 Task: Change  the formatting of the data to Which is Greater than 5, in conditional formating, put the option 'Green Fill with Dark Green Text. . 'add another formatting option Format As Table, insert the option Orangee Table style Medium 3 , change the format of Column Width to AutoFit Column Width and sort the data in descending order In the sheet   Momentum Sales review   book
Action: Mouse moved to (41, 183)
Screenshot: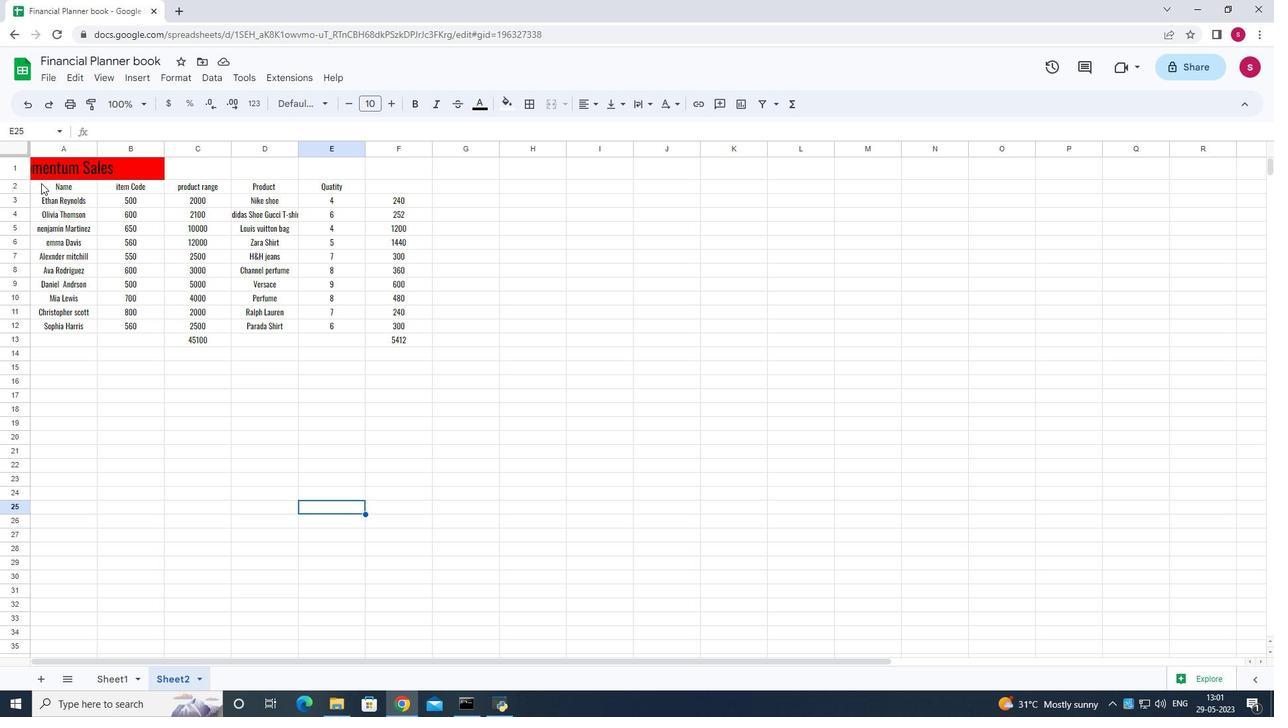 
Action: Mouse pressed left at (41, 183)
Screenshot: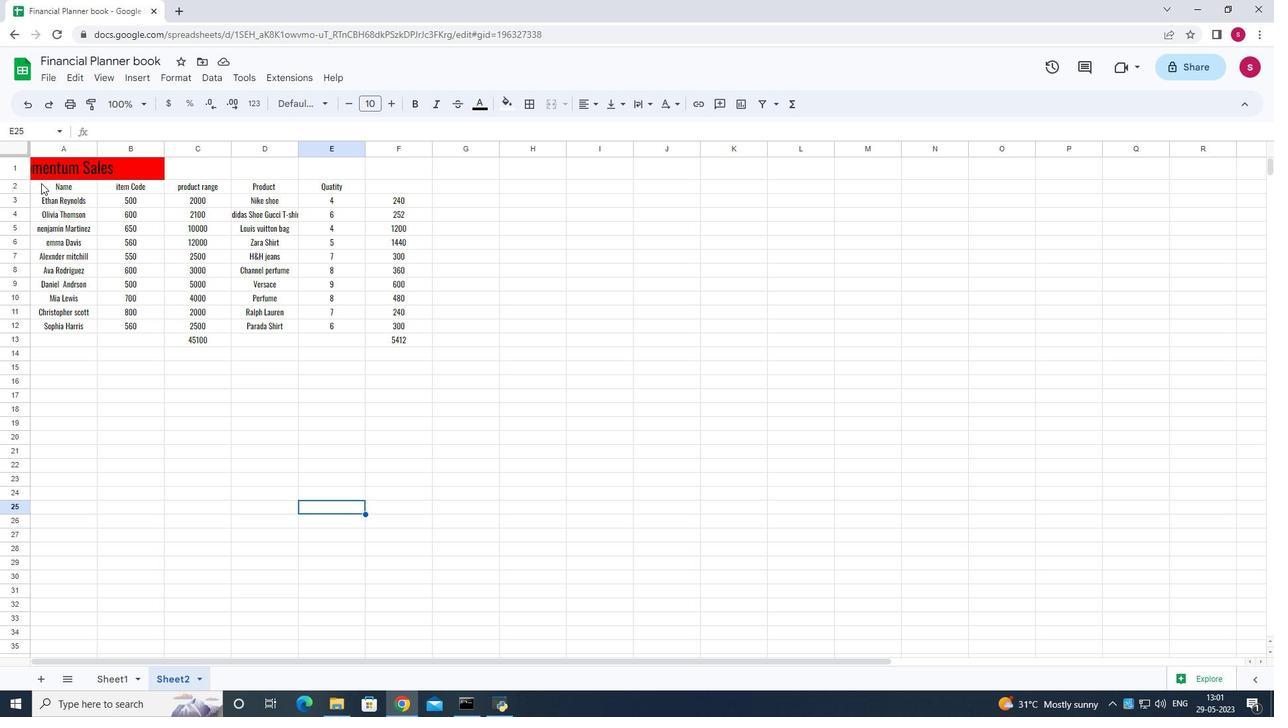 
Action: Mouse pressed left at (41, 183)
Screenshot: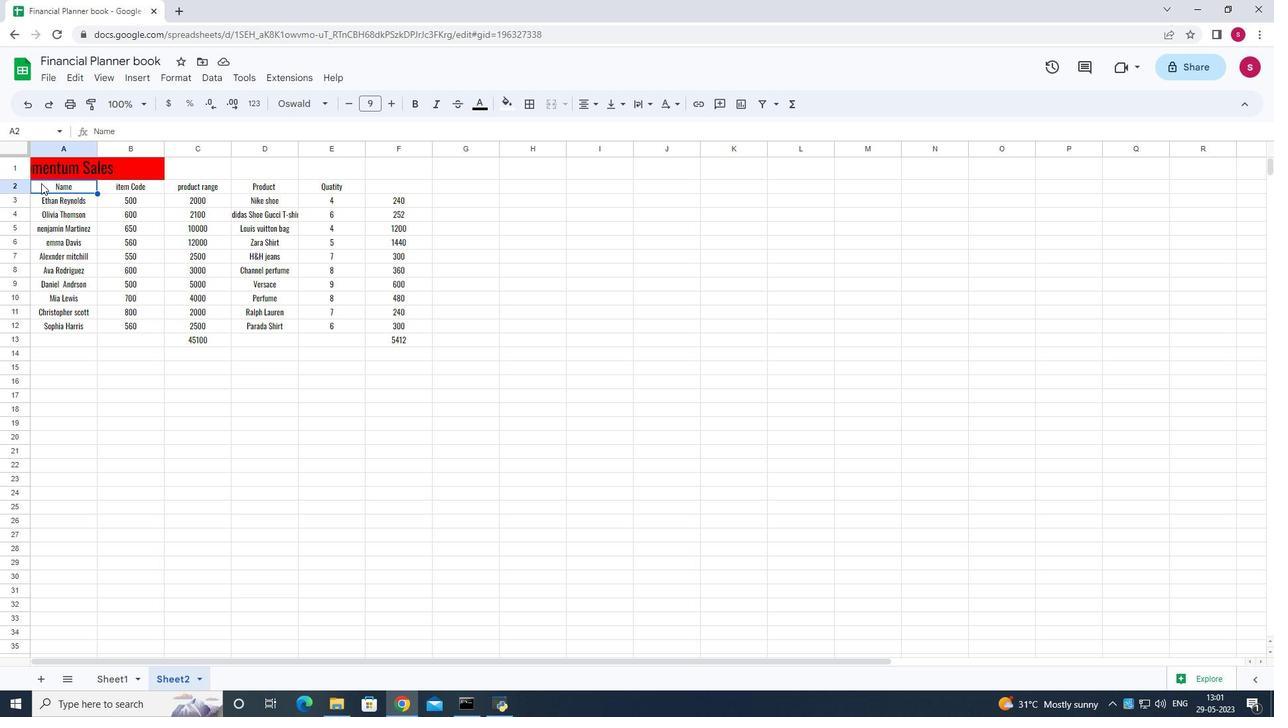 
Action: Mouse moved to (350, 102)
Screenshot: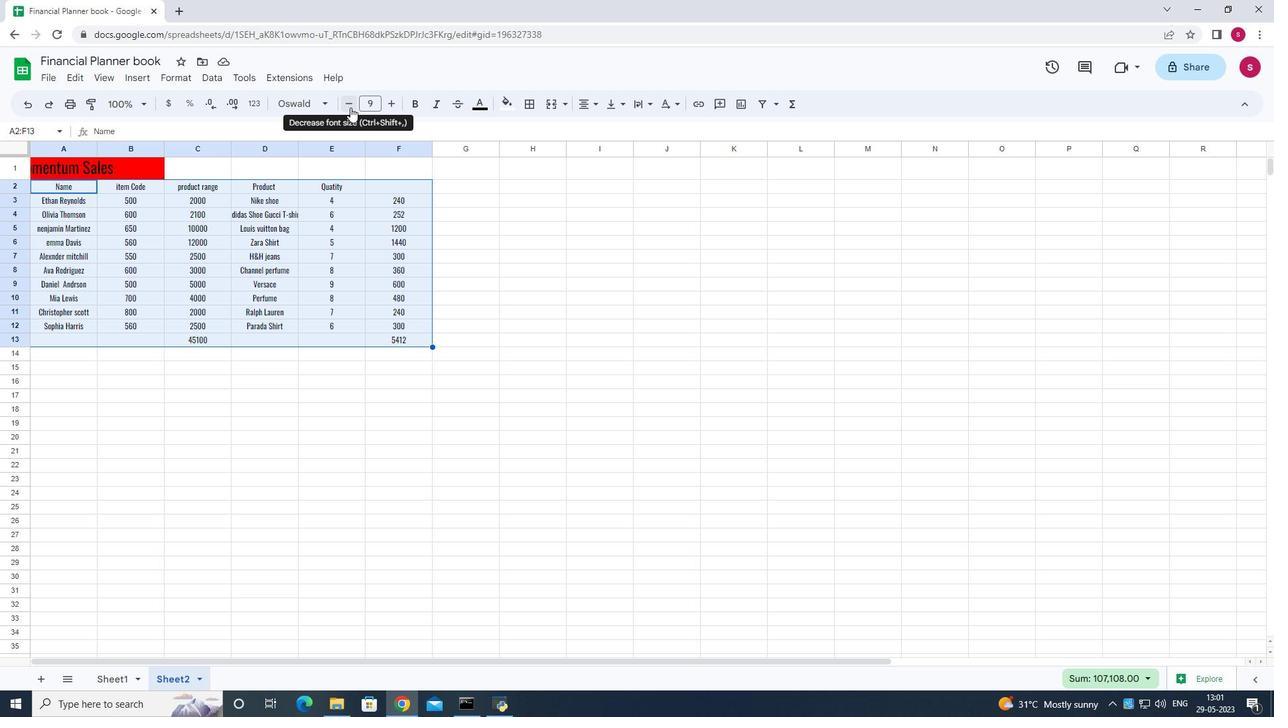 
Action: Mouse pressed left at (350, 102)
Screenshot: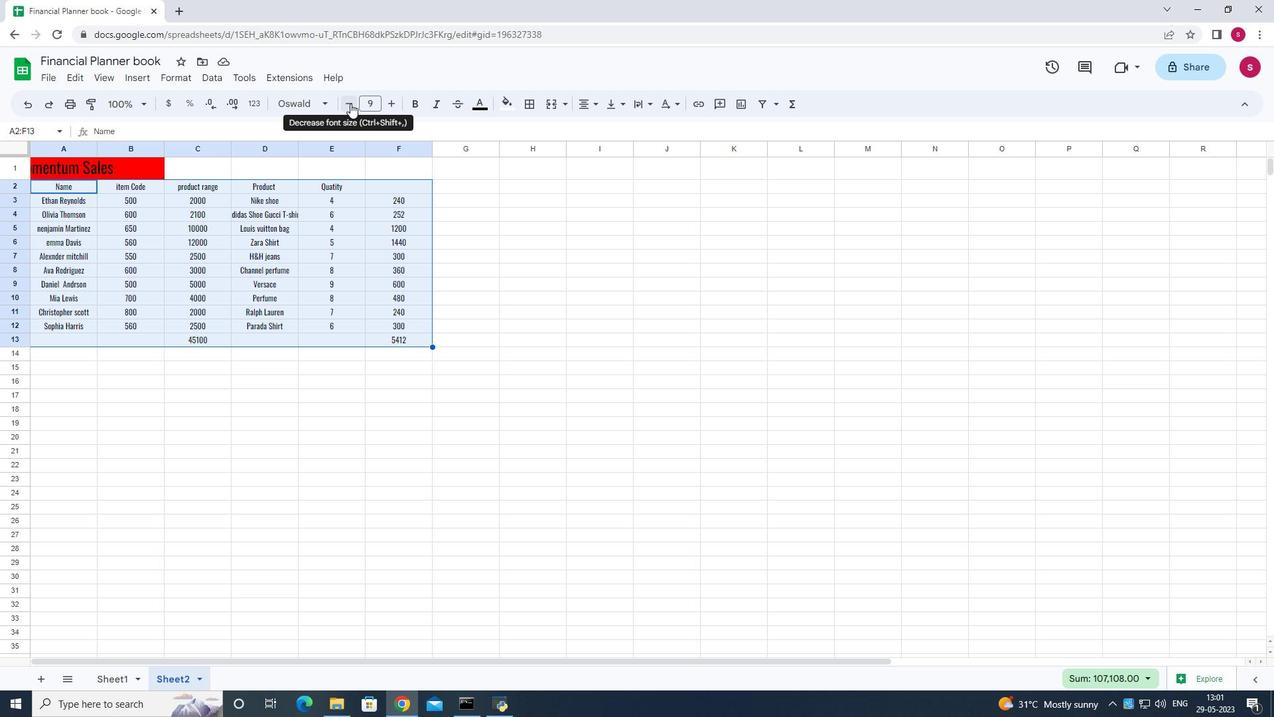 
Action: Mouse pressed left at (350, 102)
Screenshot: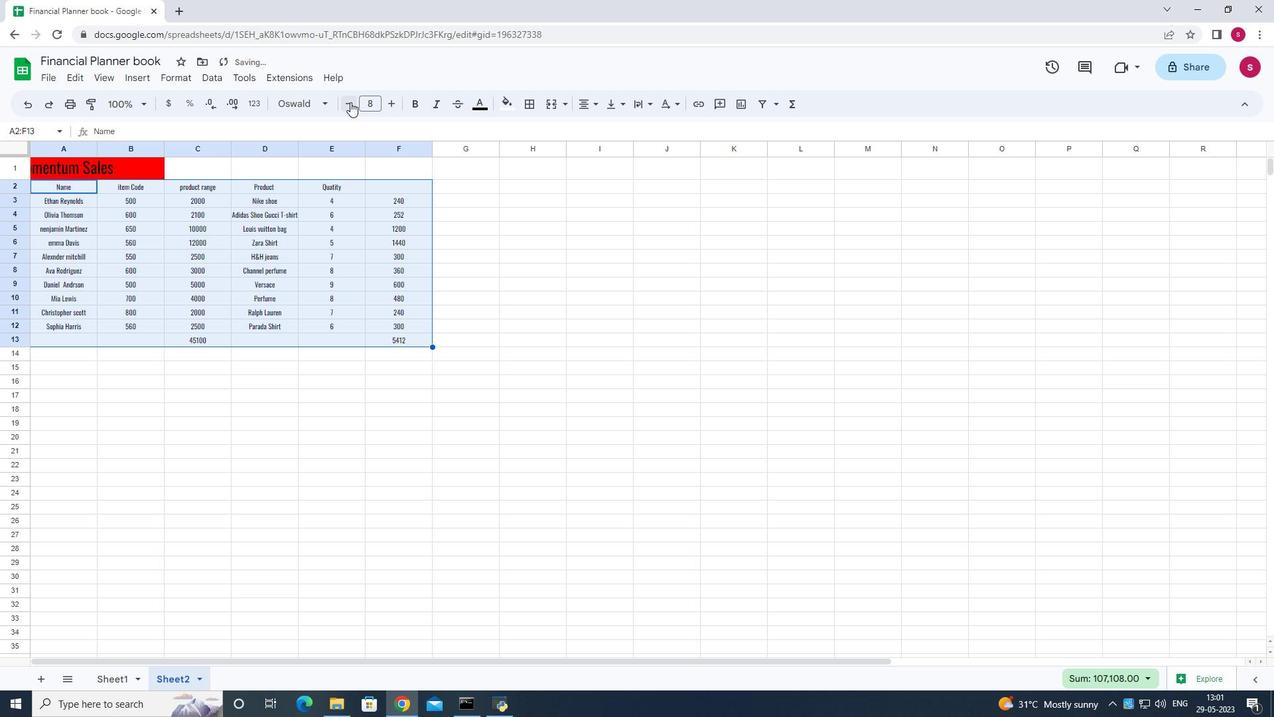 
Action: Mouse pressed left at (350, 102)
Screenshot: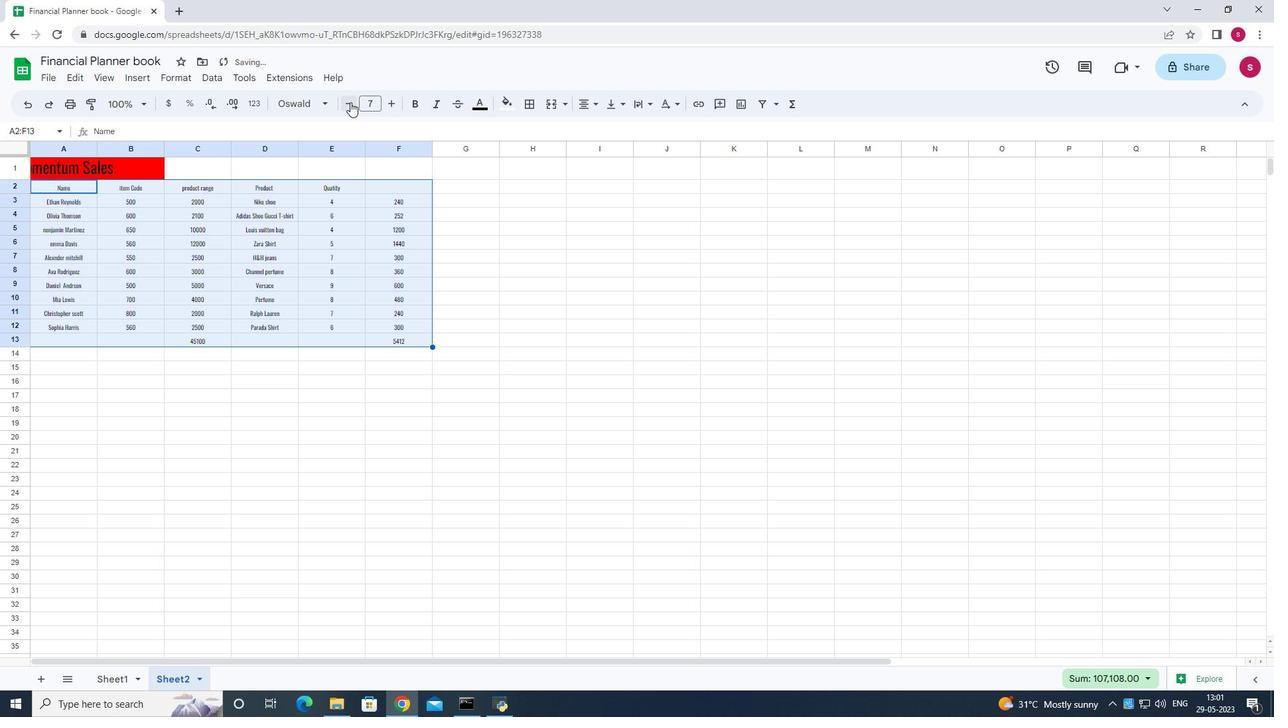 
Action: Mouse moved to (395, 102)
Screenshot: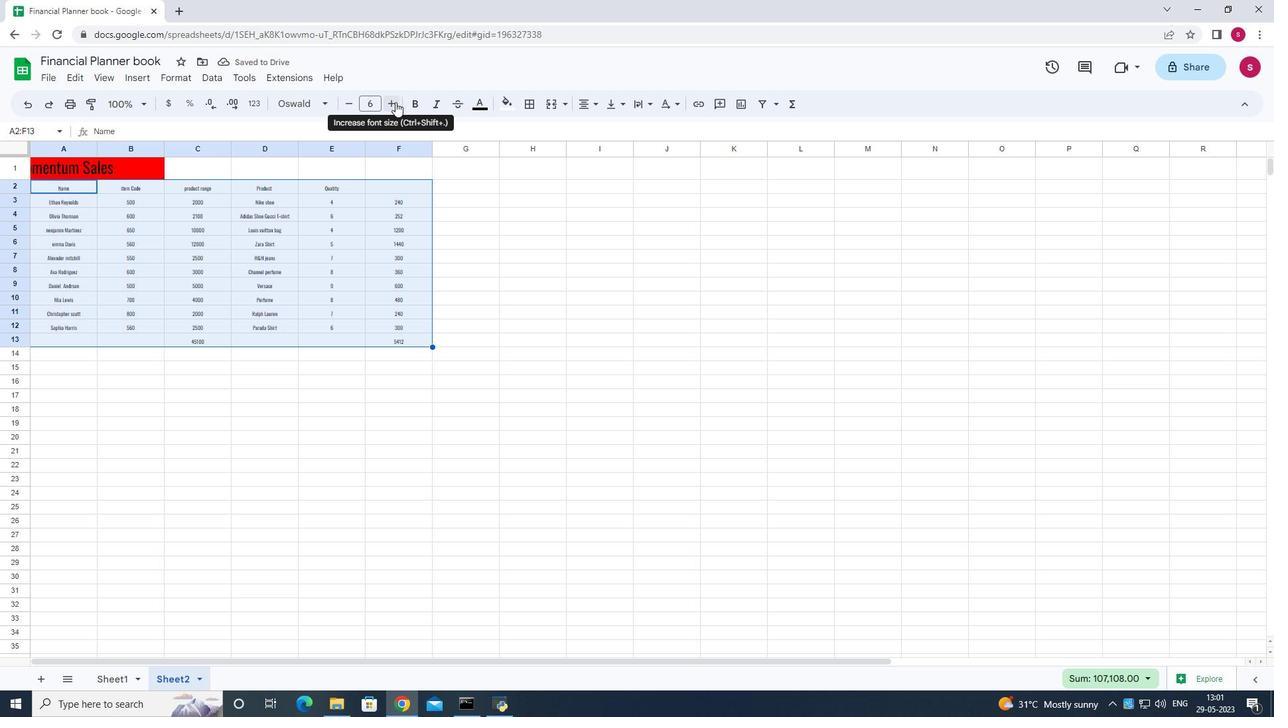 
Action: Mouse pressed left at (395, 102)
Screenshot: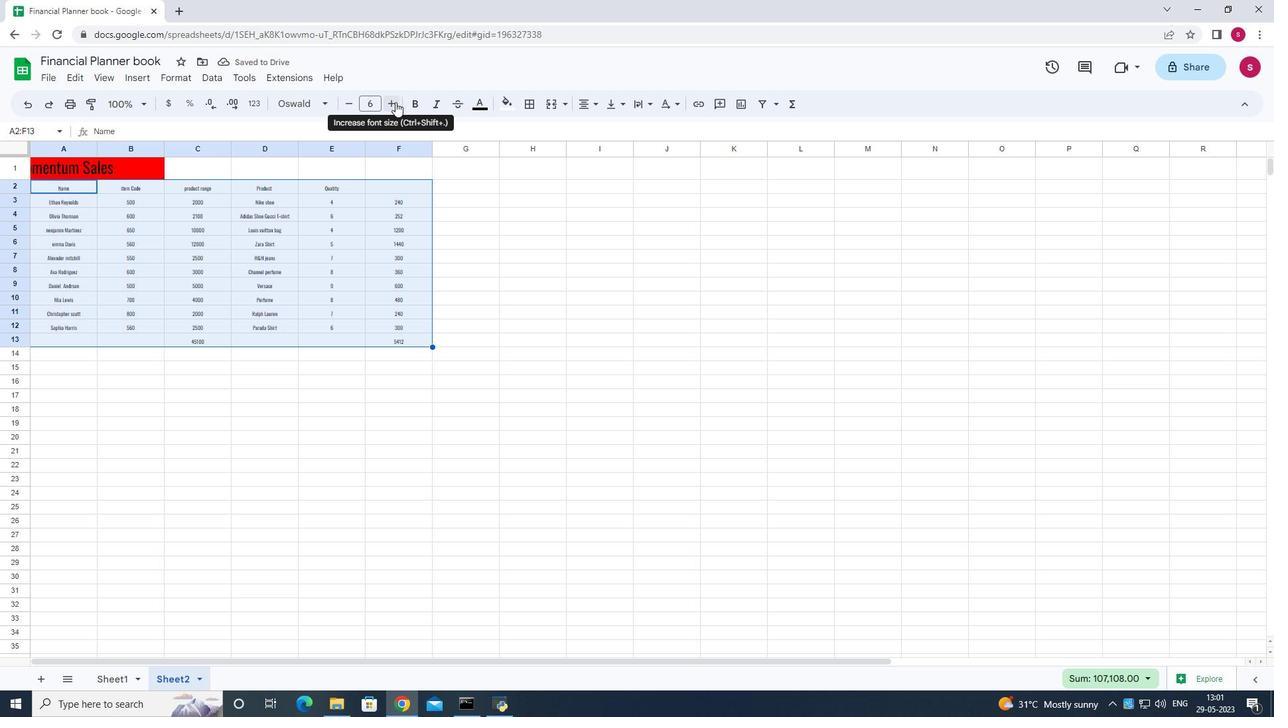 
Action: Mouse moved to (509, 98)
Screenshot: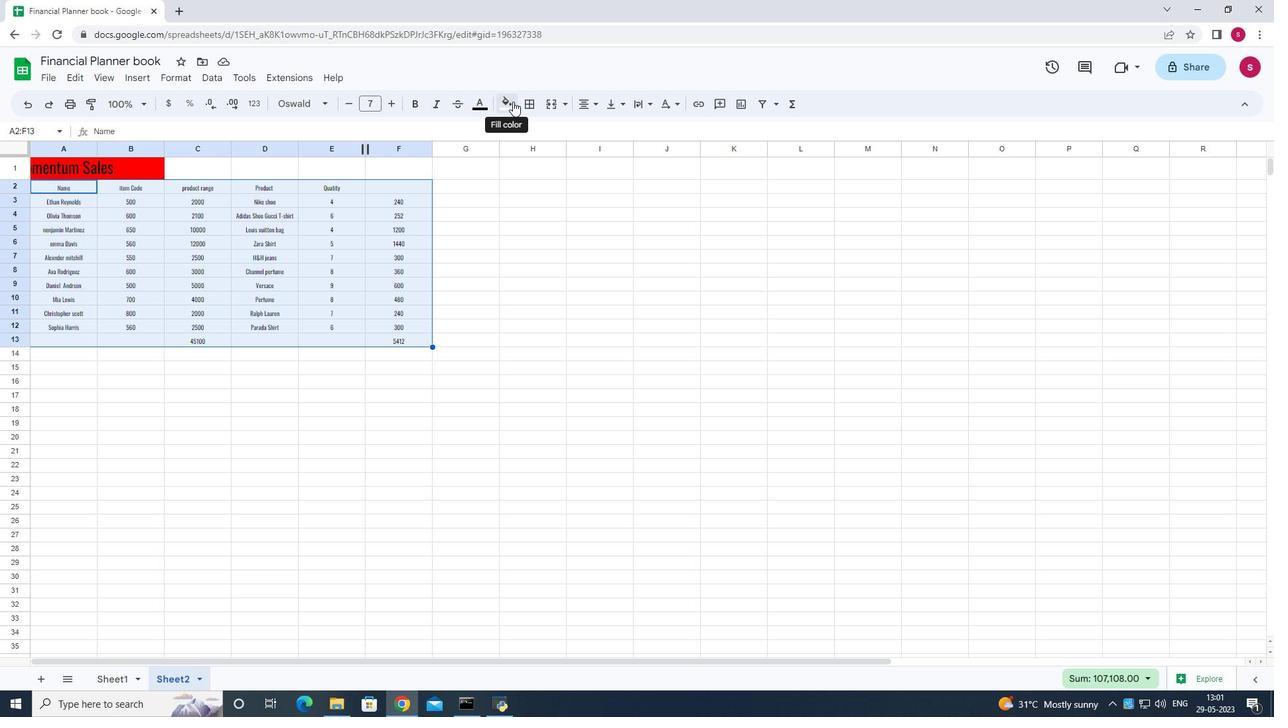 
Action: Mouse pressed left at (509, 98)
Screenshot: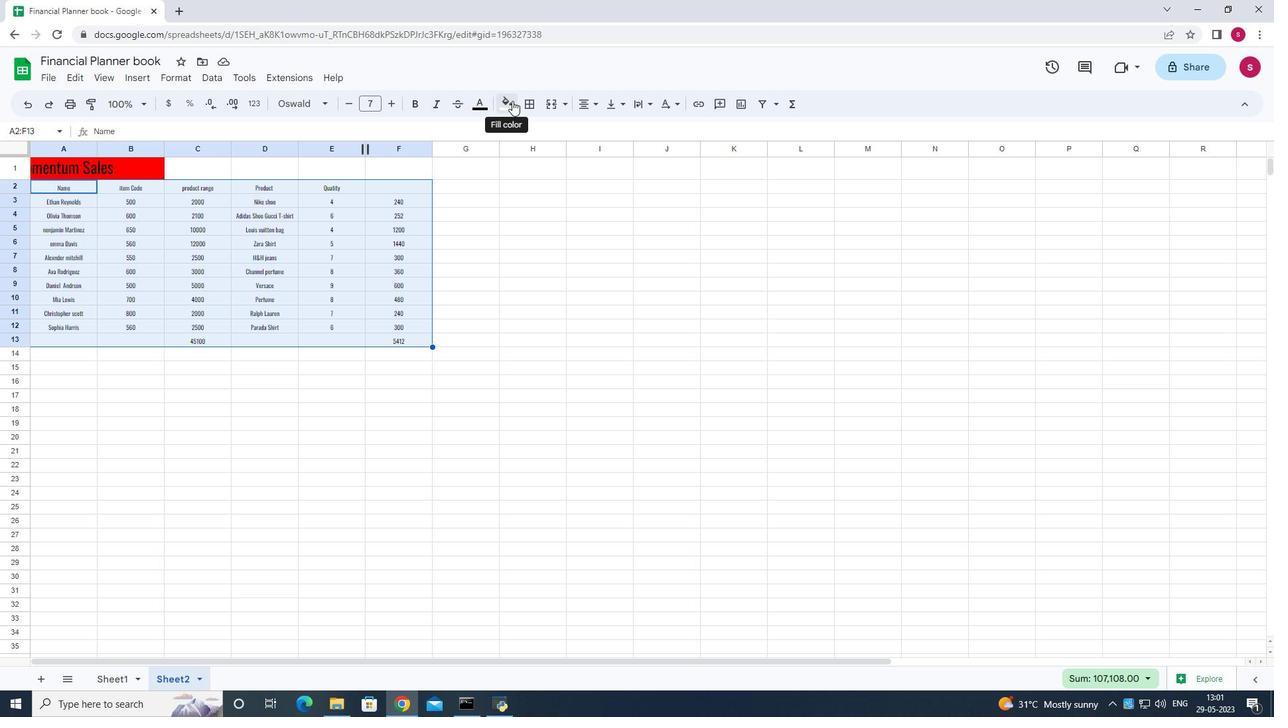 
Action: Mouse moved to (569, 233)
Screenshot: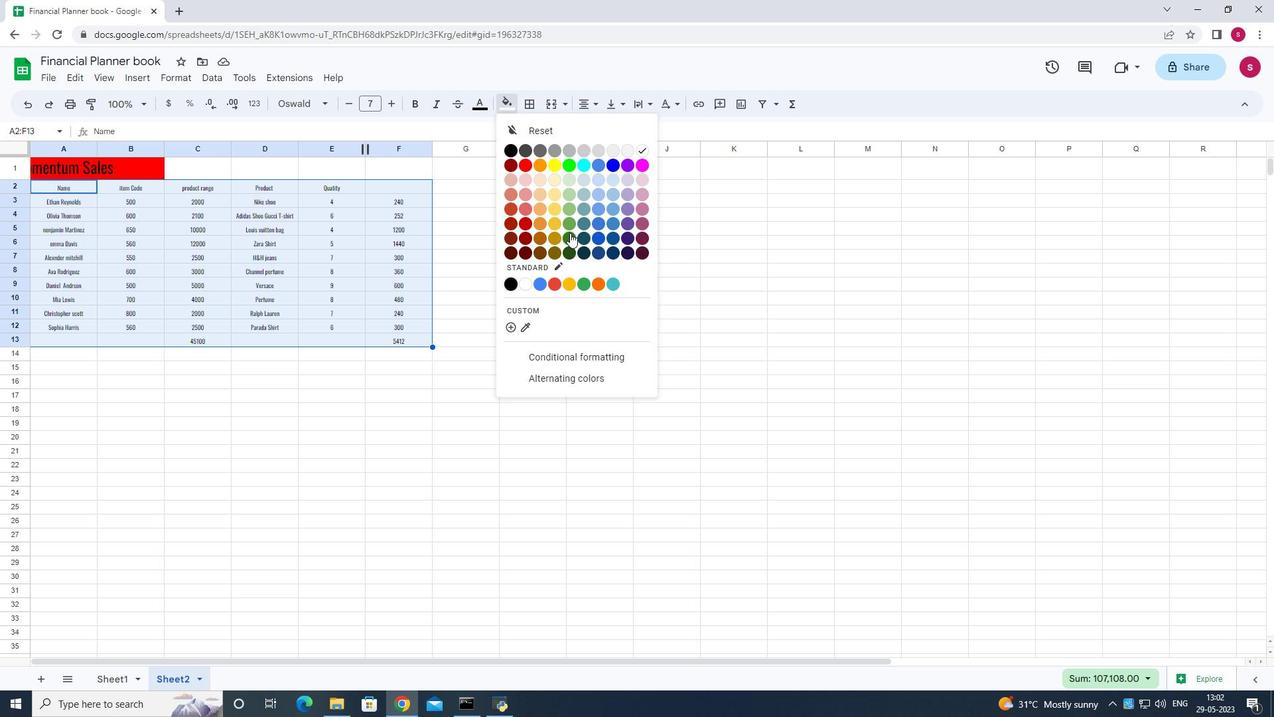
Action: Mouse pressed left at (569, 233)
Screenshot: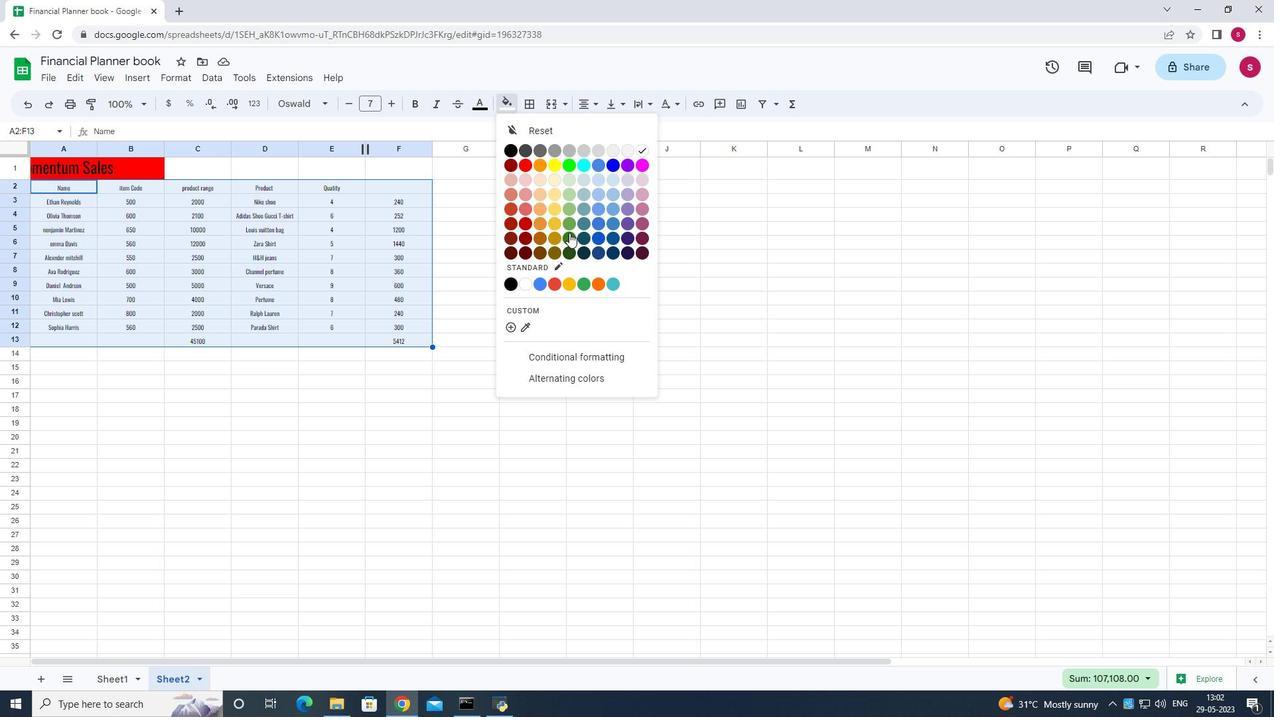 
Action: Mouse moved to (481, 98)
Screenshot: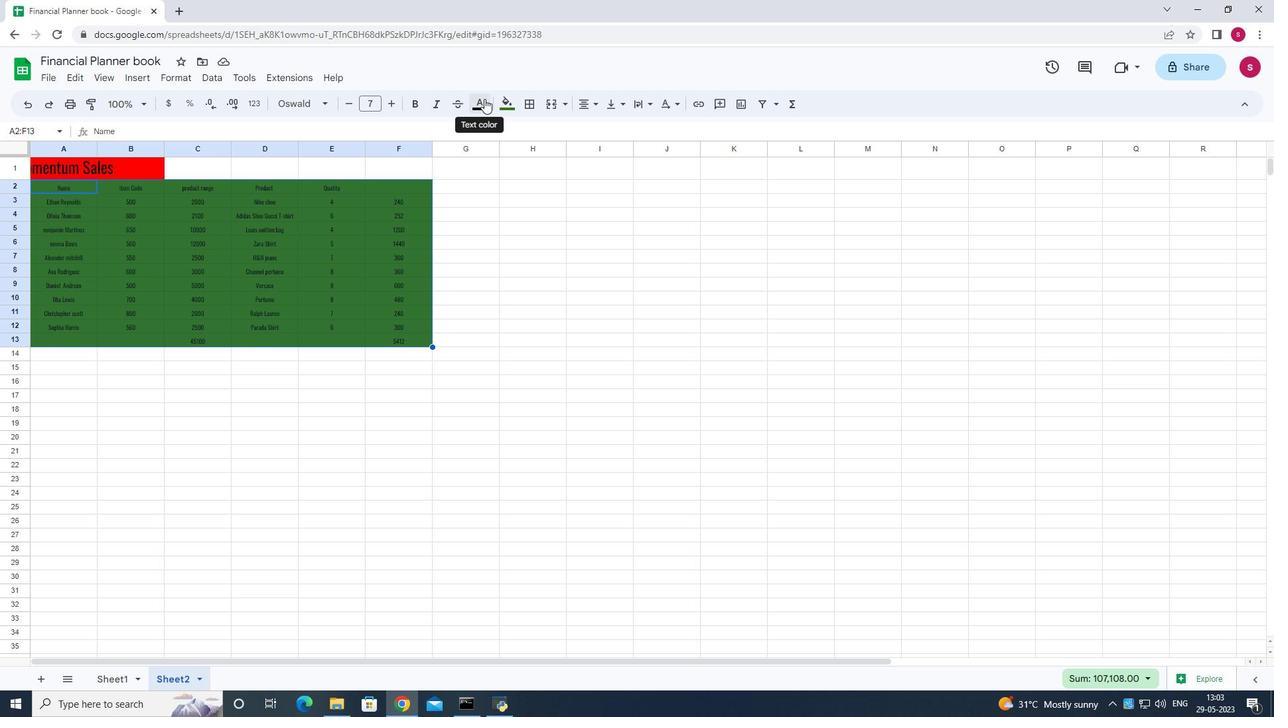 
Action: Mouse pressed left at (481, 98)
Screenshot: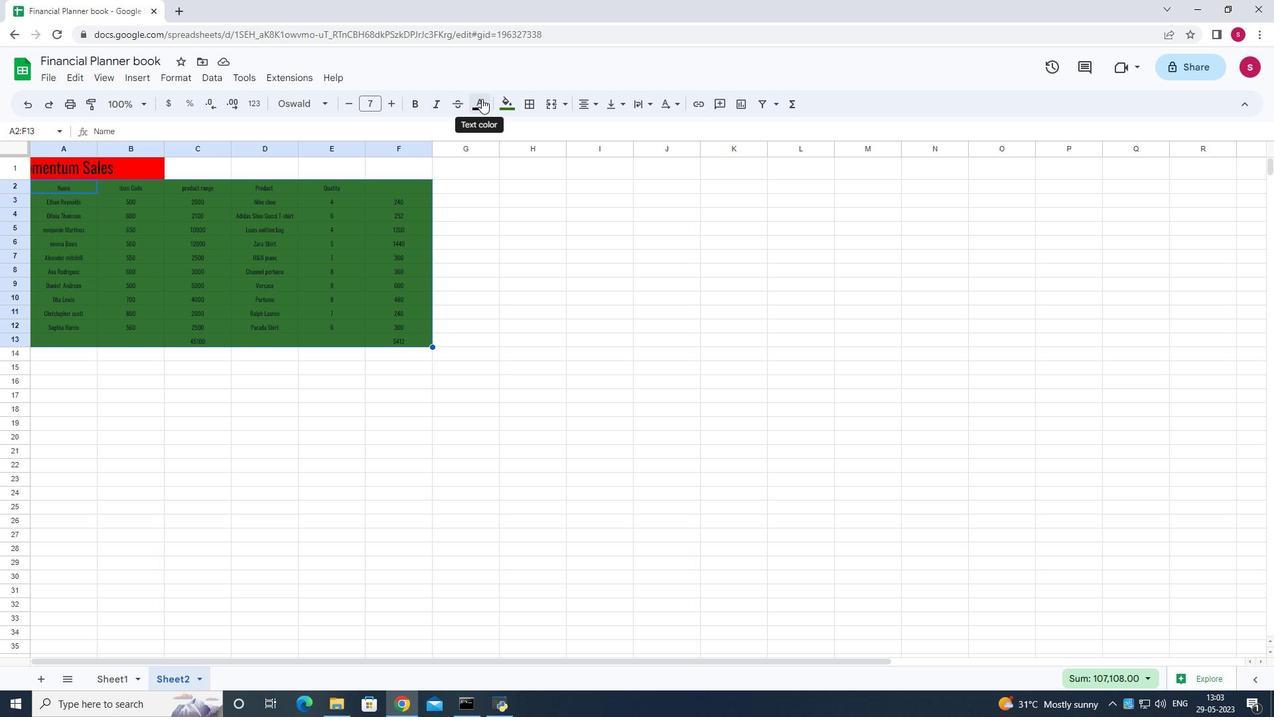 
Action: Mouse moved to (545, 233)
Screenshot: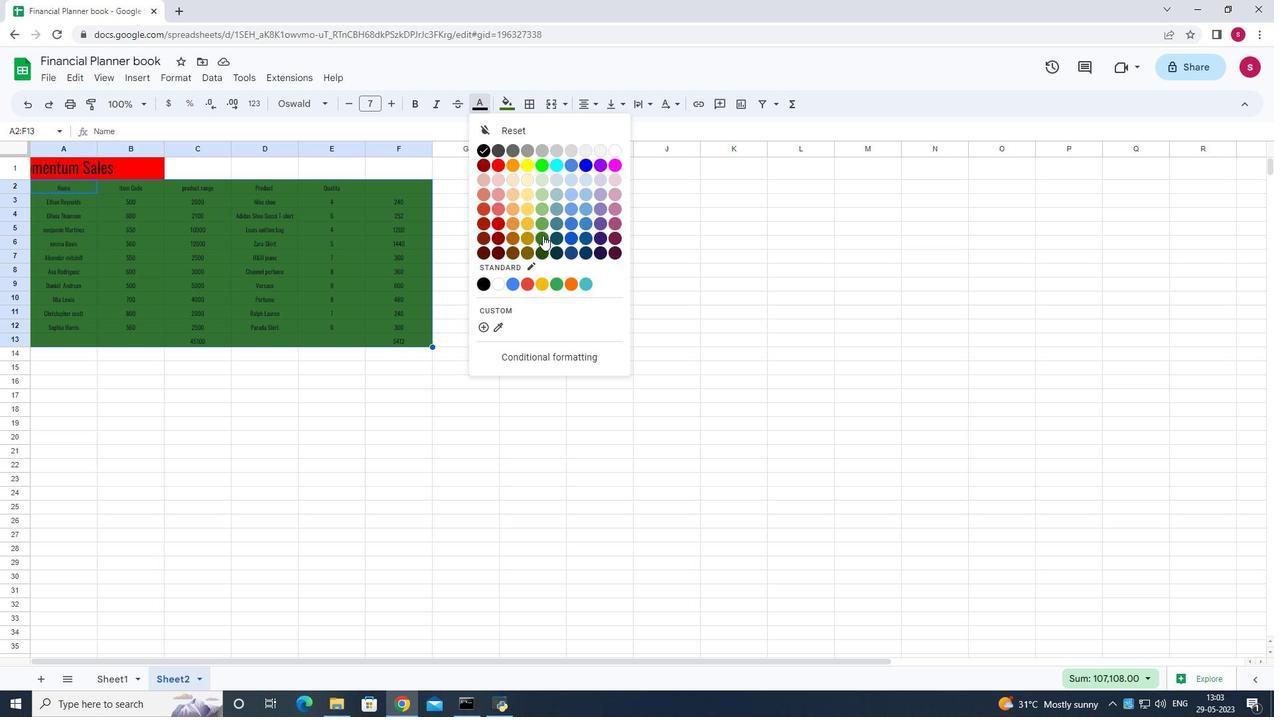 
Action: Mouse pressed left at (545, 233)
Screenshot: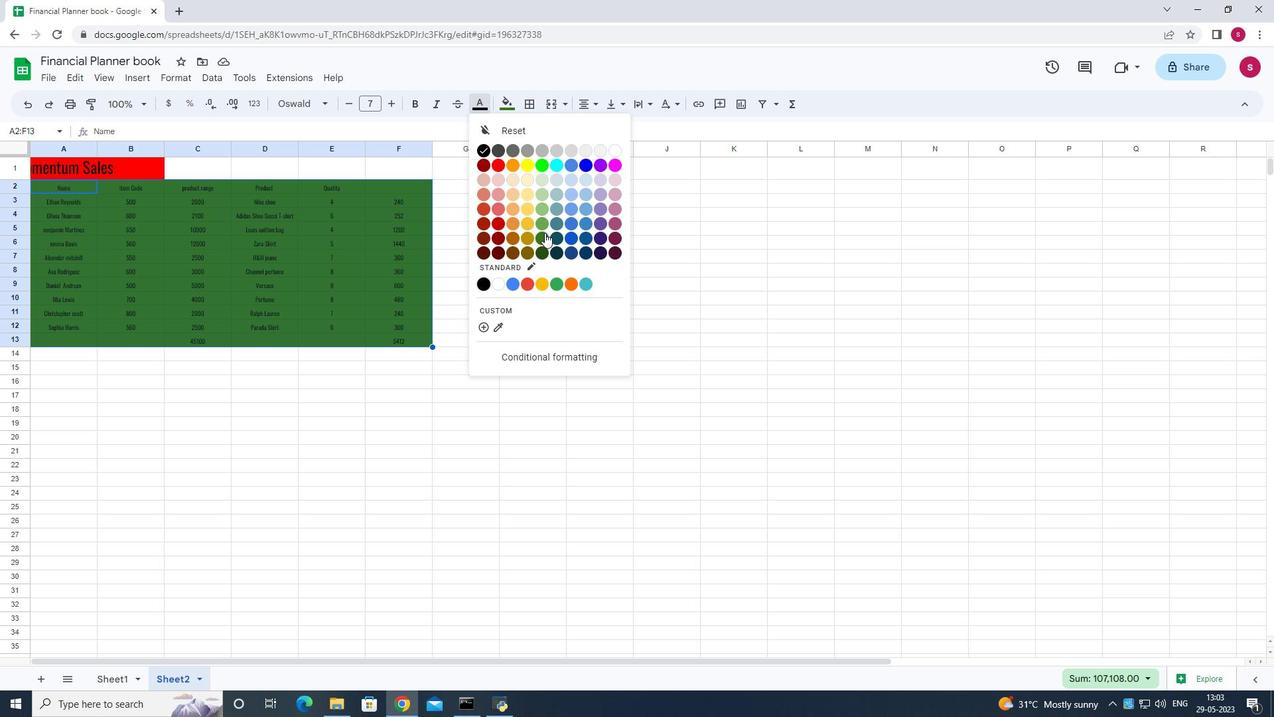 
Action: Mouse moved to (455, 271)
Screenshot: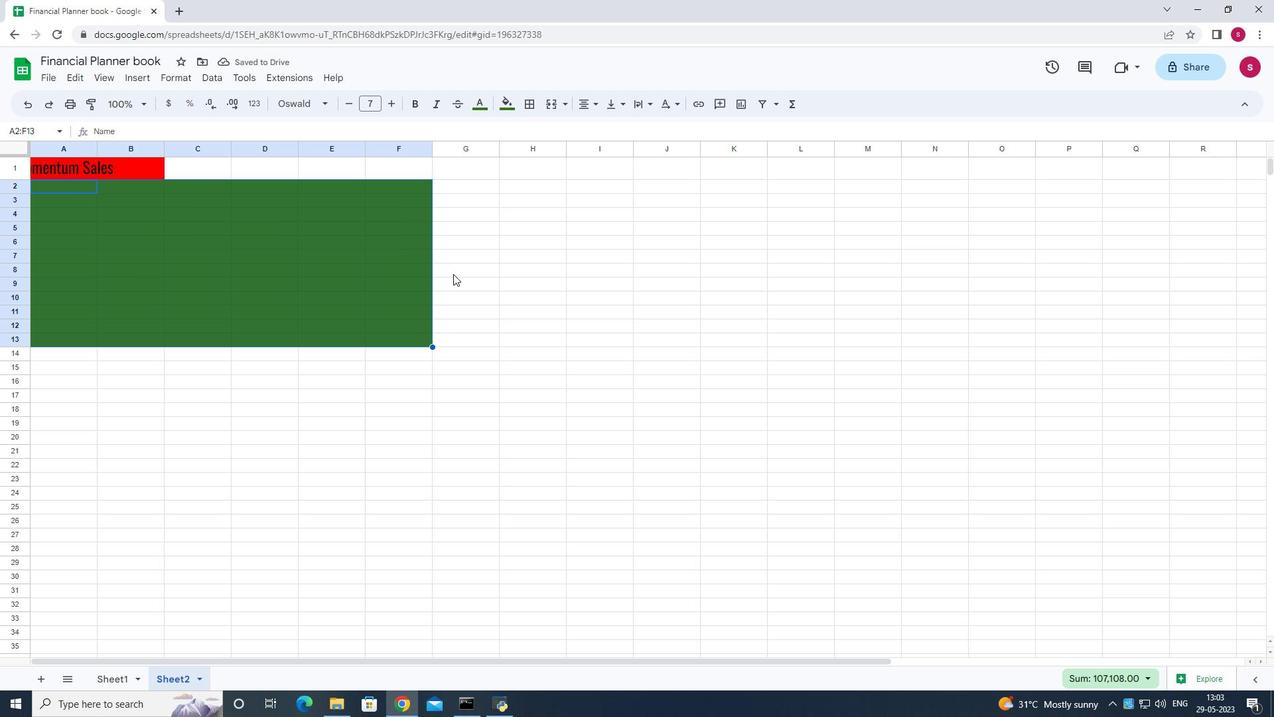 
Action: Key pressed ctrl+Z
Screenshot: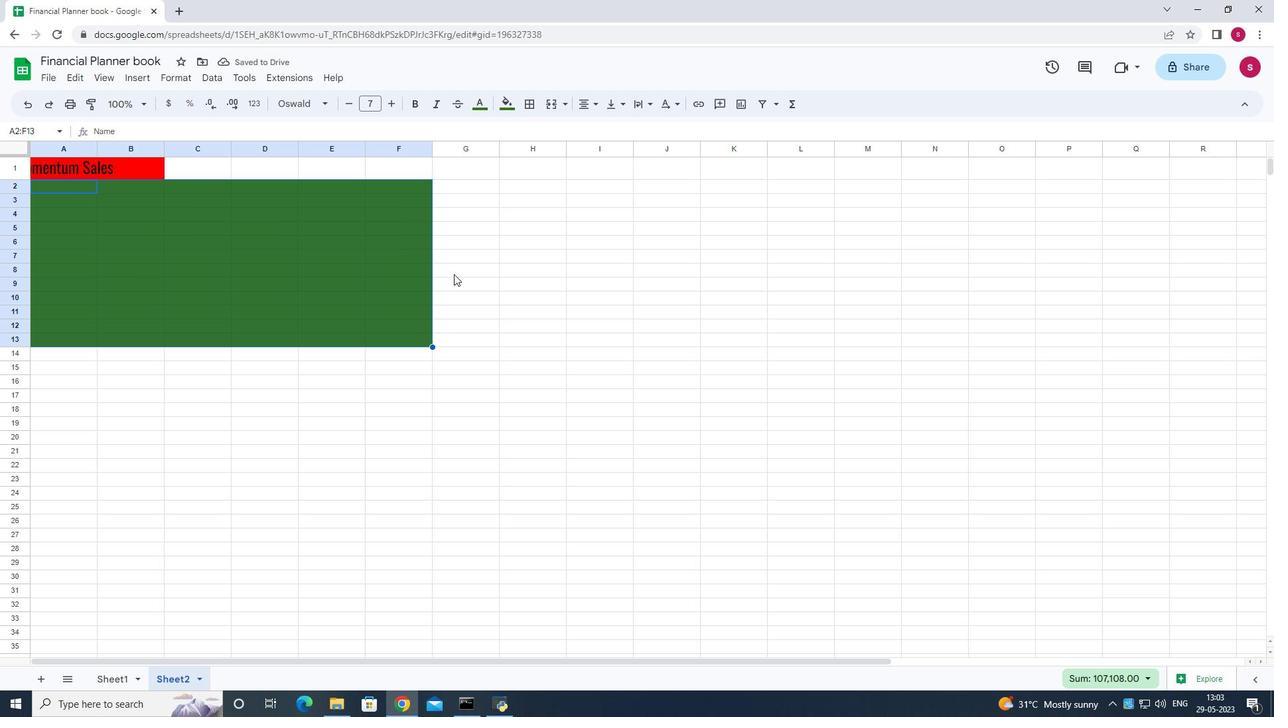 
Action: Mouse moved to (458, 209)
Screenshot: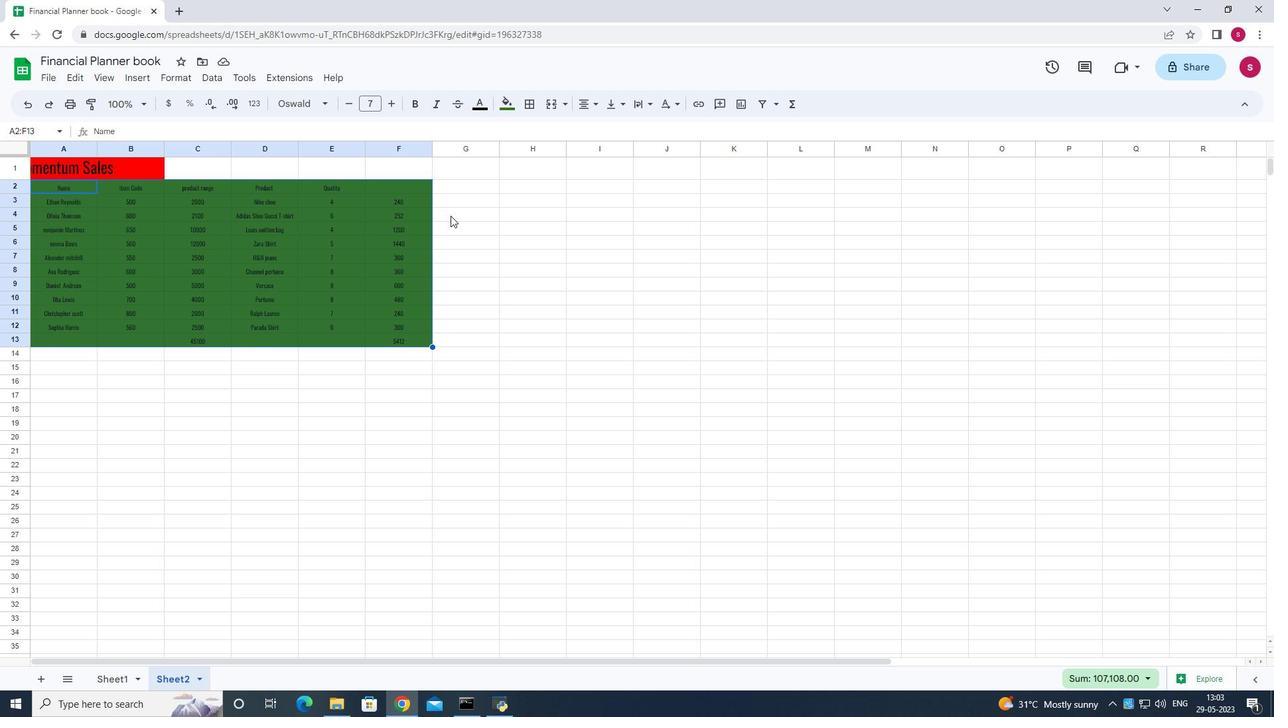 
Action: Key pressed ctrl+Z
Screenshot: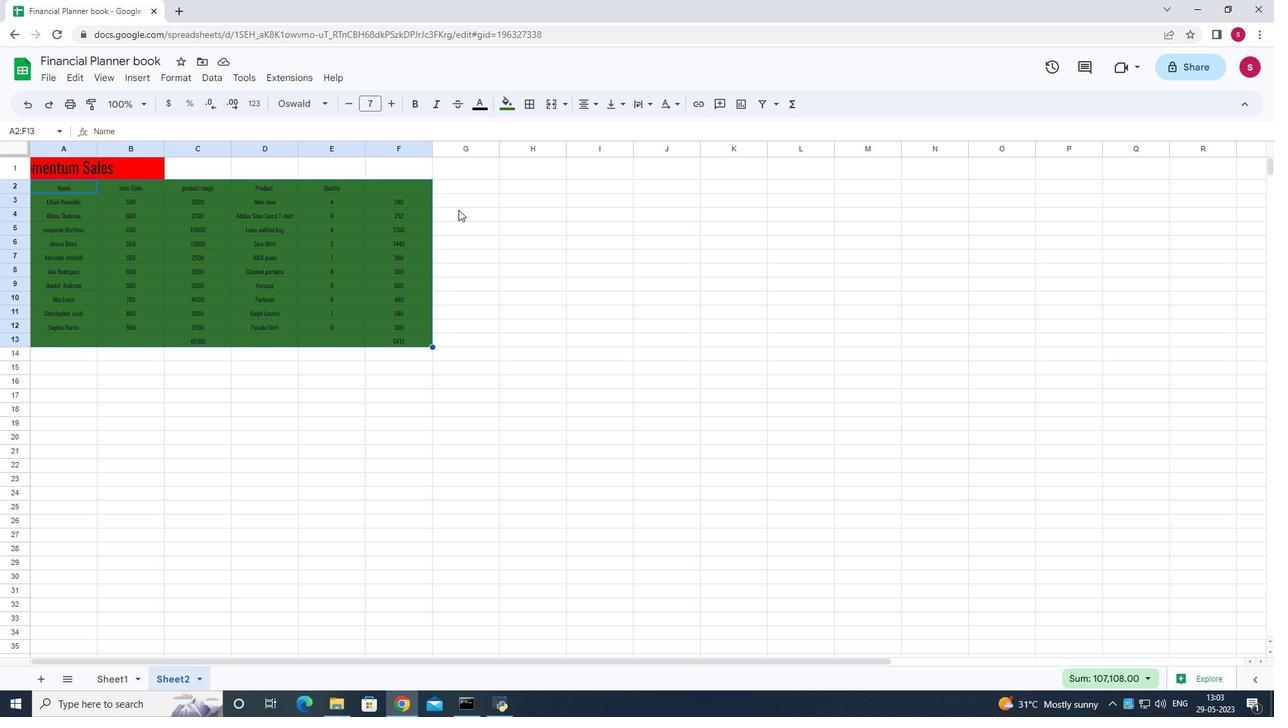 
Action: Mouse moved to (482, 98)
Screenshot: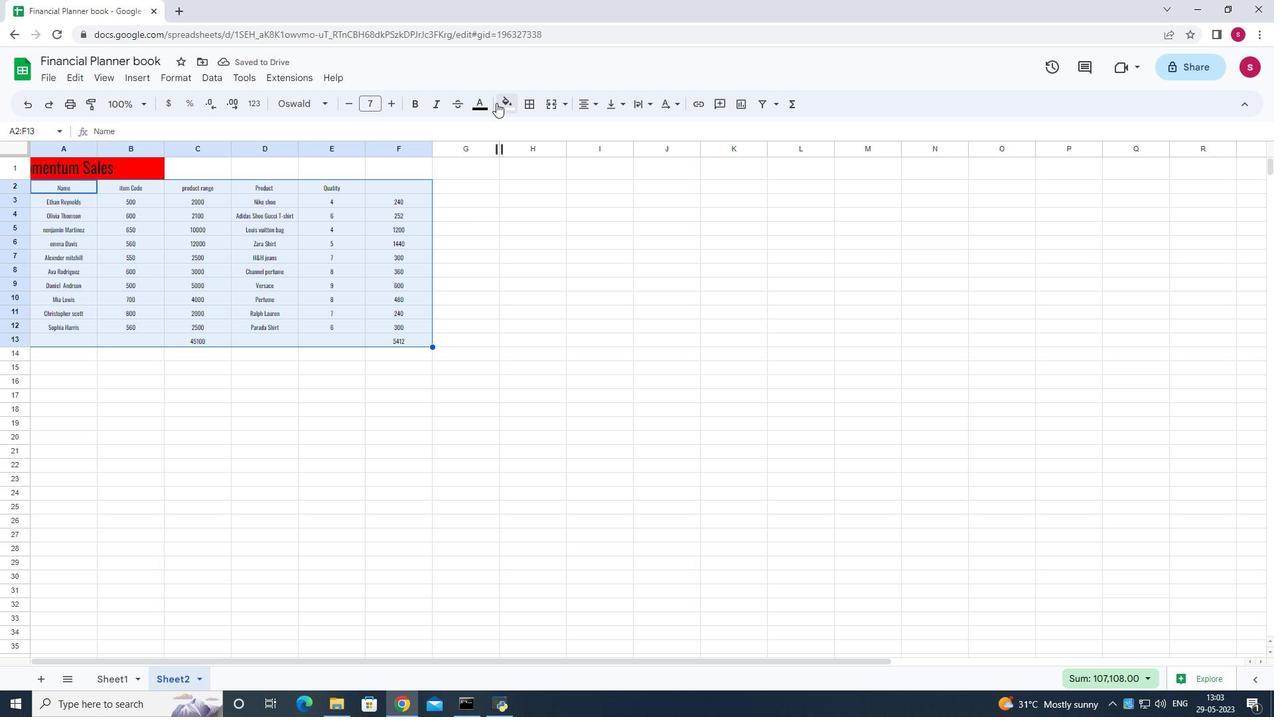 
Action: Mouse pressed left at (482, 98)
Screenshot: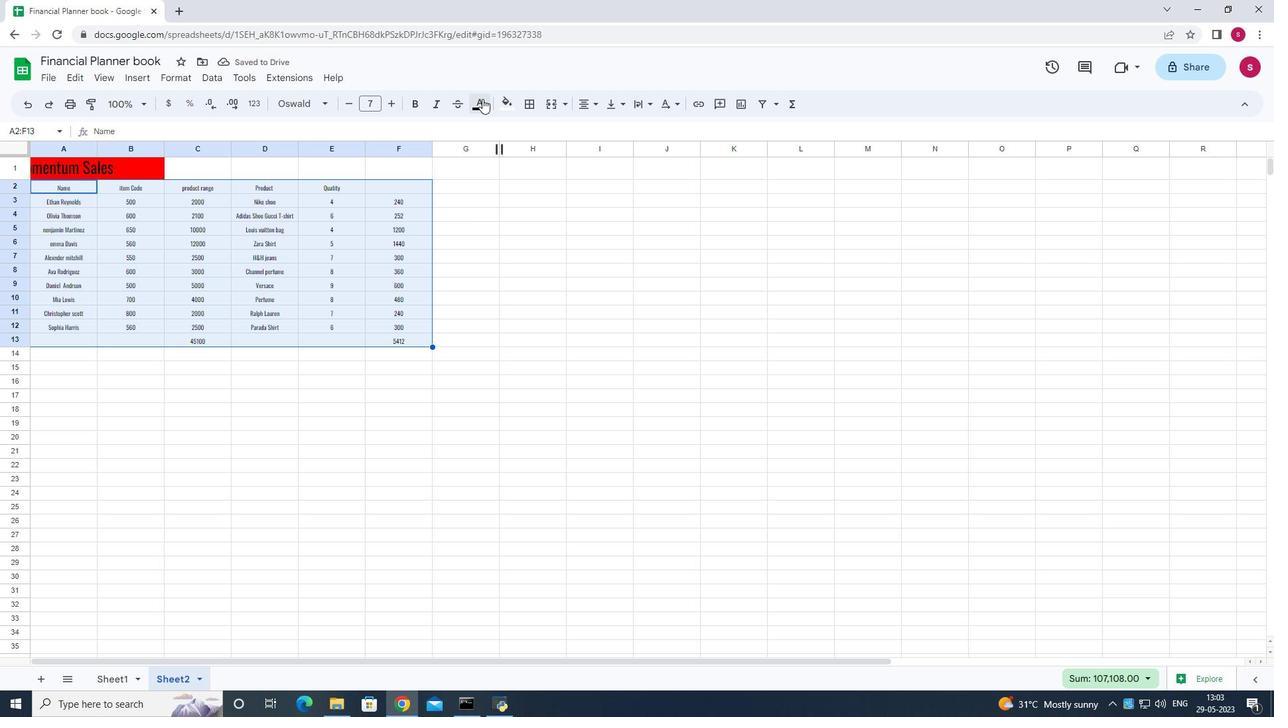 
Action: Mouse moved to (543, 232)
Screenshot: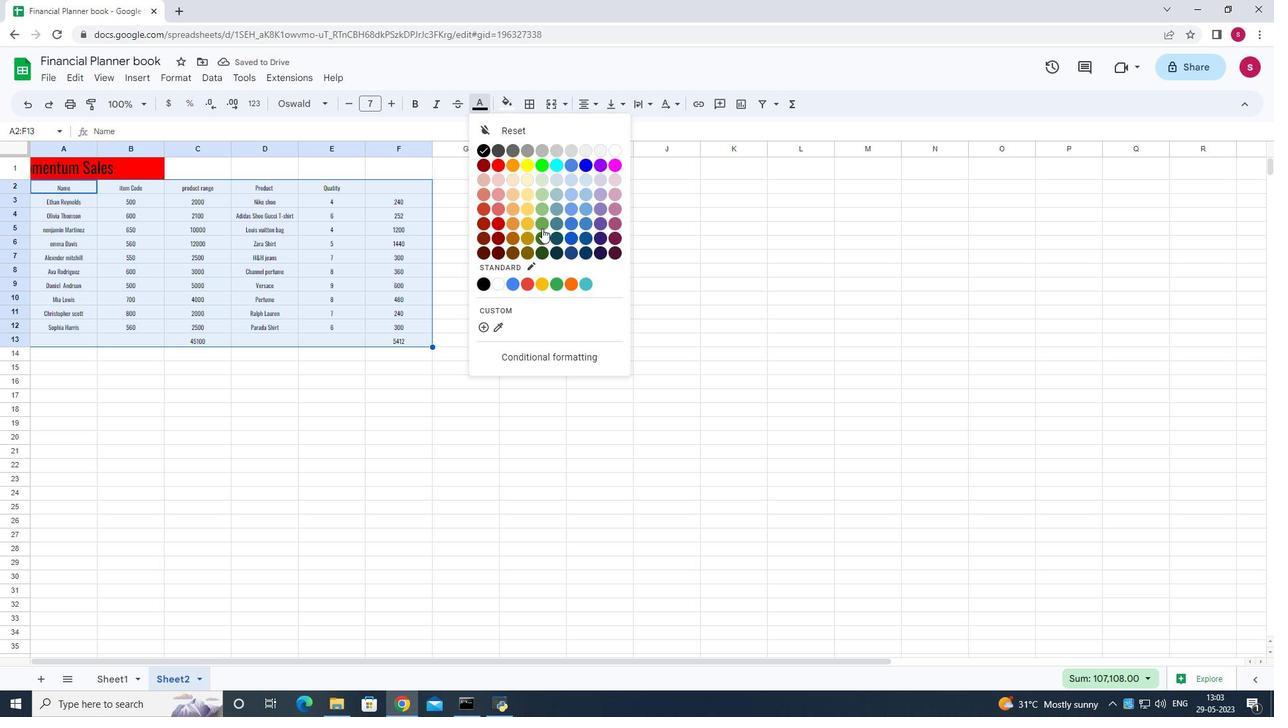 
Action: Mouse pressed left at (543, 232)
Screenshot: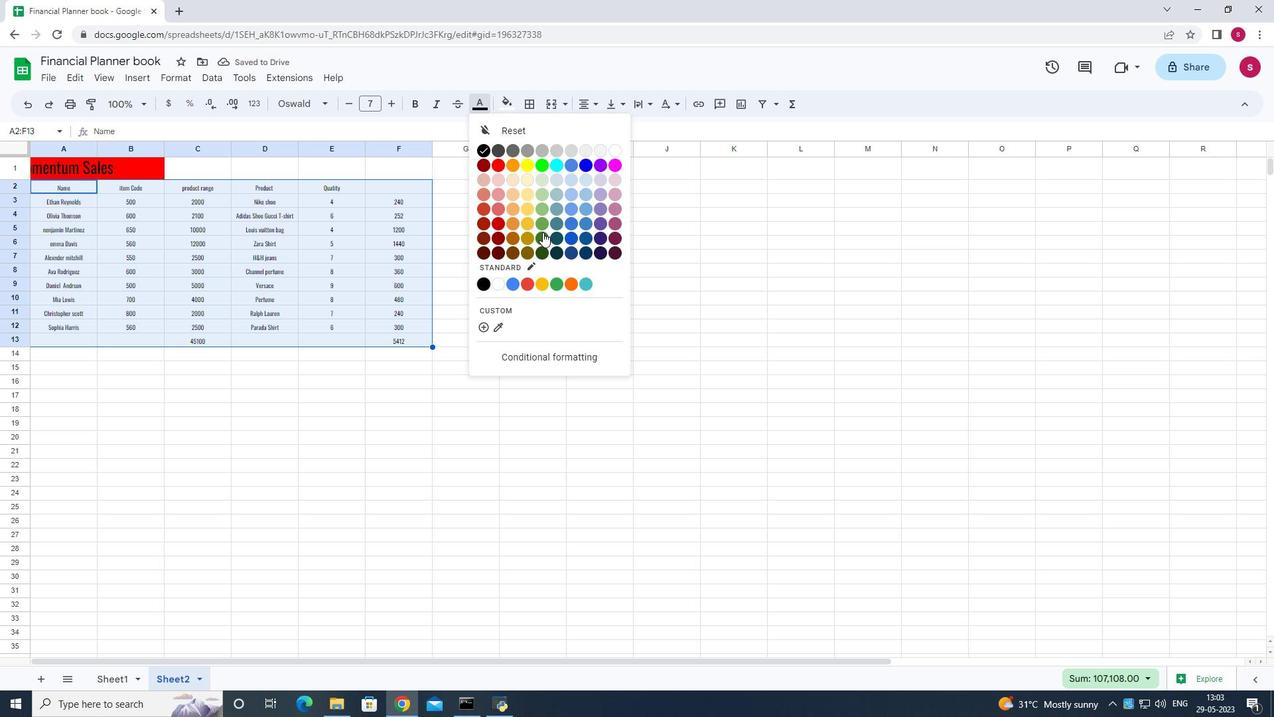 
Action: Mouse moved to (408, 227)
Screenshot: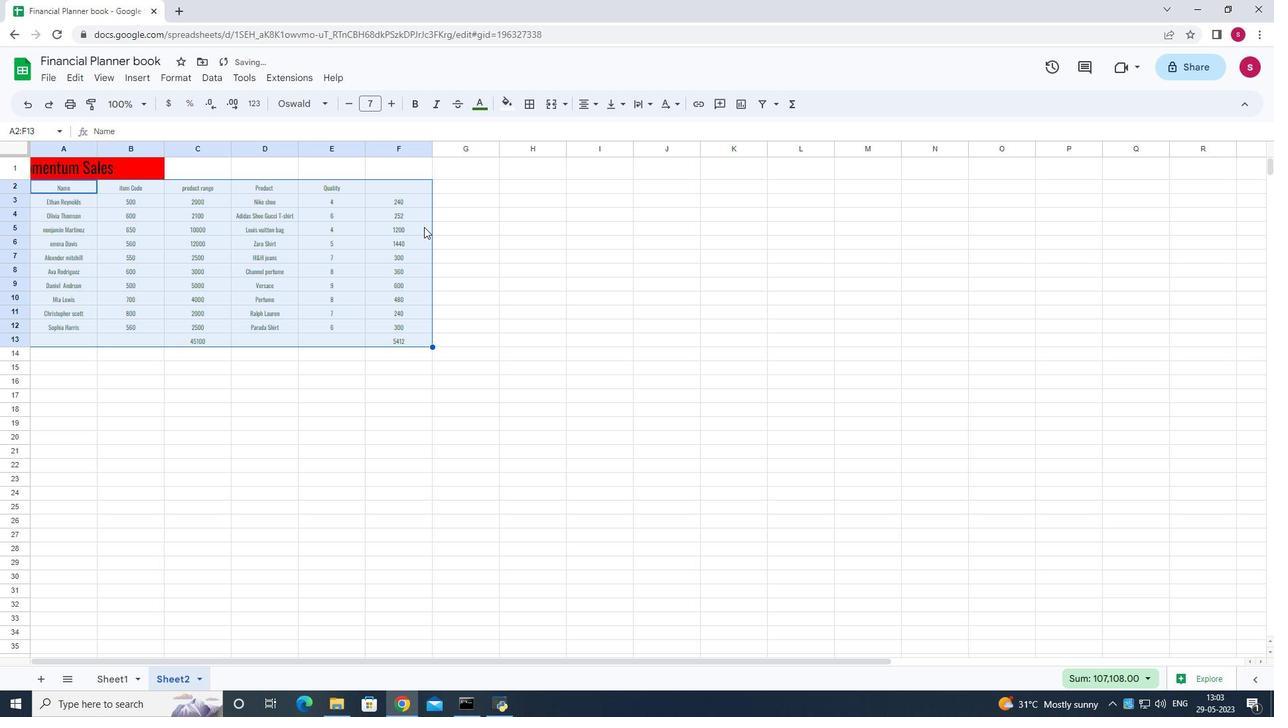 
Action: Mouse pressed left at (408, 227)
Screenshot: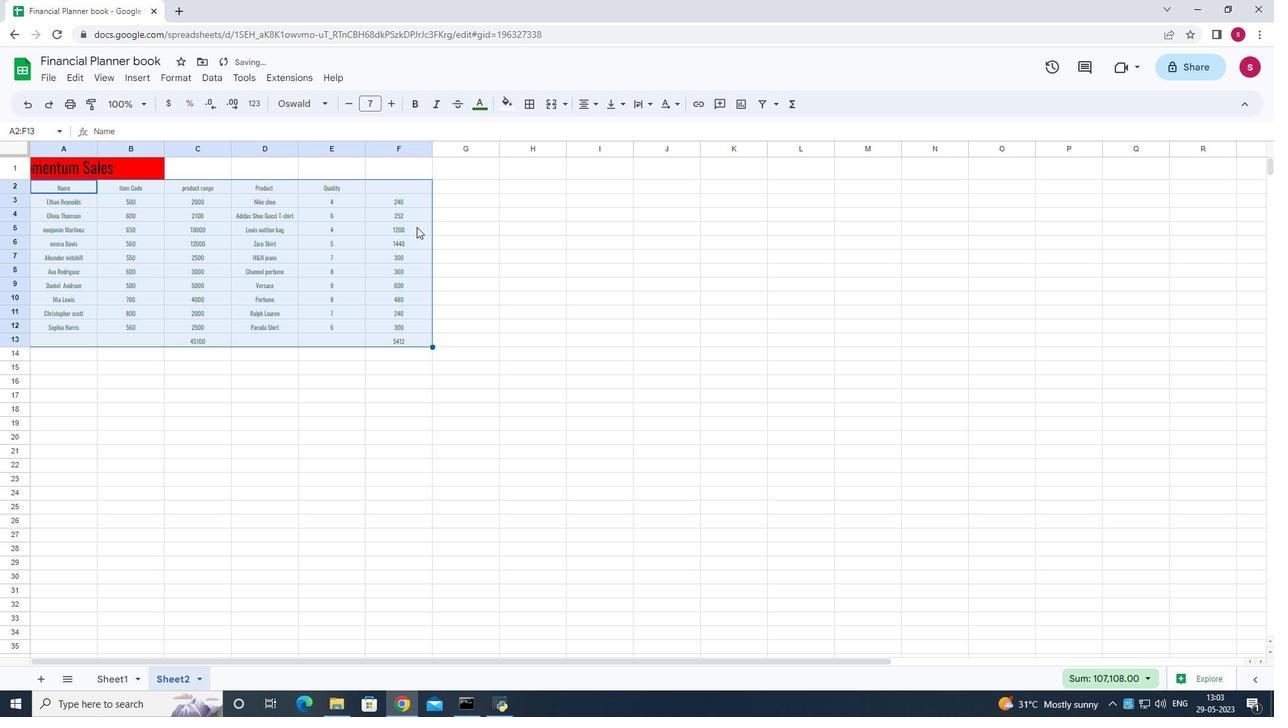 
Action: Mouse moved to (64, 187)
Screenshot: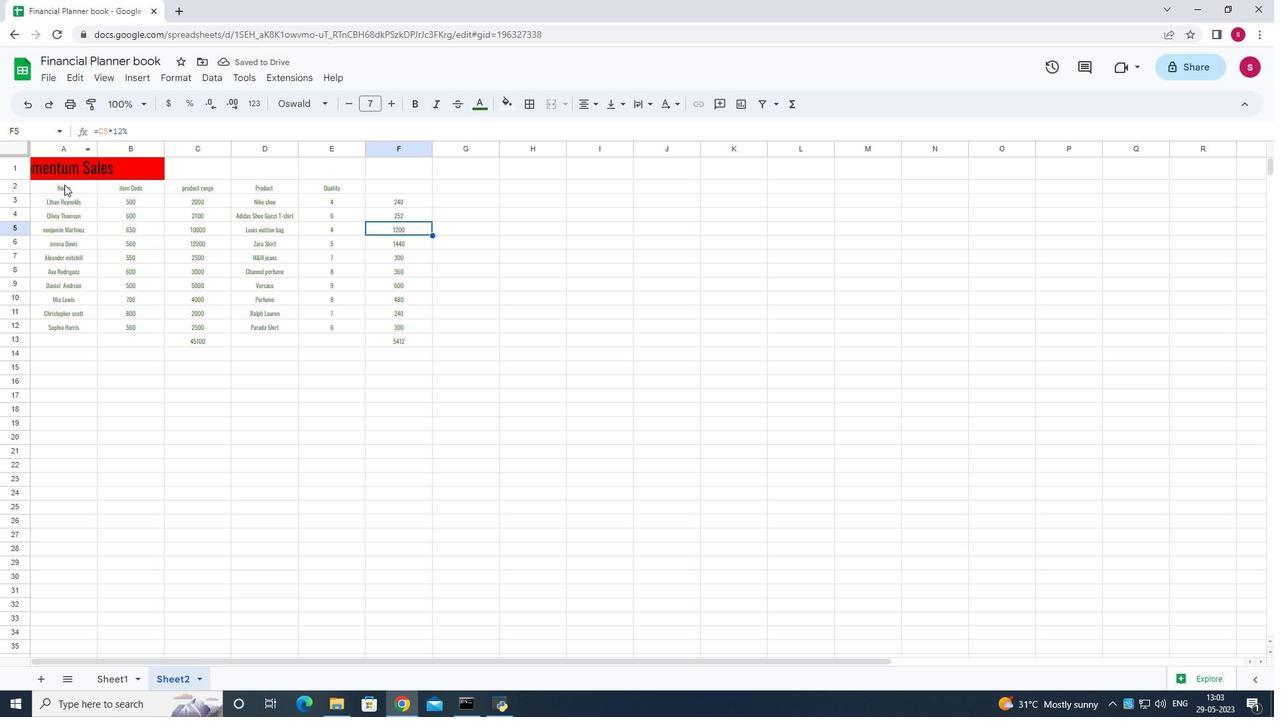 
Action: Mouse pressed left at (64, 187)
Screenshot: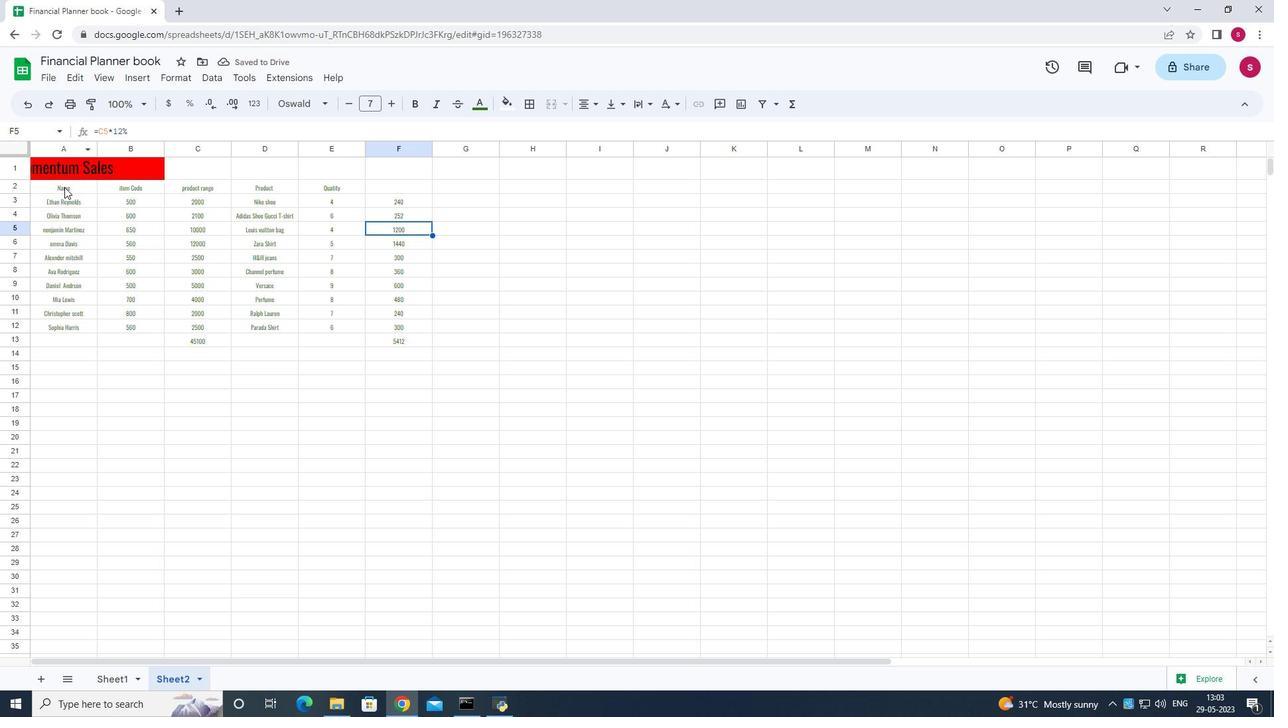 
Action: Mouse moved to (508, 100)
Screenshot: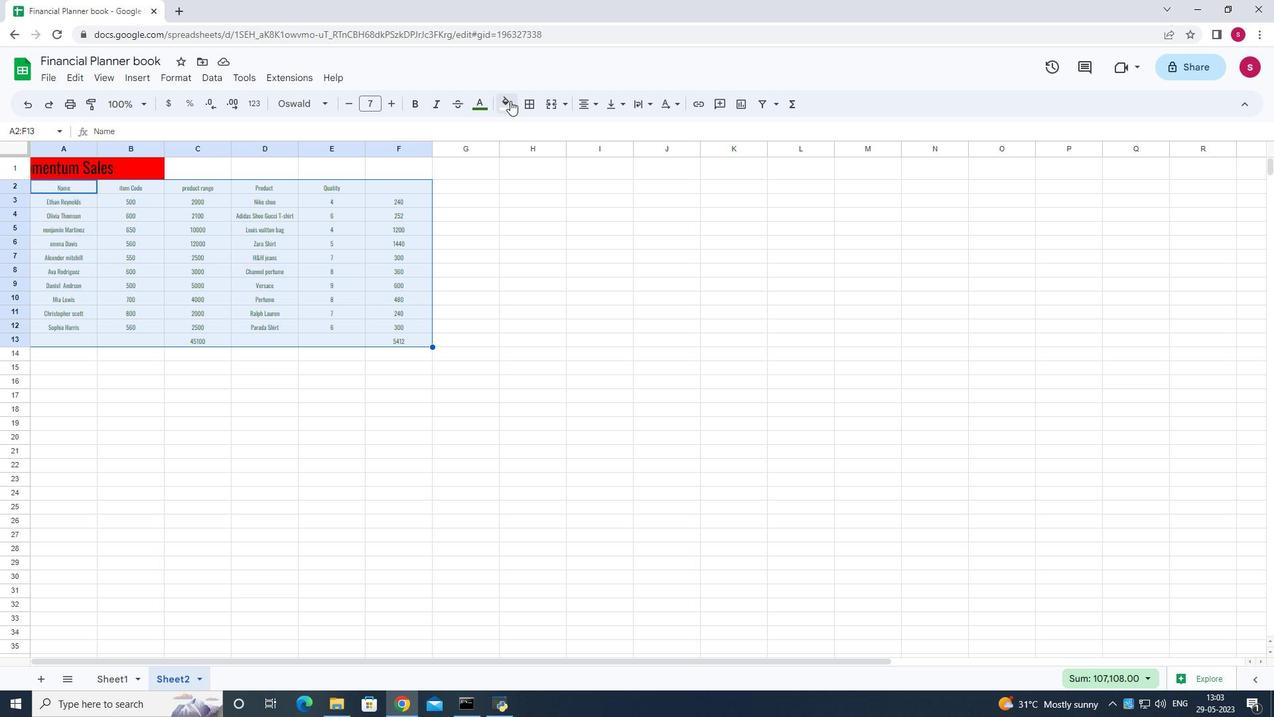
Action: Mouse pressed left at (508, 100)
Screenshot: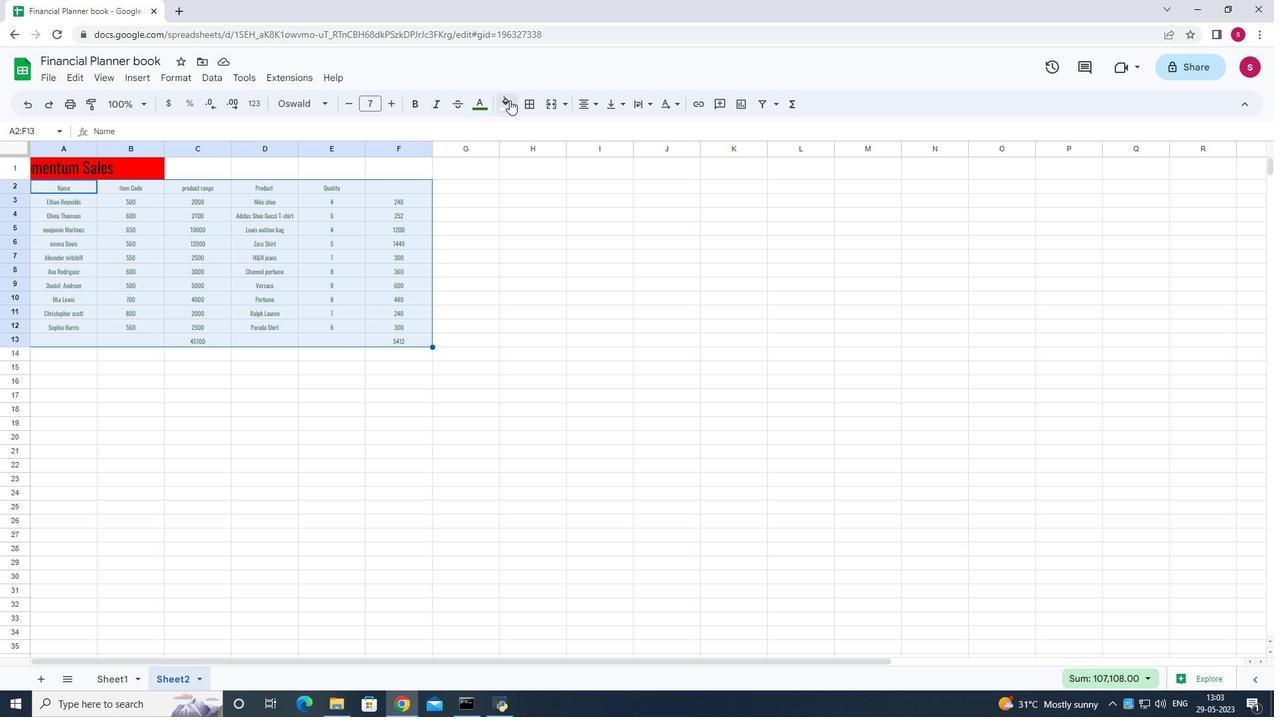
Action: Mouse moved to (486, 104)
Screenshot: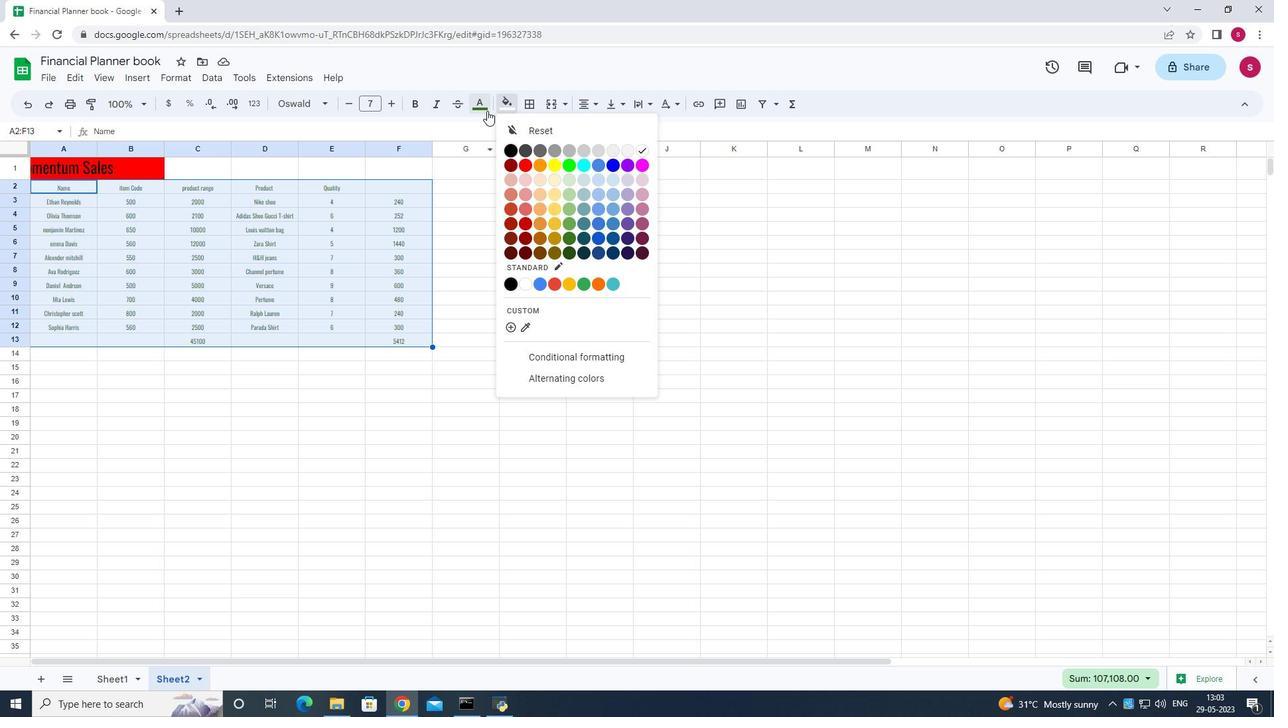 
Action: Mouse pressed left at (486, 104)
Screenshot: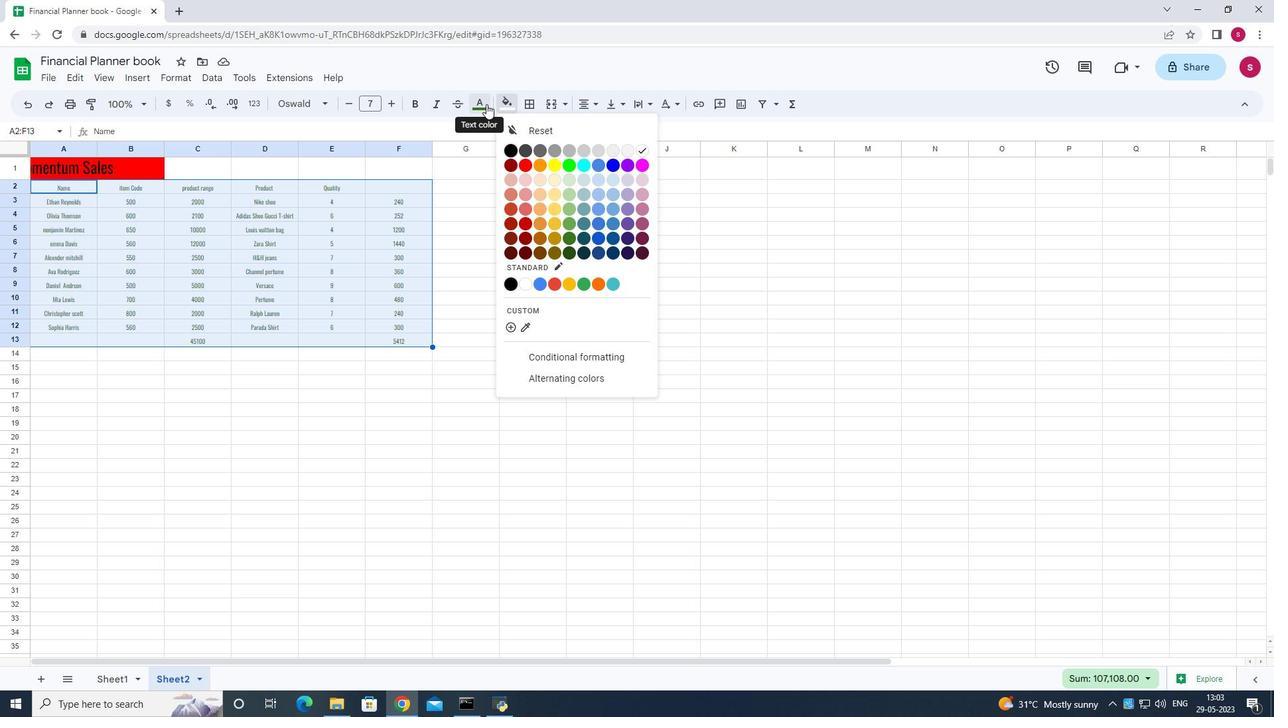 
Action: Mouse moved to (540, 232)
Screenshot: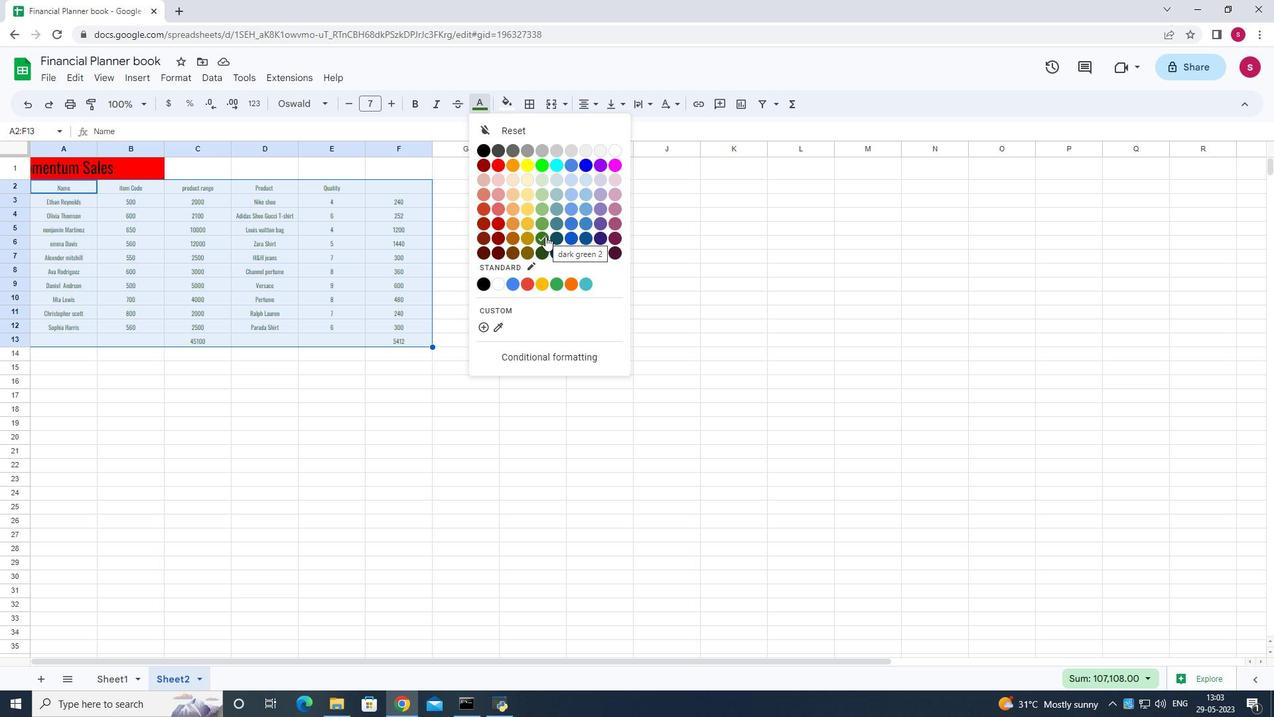
Action: Mouse pressed left at (540, 232)
Screenshot: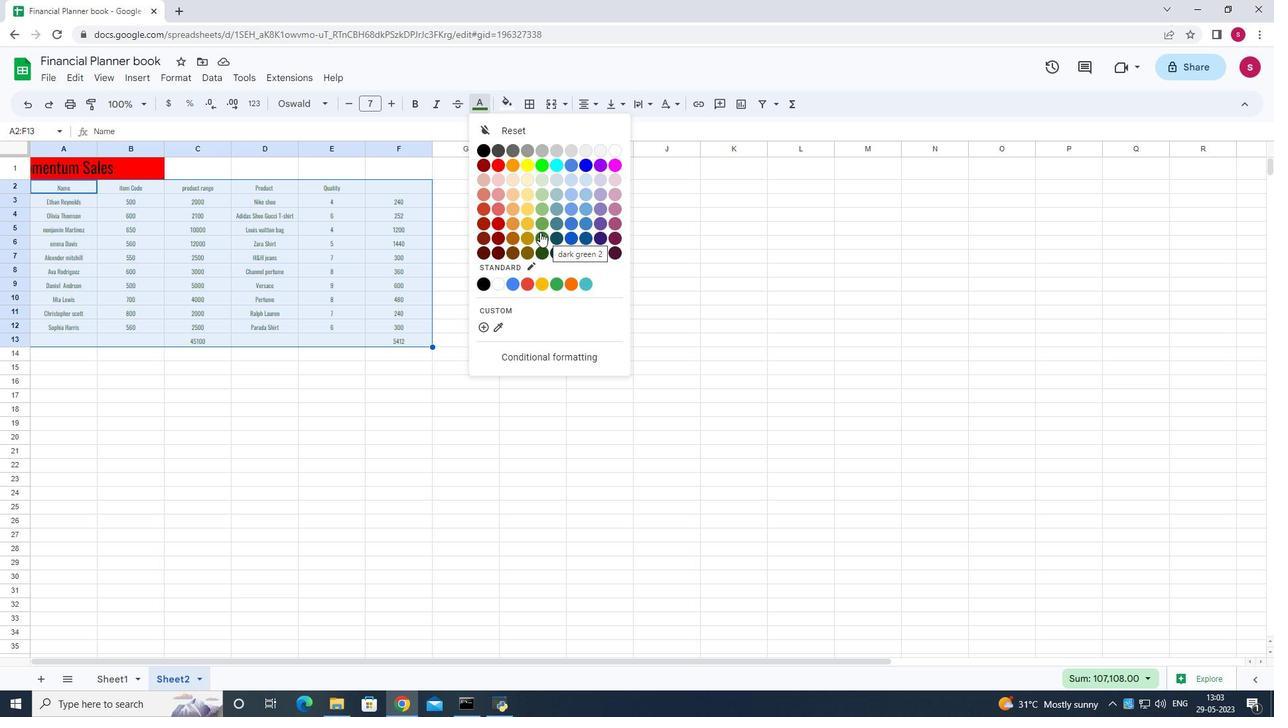 
Action: Mouse moved to (410, 371)
Screenshot: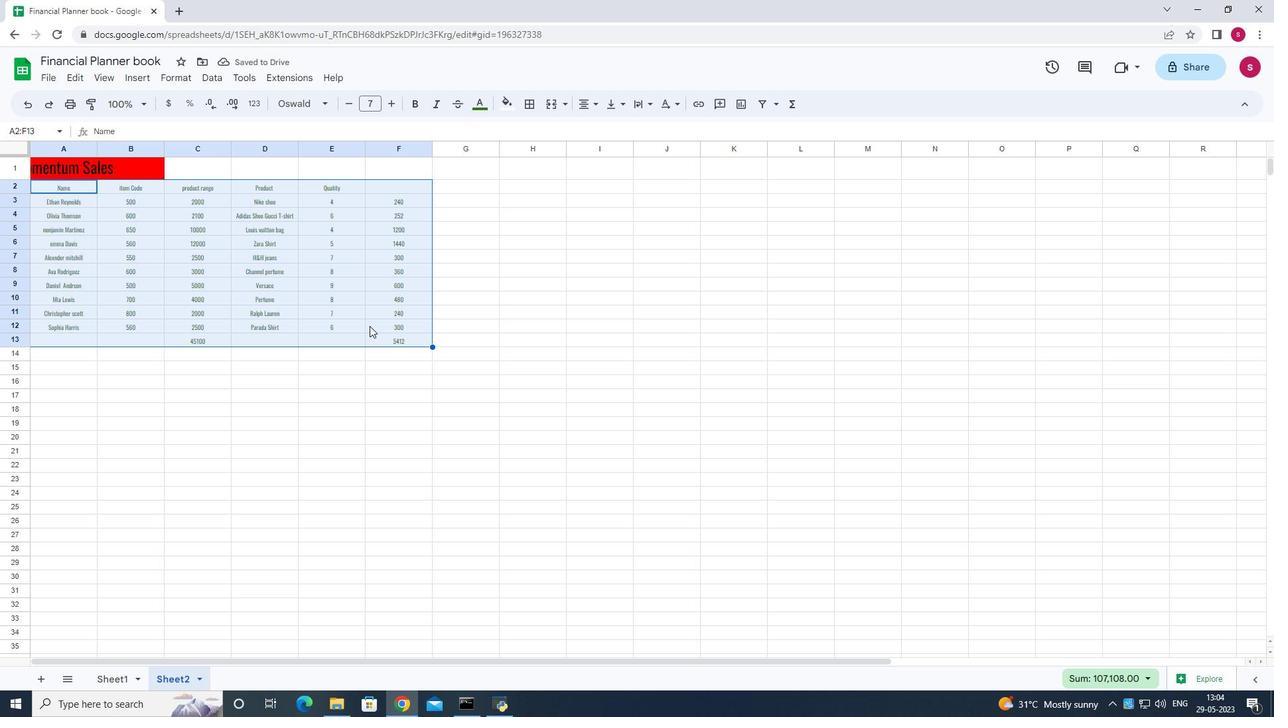 
Action: Mouse pressed left at (410, 371)
Screenshot: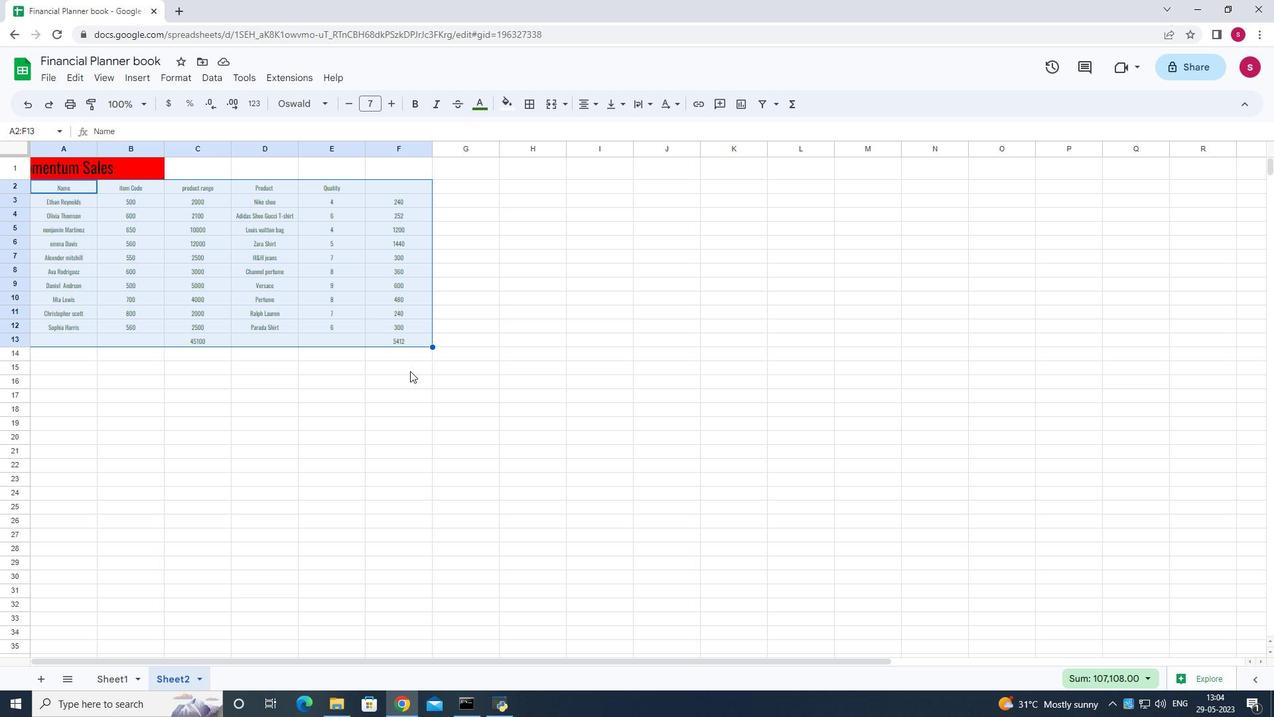 
Action: Mouse moved to (215, 242)
Screenshot: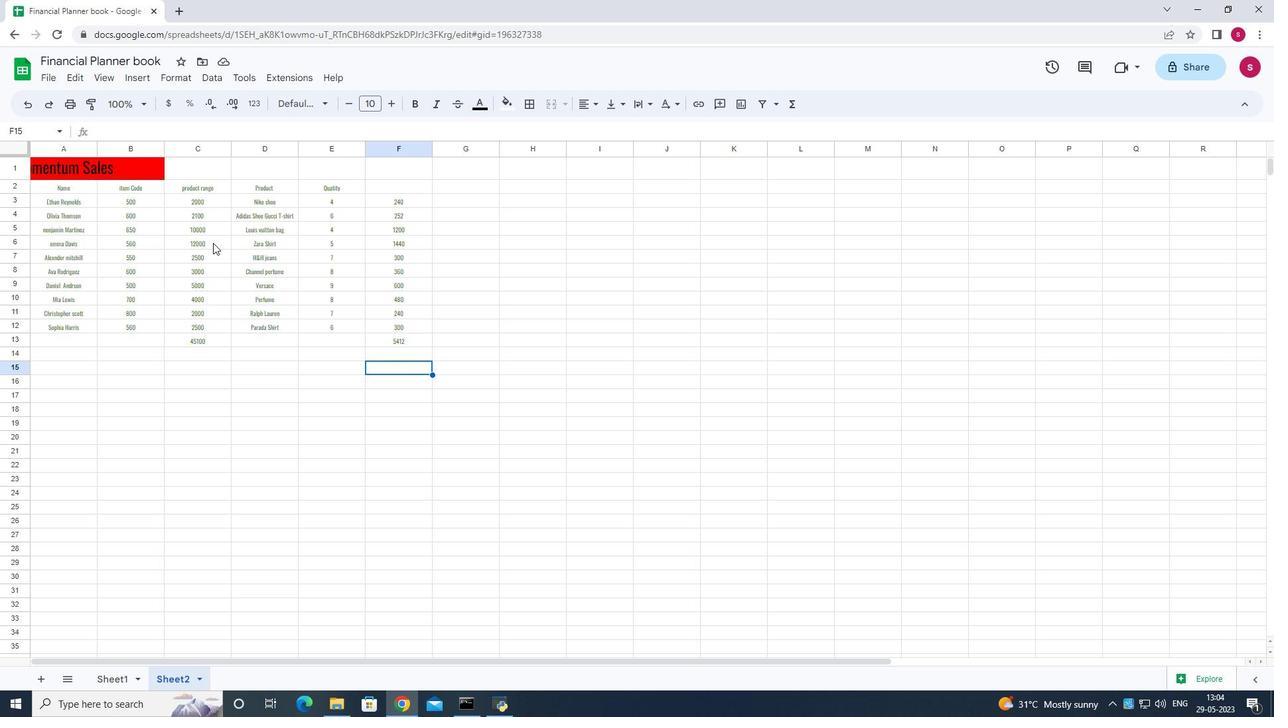 
Action: Mouse scrolled (215, 243) with delta (0, 0)
Screenshot: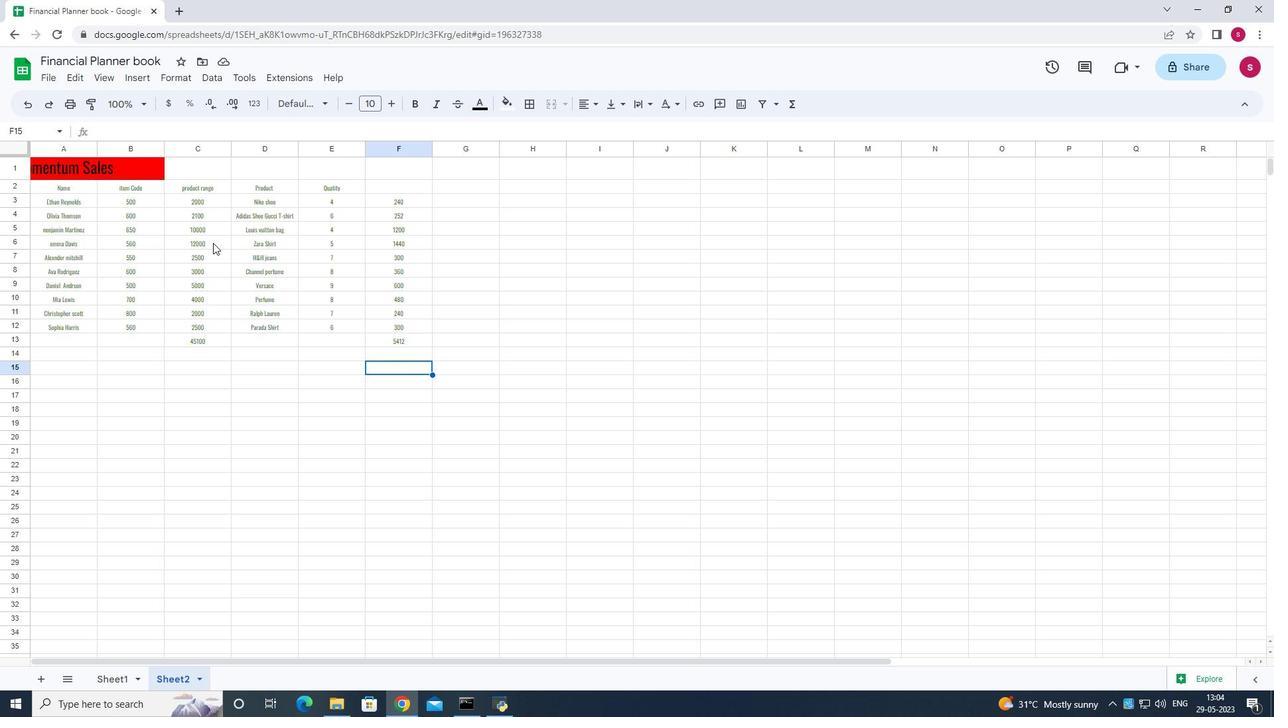 
Action: Mouse moved to (215, 242)
Screenshot: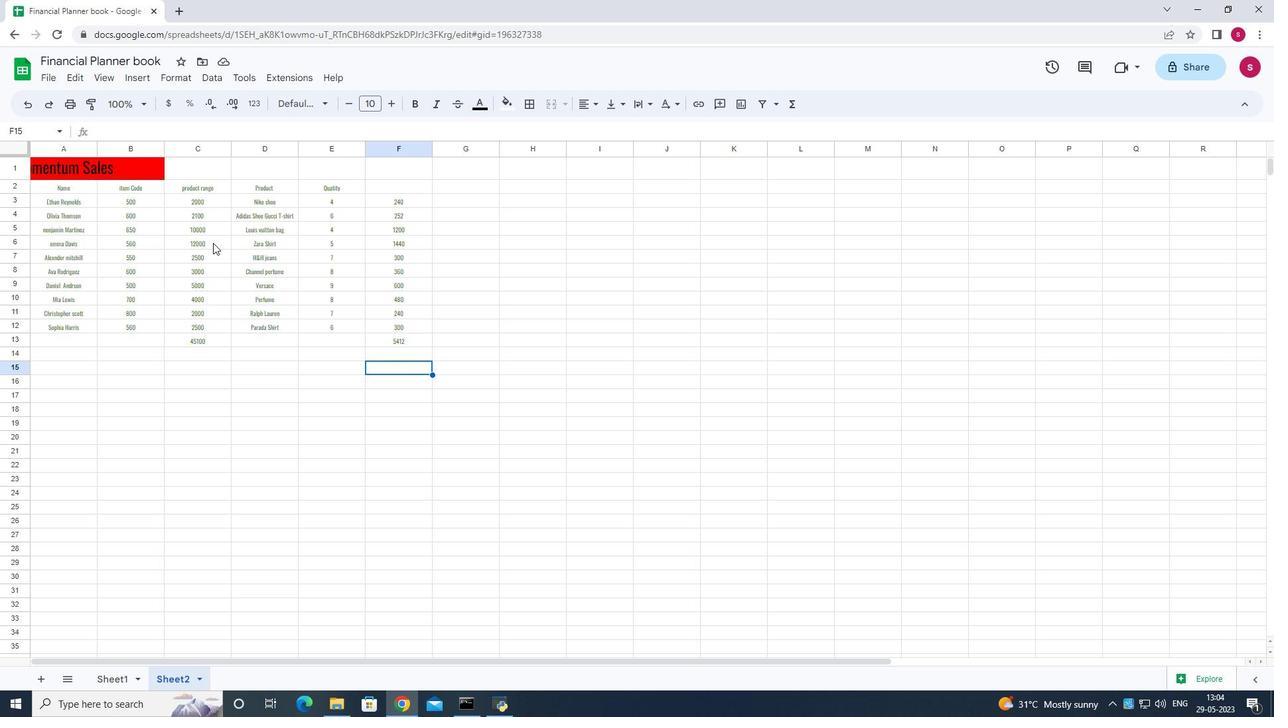 
Action: Mouse scrolled (215, 242) with delta (0, 0)
Screenshot: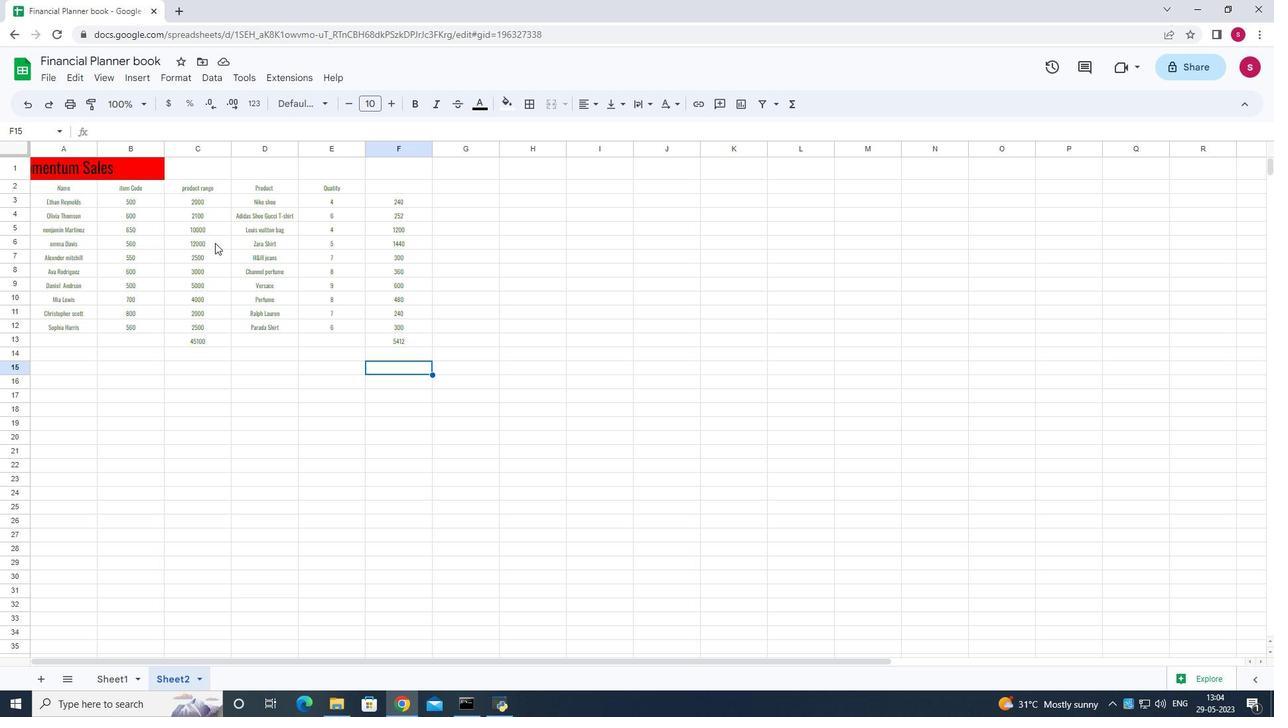 
Action: Mouse moved to (215, 242)
Screenshot: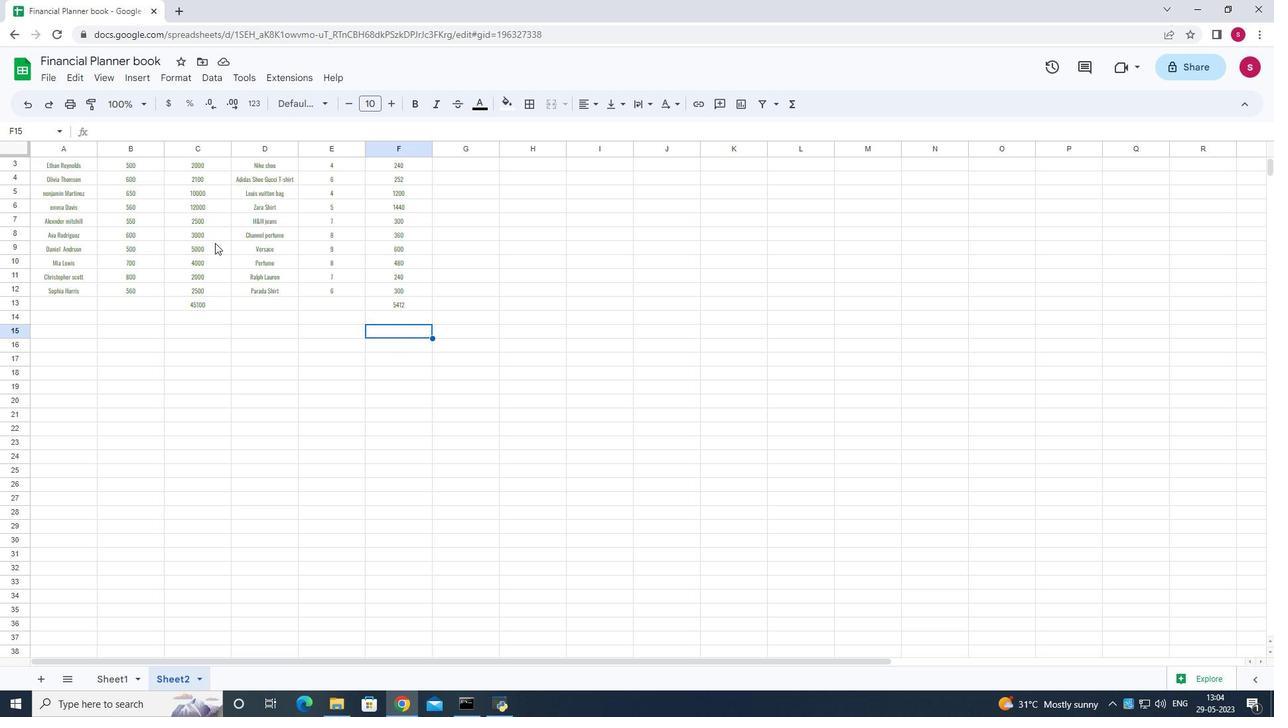
Action: Mouse scrolled (215, 243) with delta (0, 0)
Screenshot: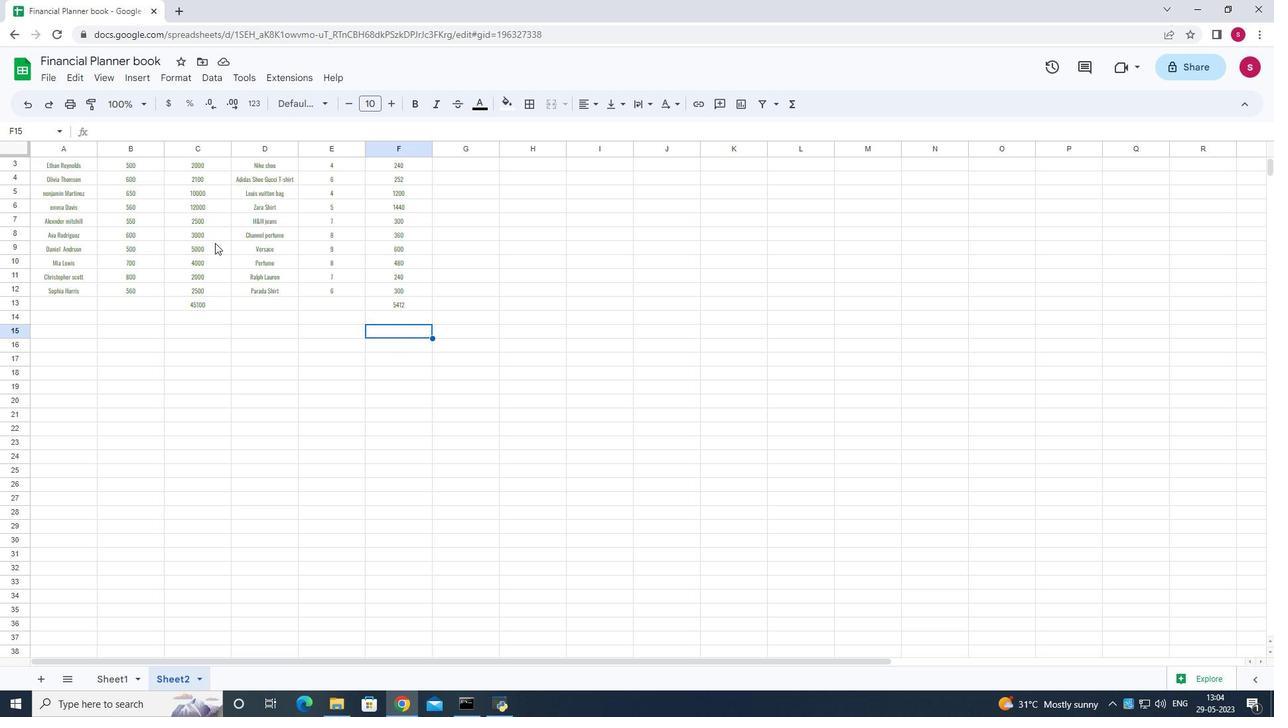 
Action: Mouse moved to (217, 242)
Screenshot: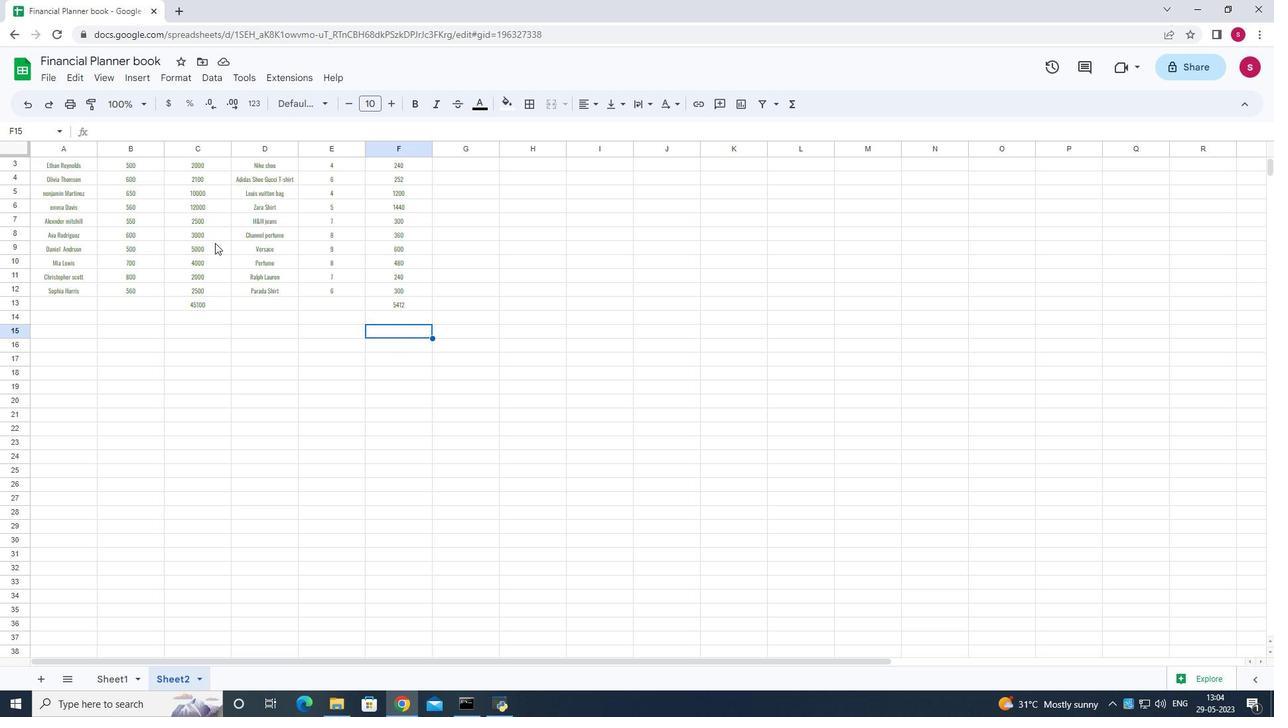 
Action: Mouse scrolled (217, 243) with delta (0, 0)
Screenshot: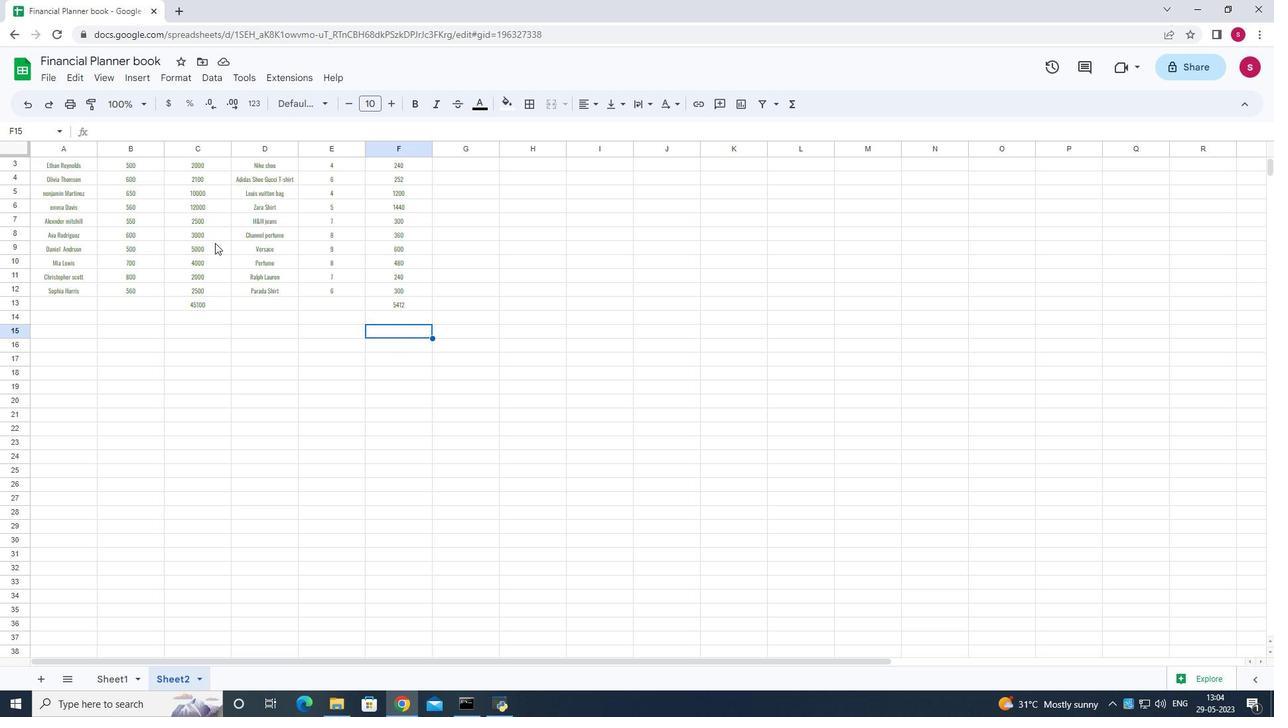 
Action: Mouse moved to (67, 181)
Screenshot: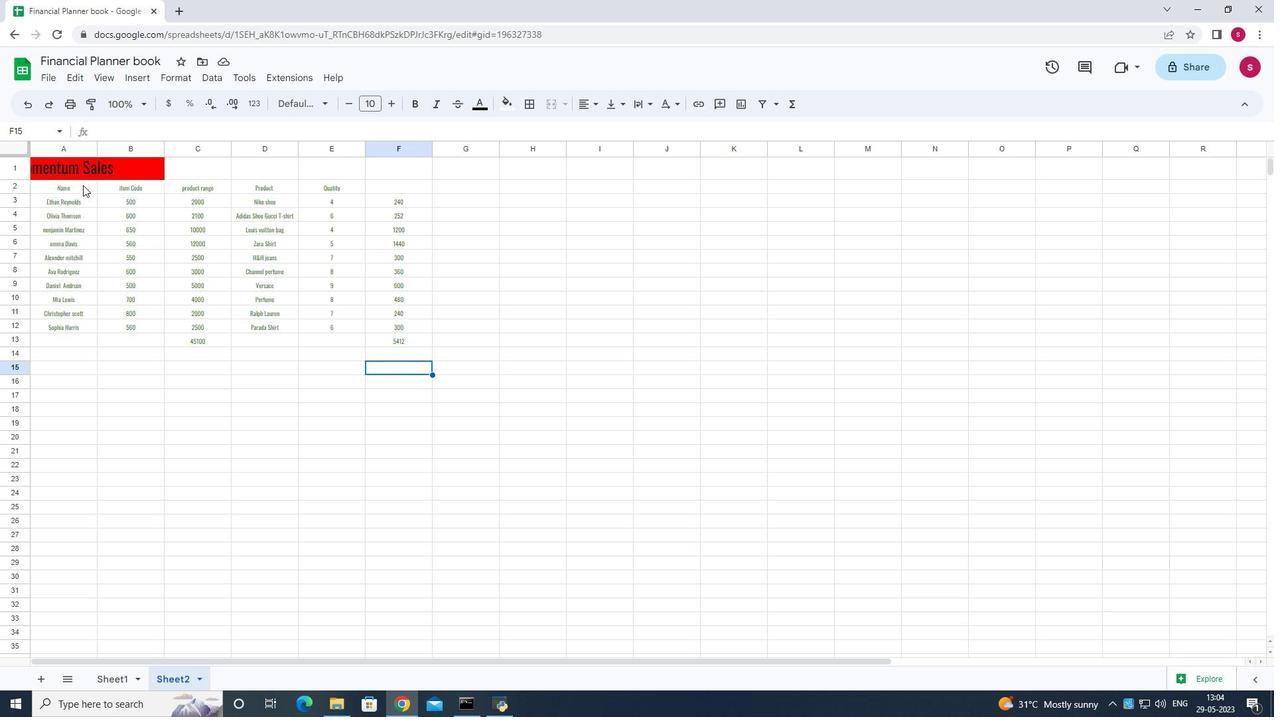 
Action: Mouse pressed left at (67, 181)
Screenshot: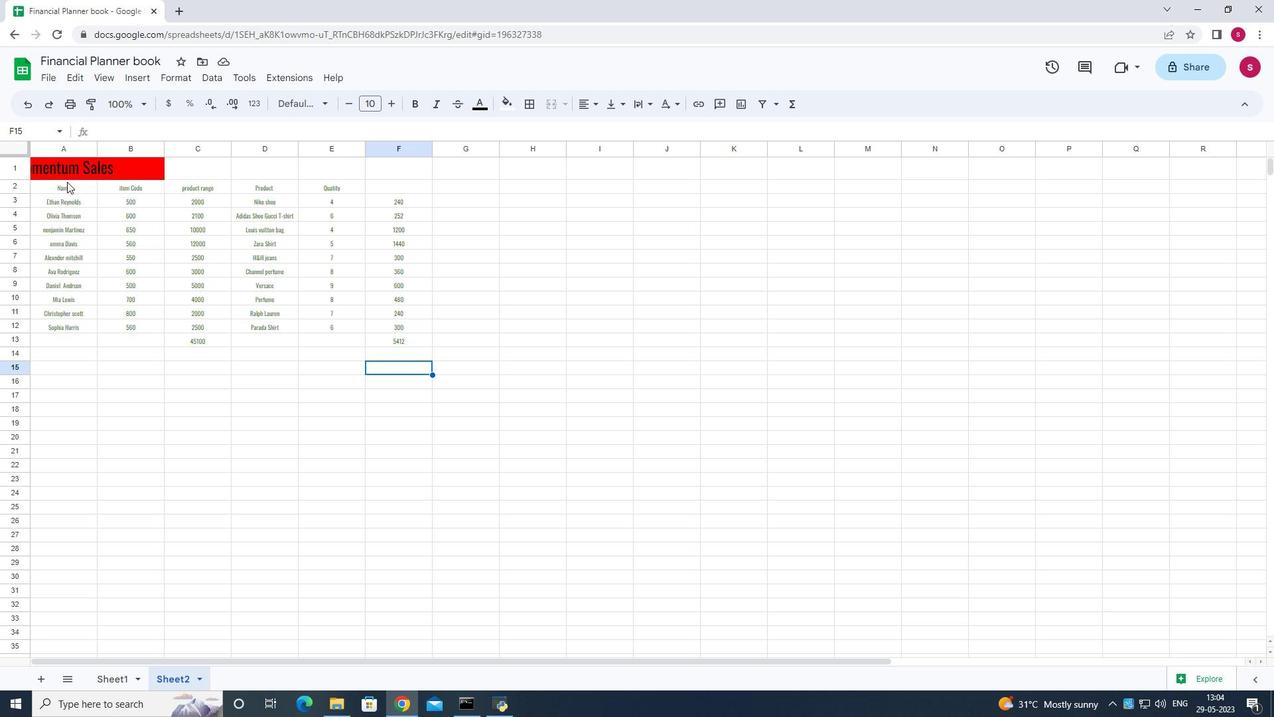 
Action: Mouse moved to (484, 101)
Screenshot: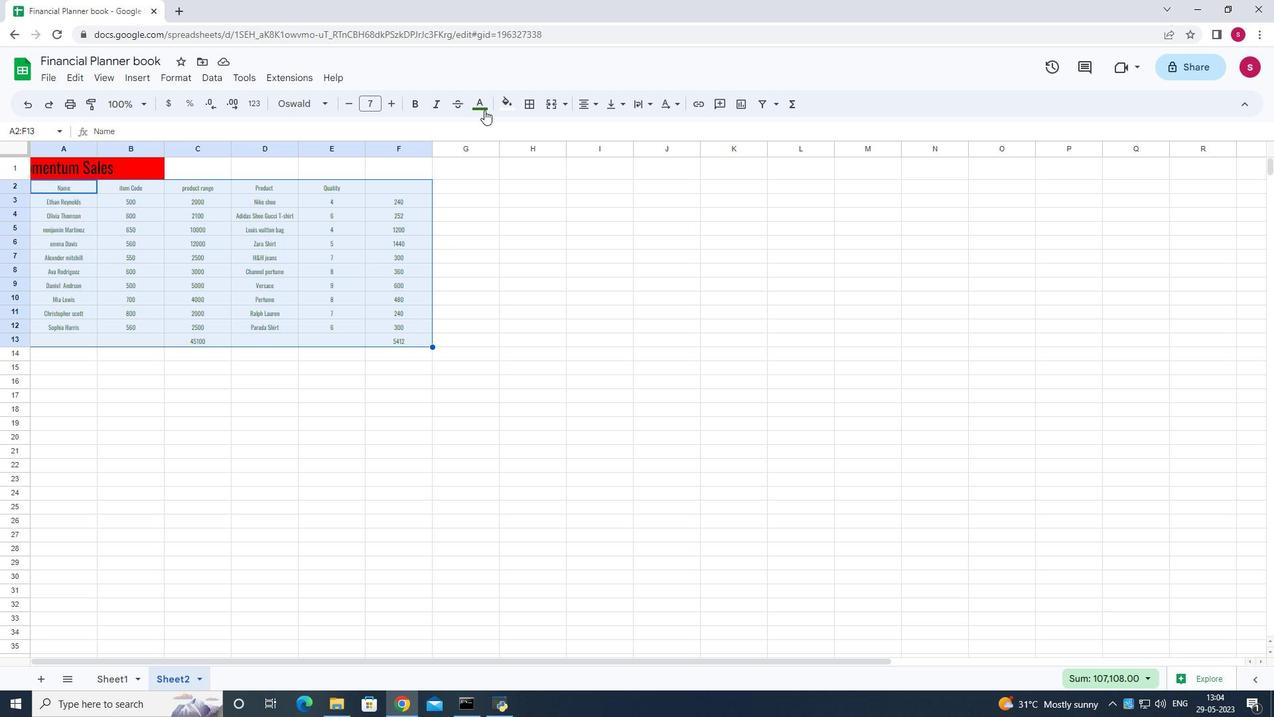 
Action: Mouse pressed left at (484, 101)
Screenshot: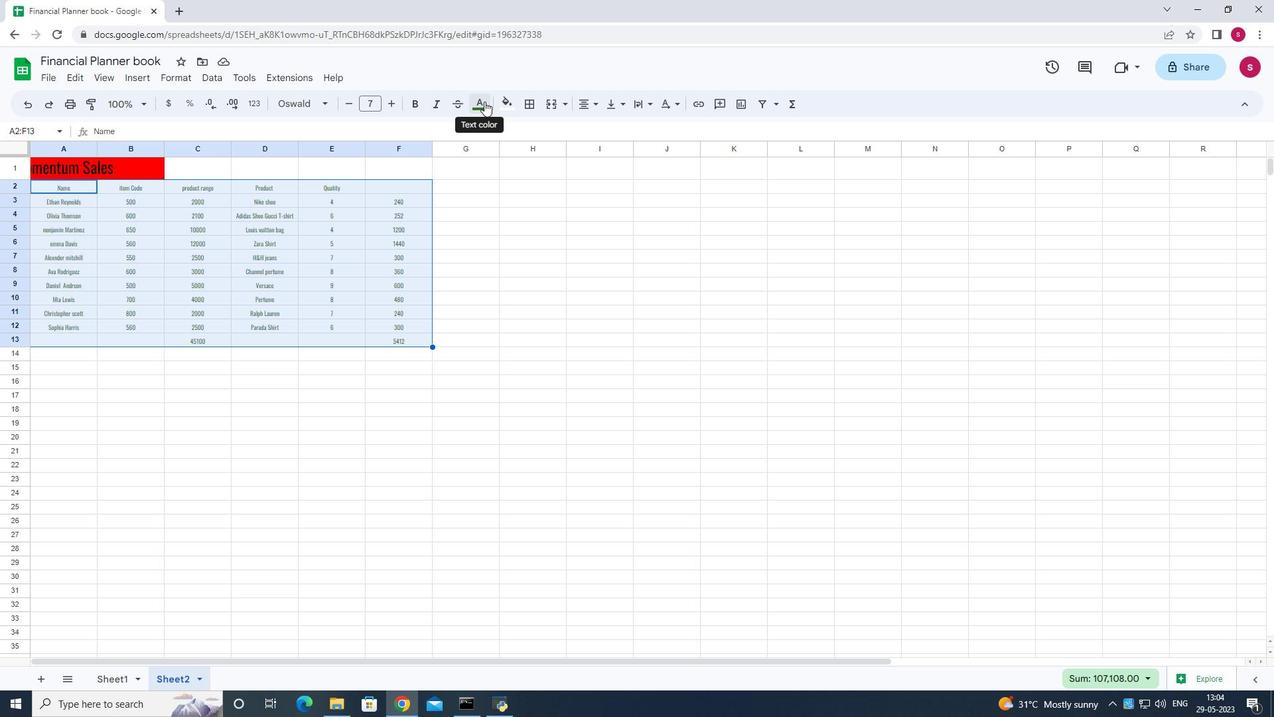 
Action: Mouse moved to (543, 234)
Screenshot: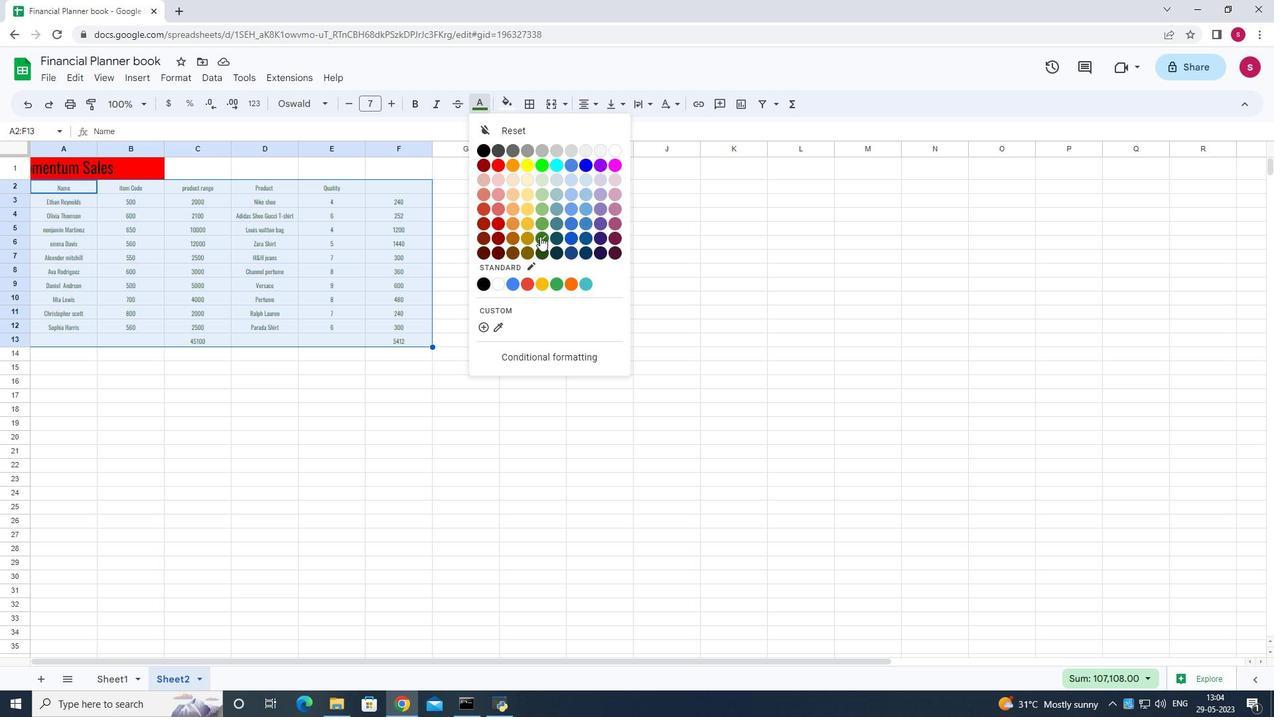 
Action: Mouse pressed left at (543, 234)
Screenshot: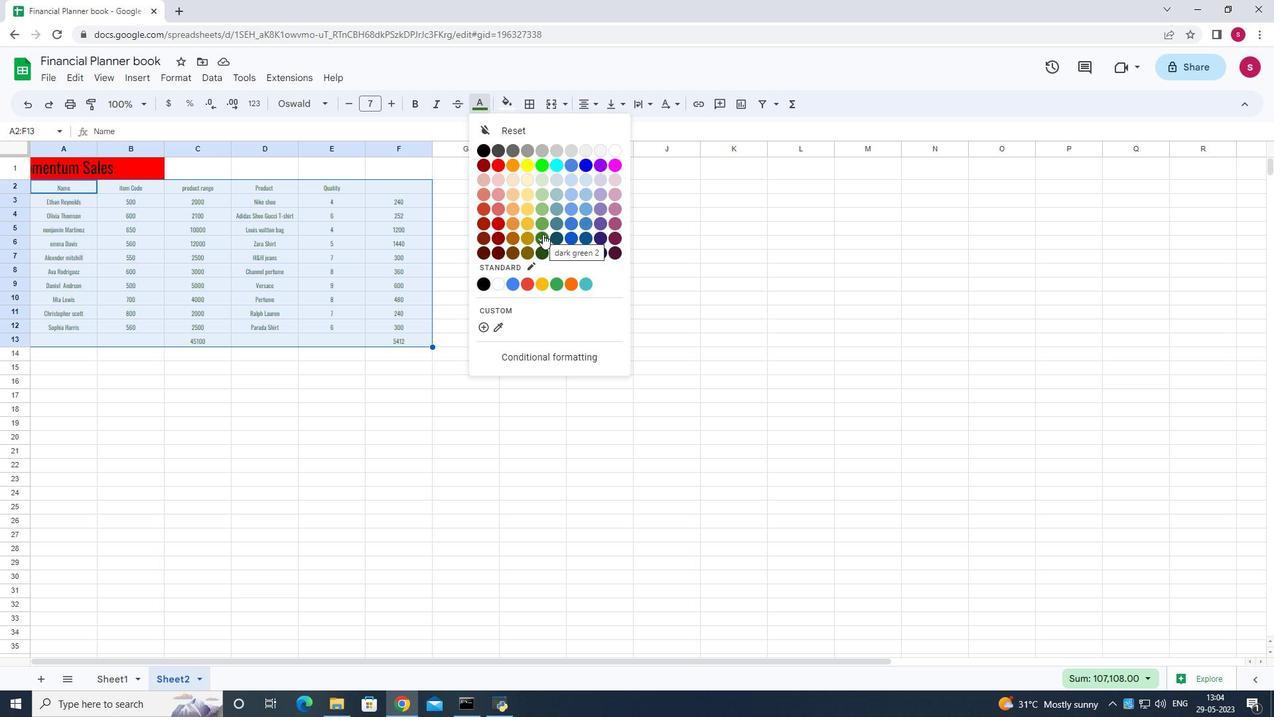 
Action: Mouse moved to (487, 100)
Screenshot: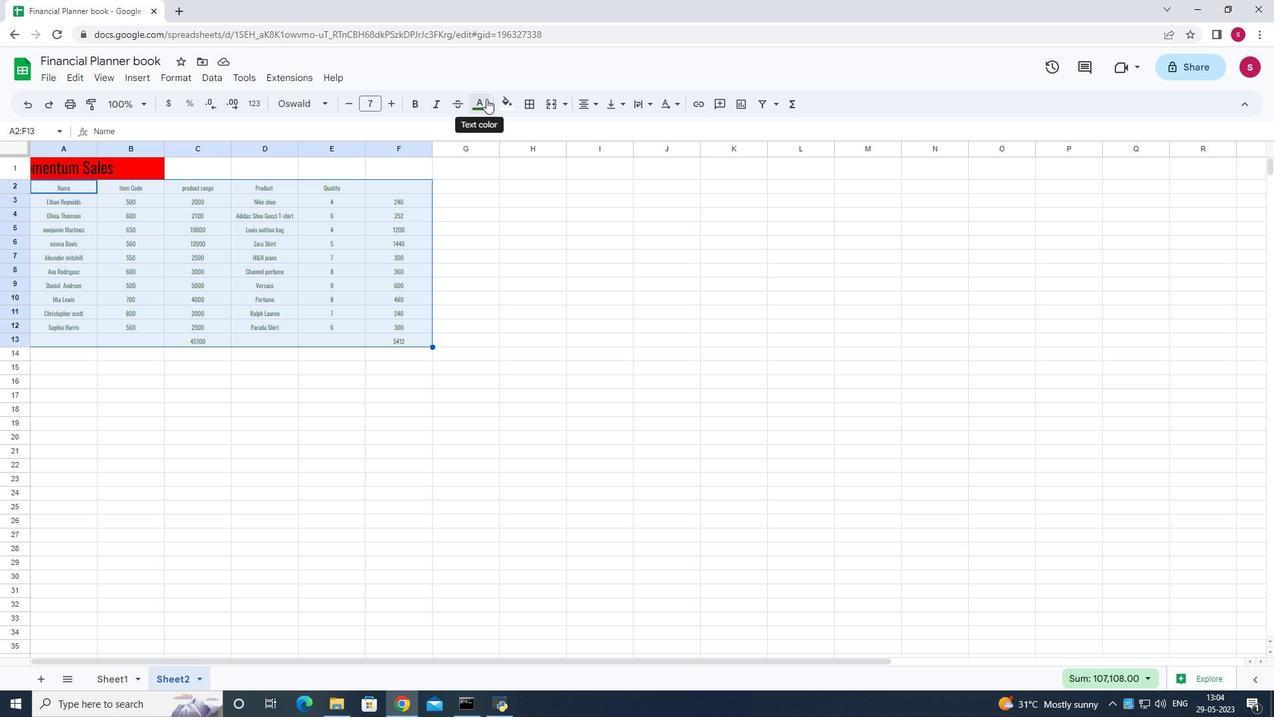 
Action: Mouse pressed left at (487, 100)
Screenshot: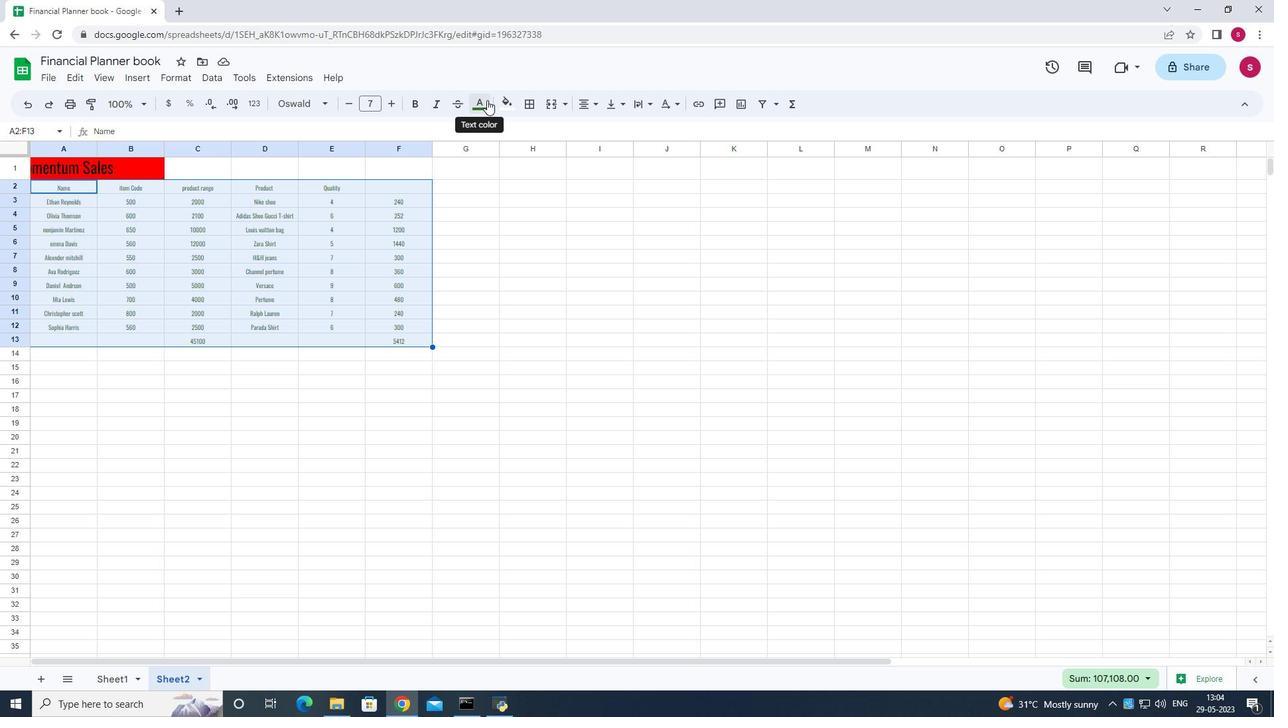 
Action: Mouse moved to (600, 248)
Screenshot: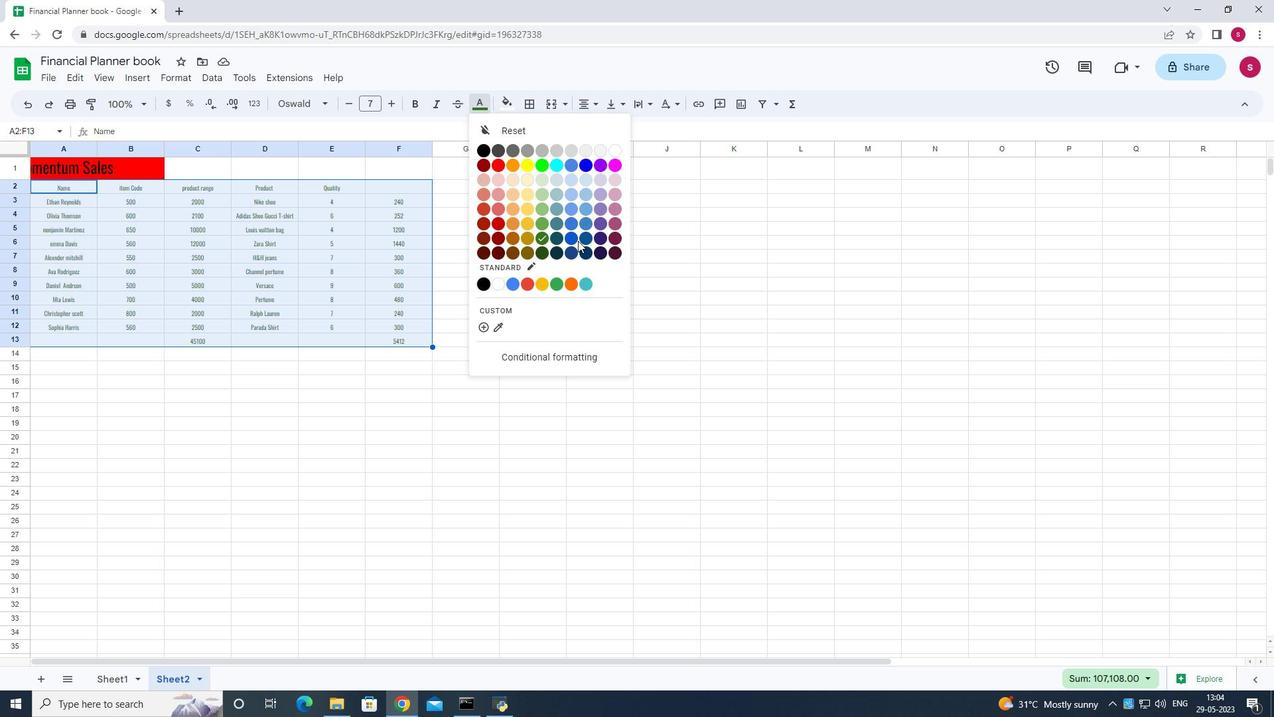 
Action: Mouse pressed left at (600, 248)
Screenshot: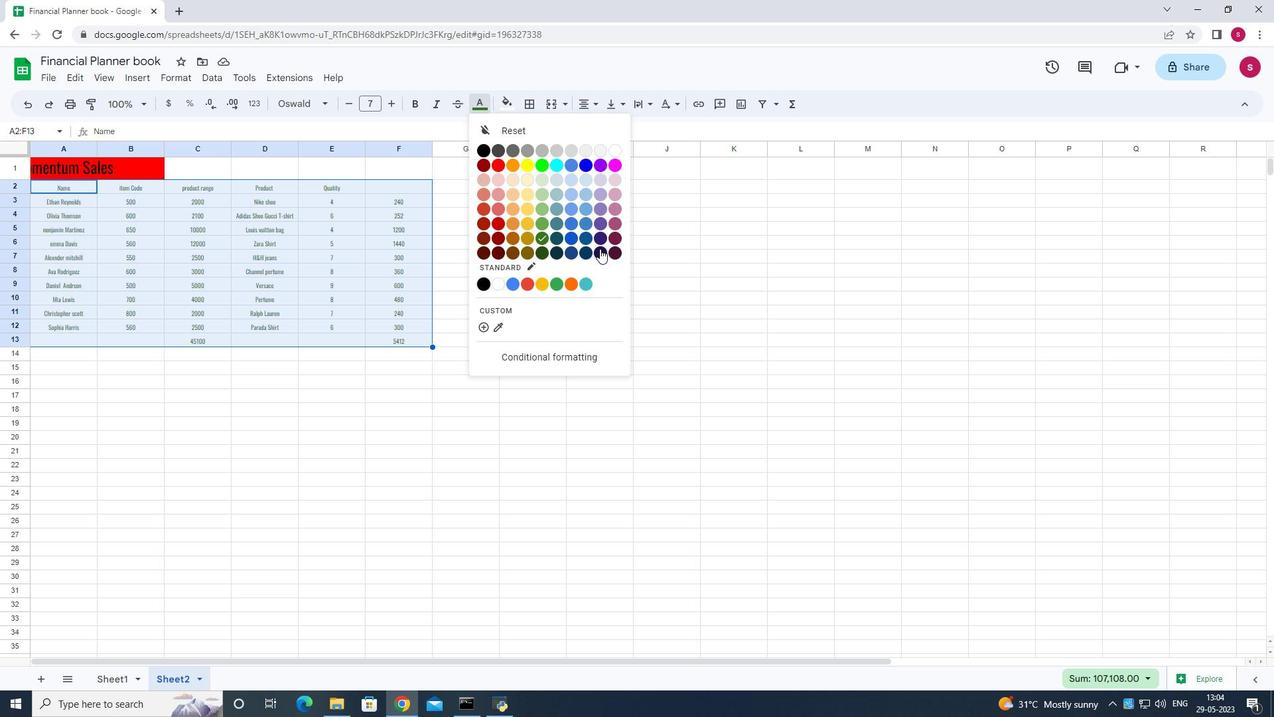 
Action: Mouse moved to (474, 100)
Screenshot: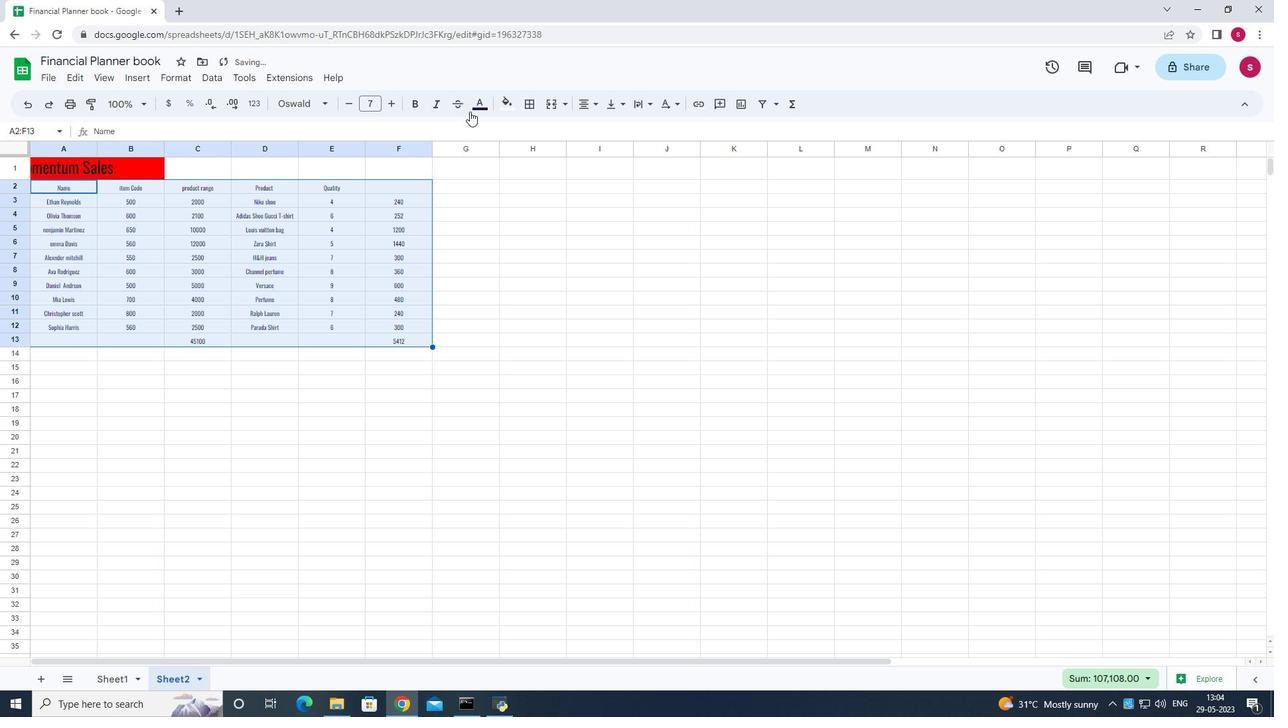 
Action: Mouse pressed left at (474, 100)
Screenshot: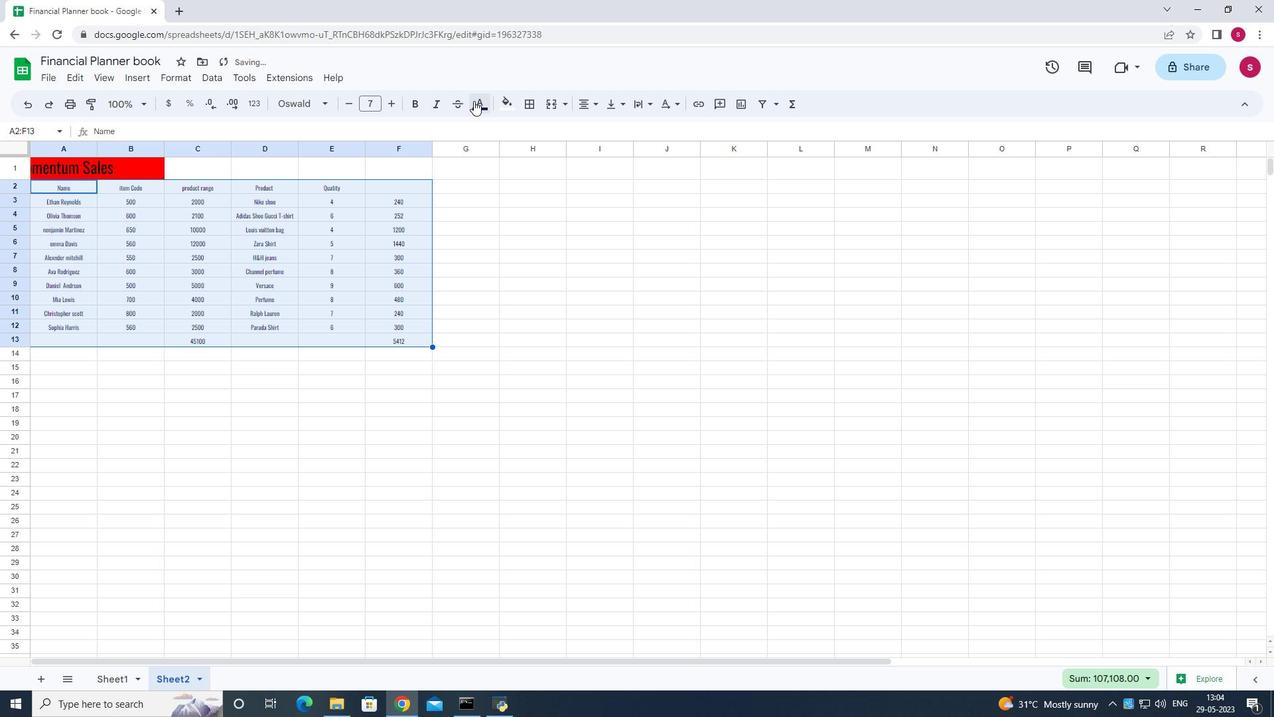 
Action: Mouse moved to (543, 246)
Screenshot: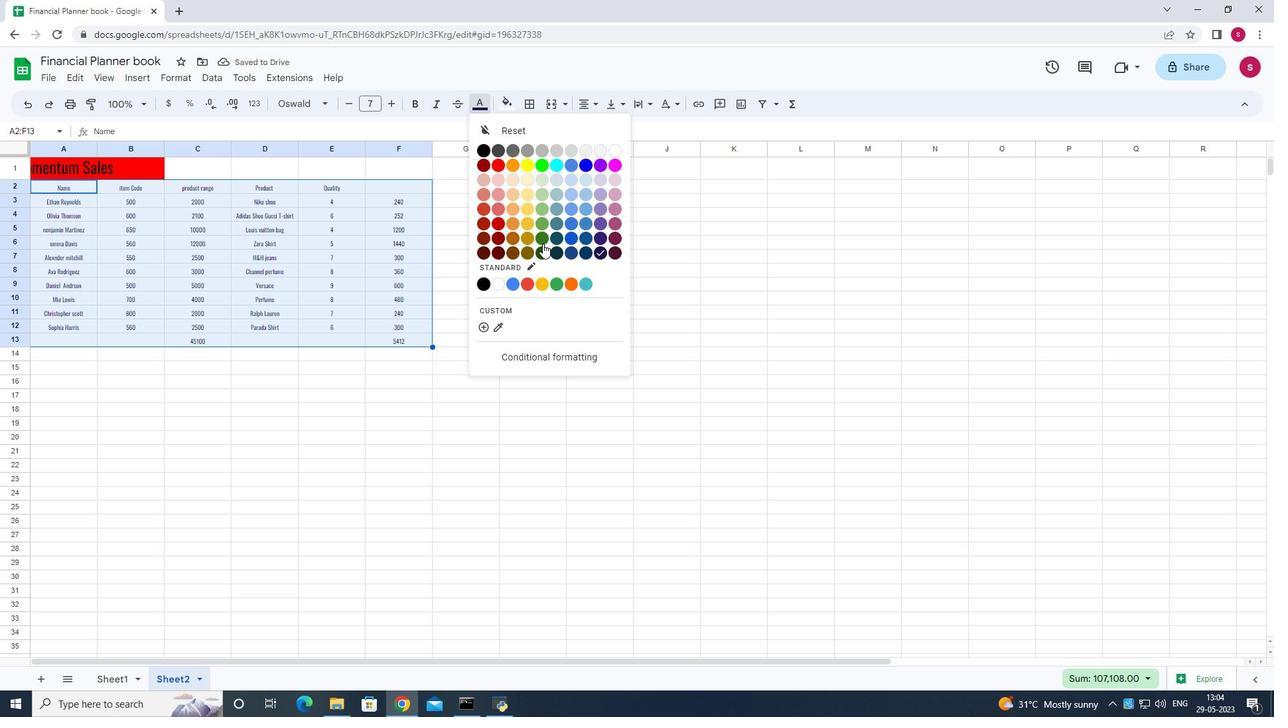 
Action: Mouse pressed left at (543, 246)
Screenshot: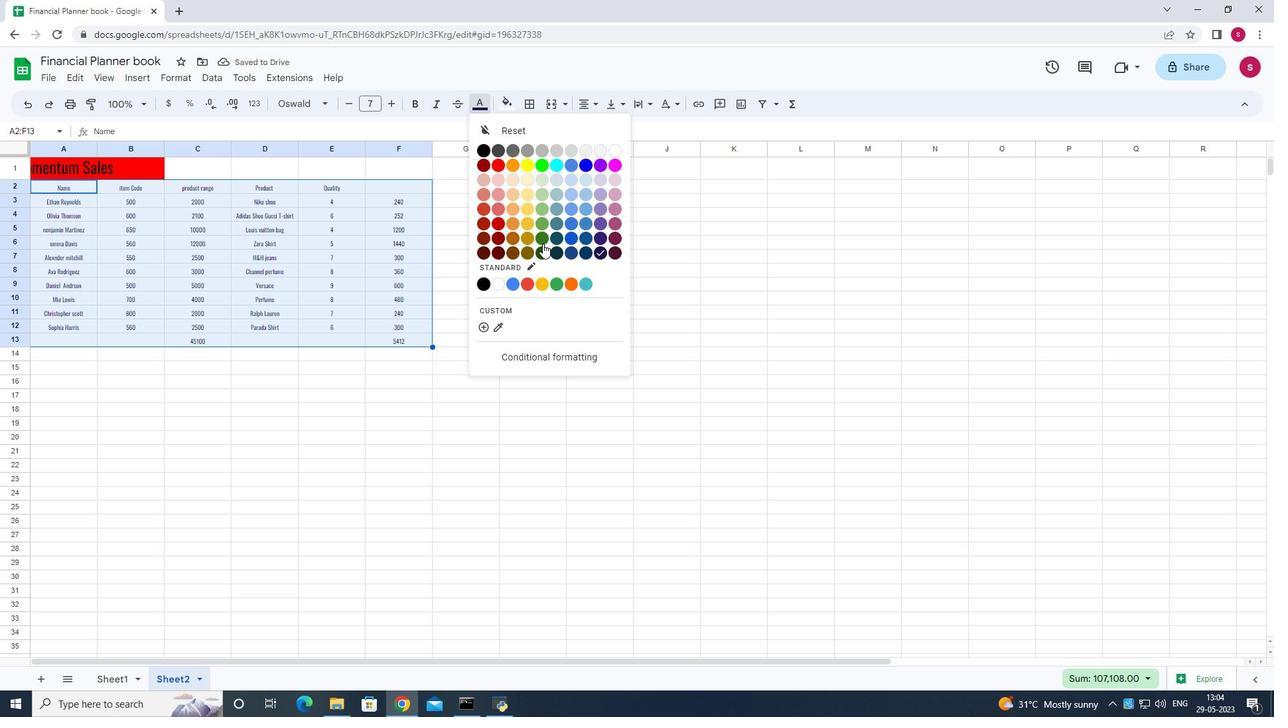 
Action: Mouse moved to (700, 108)
Screenshot: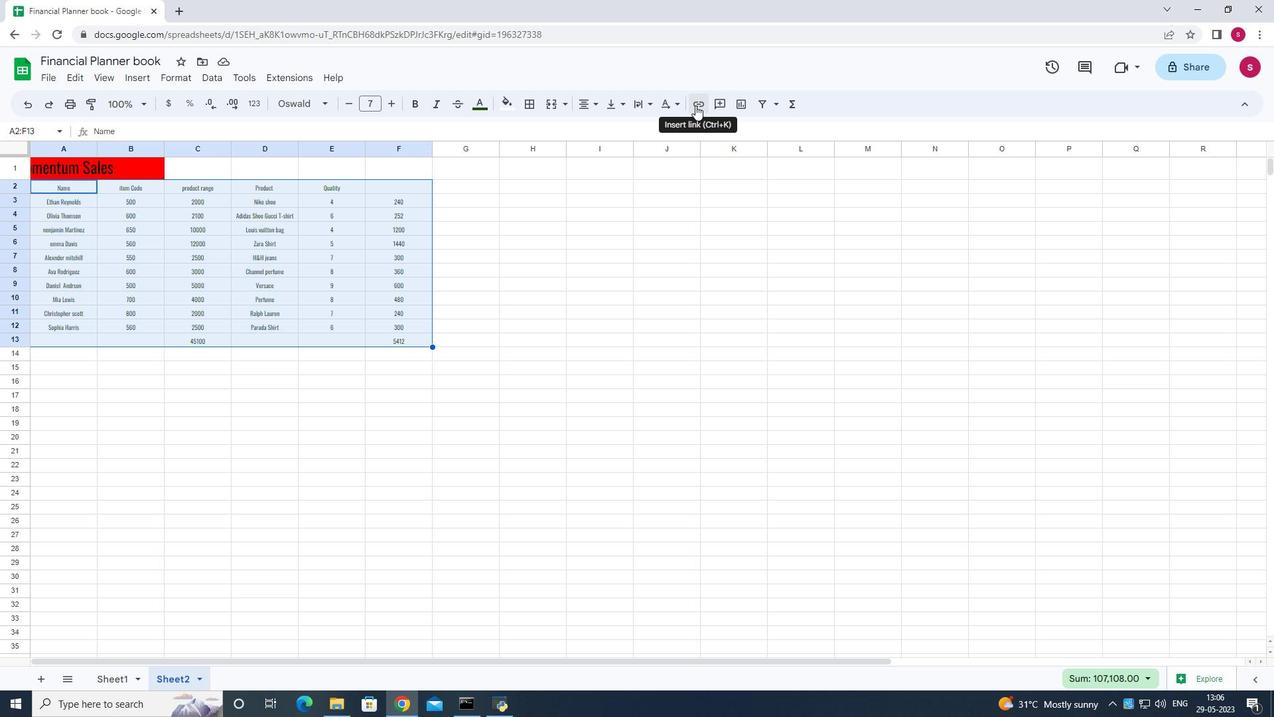 
Action: Mouse pressed left at (700, 108)
Screenshot: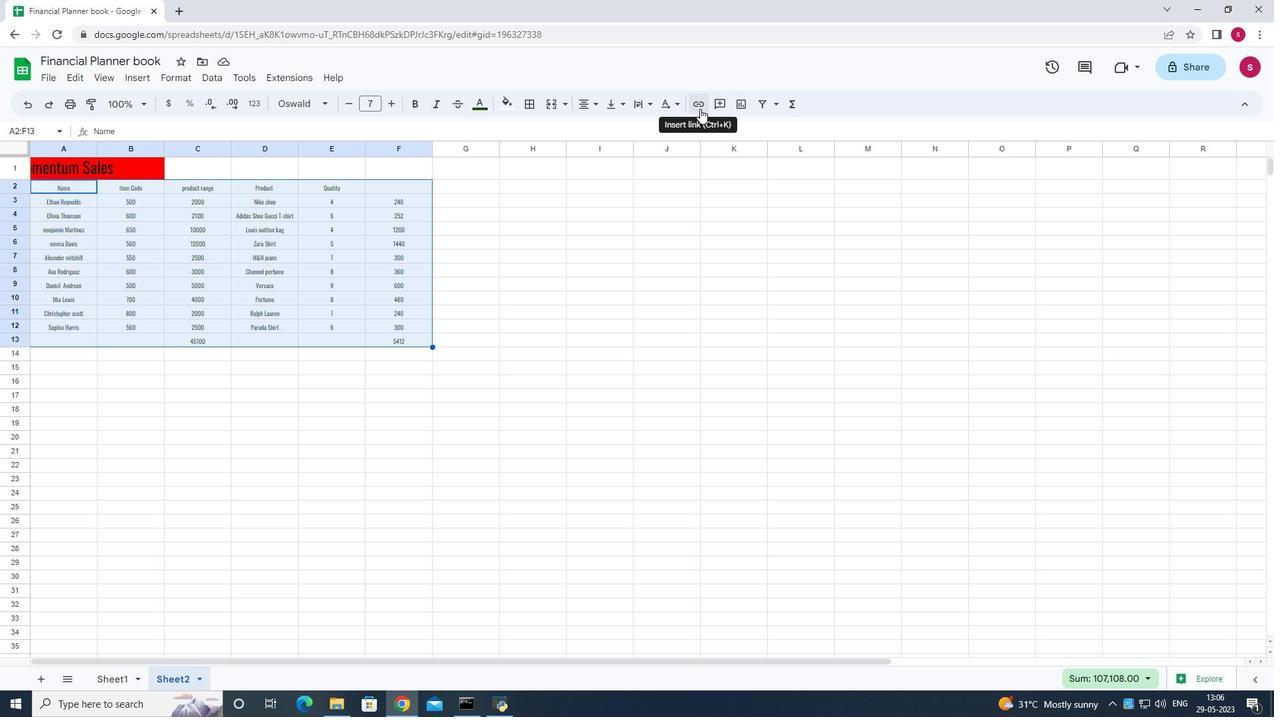 
Action: Mouse moved to (130, 279)
Screenshot: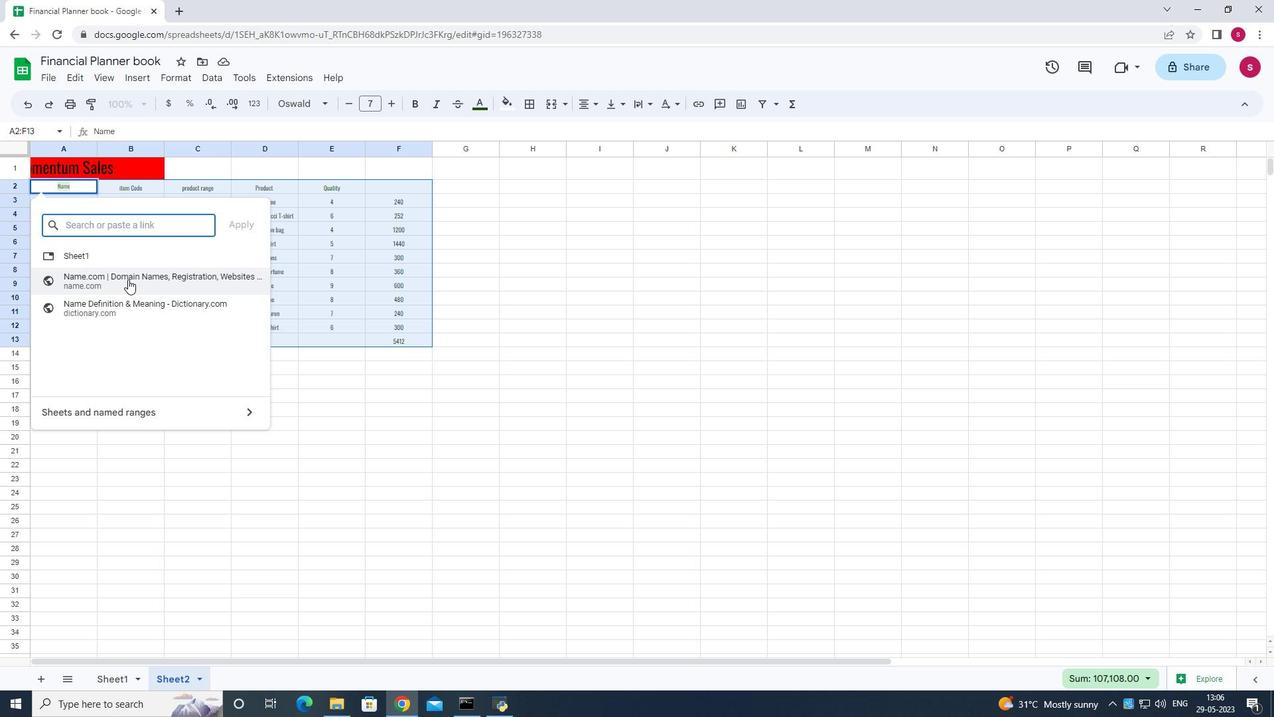 
Action: Mouse pressed left at (130, 279)
Screenshot: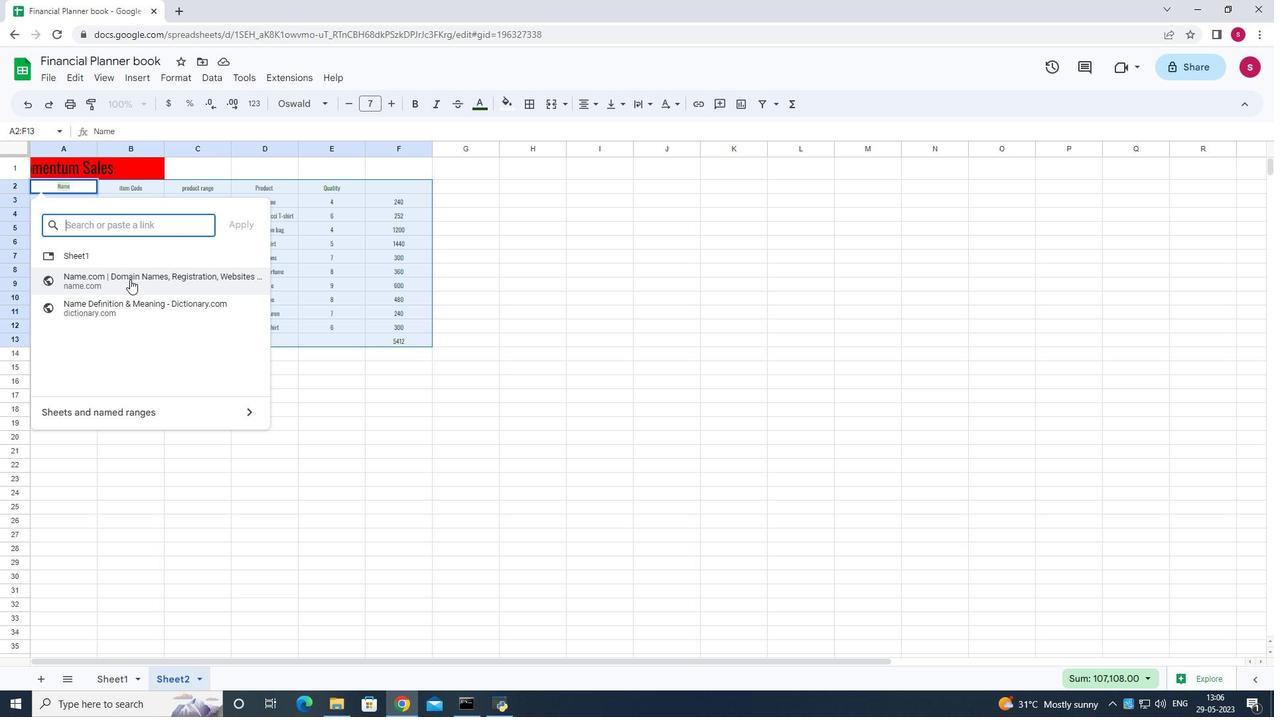 
Action: Mouse moved to (141, 317)
Screenshot: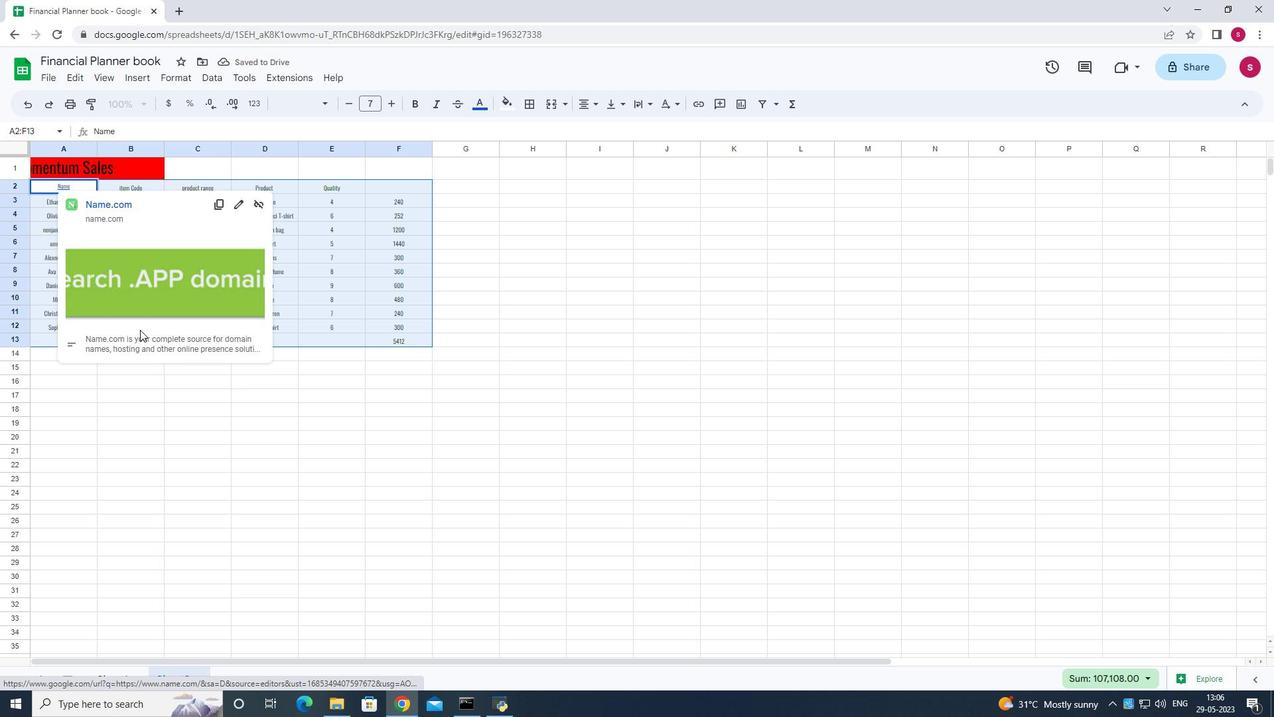 
Action: Mouse scrolled (141, 316) with delta (0, 0)
Screenshot: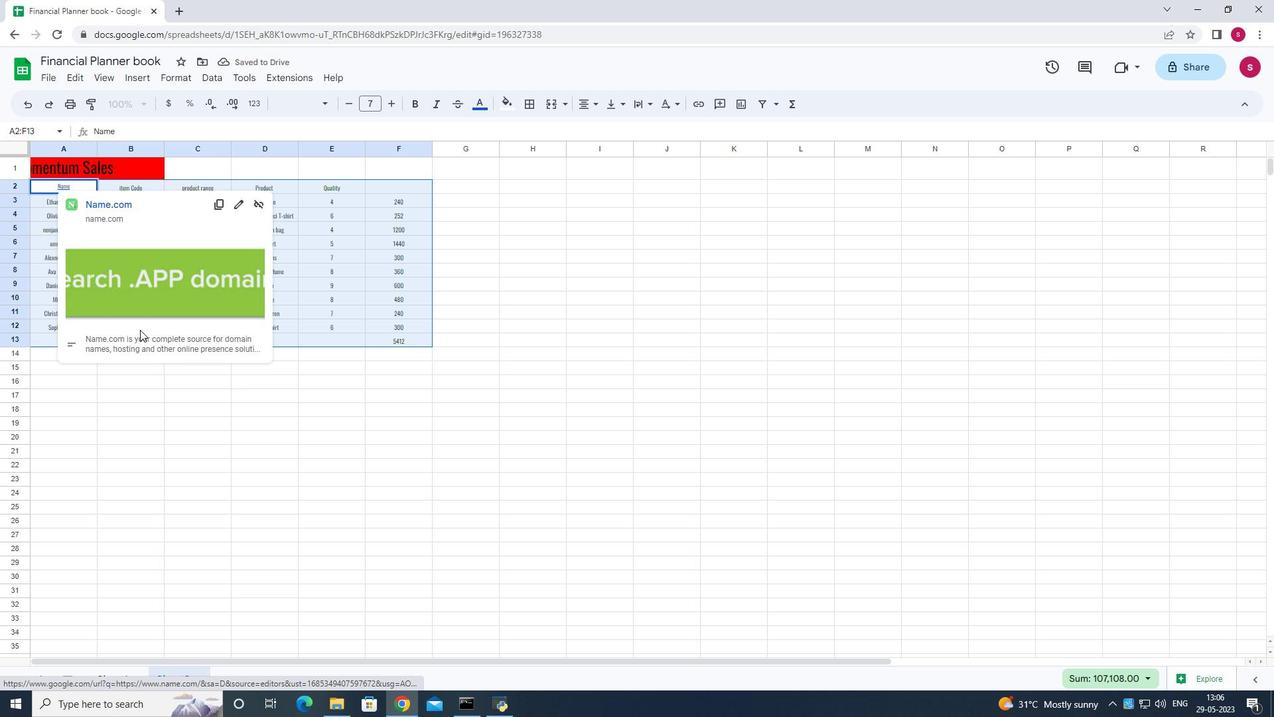 
Action: Mouse moved to (142, 317)
Screenshot: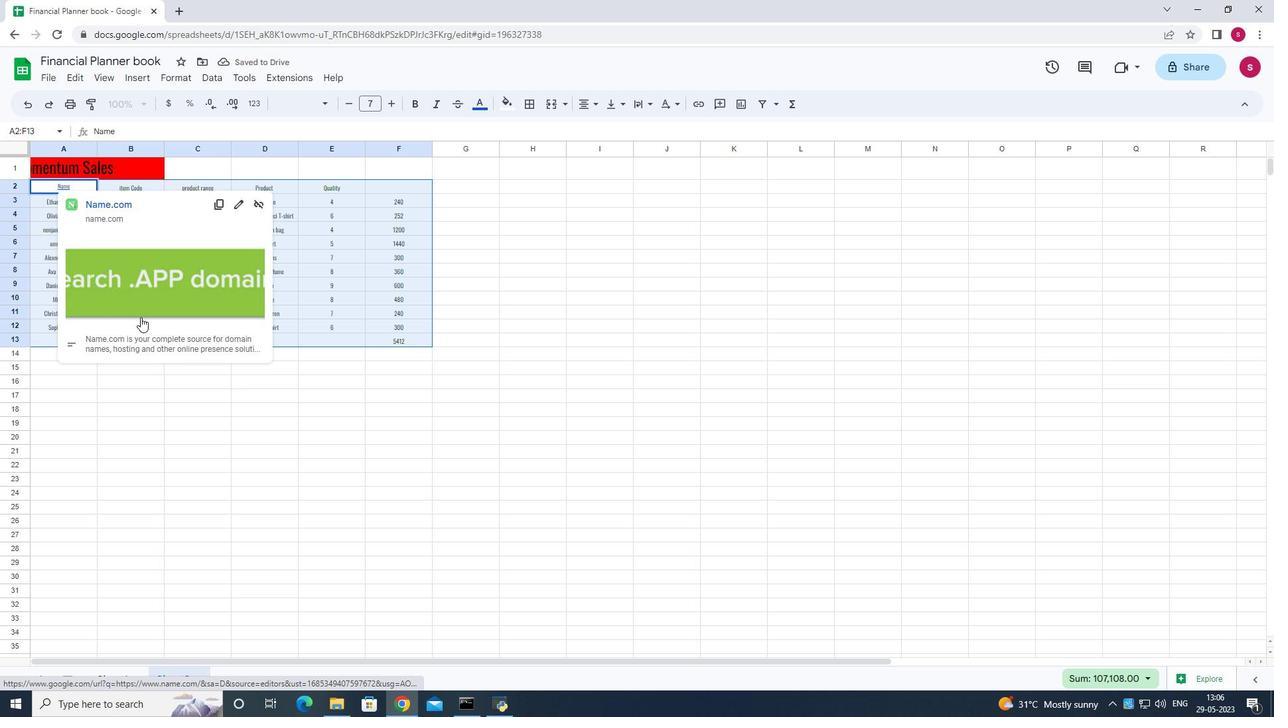 
Action: Mouse scrolled (142, 316) with delta (0, 0)
Screenshot: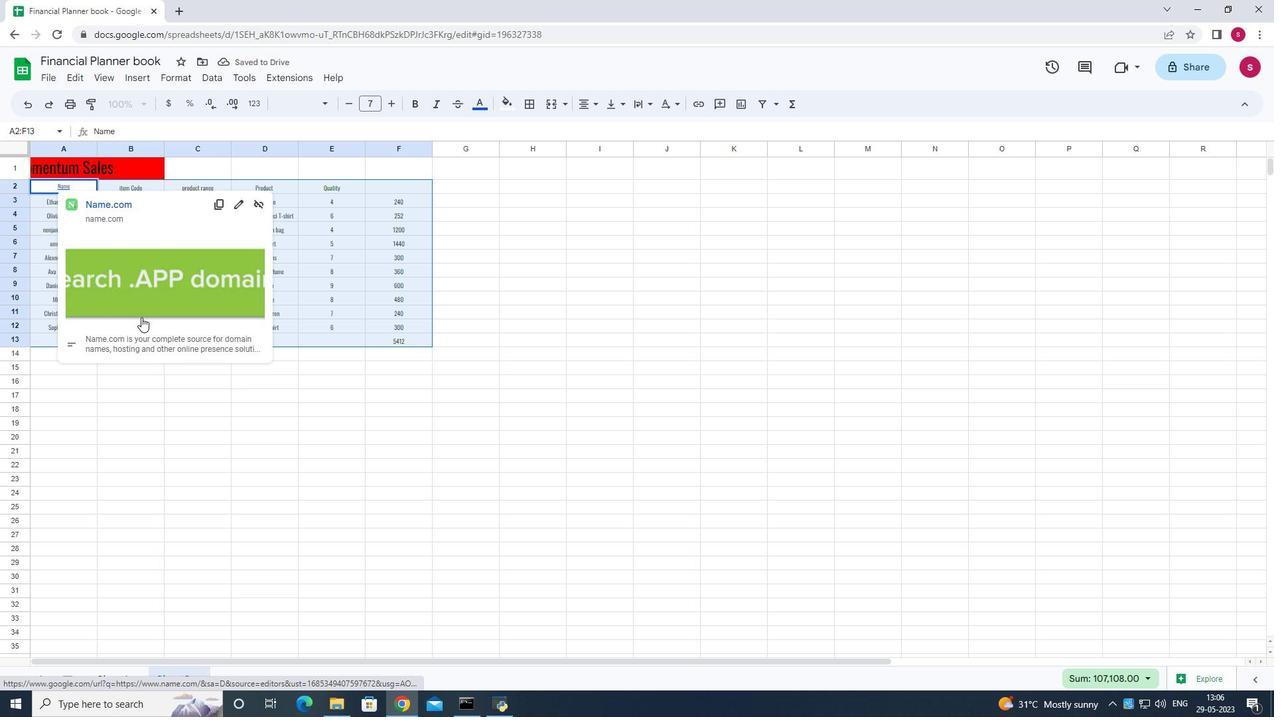 
Action: Mouse scrolled (142, 316) with delta (0, 0)
Screenshot: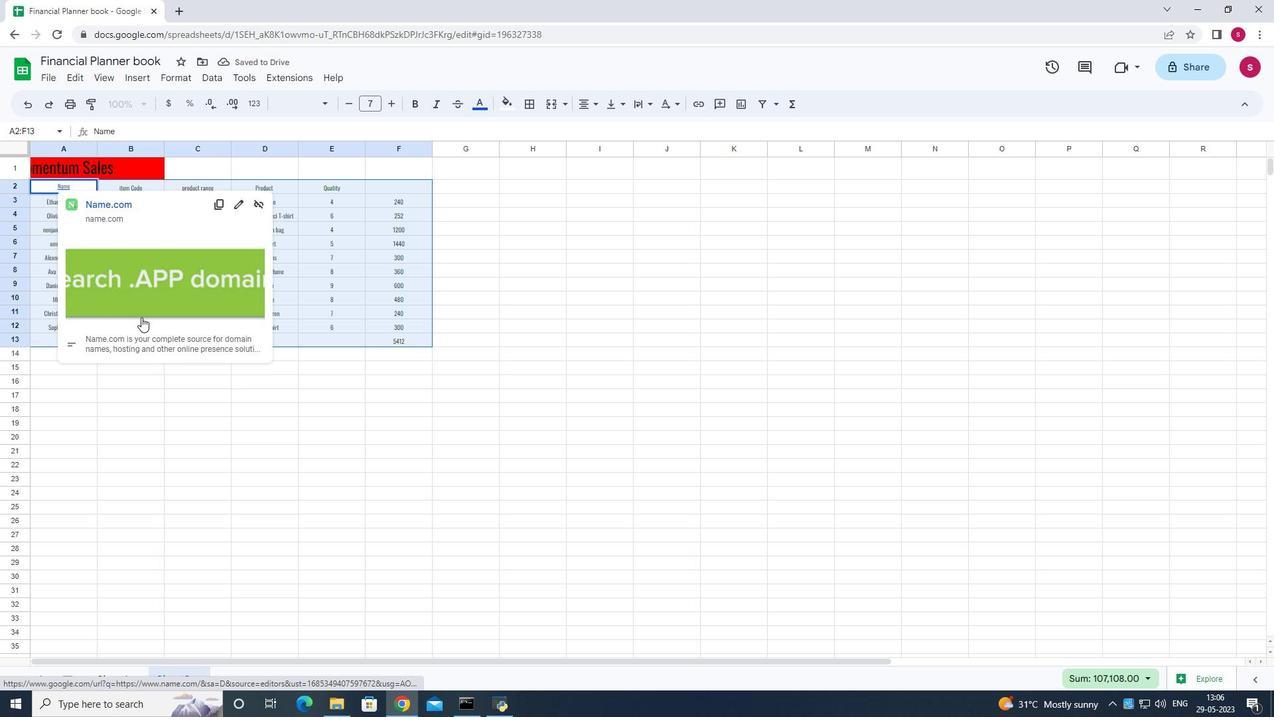 
Action: Mouse scrolled (142, 316) with delta (0, 0)
Screenshot: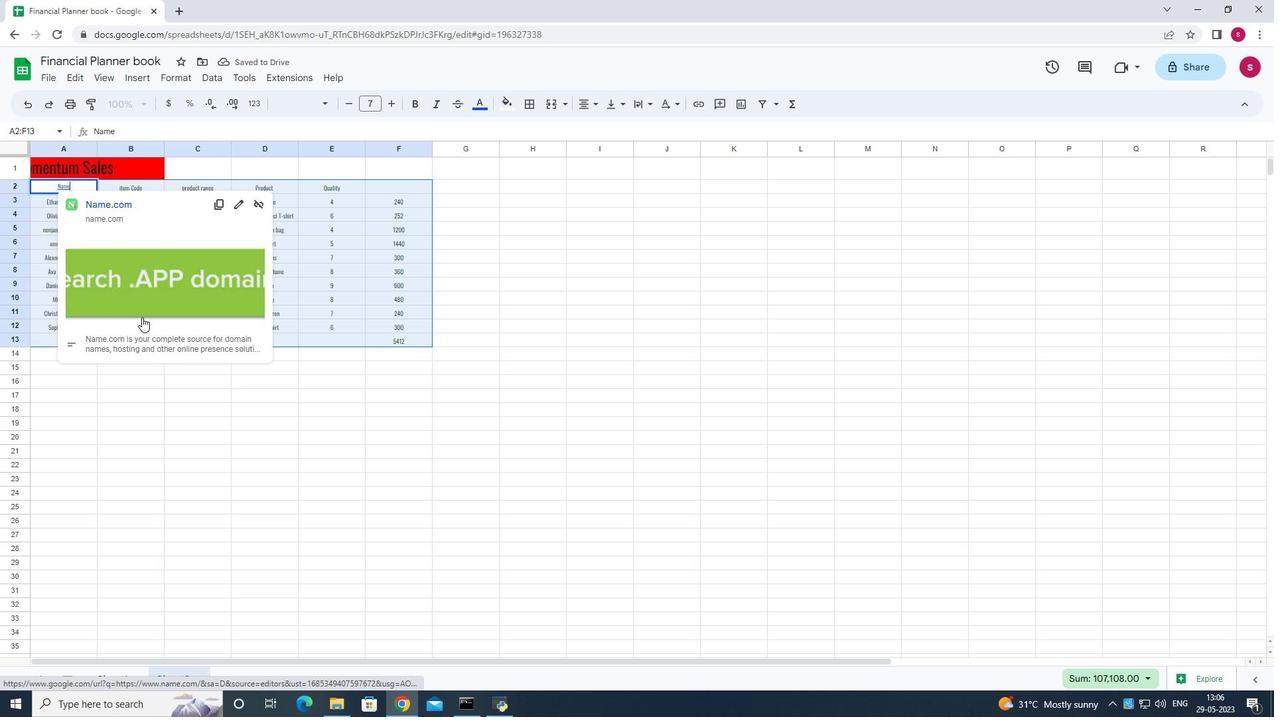 
Action: Key pressed ctrl+Z
Screenshot: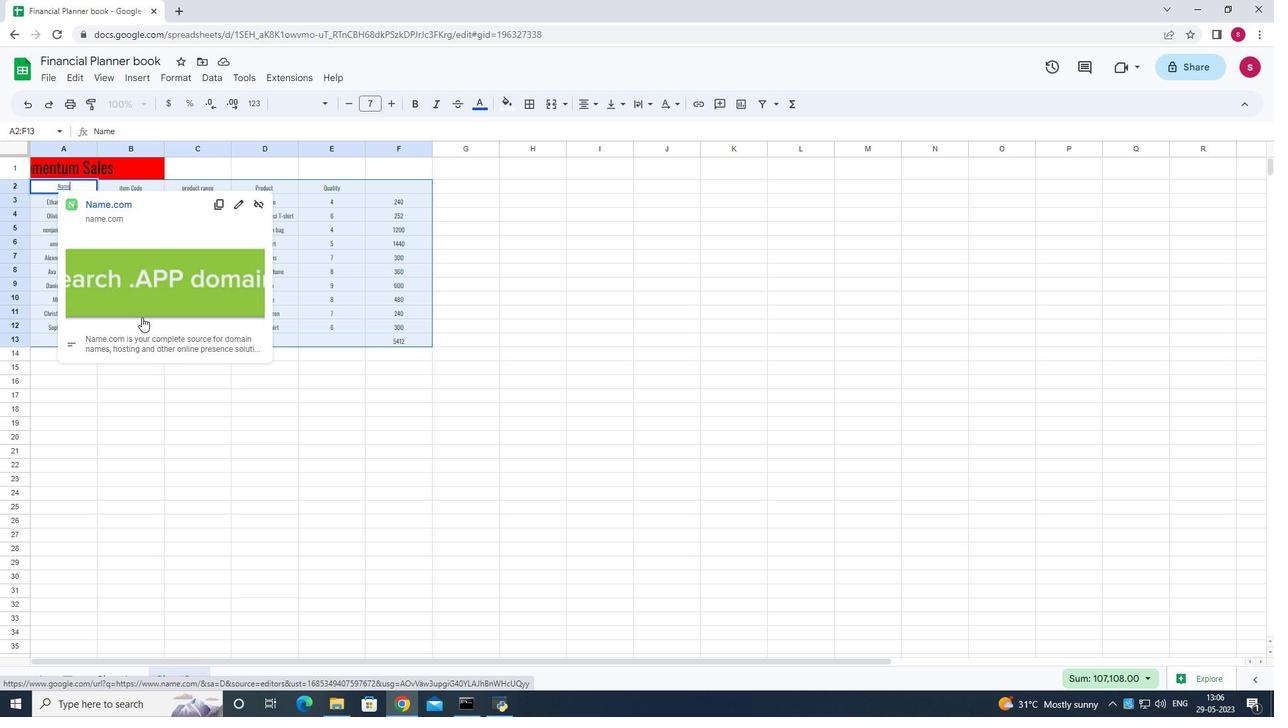 
Action: Mouse moved to (476, 293)
Screenshot: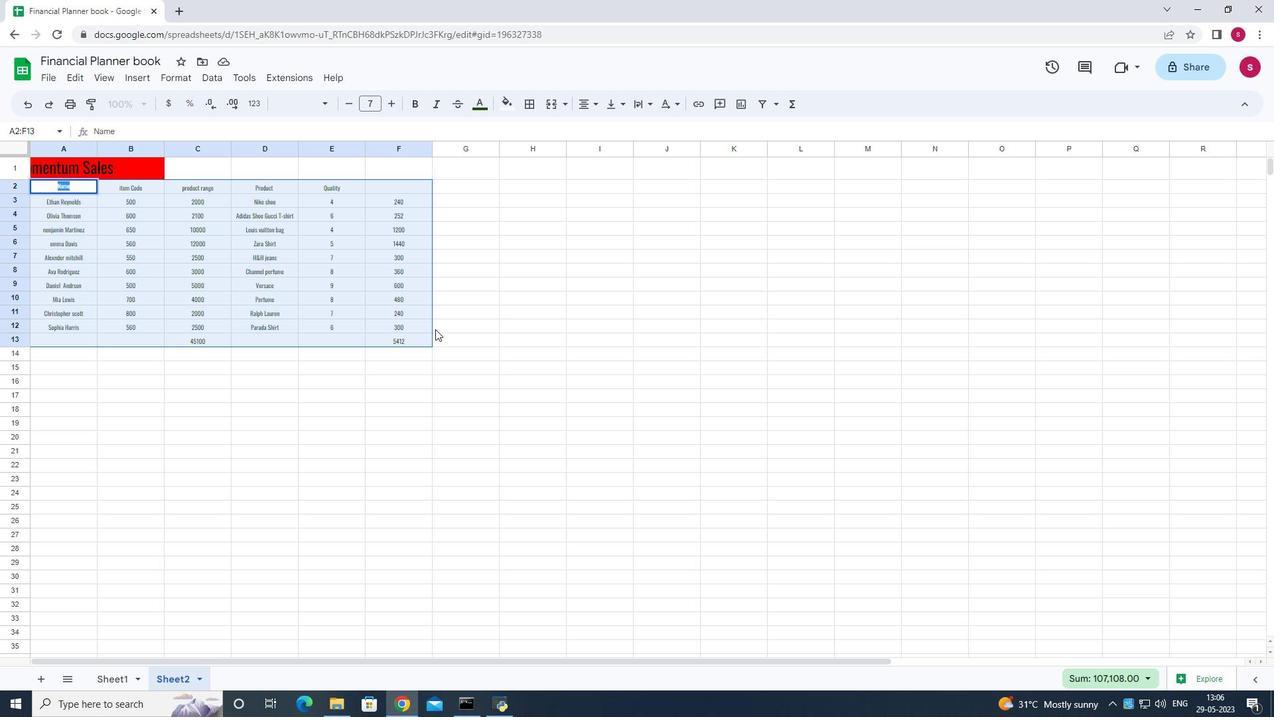 
Action: Mouse pressed left at (476, 293)
Screenshot: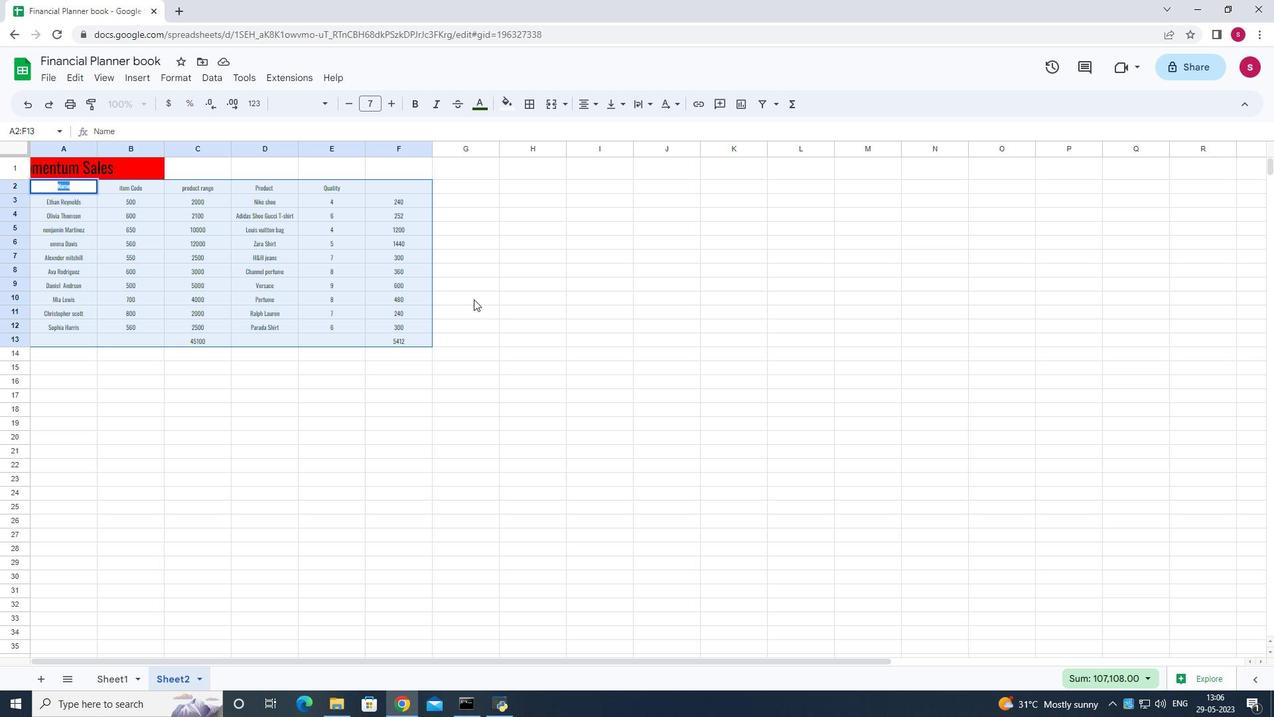 
Action: Mouse moved to (60, 186)
Screenshot: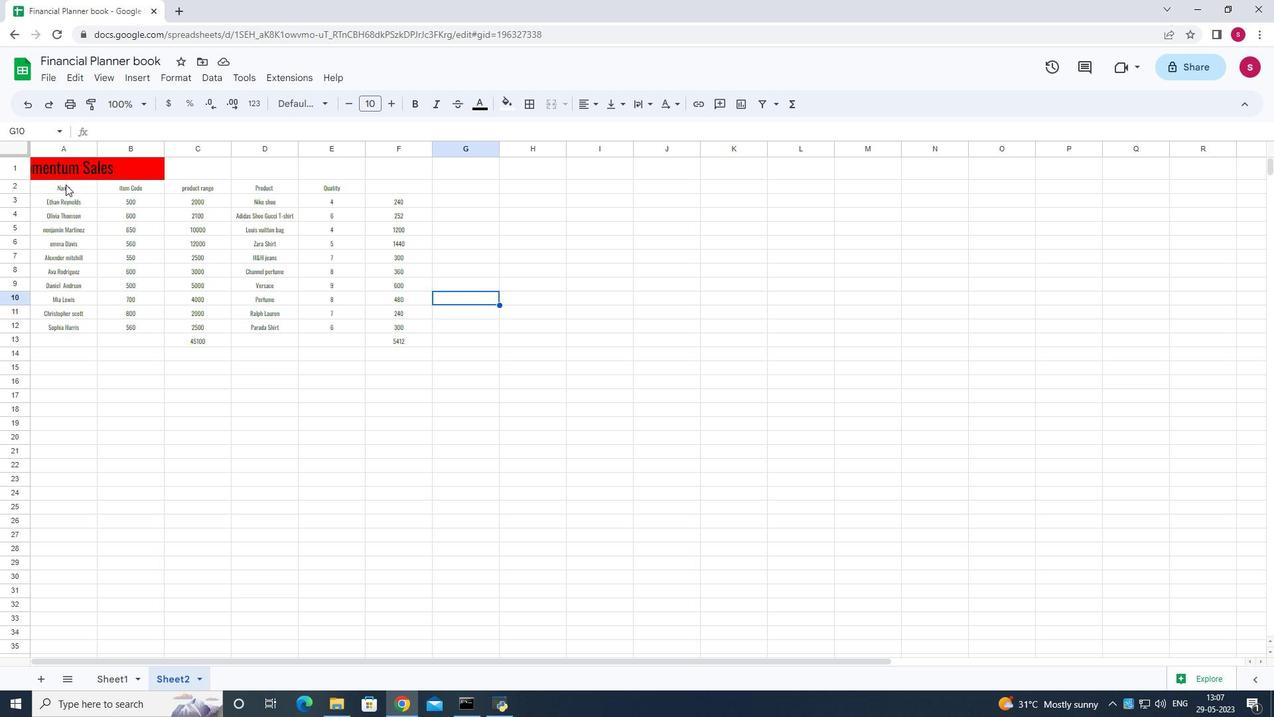
Action: Mouse pressed left at (60, 186)
Screenshot: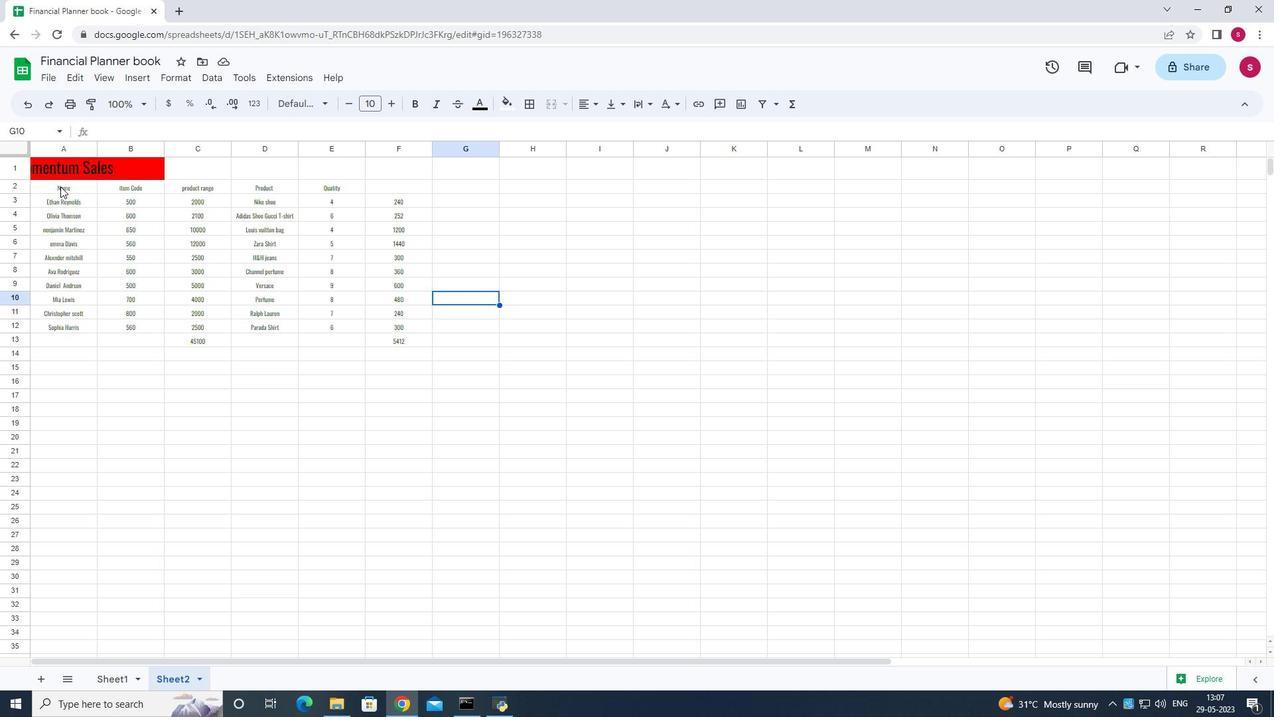 
Action: Mouse moved to (484, 103)
Screenshot: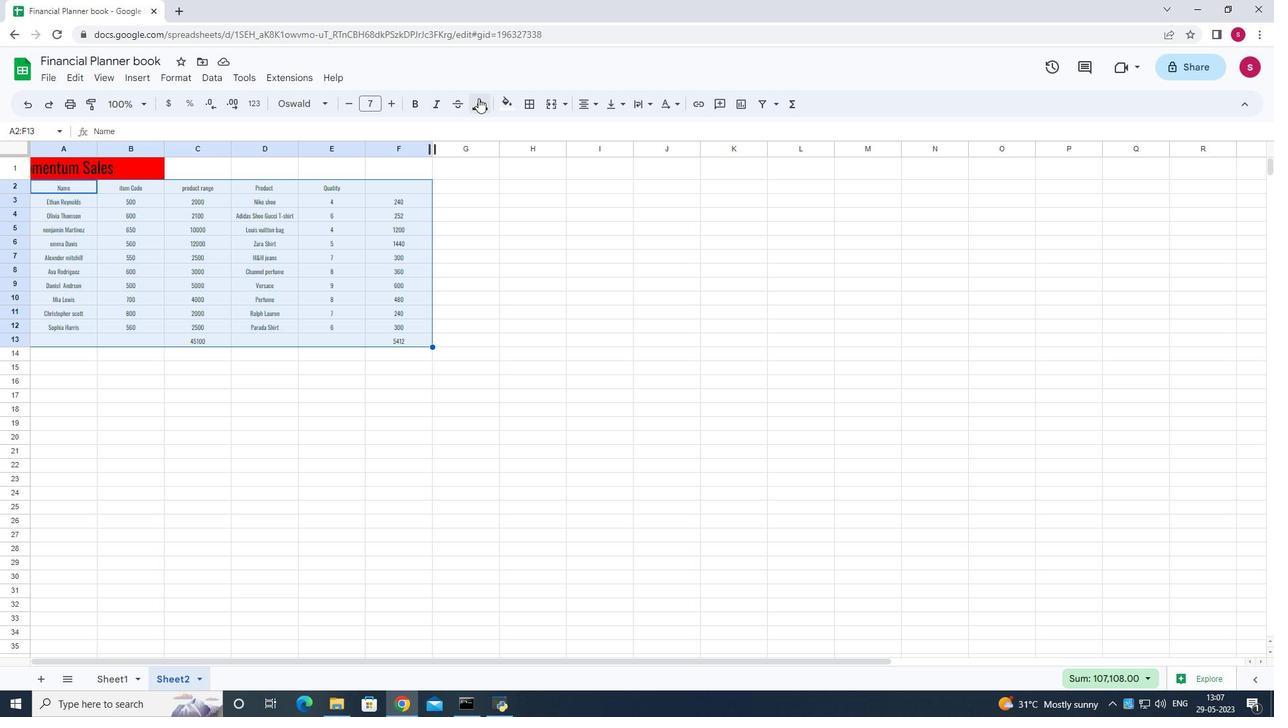 
Action: Mouse pressed left at (484, 103)
Screenshot: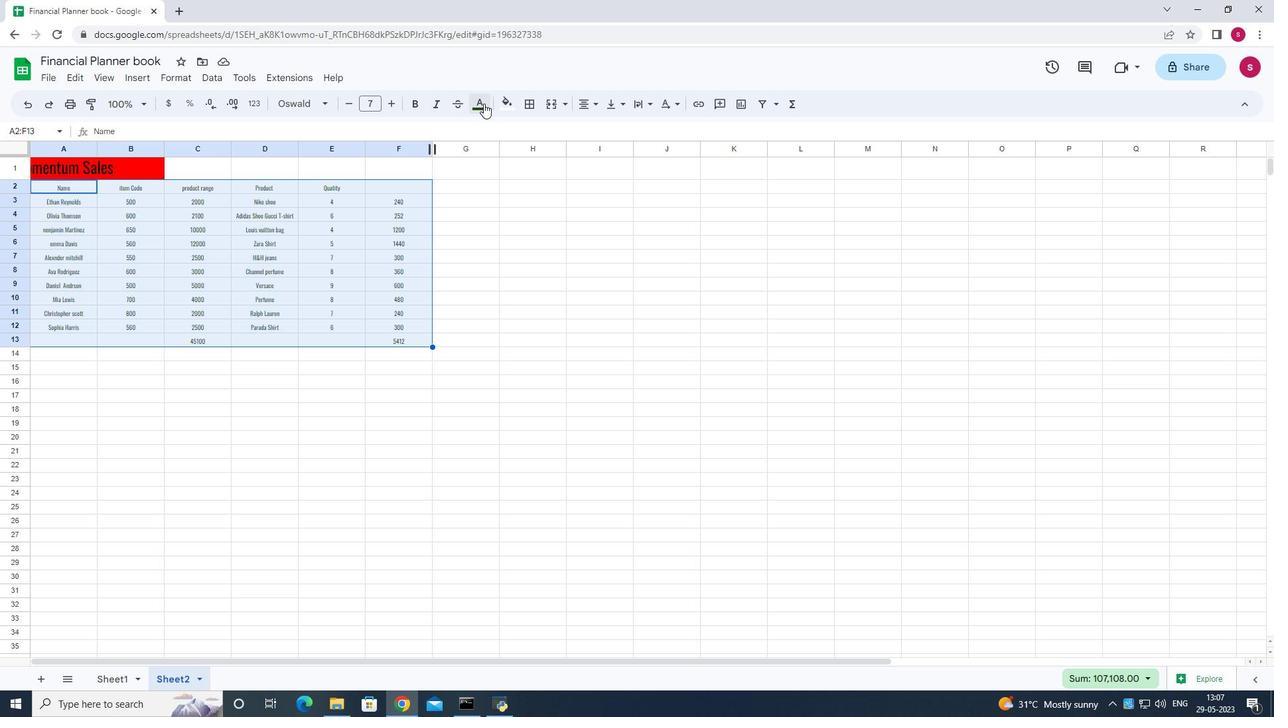 
Action: Mouse moved to (681, 280)
Screenshot: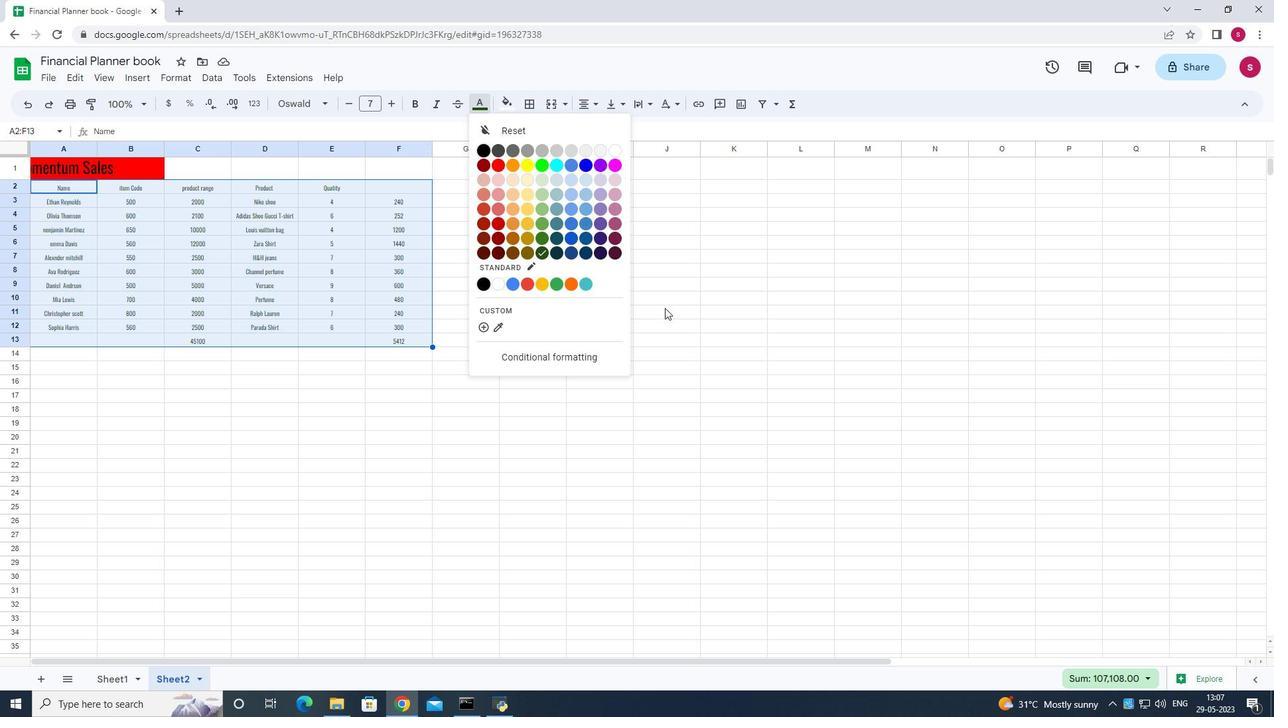 
Action: Mouse pressed left at (681, 280)
Screenshot: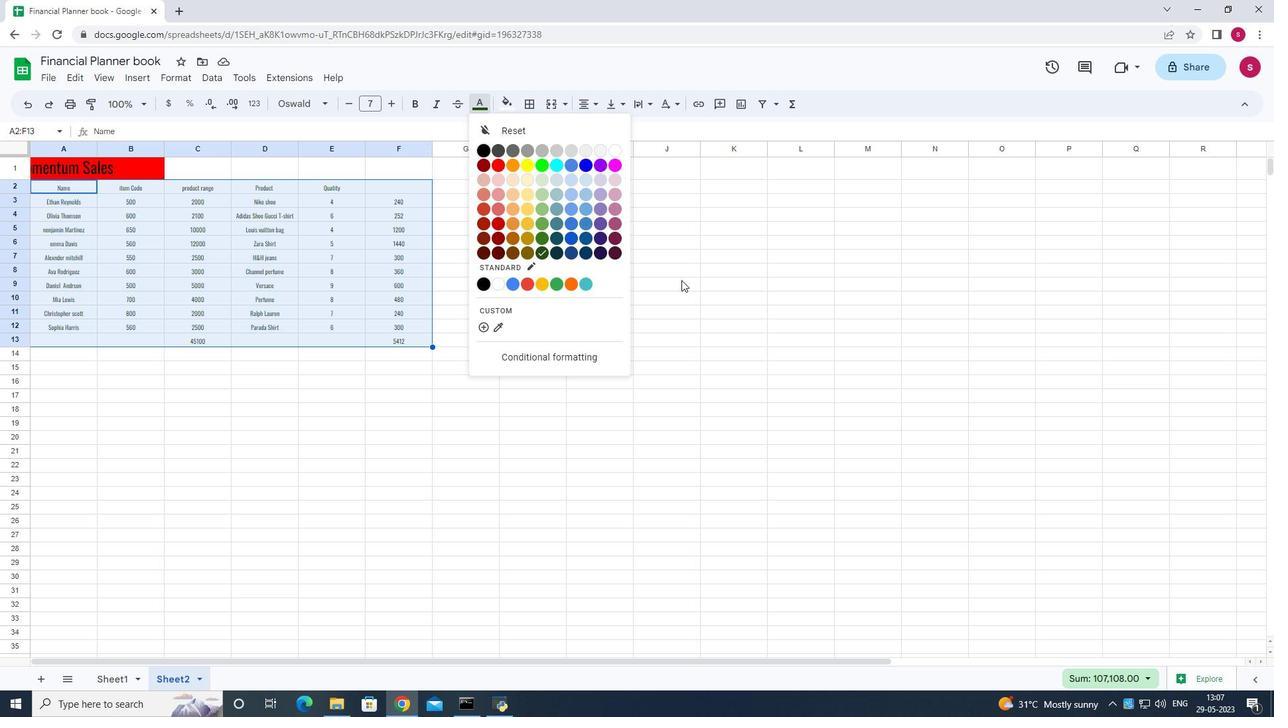 
Action: Mouse moved to (75, 187)
Screenshot: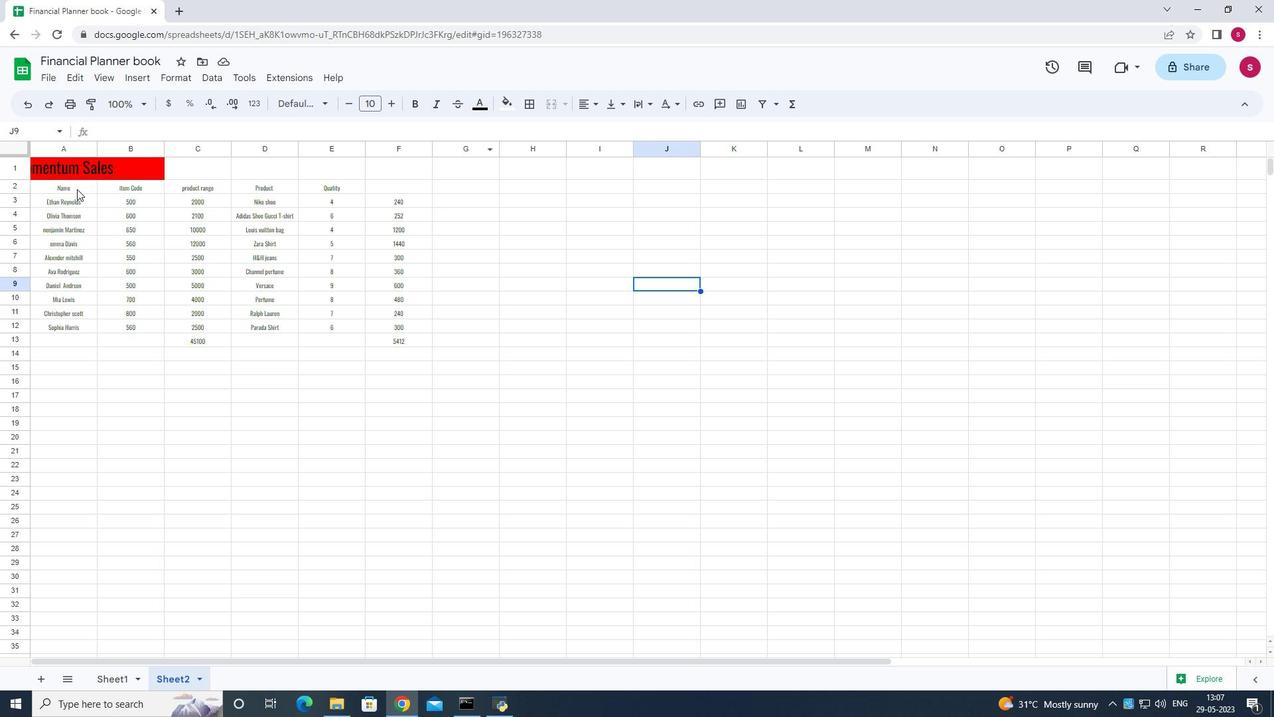 
Action: Mouse pressed left at (75, 187)
Screenshot: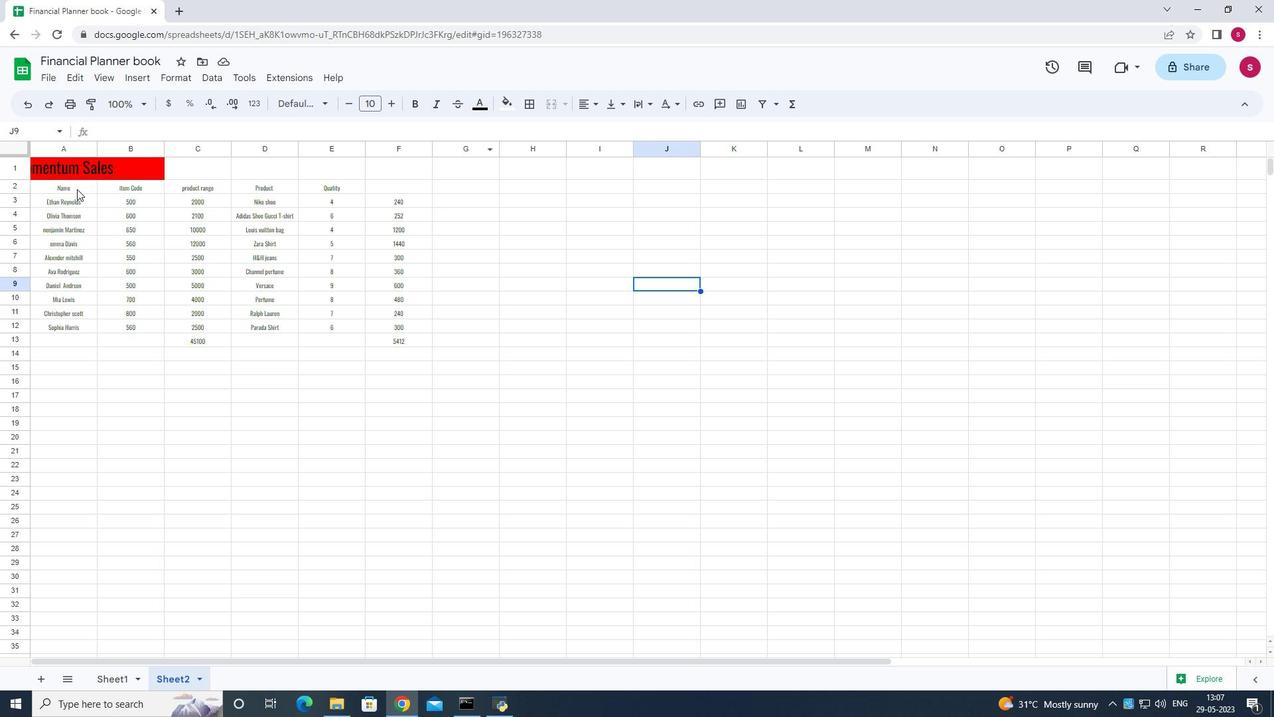 
Action: Mouse moved to (510, 102)
Screenshot: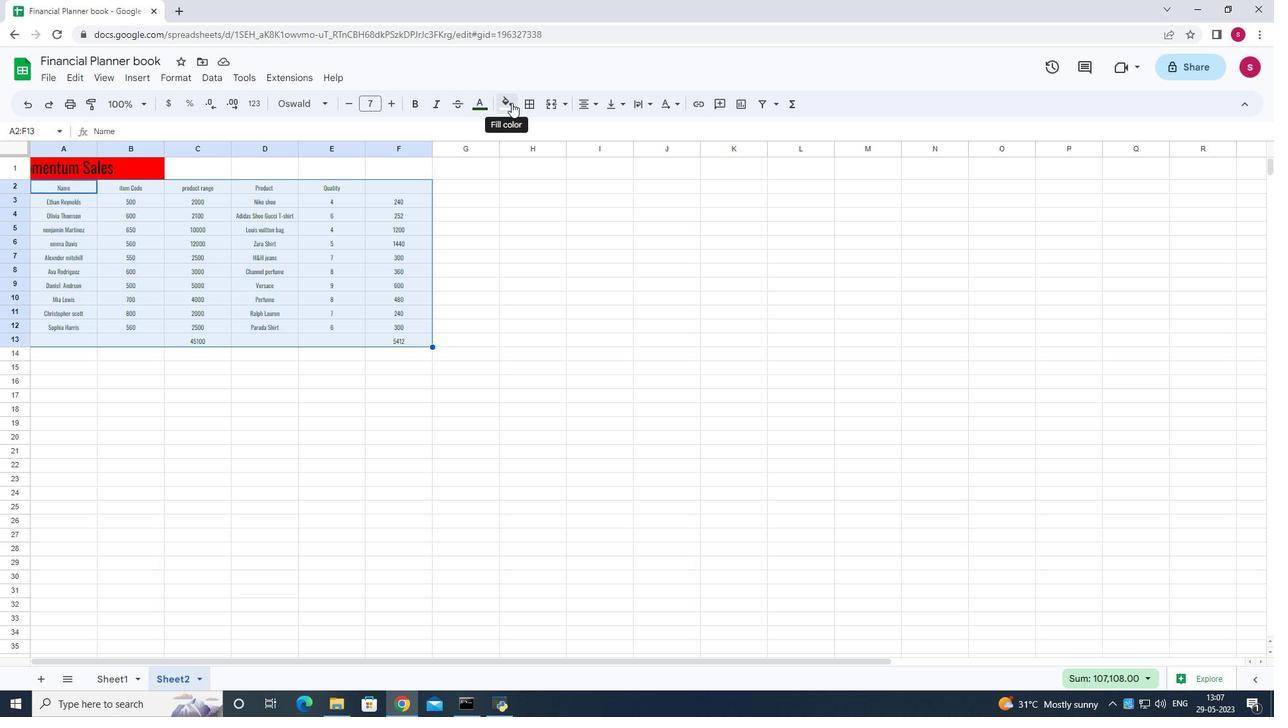 
Action: Mouse pressed left at (510, 102)
Screenshot: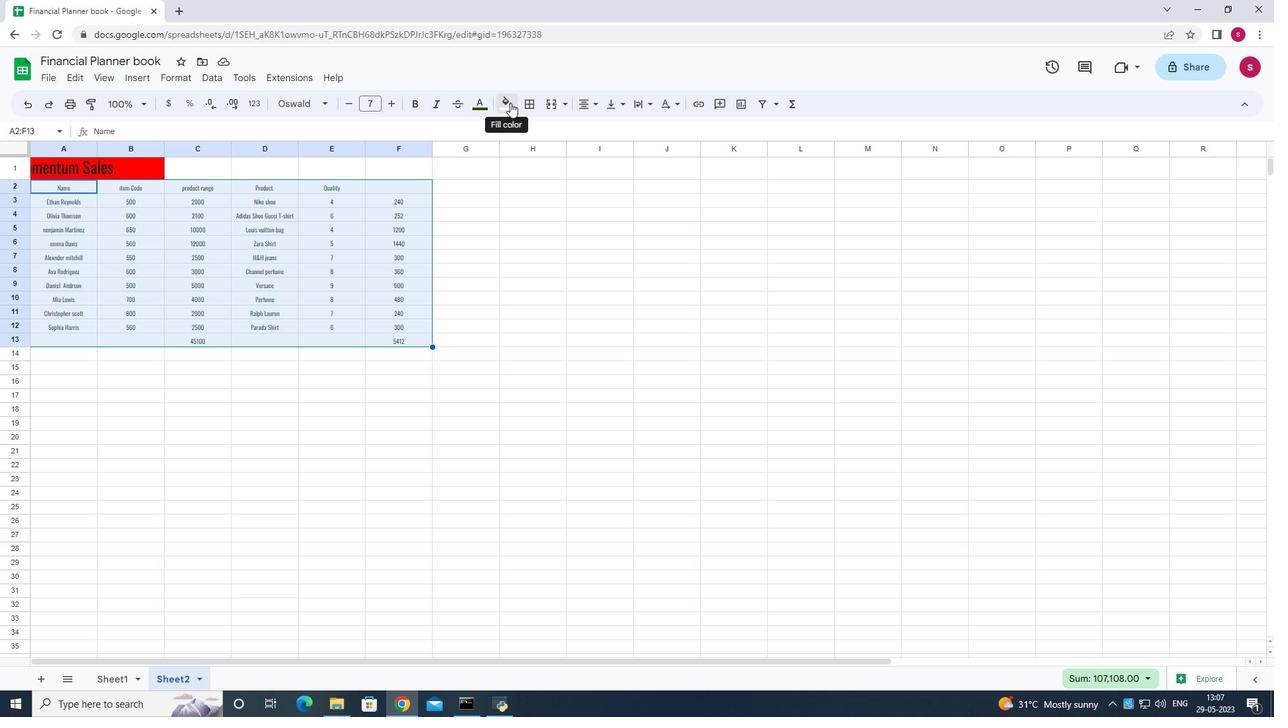 
Action: Mouse moved to (596, 282)
Screenshot: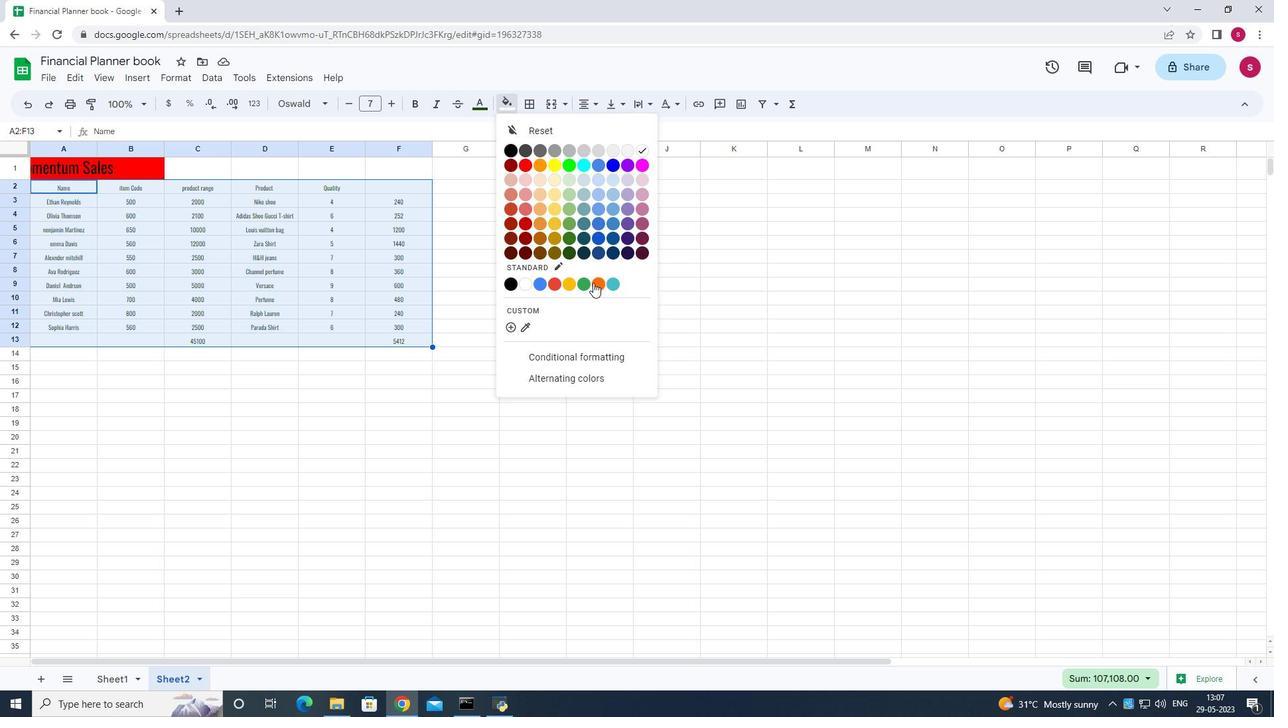 
Action: Mouse pressed left at (596, 282)
Screenshot: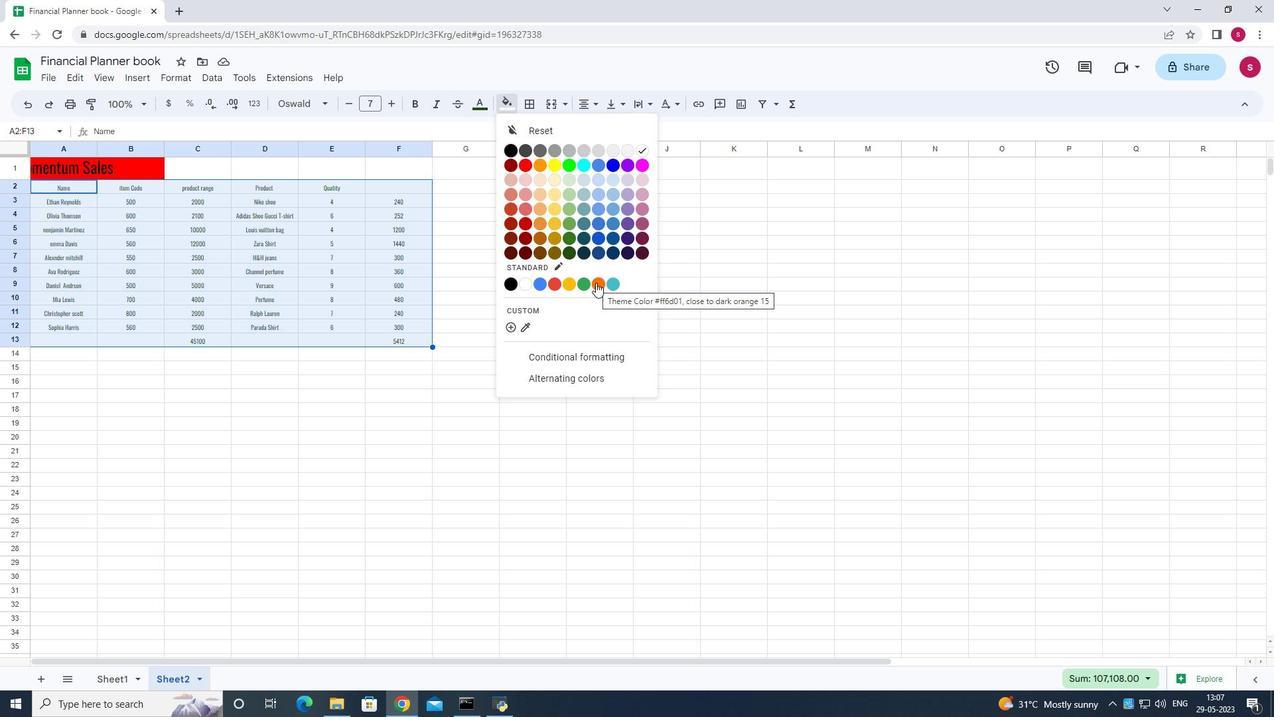 
Action: Mouse moved to (80, 152)
Screenshot: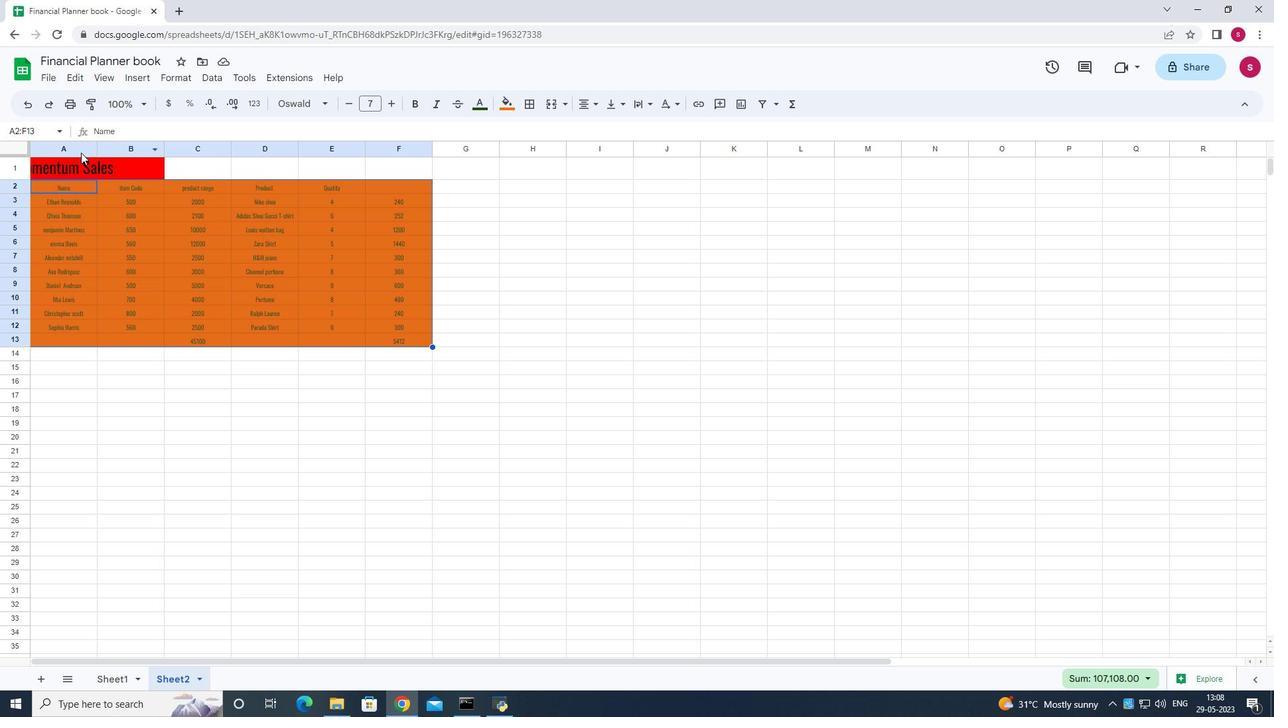 
Action: Mouse pressed left at (80, 152)
Screenshot: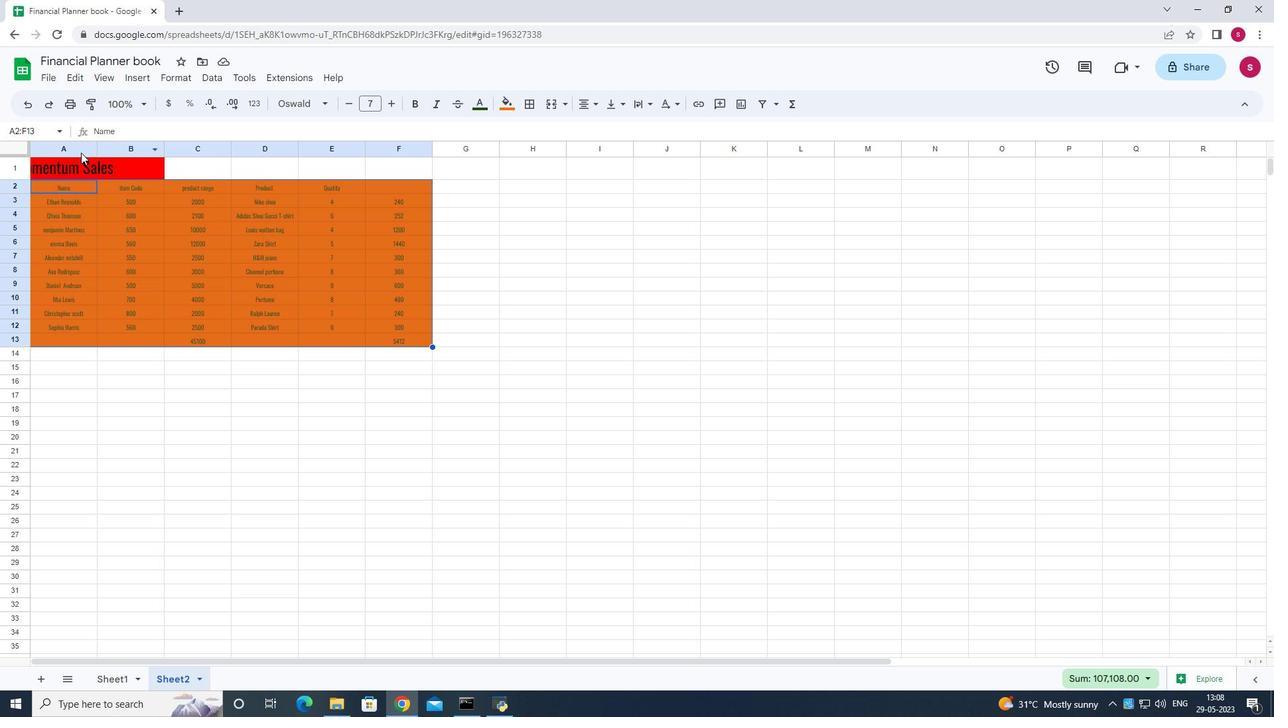 
Action: Mouse moved to (84, 156)
Screenshot: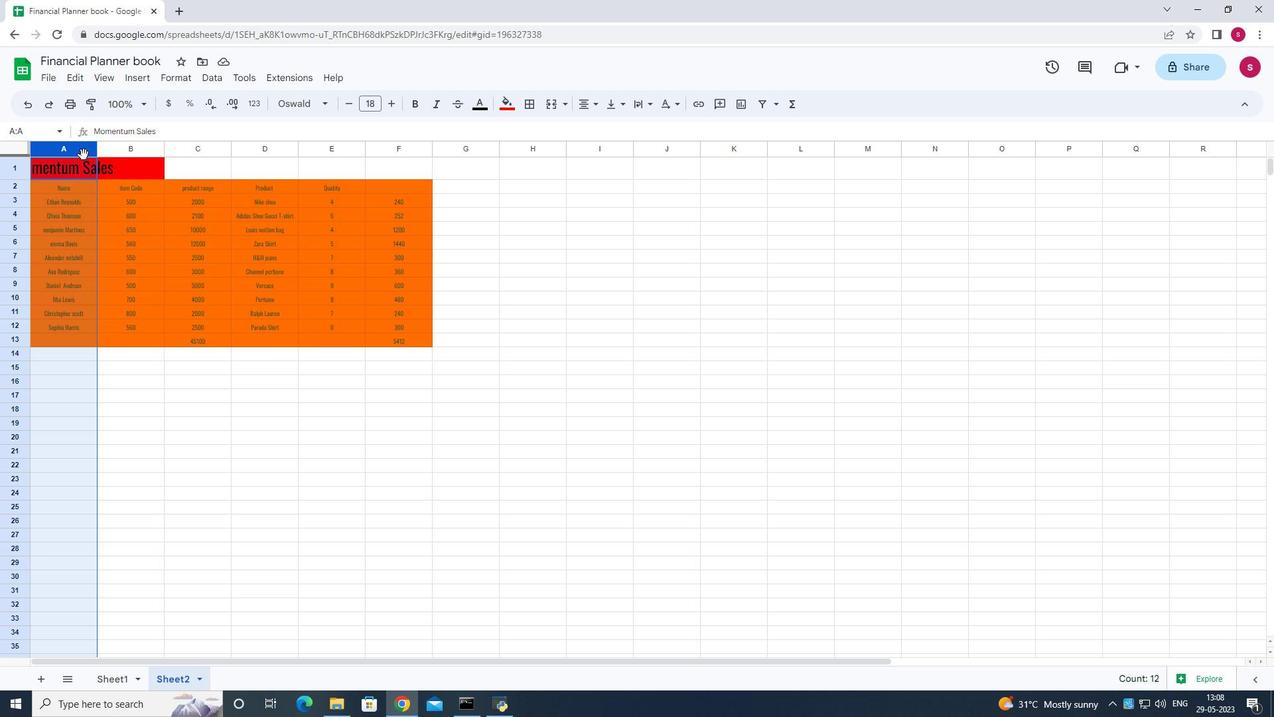 
Action: Mouse pressed left at (84, 156)
Screenshot: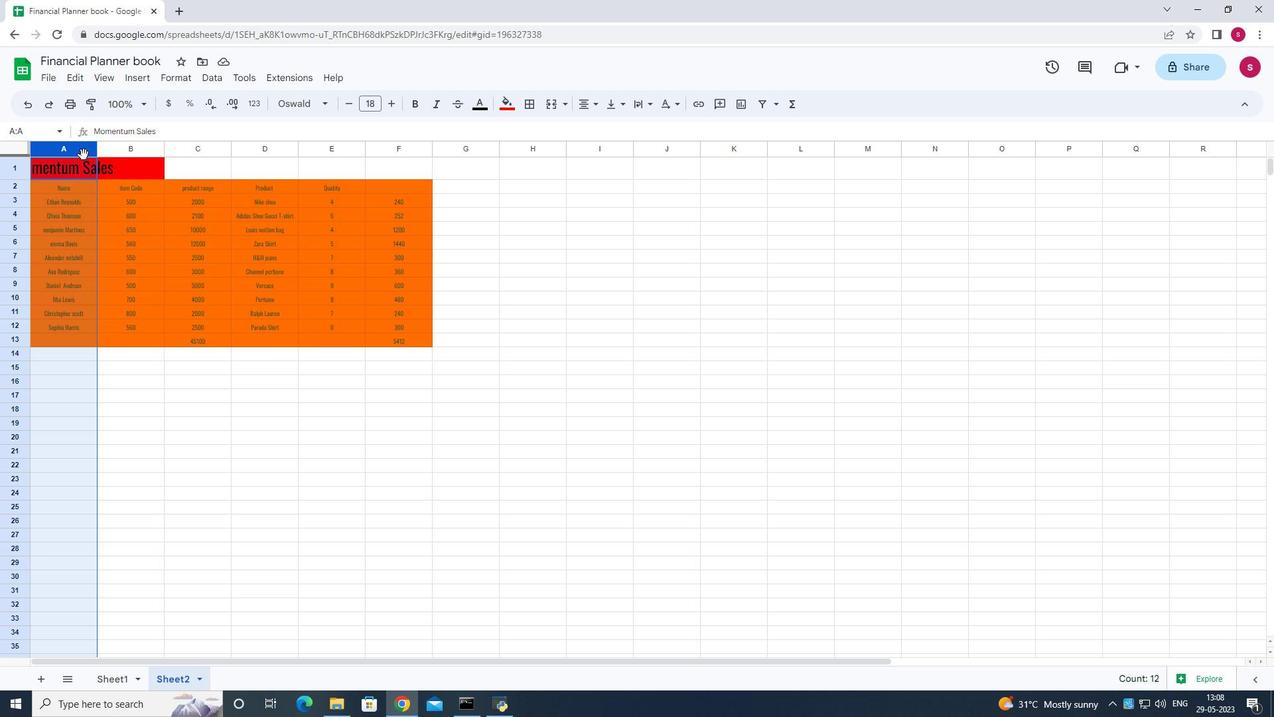 
Action: Mouse moved to (82, 154)
Screenshot: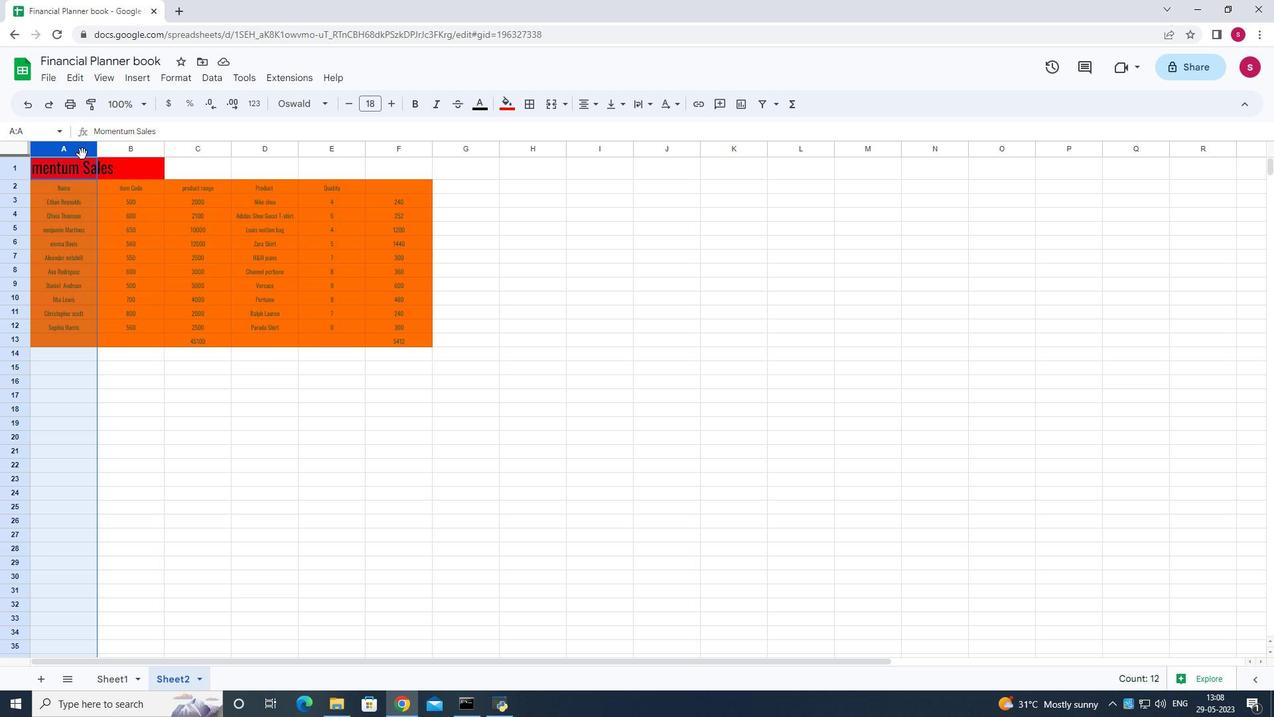 
Action: Key pressed ctrl+A
Screenshot: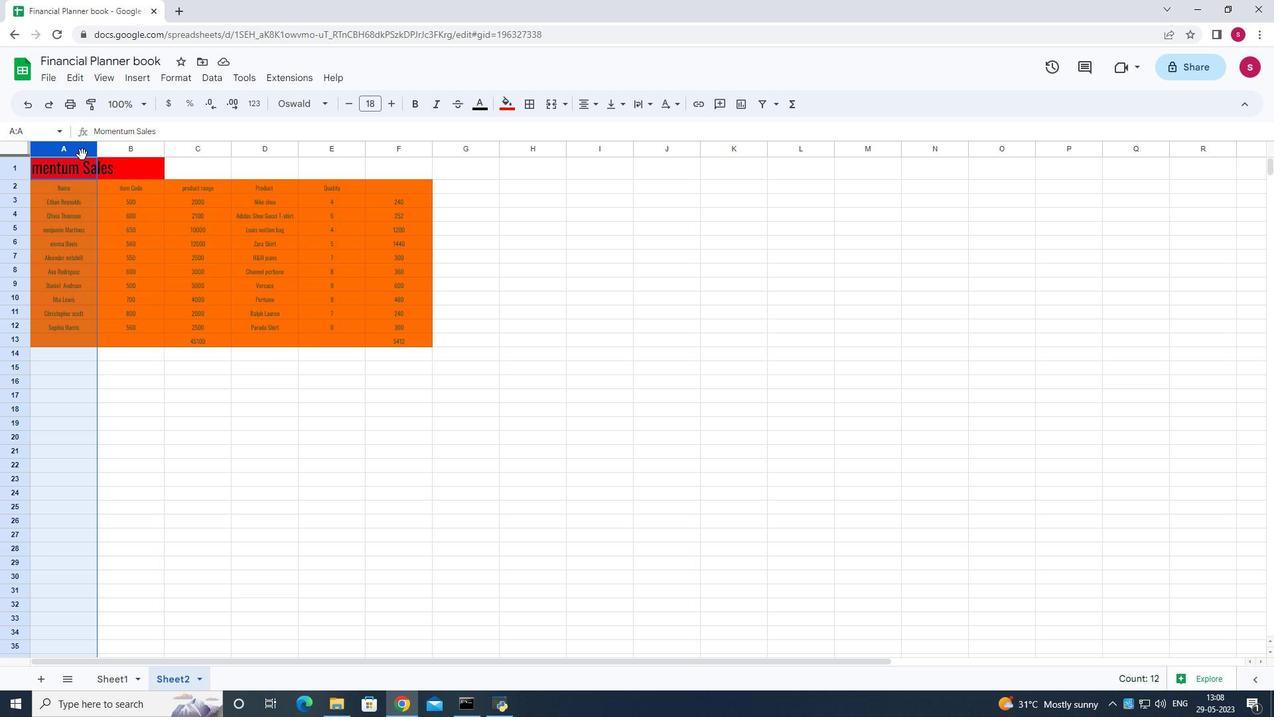 
Action: Mouse moved to (75, 152)
Screenshot: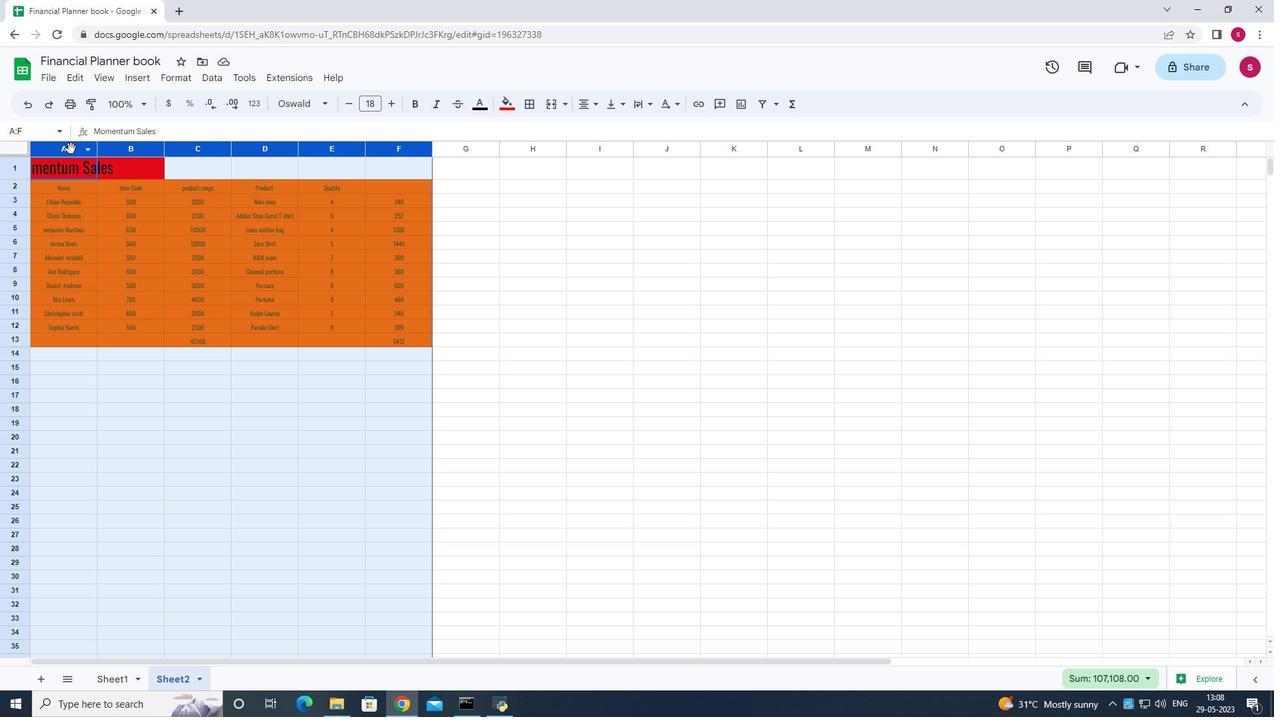 
Action: Mouse pressed left at (75, 152)
Screenshot: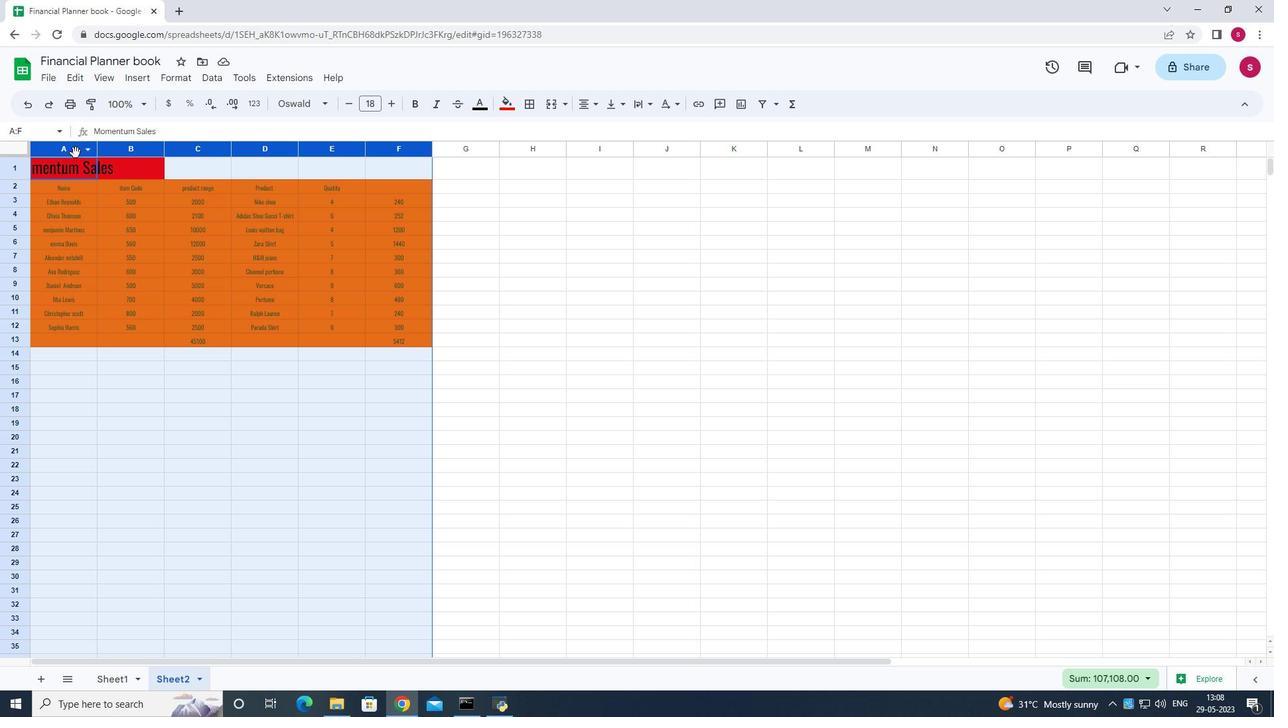
Action: Mouse pressed left at (75, 152)
Screenshot: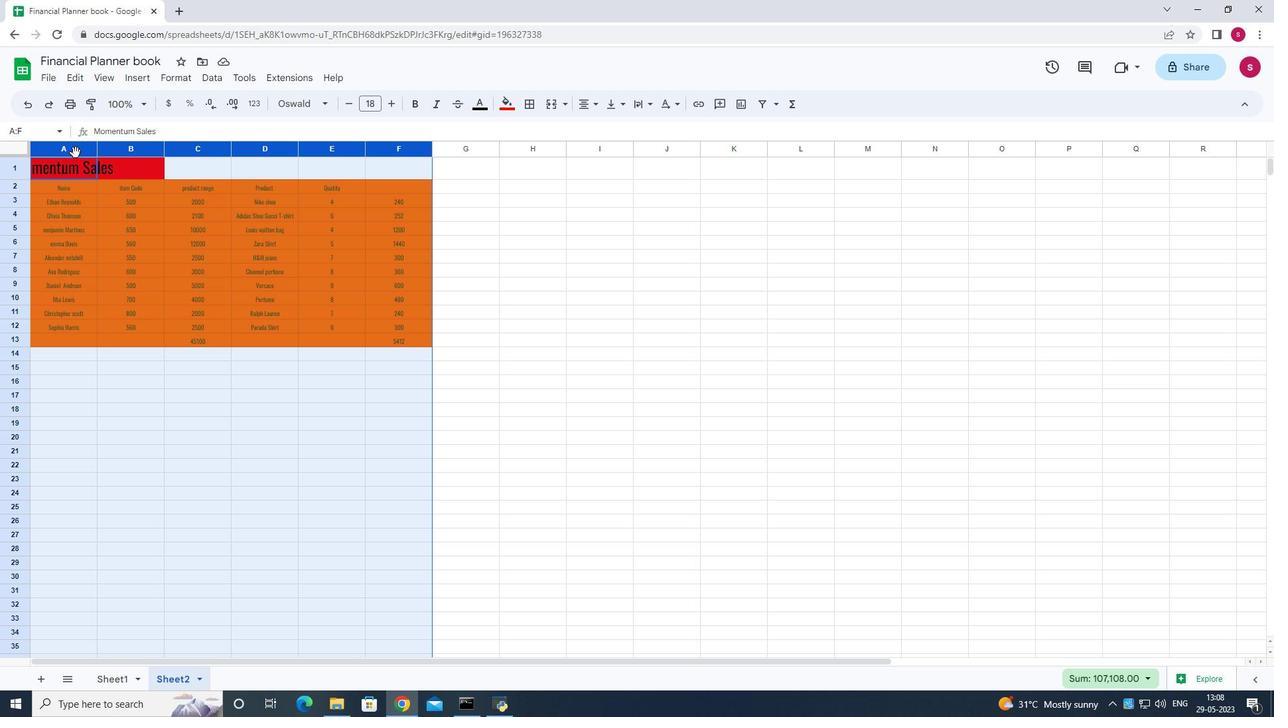 
Action: Mouse moved to (527, 261)
Screenshot: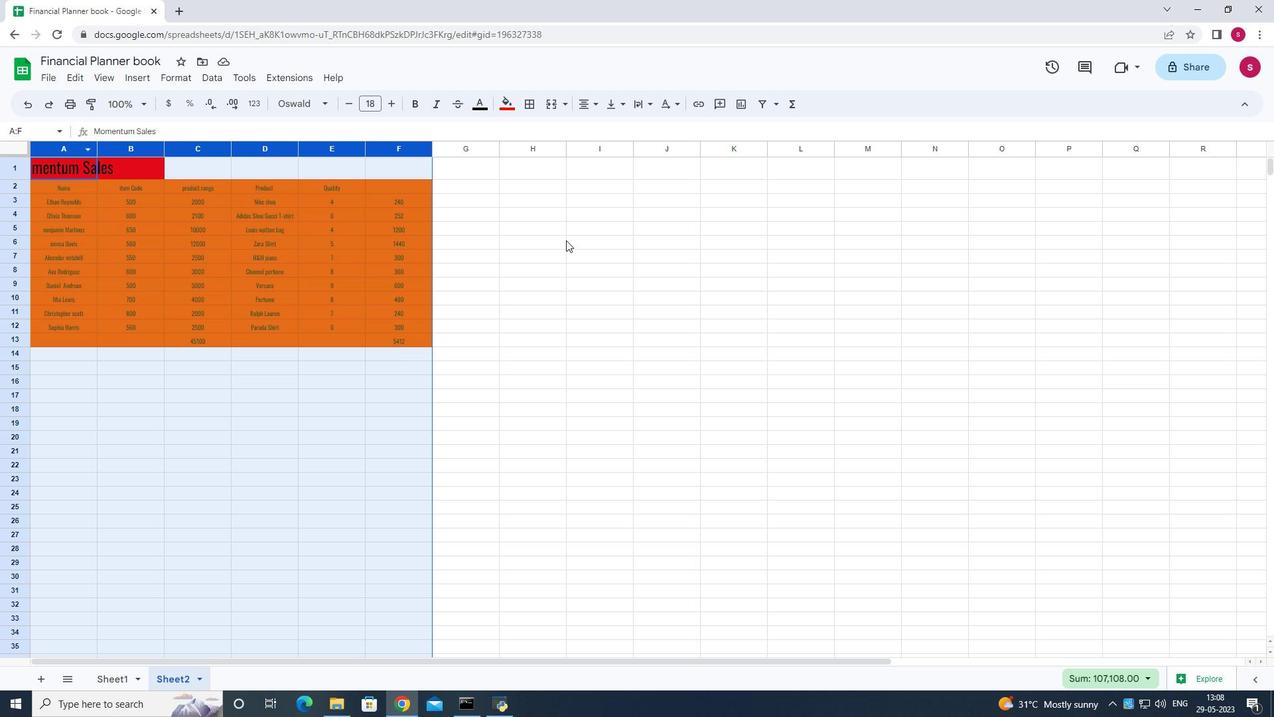 
Action: Mouse pressed left at (527, 261)
Screenshot: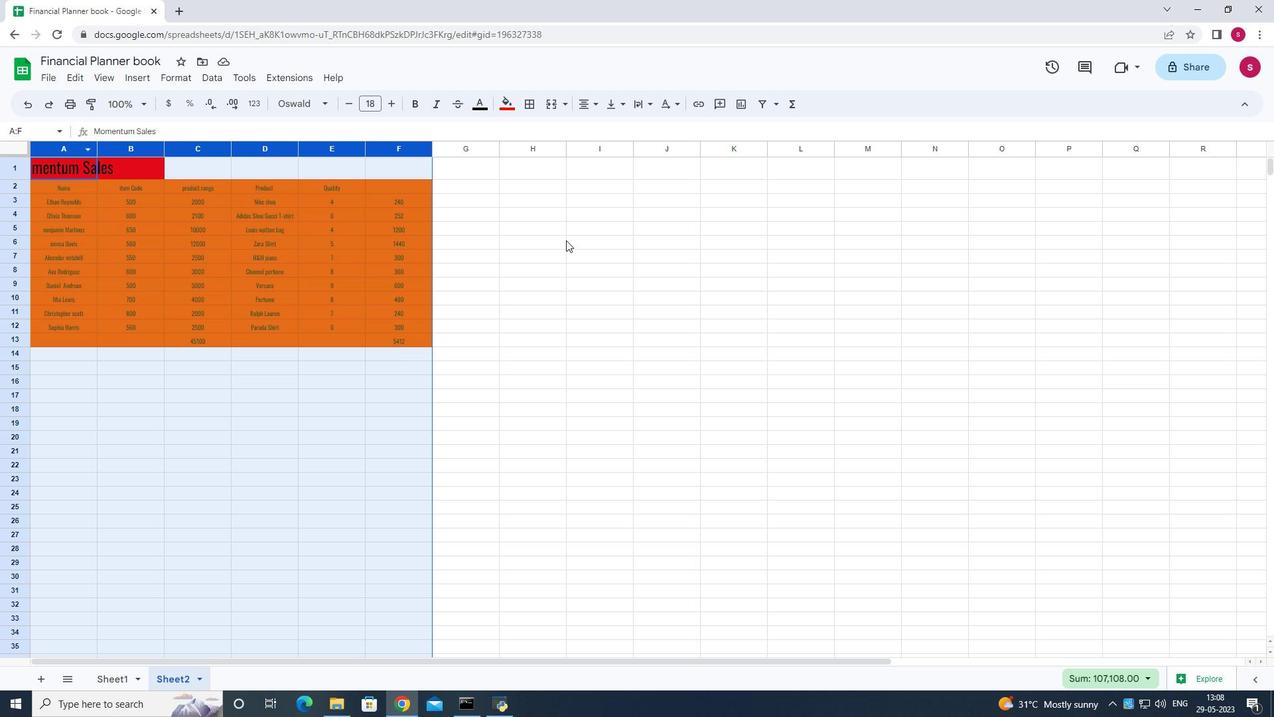 
Action: Mouse moved to (72, 148)
Screenshot: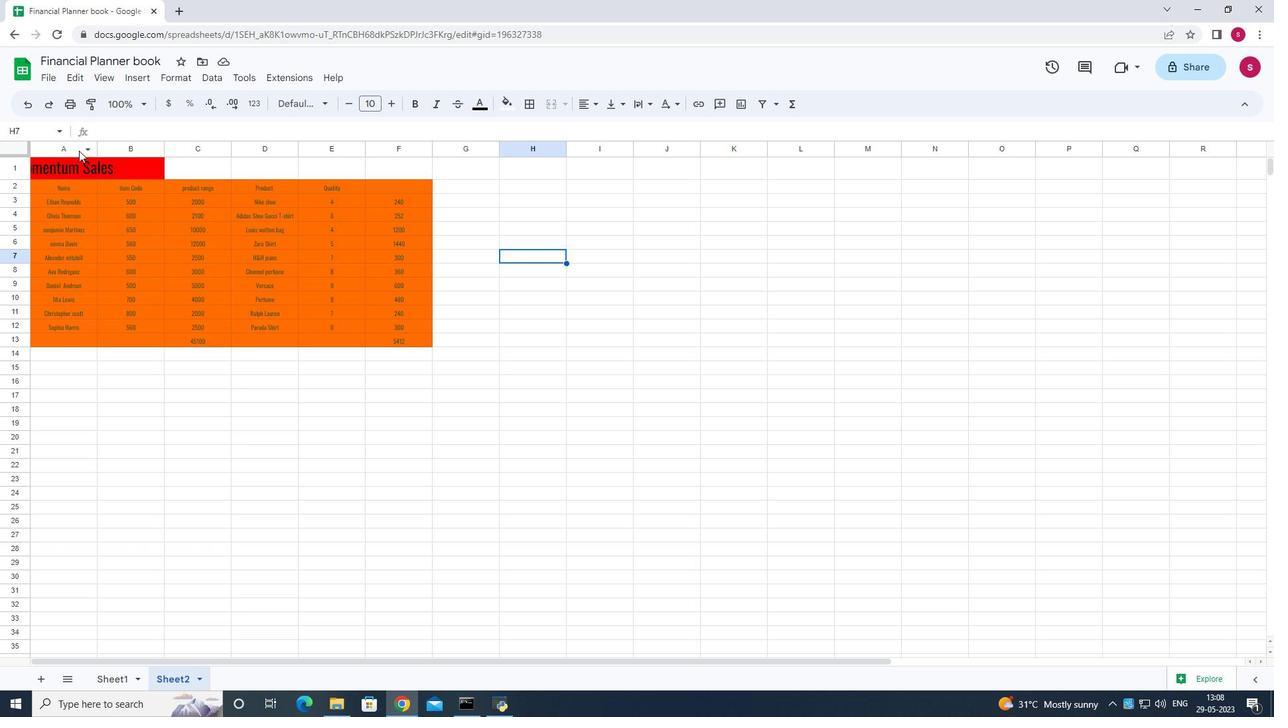 
Action: Mouse pressed left at (72, 148)
Screenshot: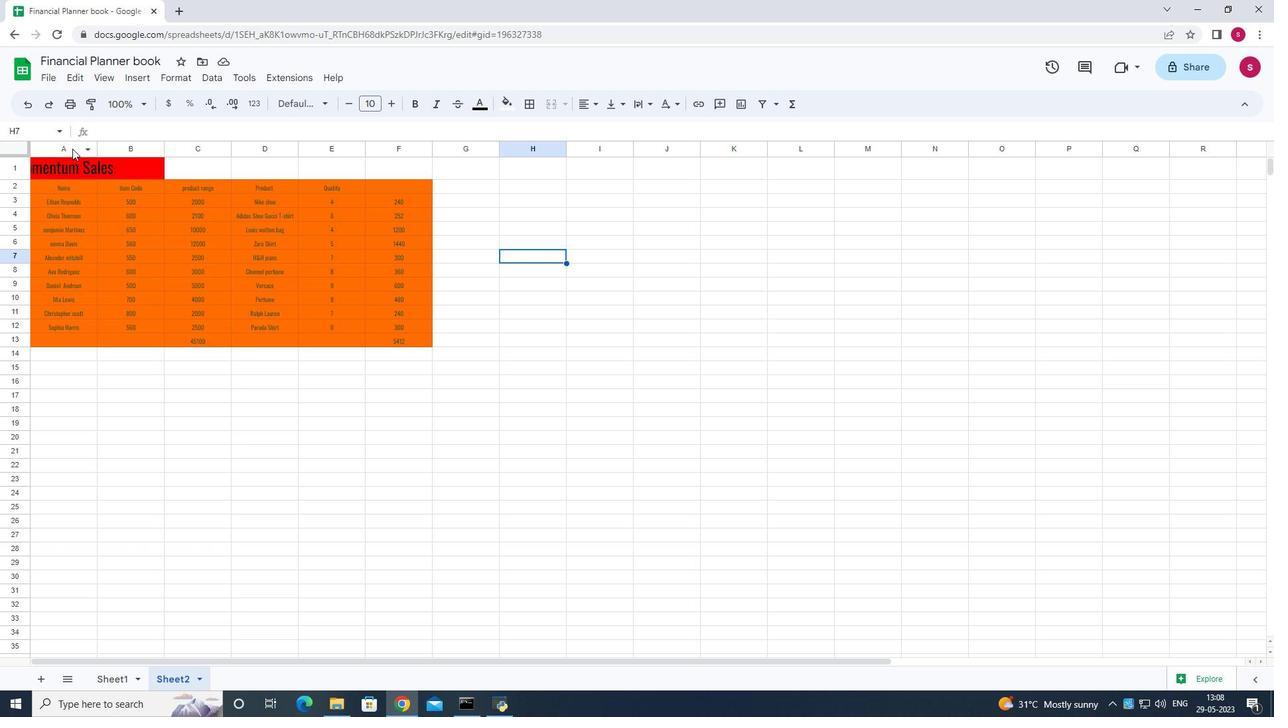
Action: Mouse moved to (413, 154)
Screenshot: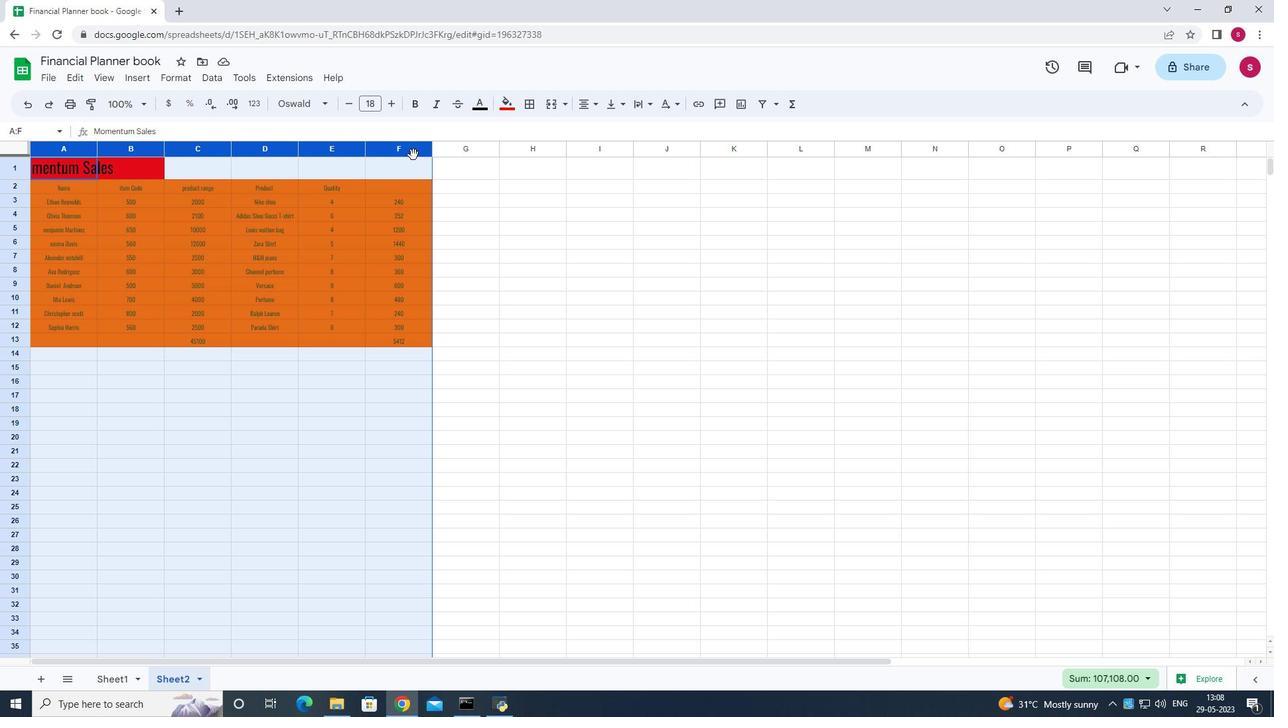 
Action: Mouse pressed right at (413, 154)
Screenshot: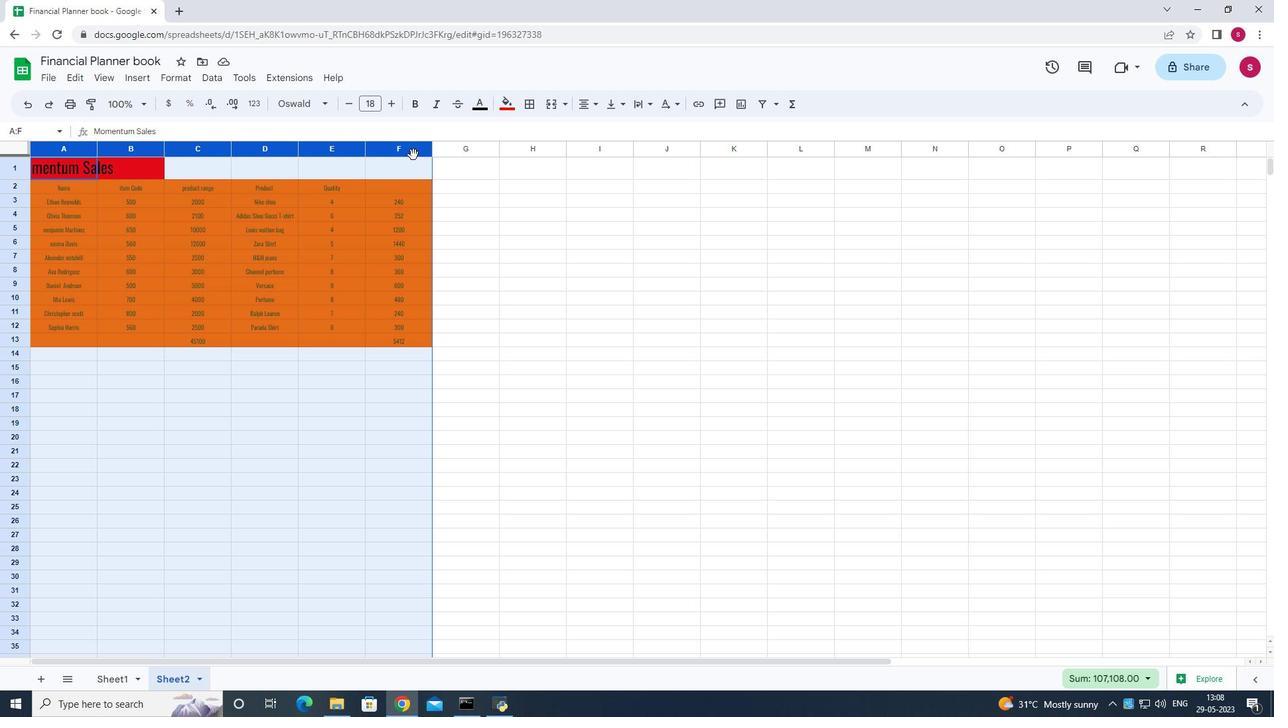 
Action: Mouse moved to (468, 368)
Screenshot: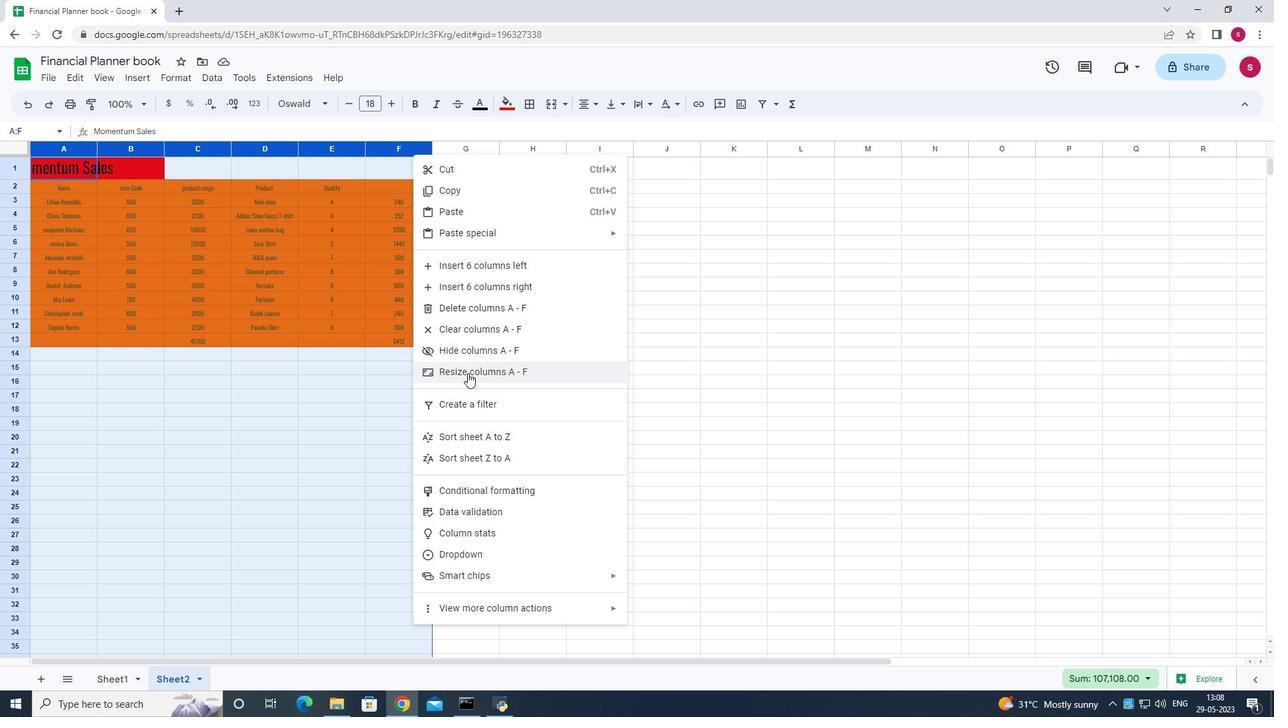
Action: Mouse pressed left at (468, 368)
Screenshot: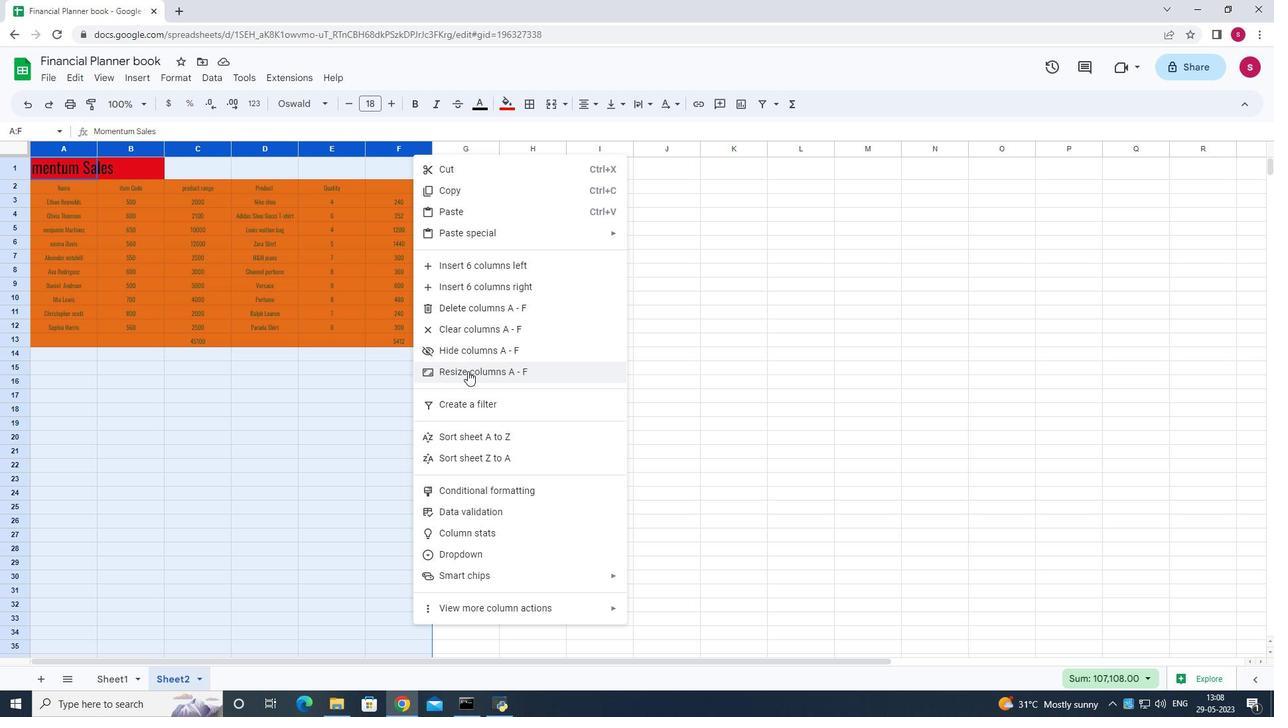 
Action: Mouse moved to (75, 146)
Screenshot: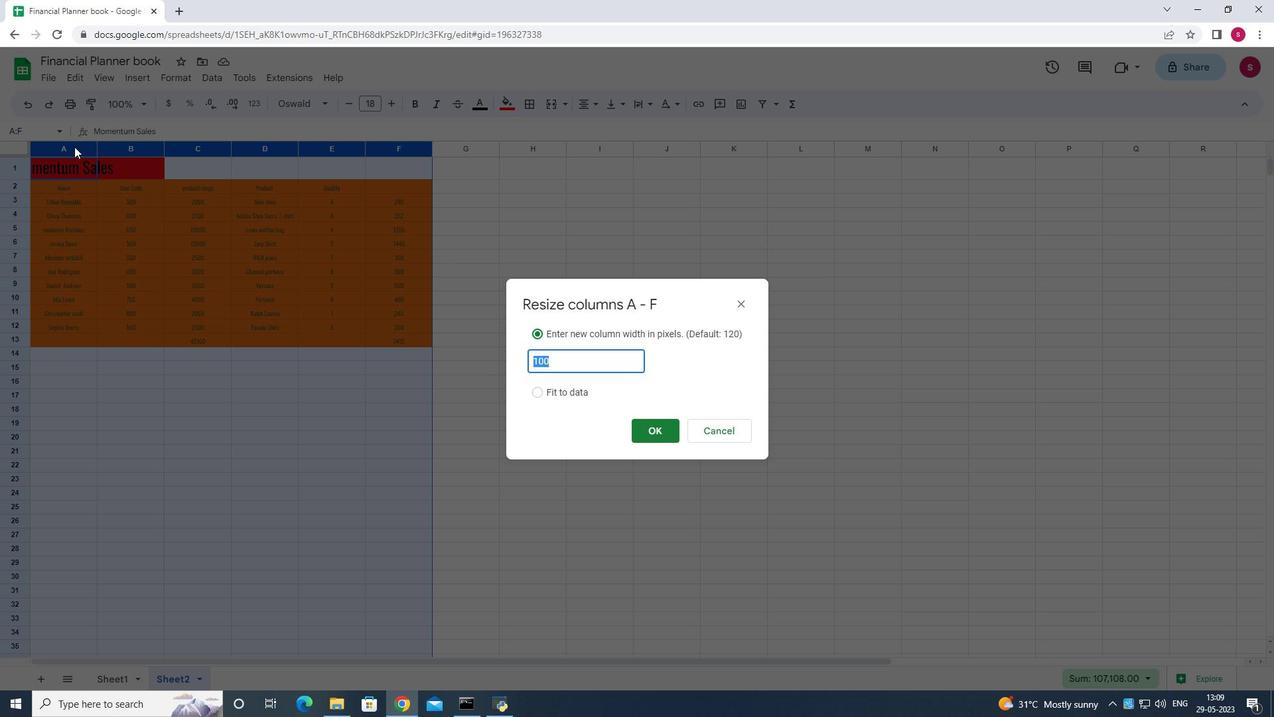 
Action: Mouse pressed left at (75, 146)
Screenshot: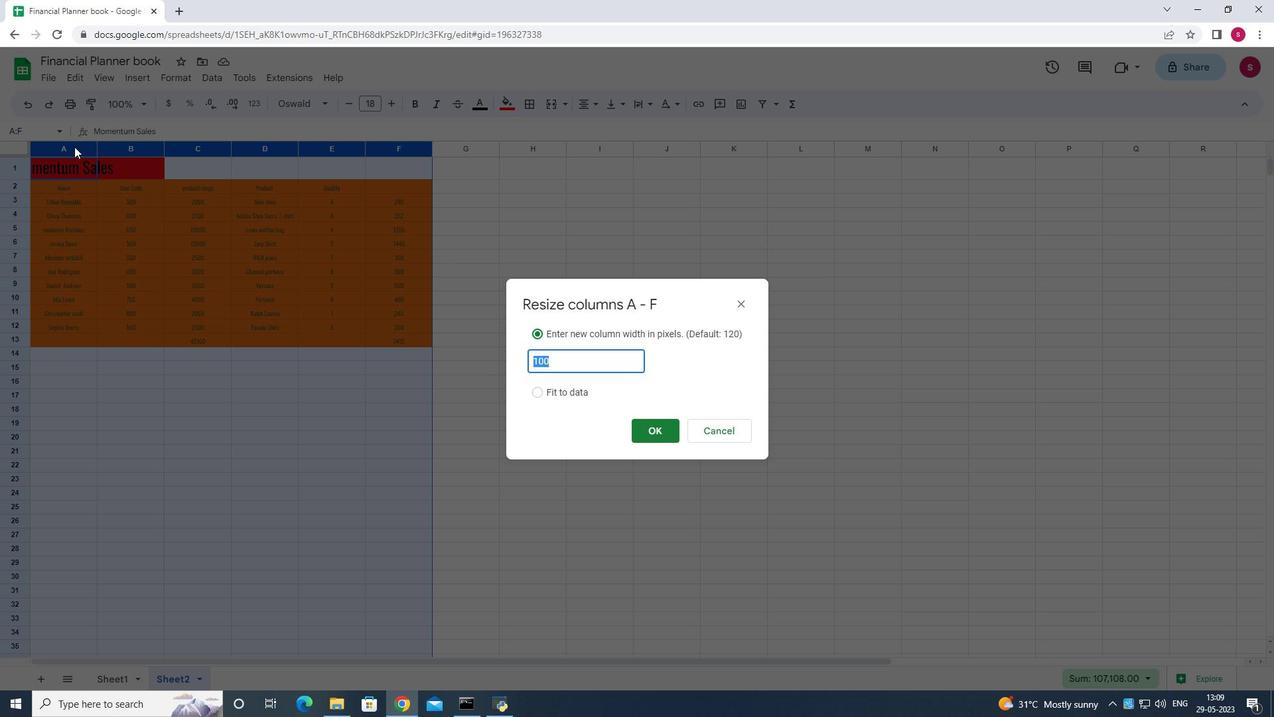 
Action: Mouse moved to (76, 146)
Screenshot: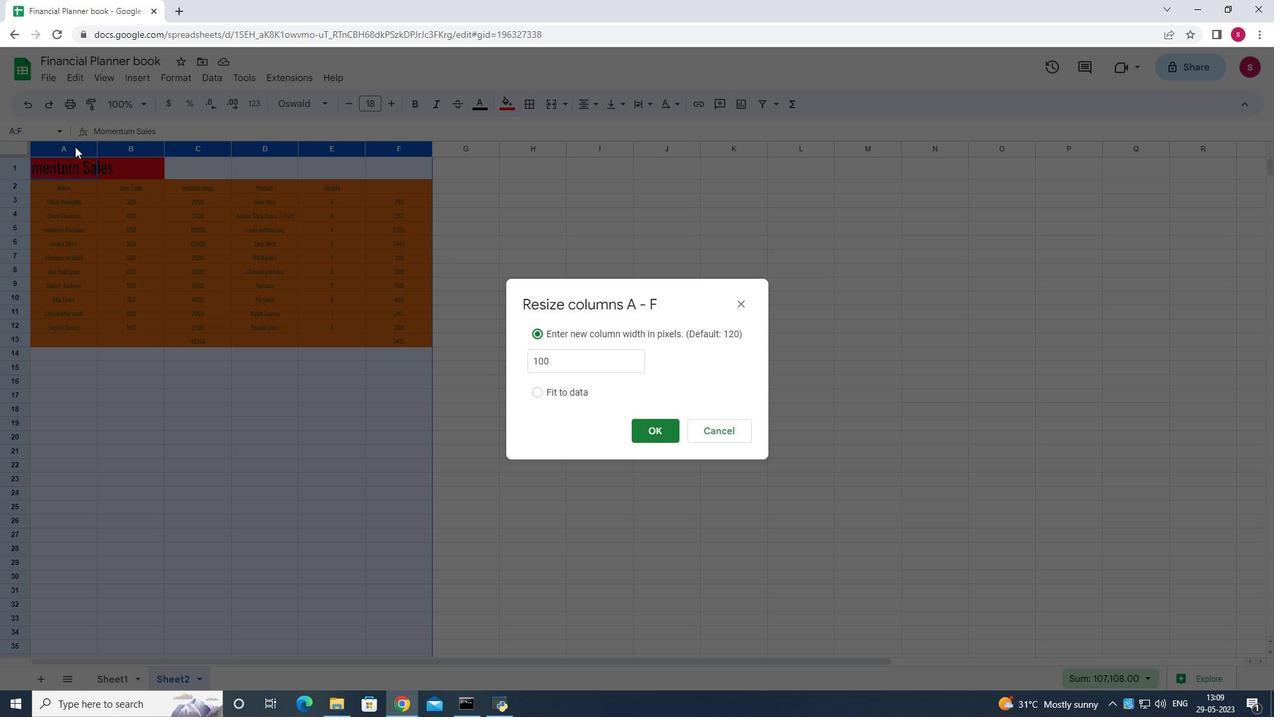 
Action: Mouse pressed left at (76, 146)
Screenshot: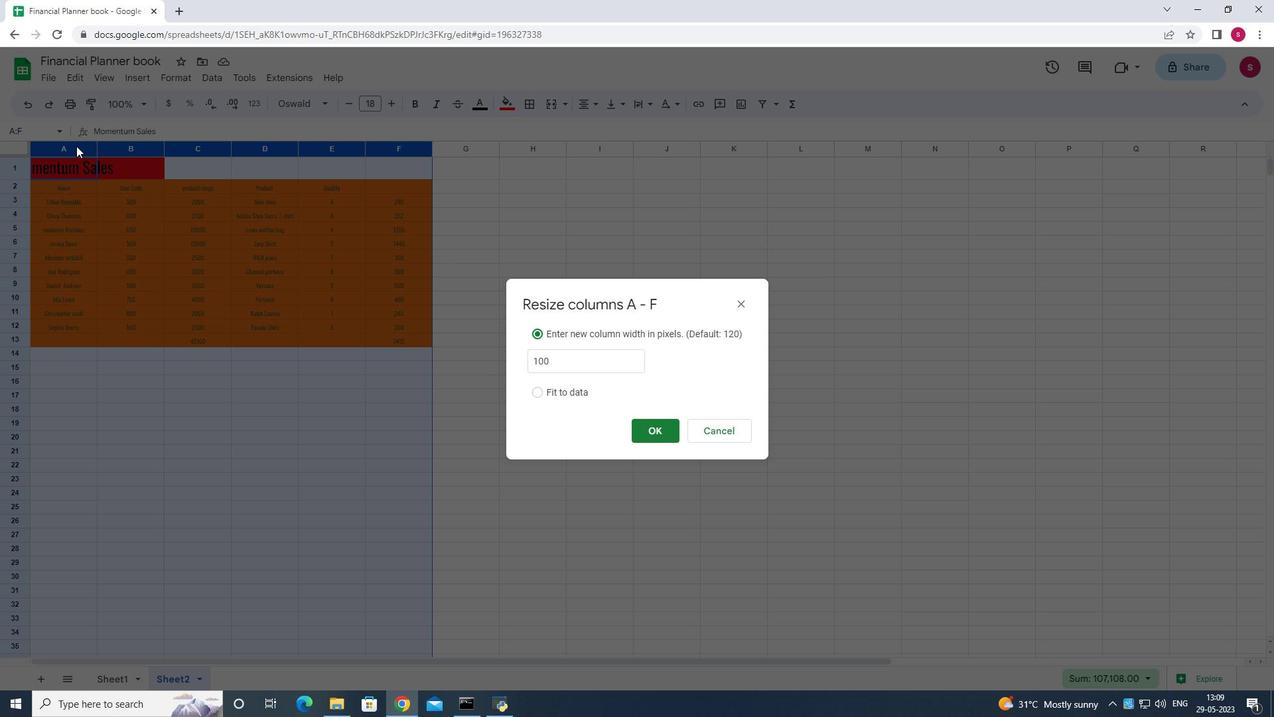 
Action: Mouse moved to (715, 428)
Screenshot: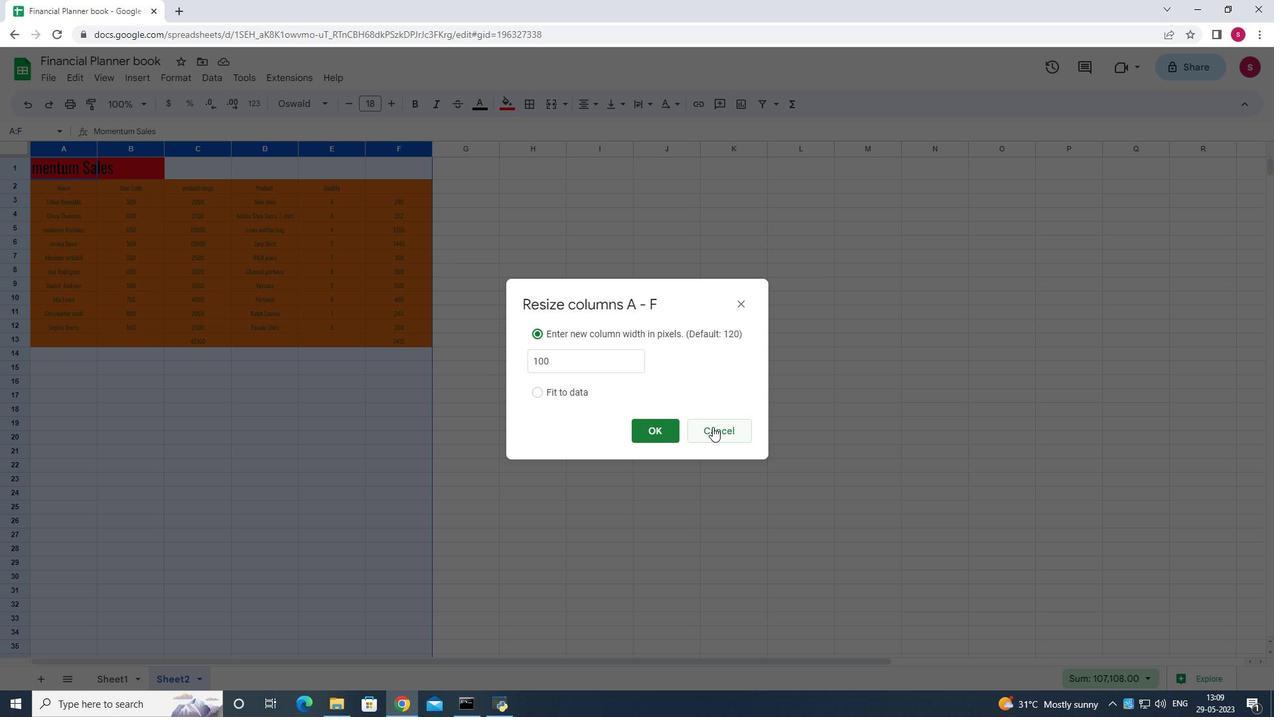 
Action: Mouse pressed left at (715, 428)
Screenshot: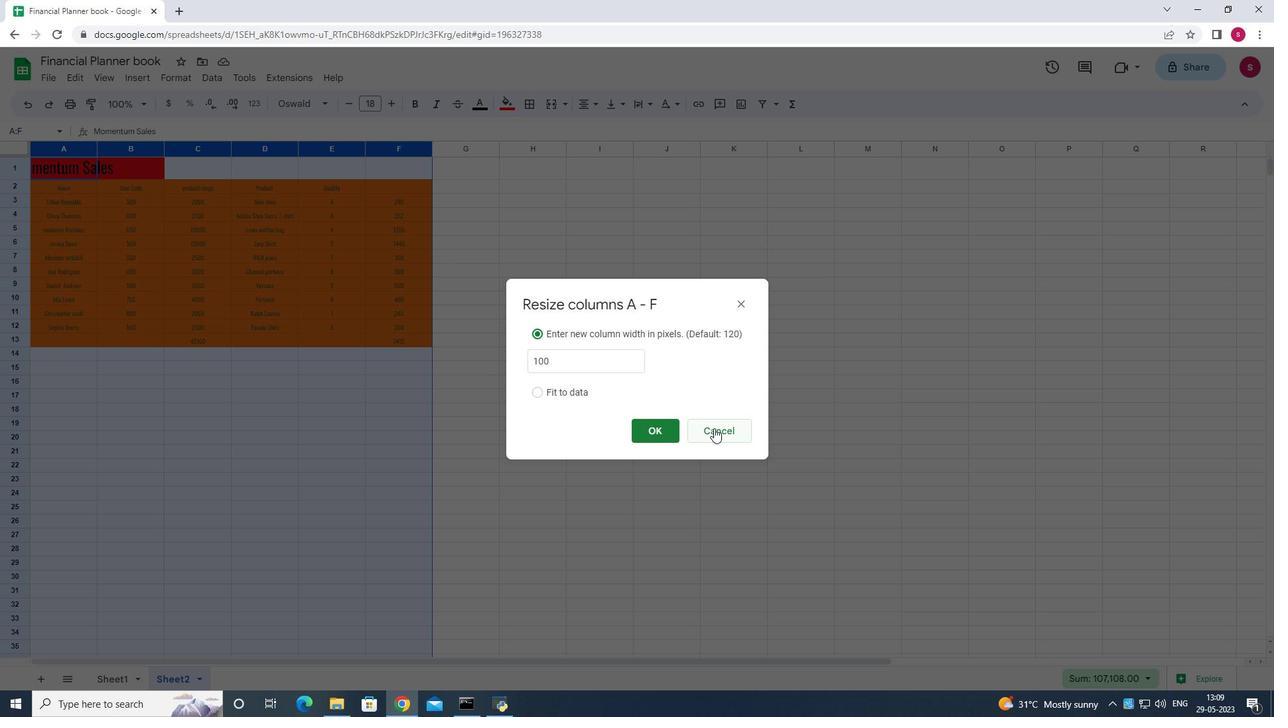 
Action: Mouse moved to (79, 152)
Screenshot: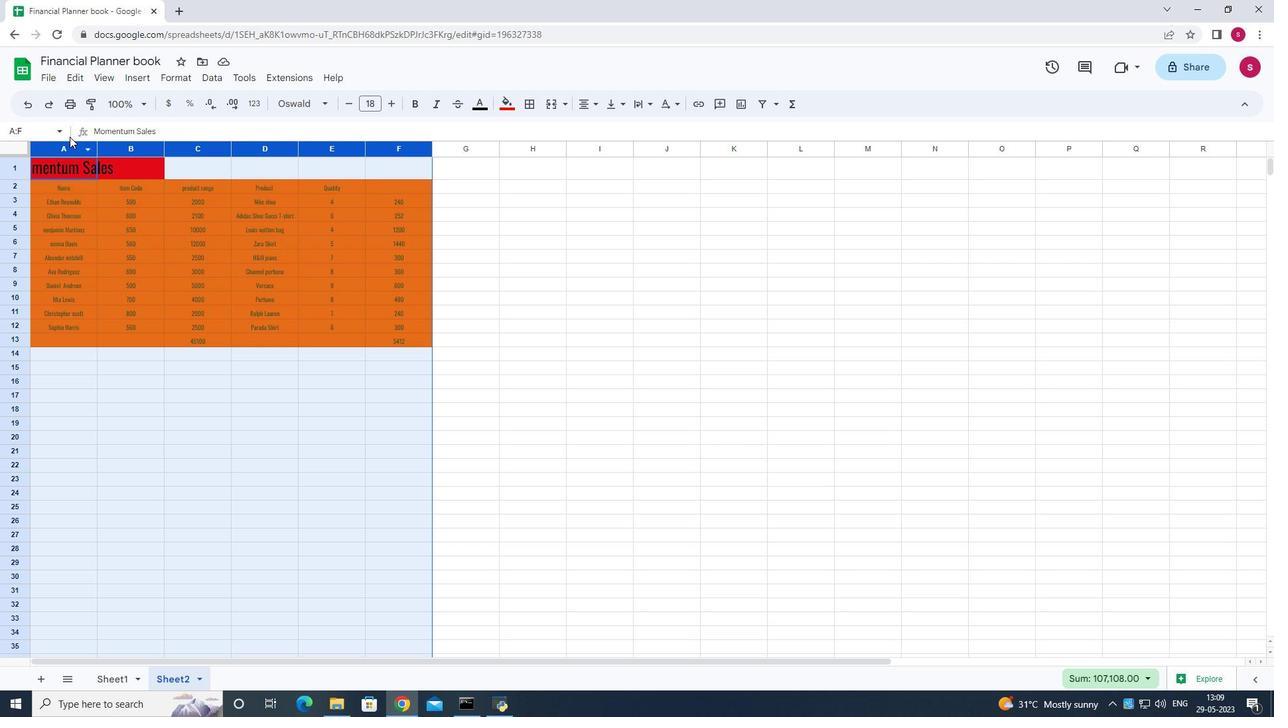 
Action: Mouse pressed left at (79, 152)
Screenshot: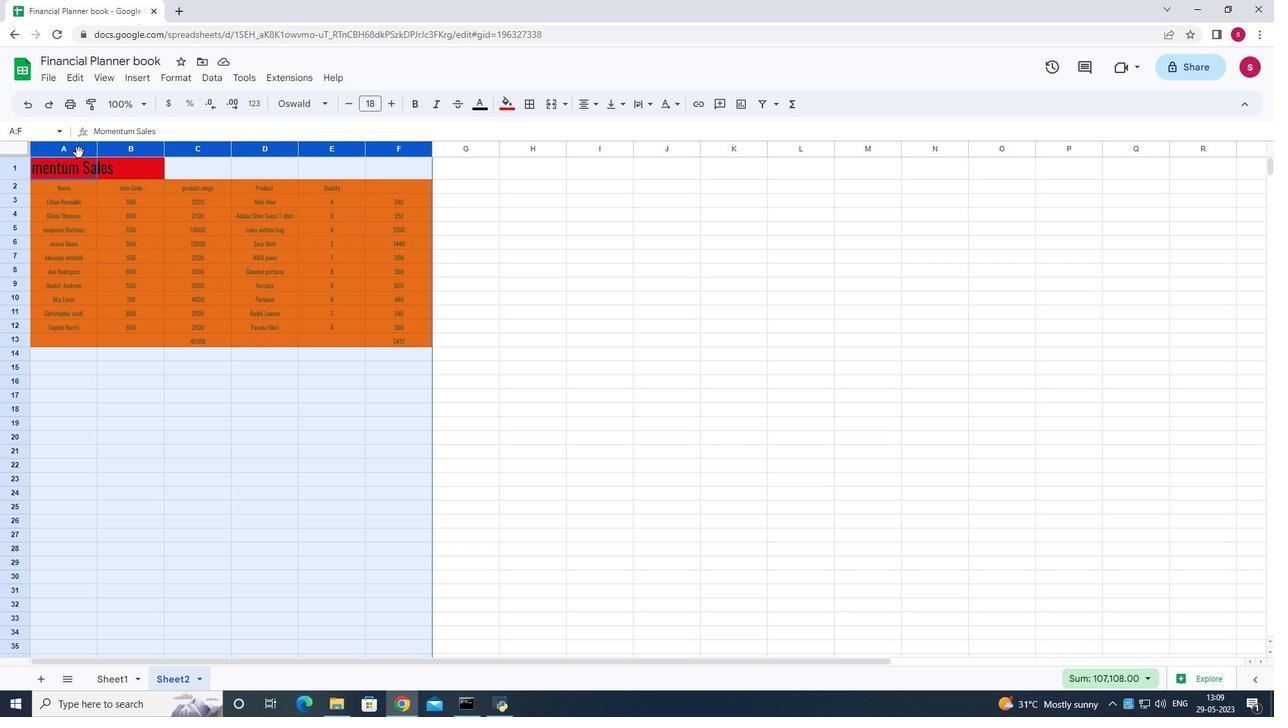 
Action: Mouse pressed left at (79, 152)
Screenshot: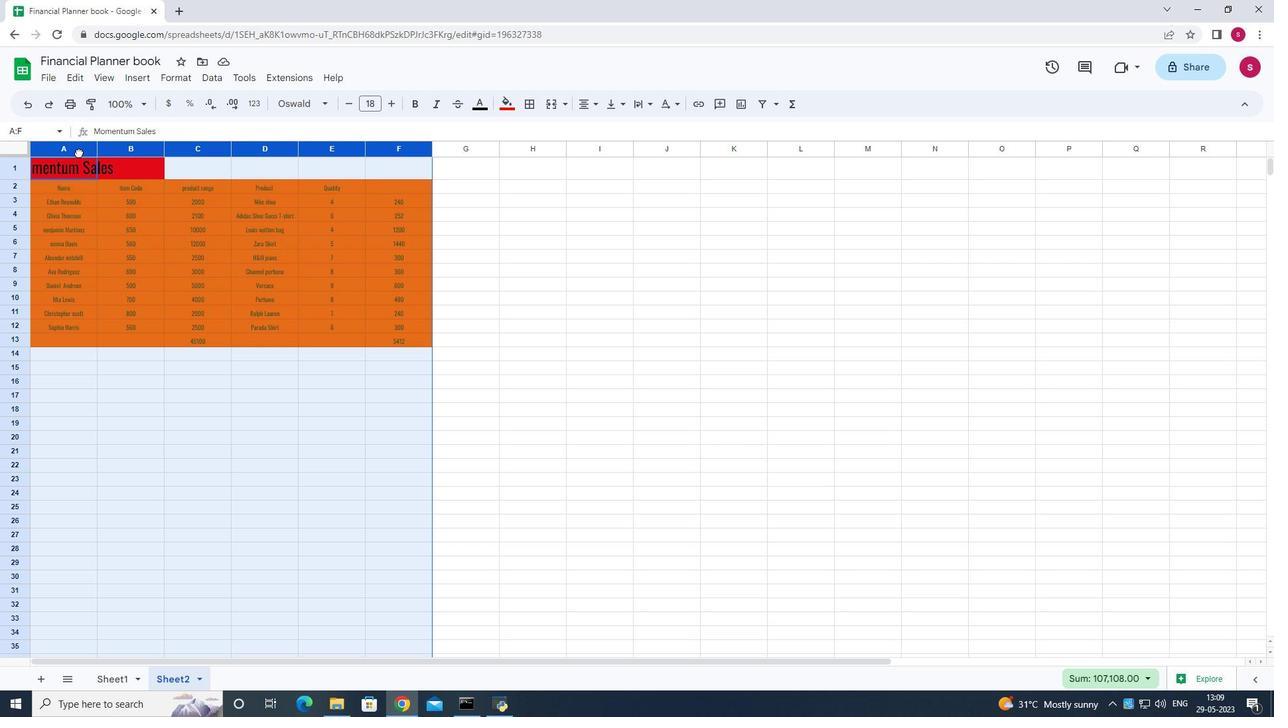 
Action: Mouse pressed right at (79, 152)
Screenshot: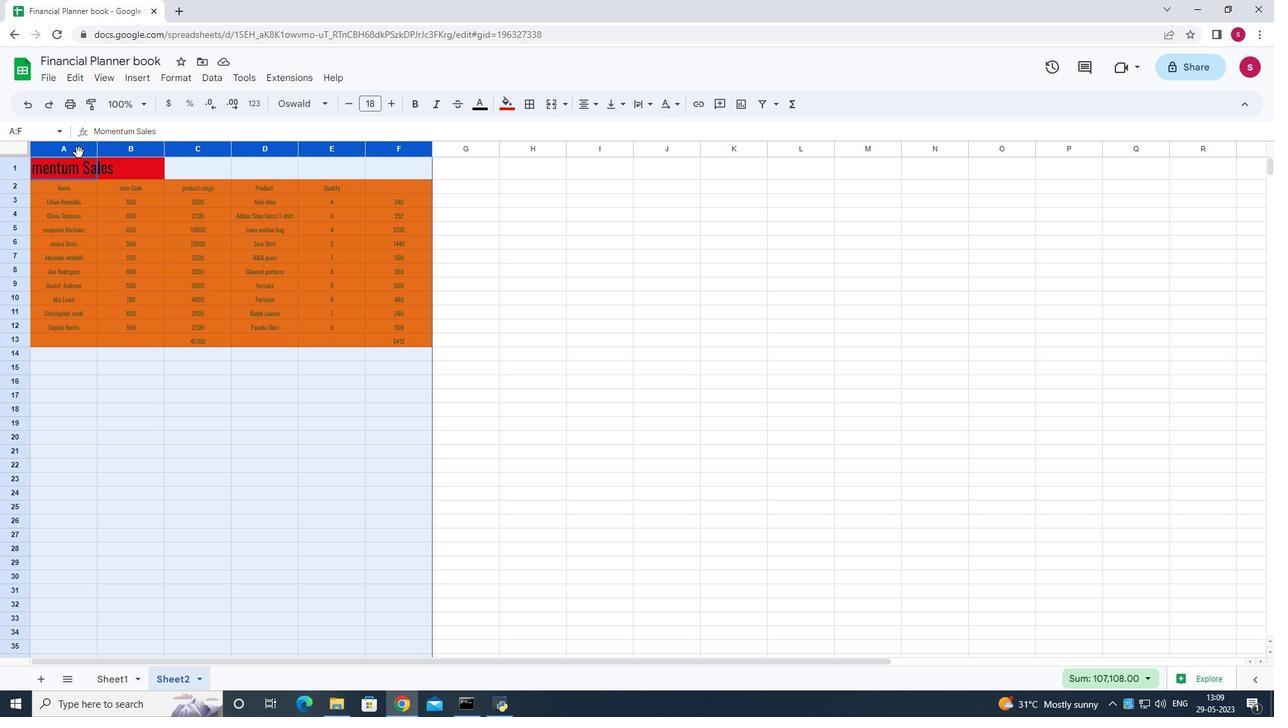 
Action: Mouse moved to (566, 384)
Screenshot: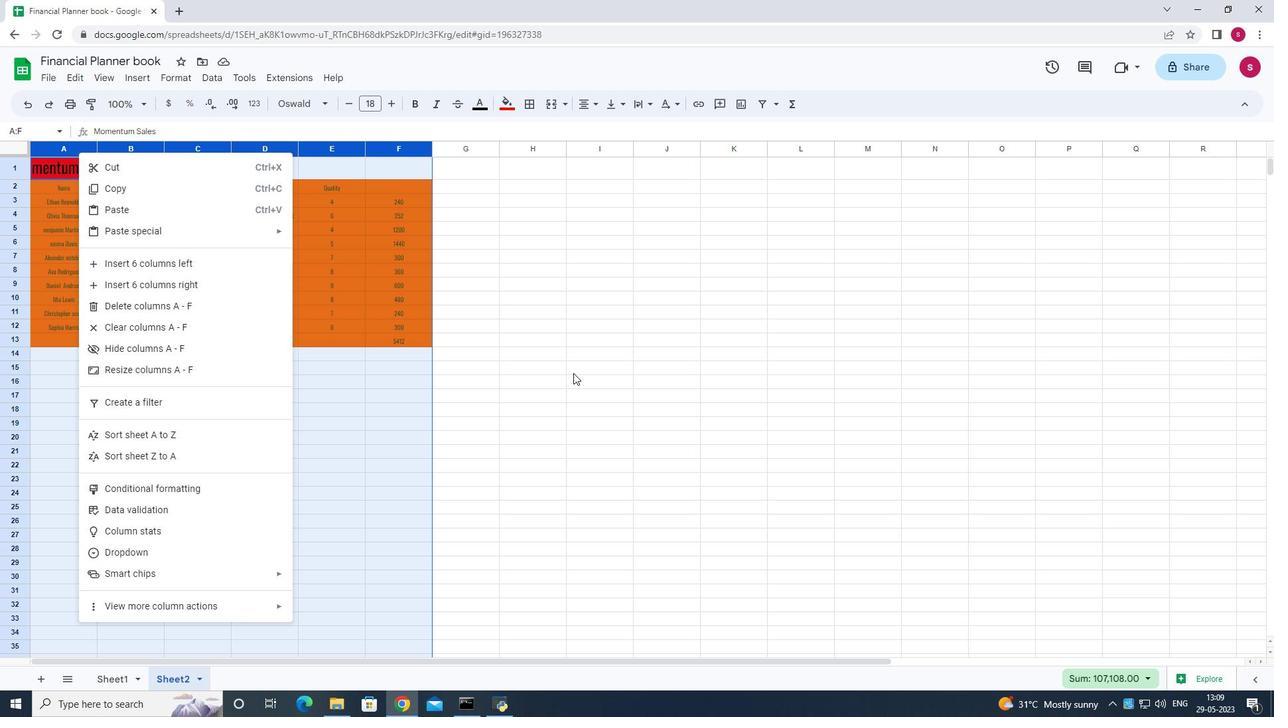 
Action: Mouse pressed left at (566, 384)
Screenshot: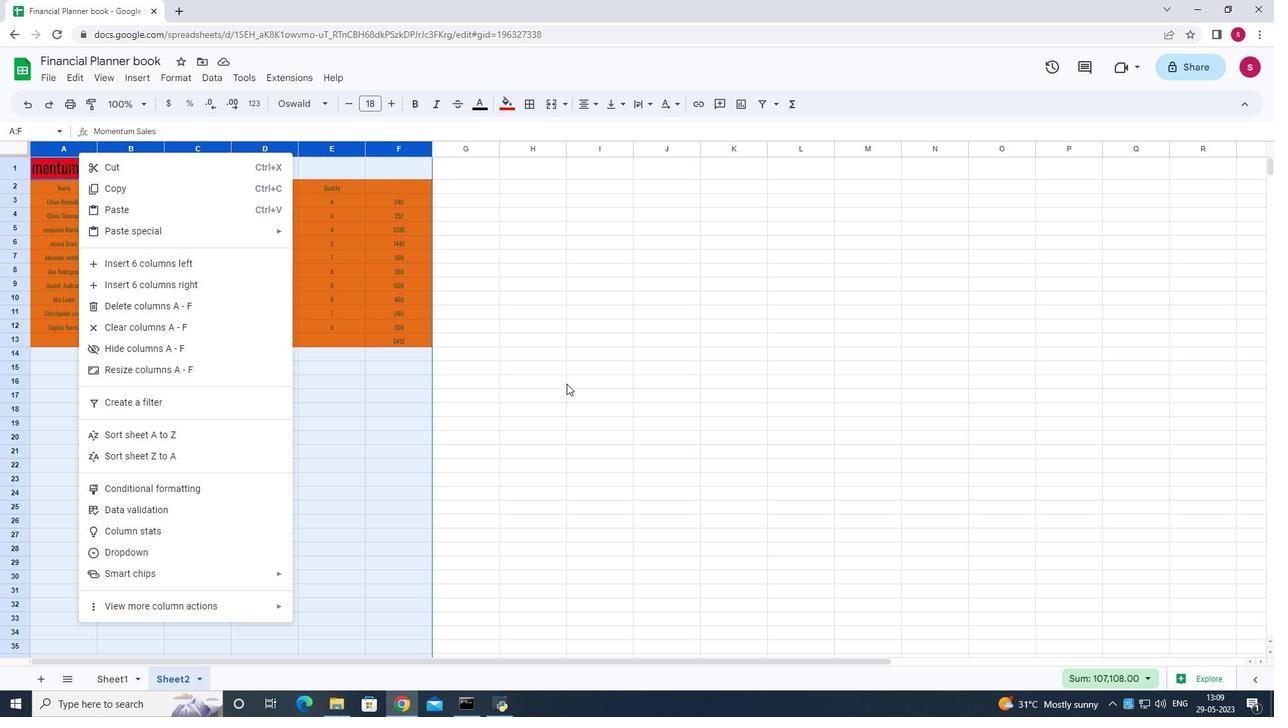 
Action: Mouse moved to (75, 147)
Screenshot: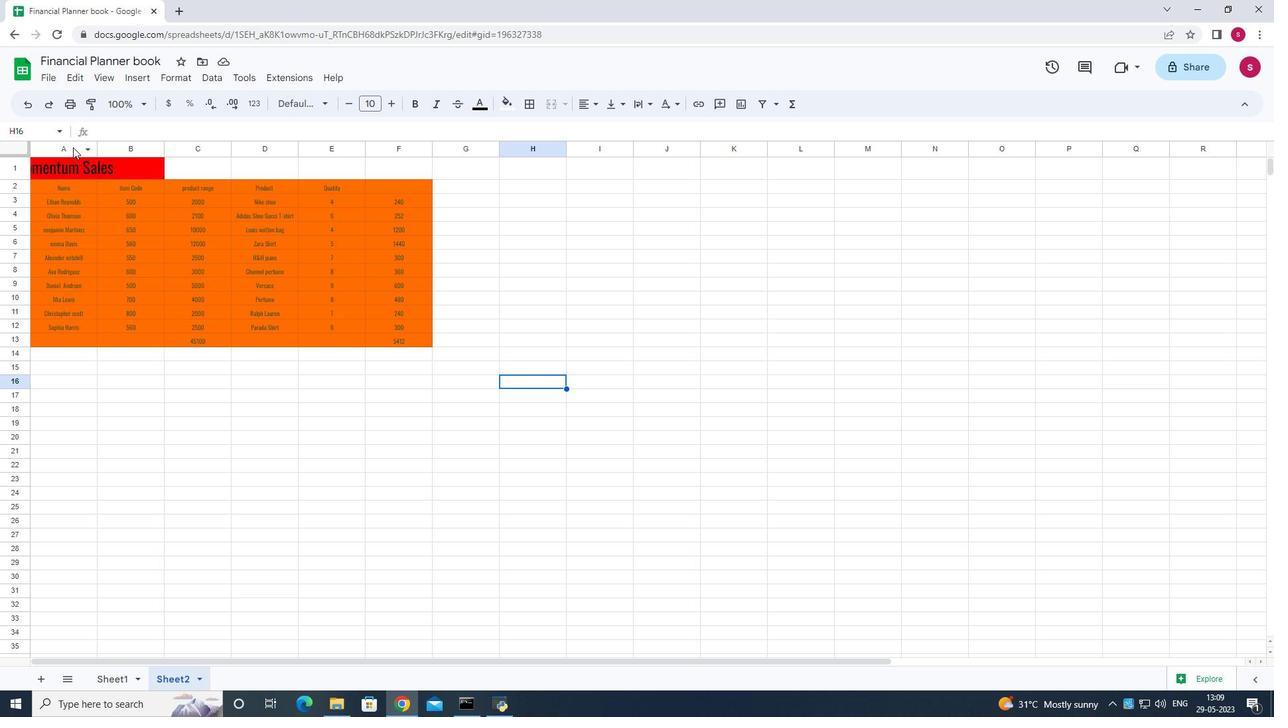 
Action: Mouse pressed left at (75, 147)
Screenshot: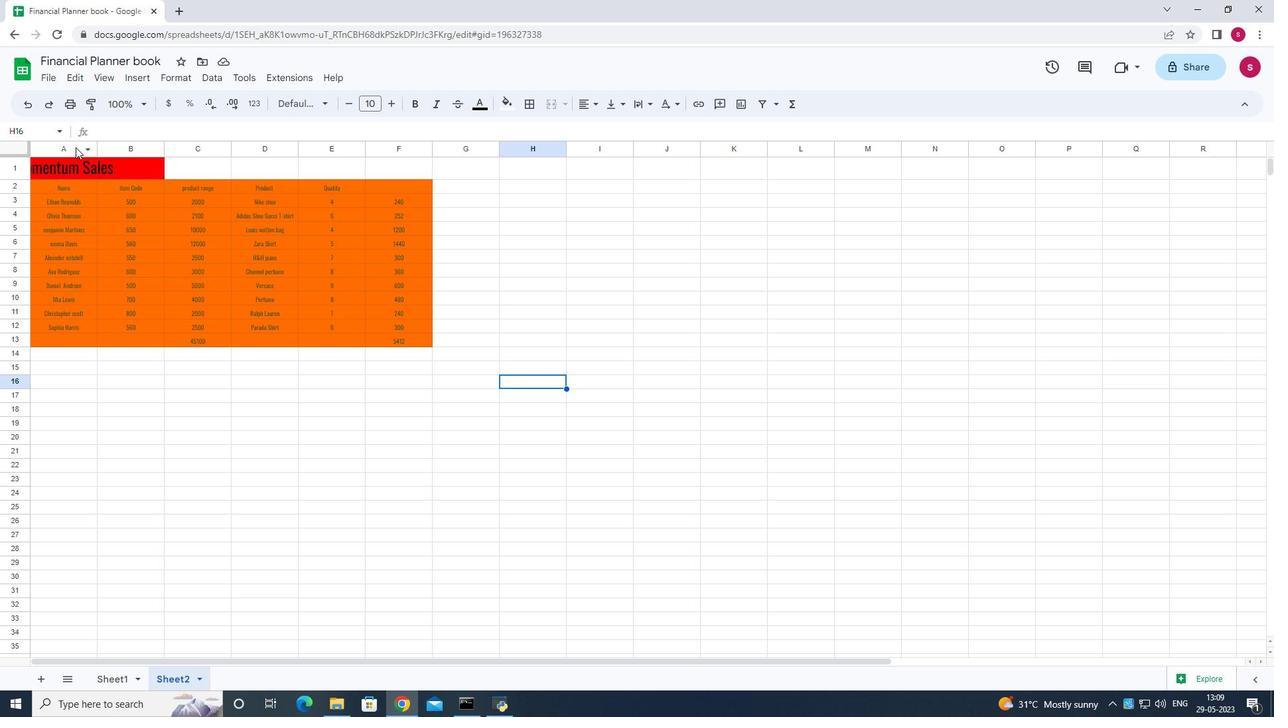 
Action: Mouse moved to (75, 156)
Screenshot: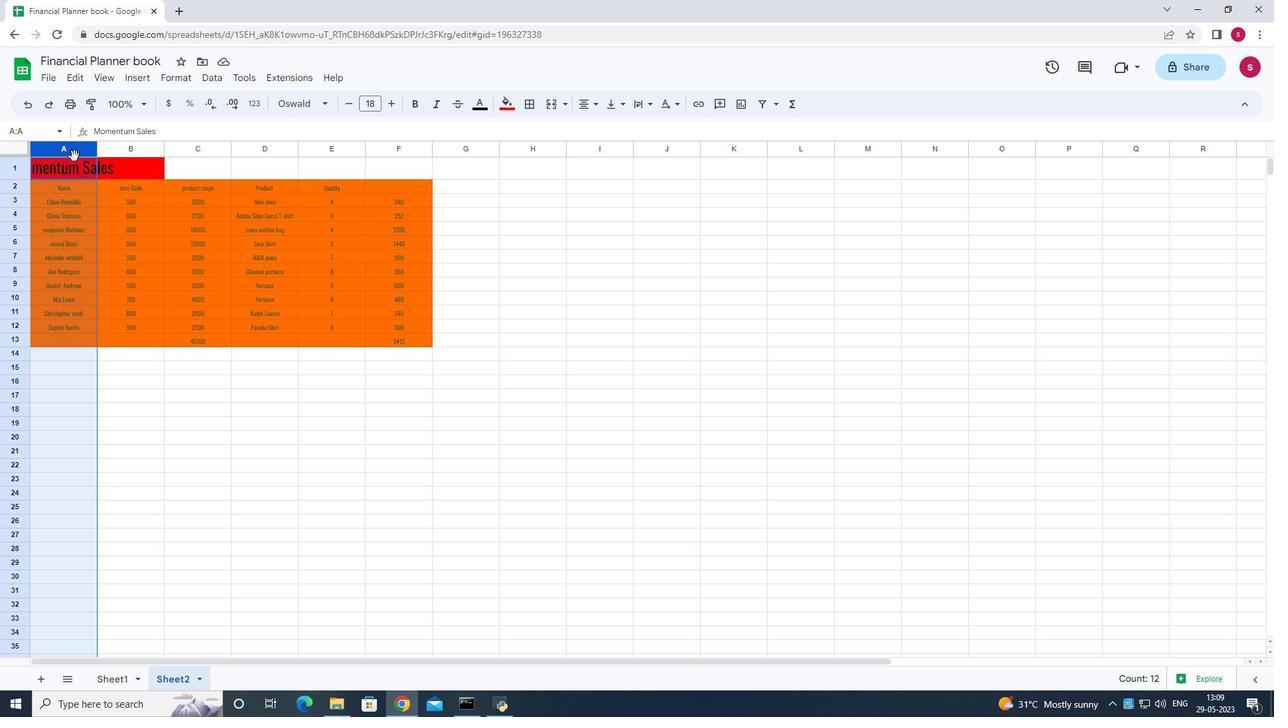 
Action: Mouse pressed left at (75, 156)
Screenshot: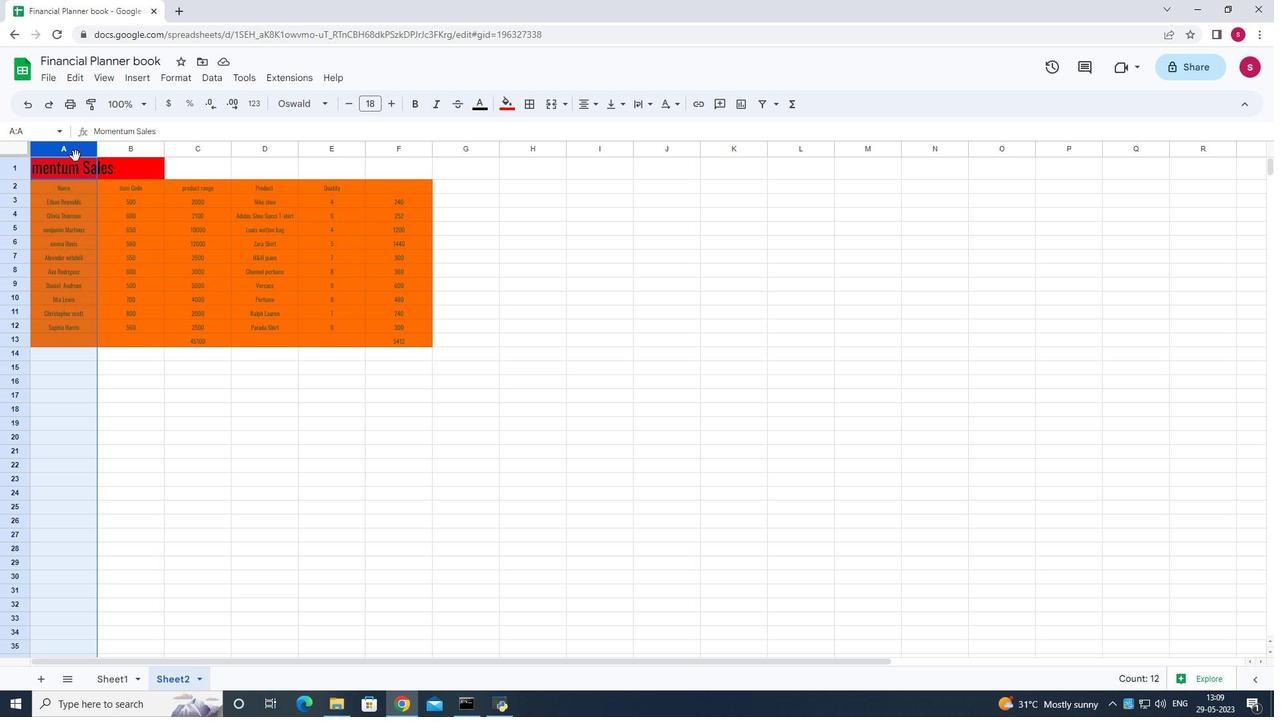 
Action: Mouse moved to (130, 152)
Screenshot: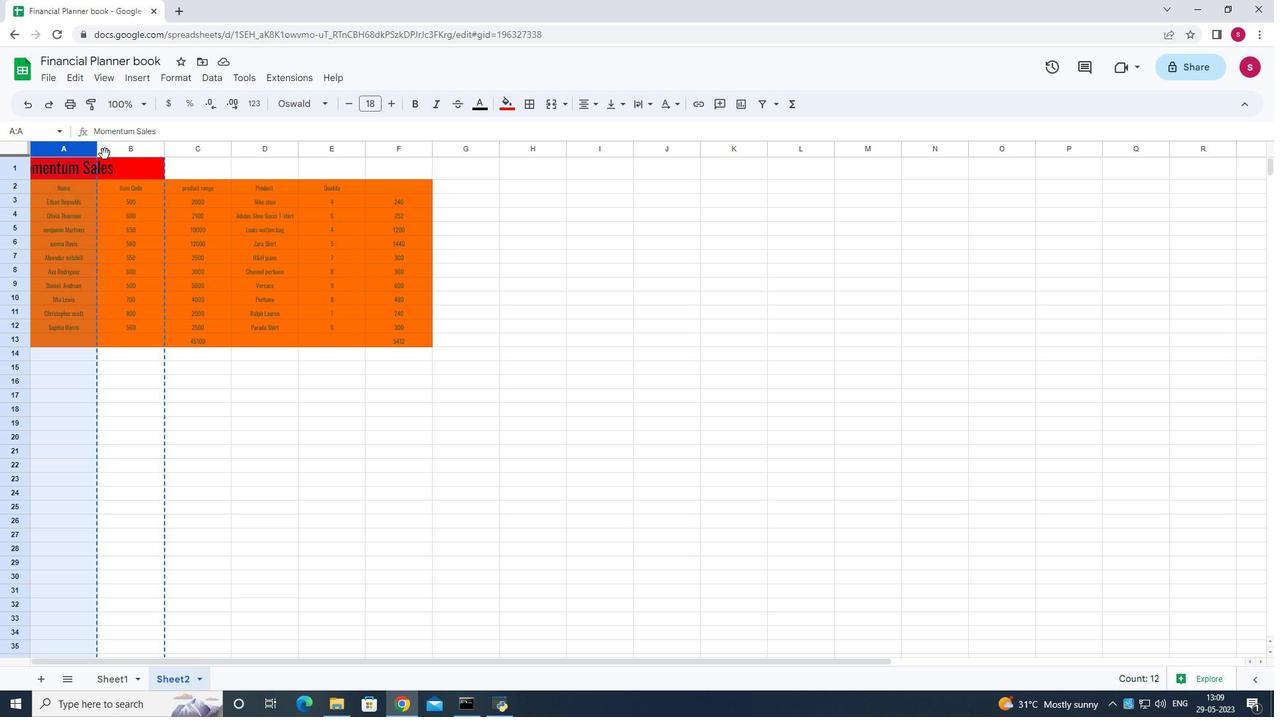 
Action: Key pressed ctrl+Z
Screenshot: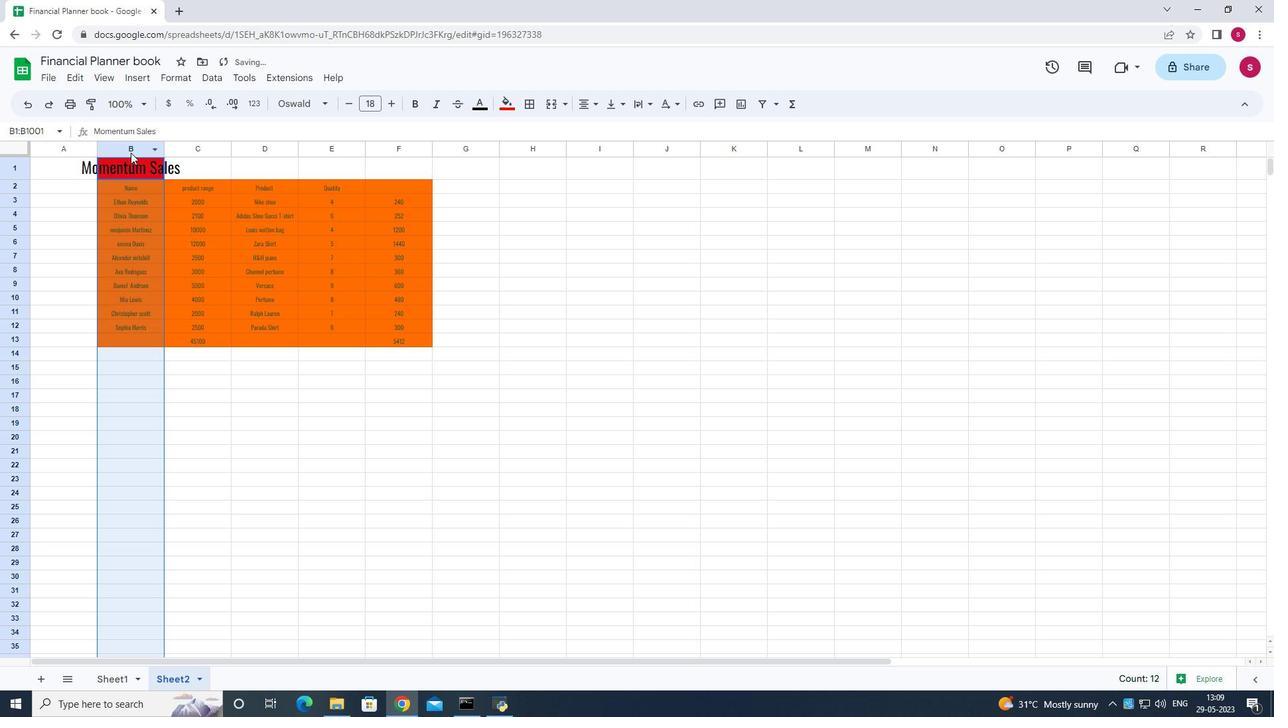 
Action: Mouse moved to (75, 149)
Screenshot: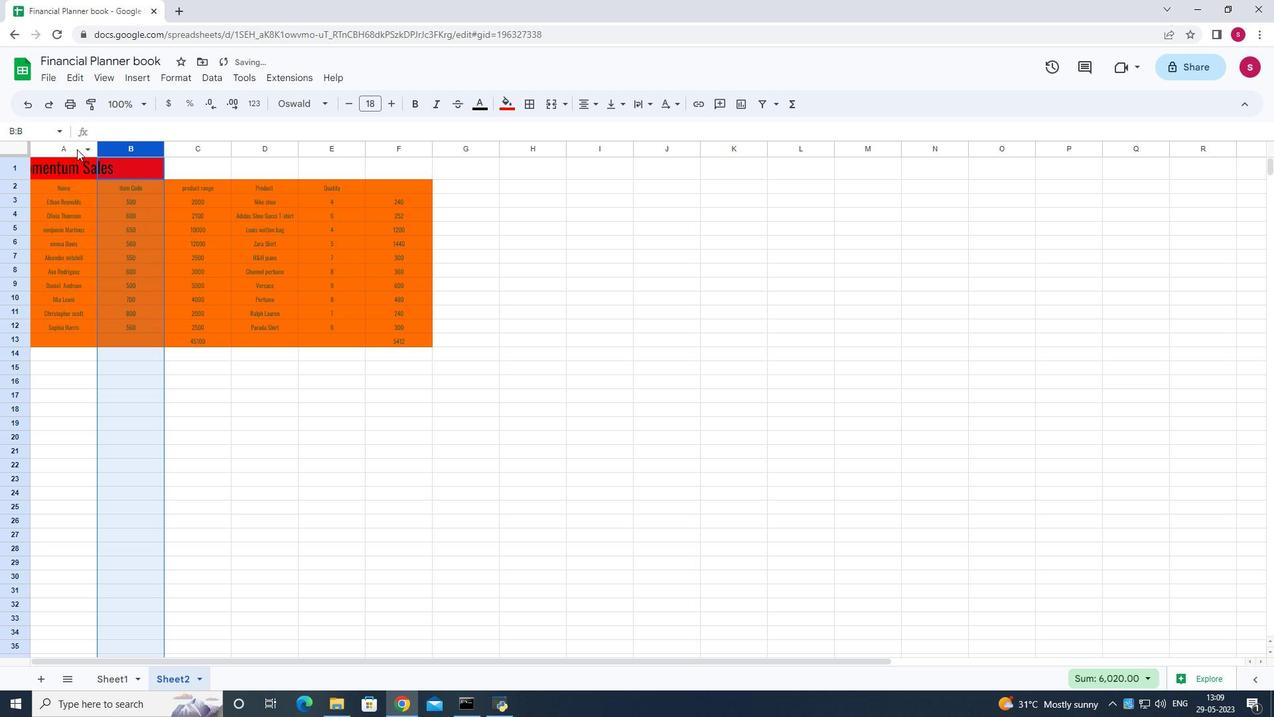
Action: Mouse pressed left at (75, 149)
Screenshot: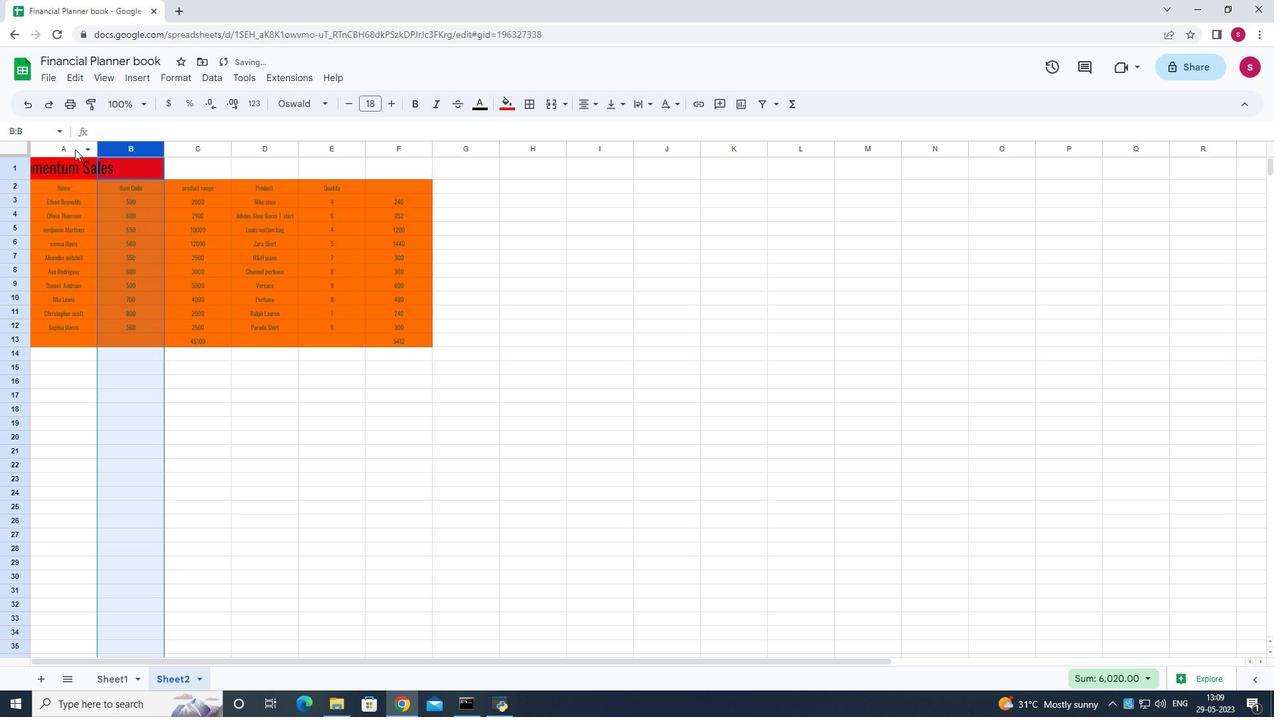 
Action: Mouse moved to (383, 154)
Screenshot: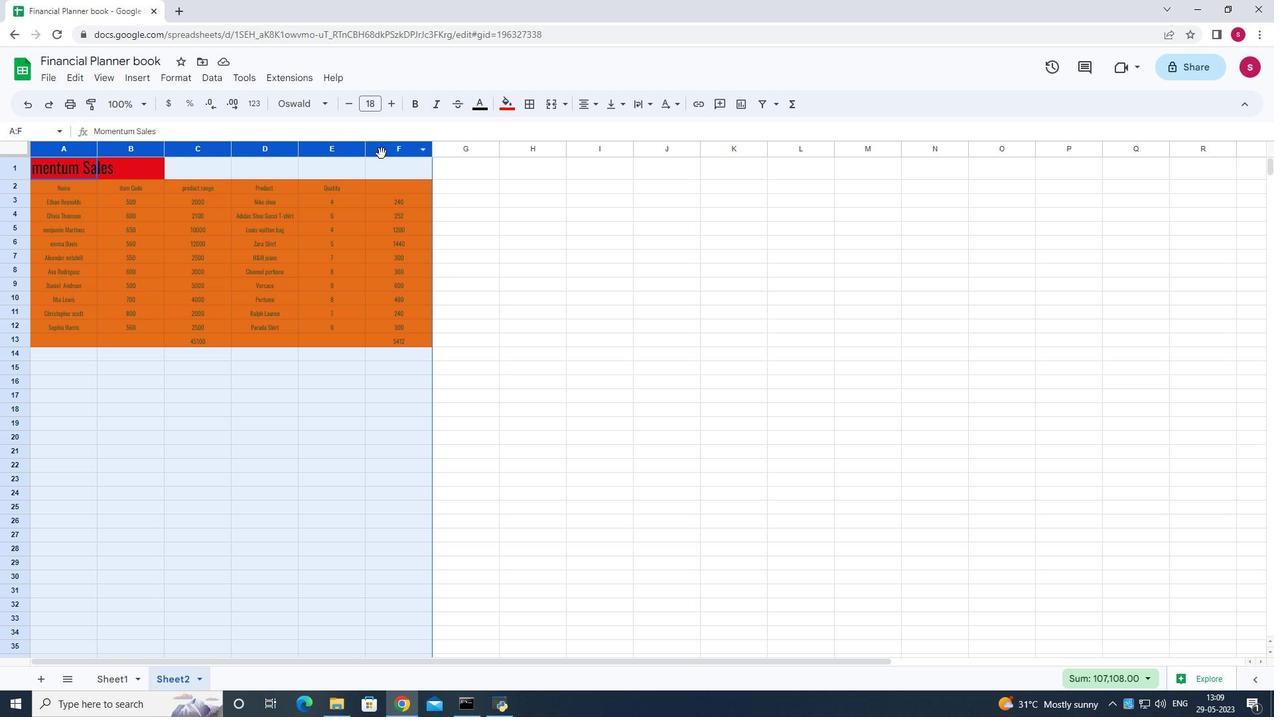 
Action: Mouse pressed right at (383, 154)
Screenshot: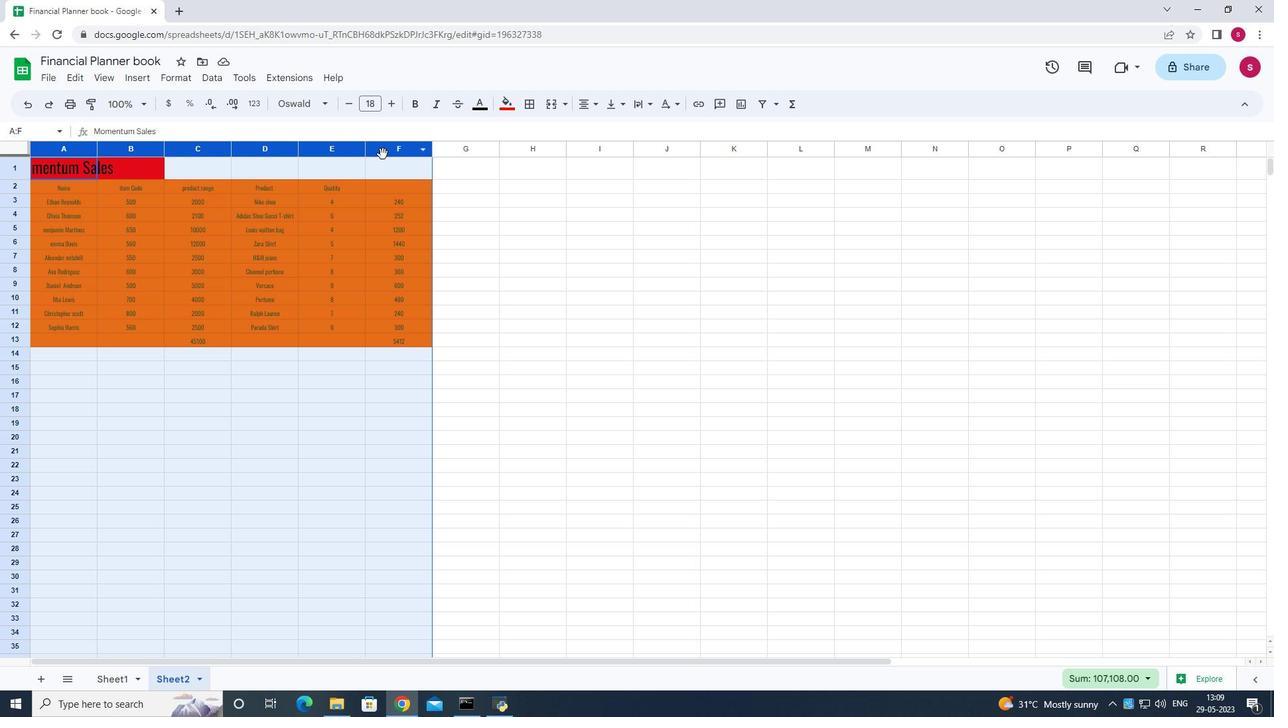 
Action: Mouse moved to (184, 78)
Screenshot: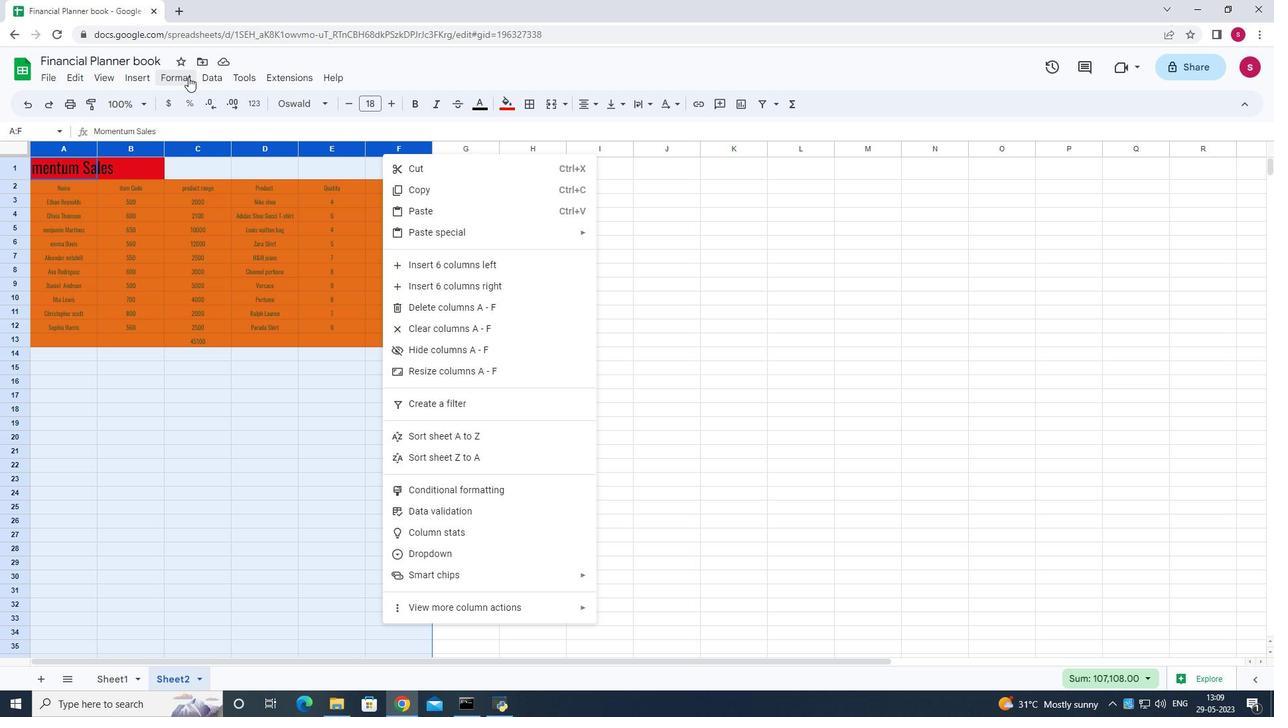
Action: Mouse pressed left at (184, 78)
Screenshot: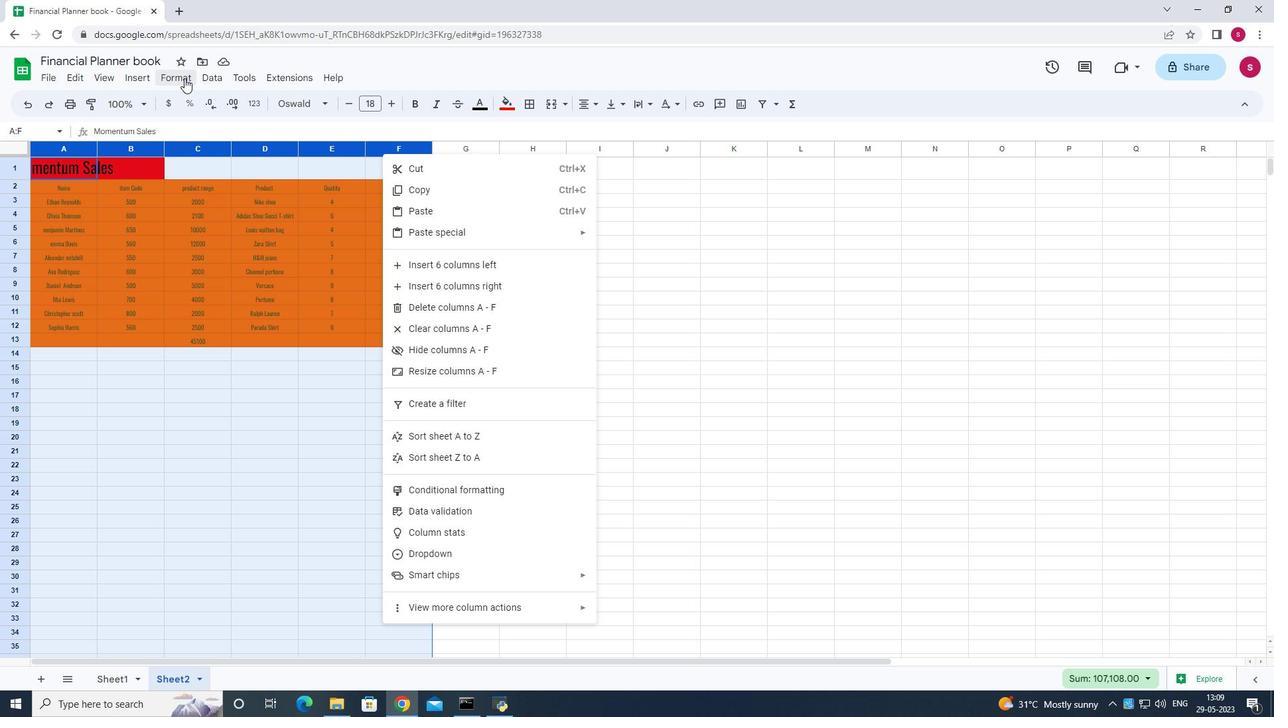 
Action: Mouse moved to (248, 302)
Screenshot: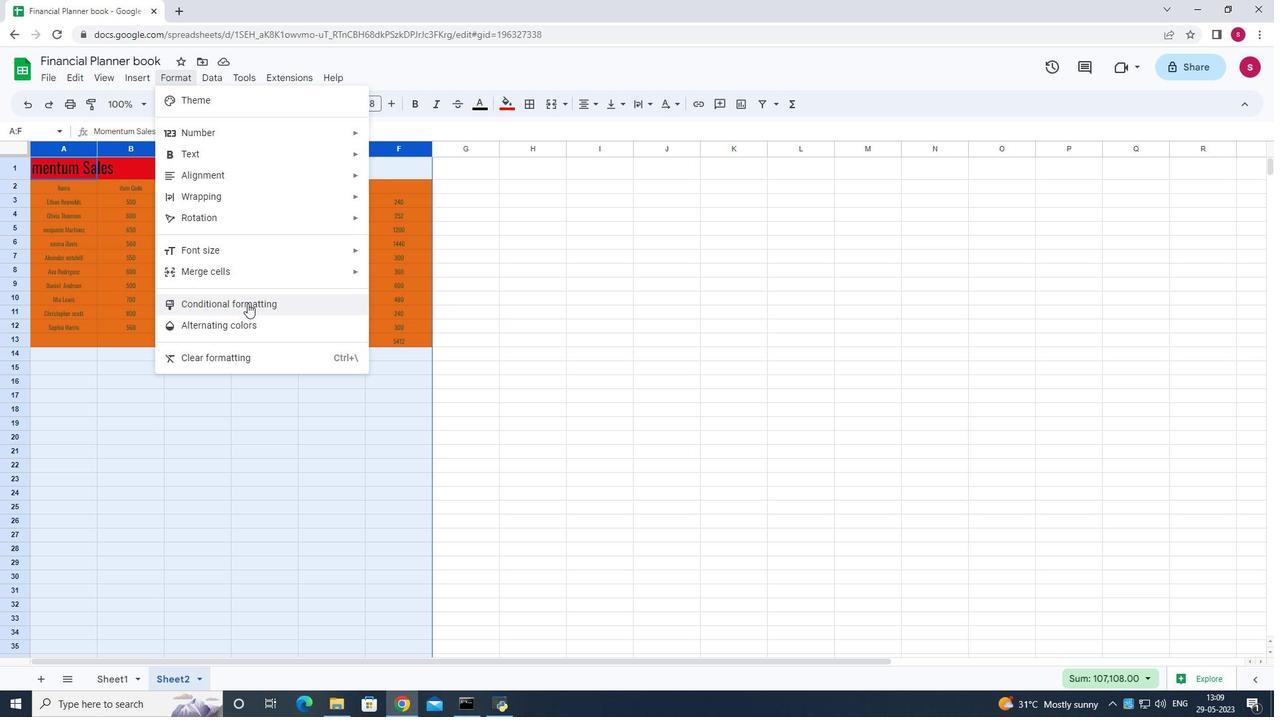 
Action: Mouse pressed left at (248, 302)
Screenshot: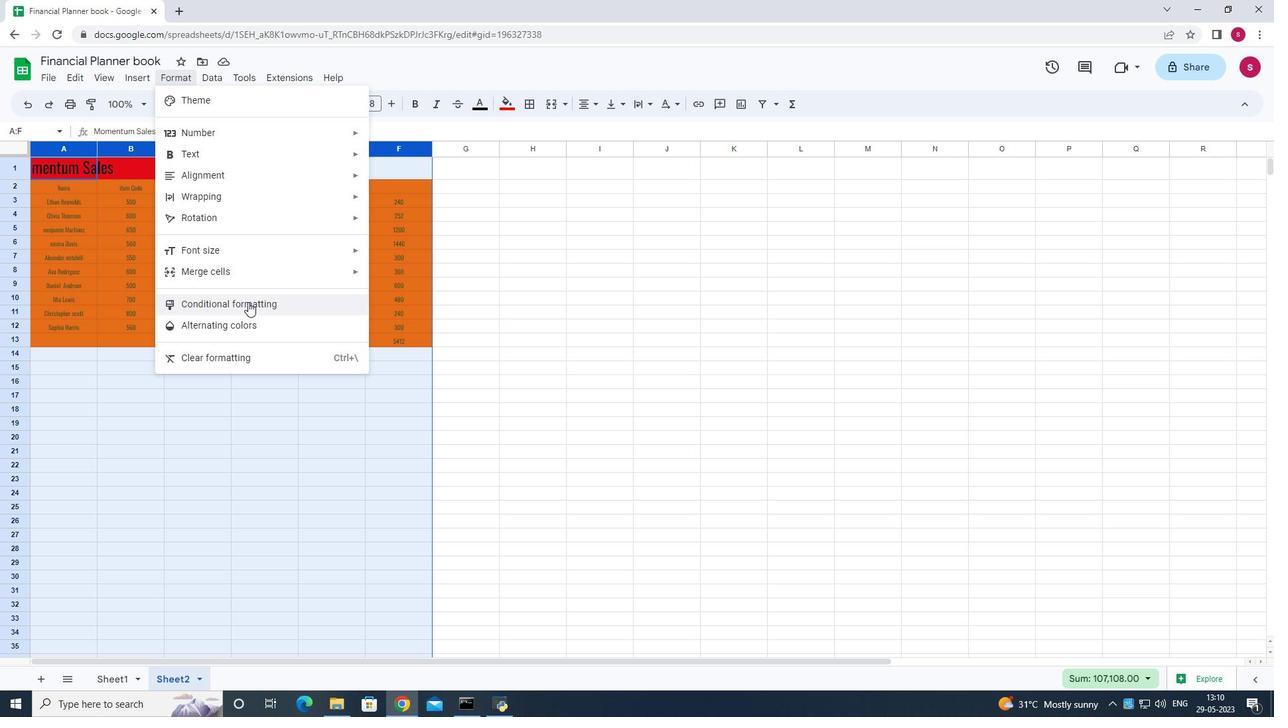 
Action: Mouse moved to (1149, 285)
Screenshot: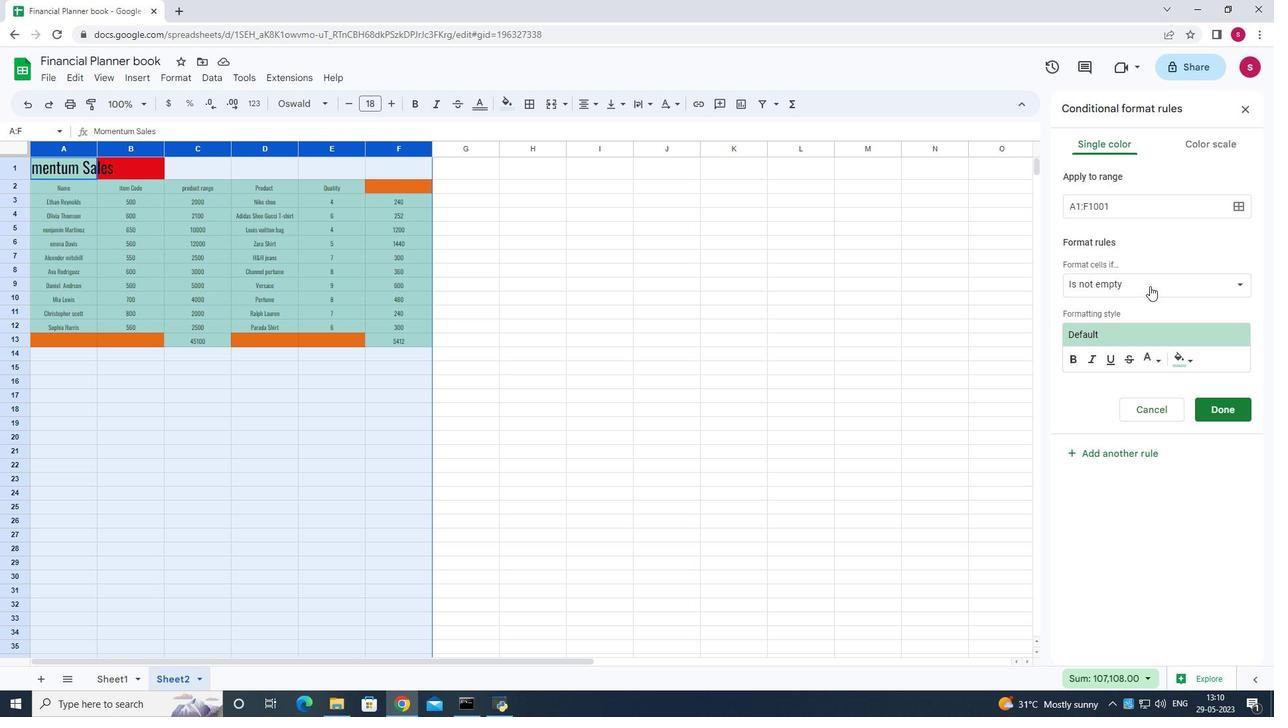 
Action: Mouse pressed left at (1149, 285)
Screenshot: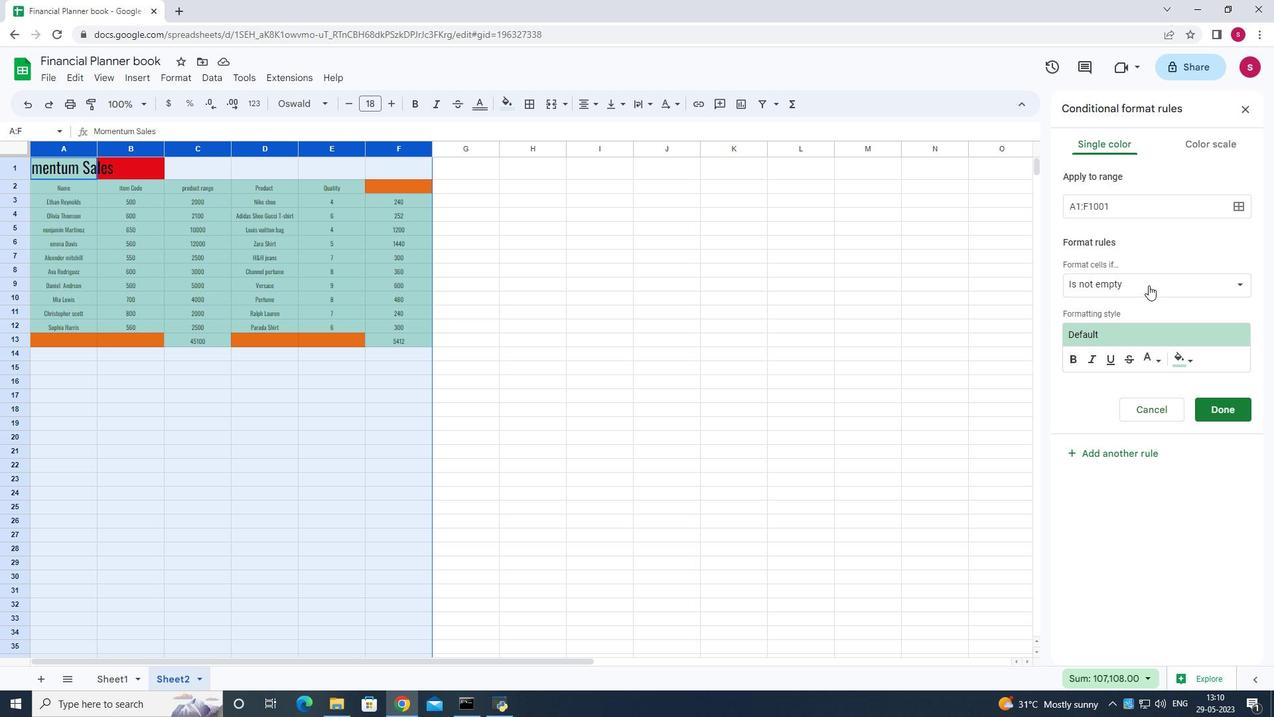 
Action: Mouse moved to (1137, 493)
Screenshot: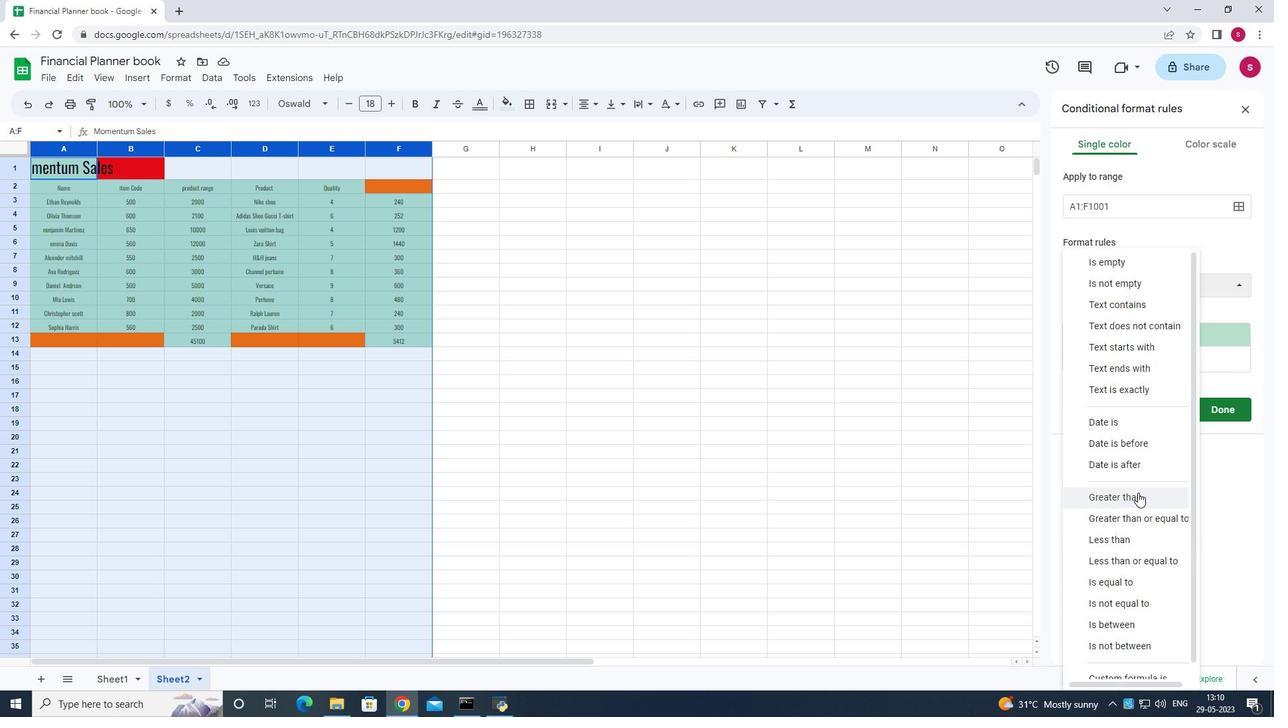 
Action: Mouse pressed left at (1137, 493)
Screenshot: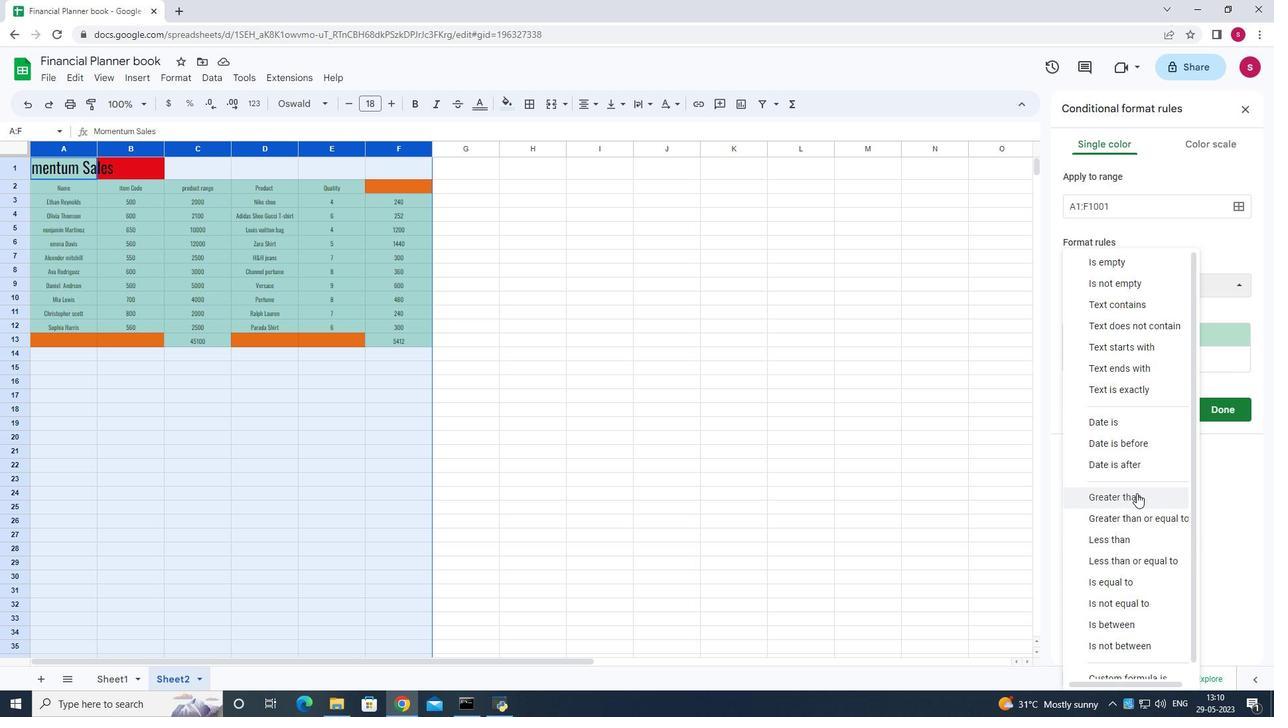
Action: Mouse moved to (1240, 107)
Screenshot: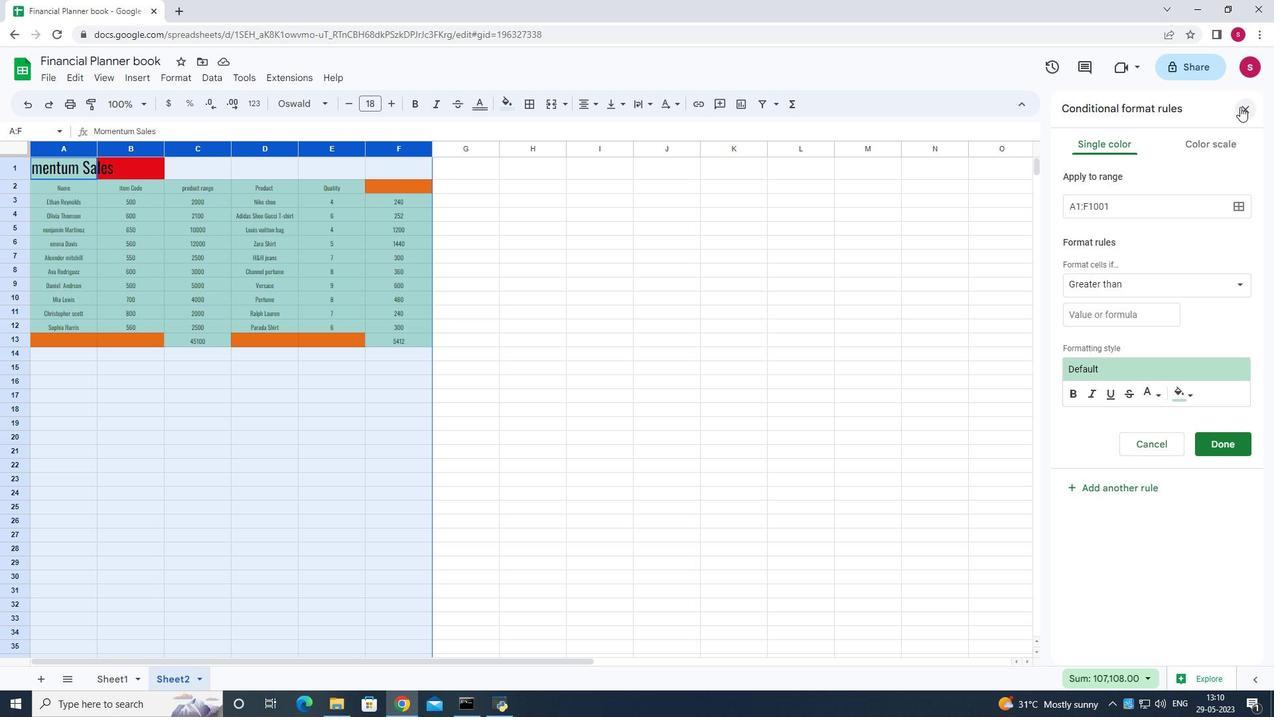 
Action: Mouse pressed left at (1240, 107)
Screenshot: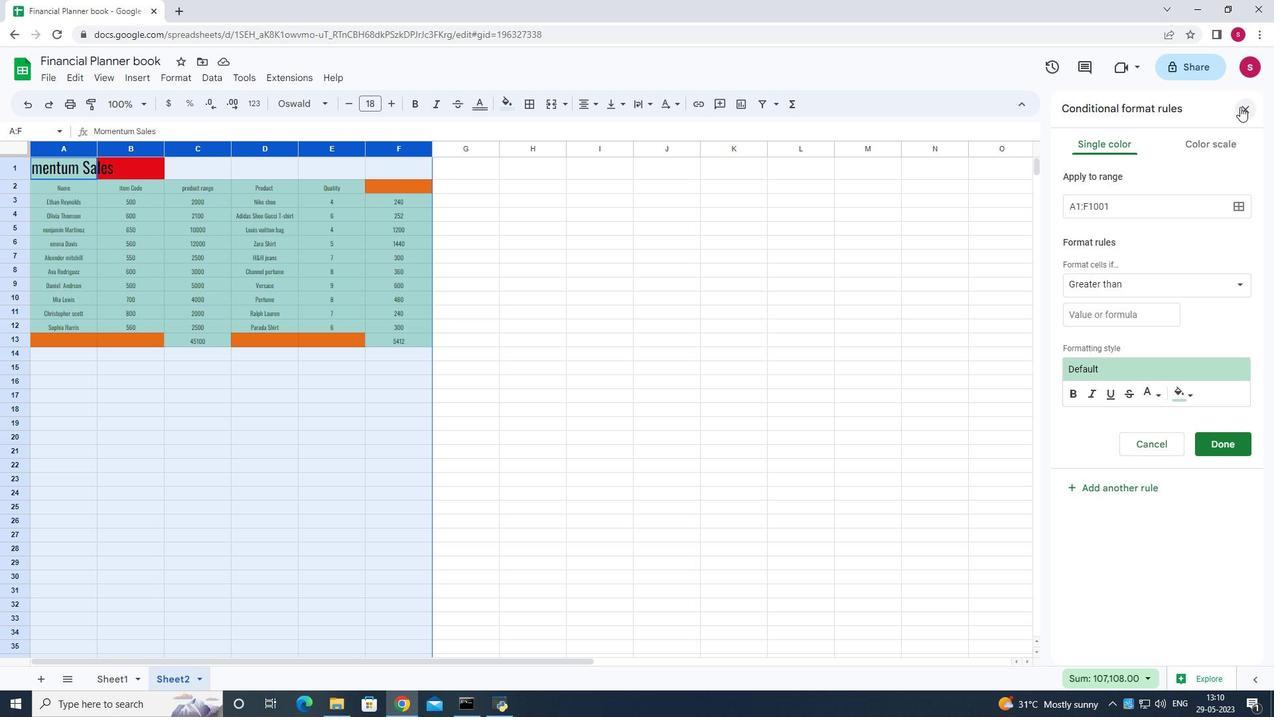 
Action: Mouse moved to (507, 266)
Screenshot: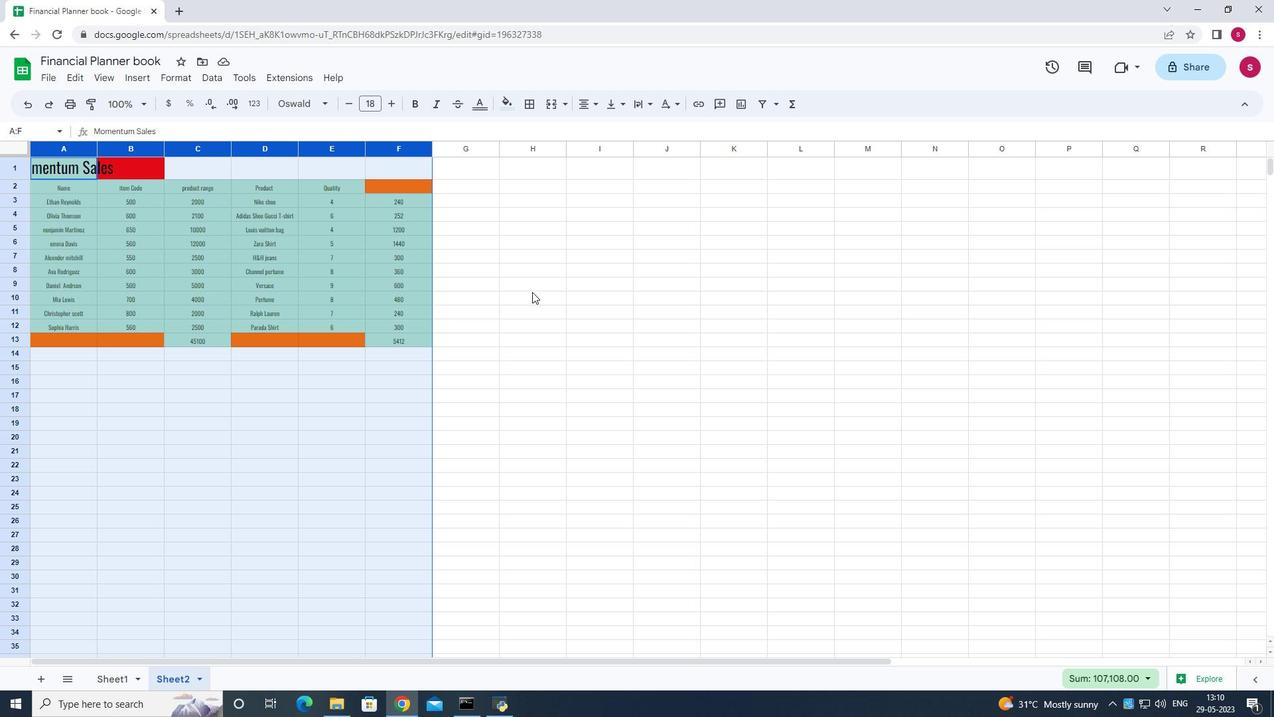 
Action: Mouse pressed left at (507, 266)
Screenshot: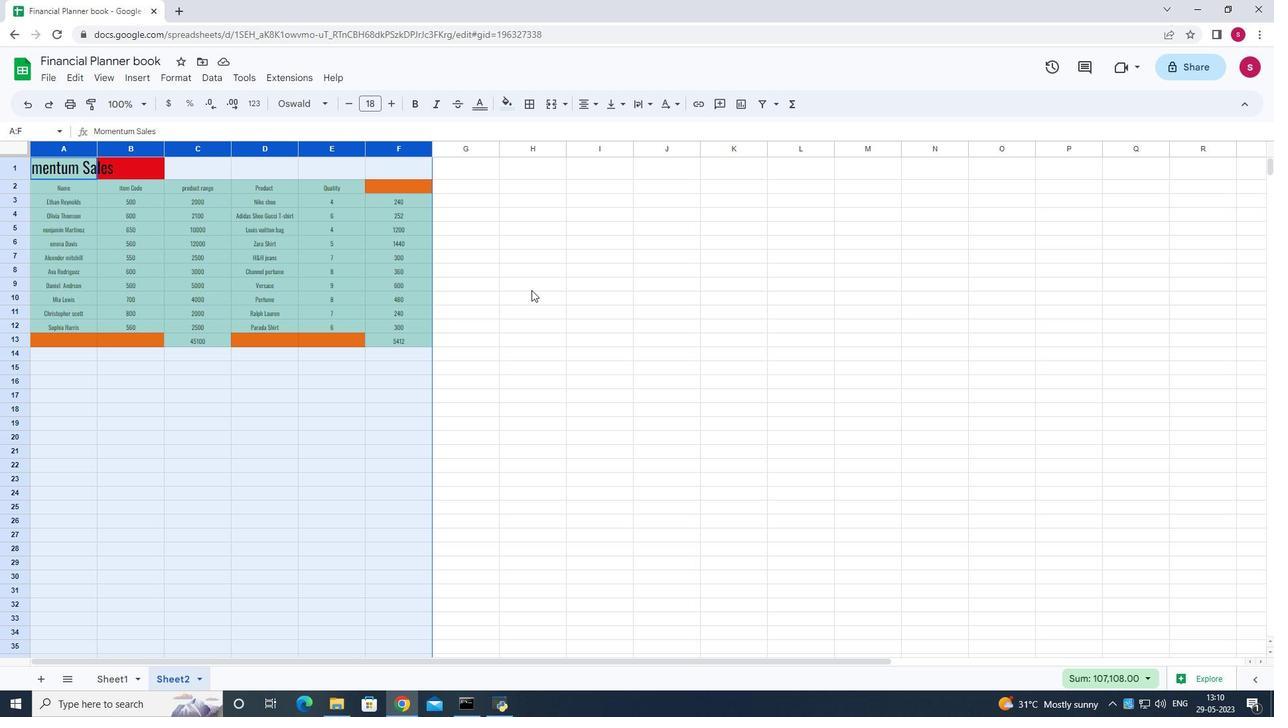 
Action: Mouse moved to (60, 165)
Screenshot: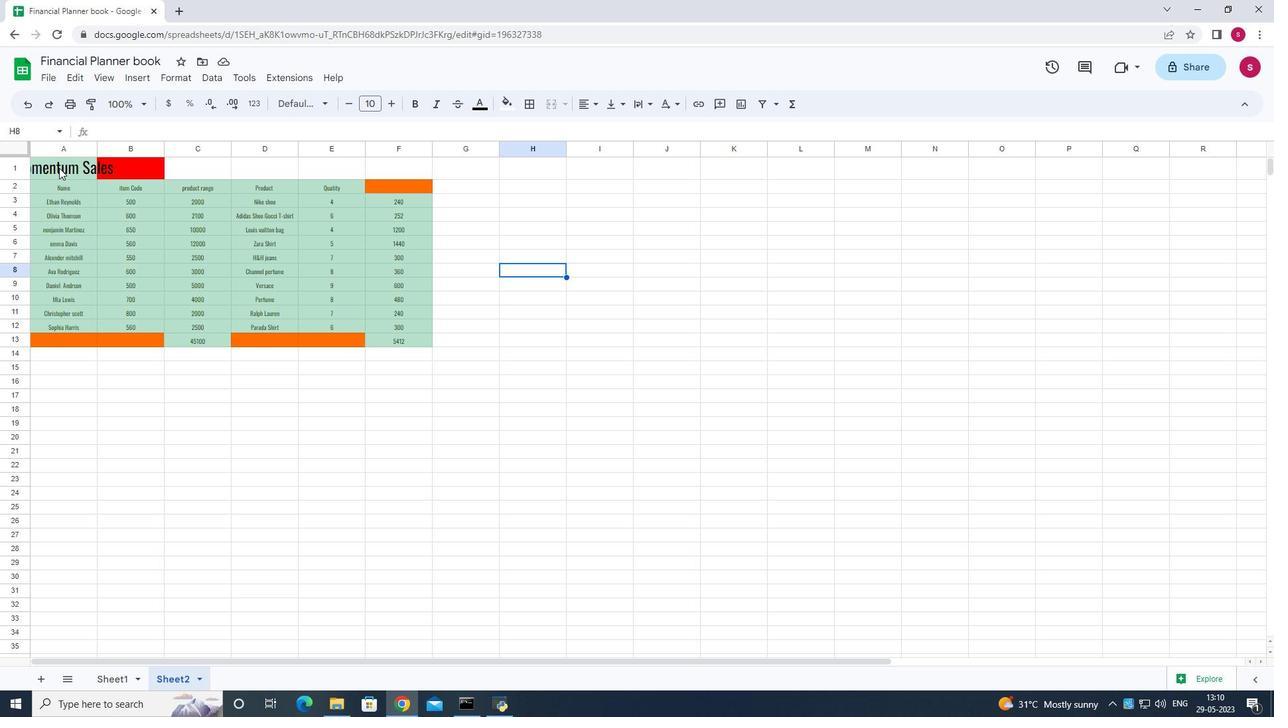 
Action: Mouse pressed left at (60, 165)
Screenshot: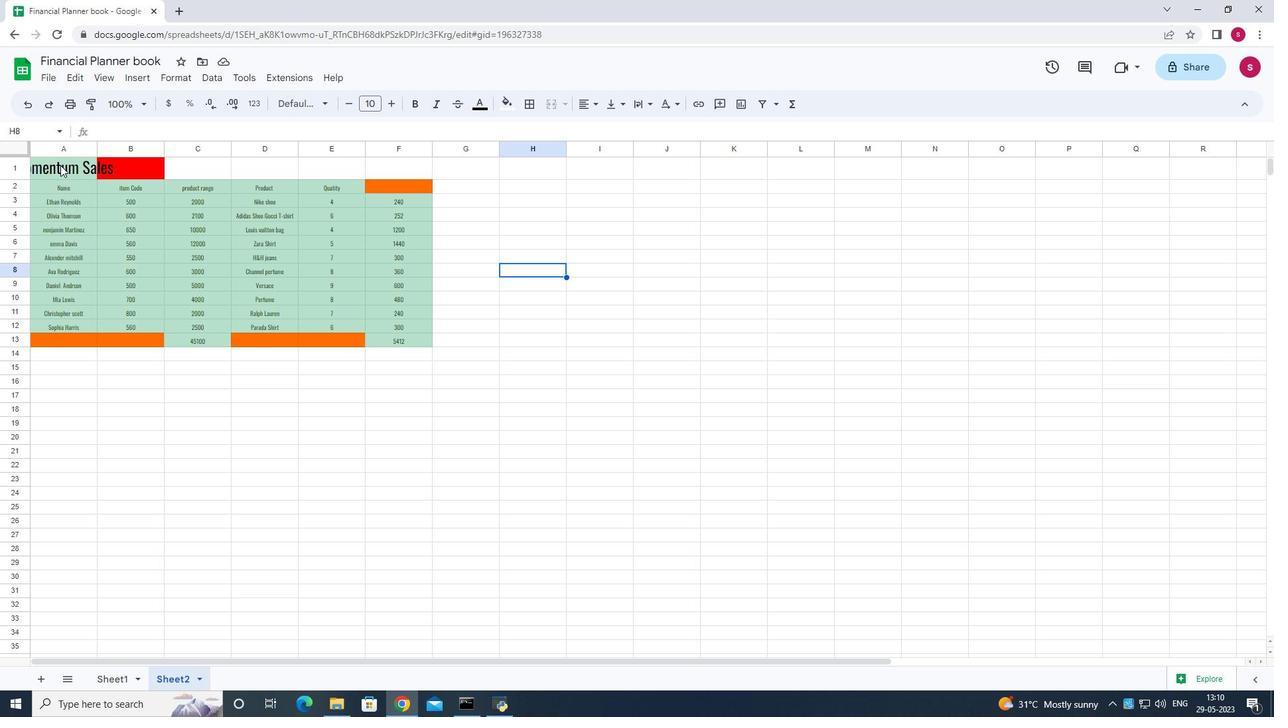 
Action: Mouse moved to (513, 330)
Screenshot: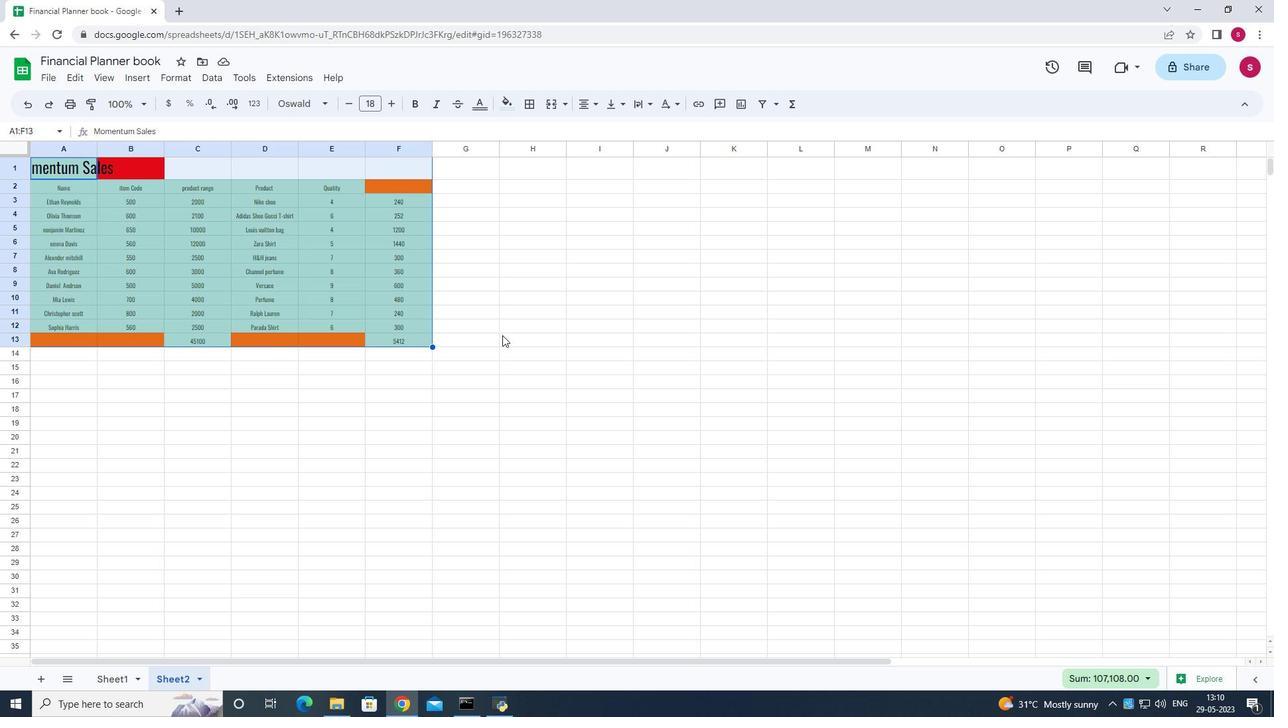 
Action: Mouse pressed left at (513, 330)
Screenshot: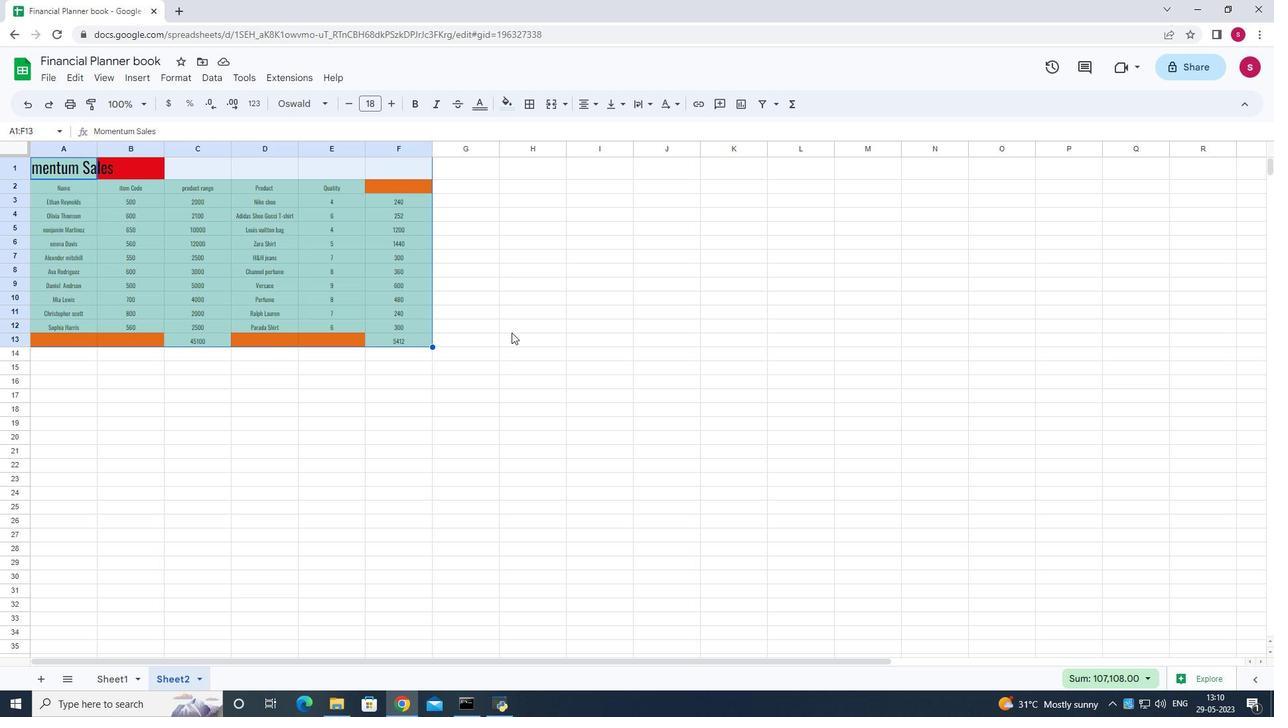 
Action: Mouse moved to (515, 330)
Screenshot: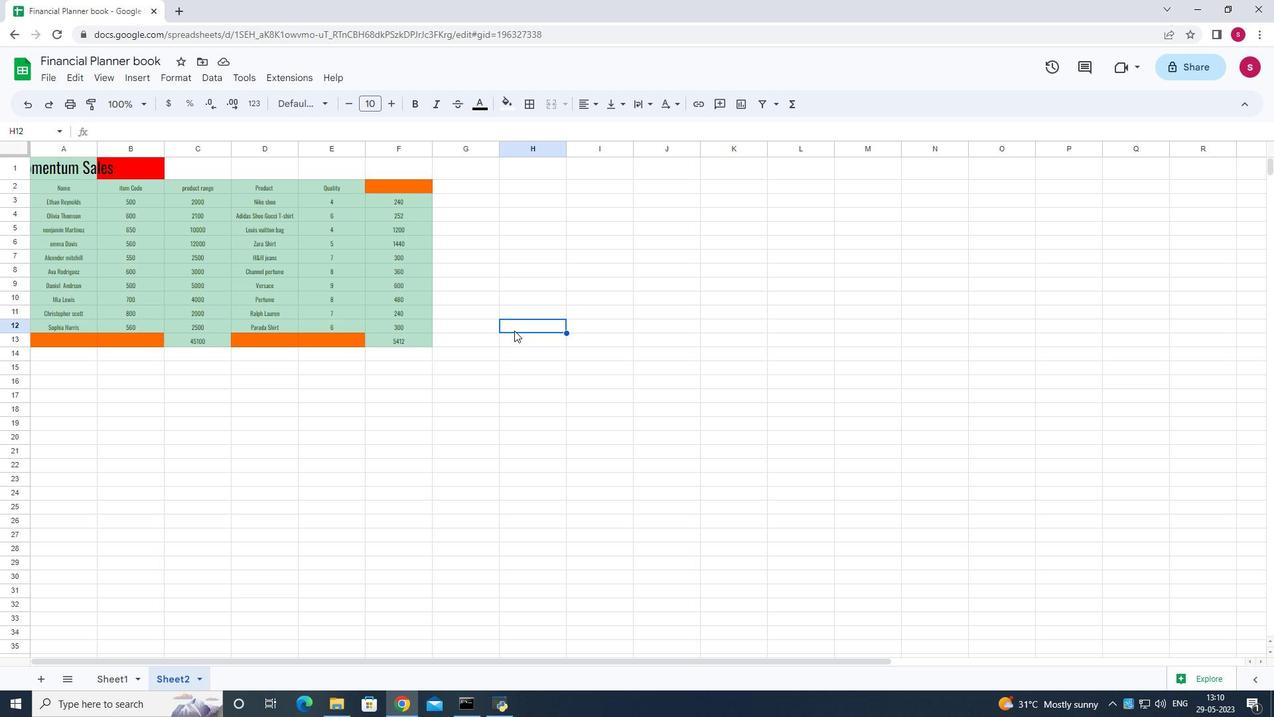 
Action: Key pressed ctrl+Z
Screenshot: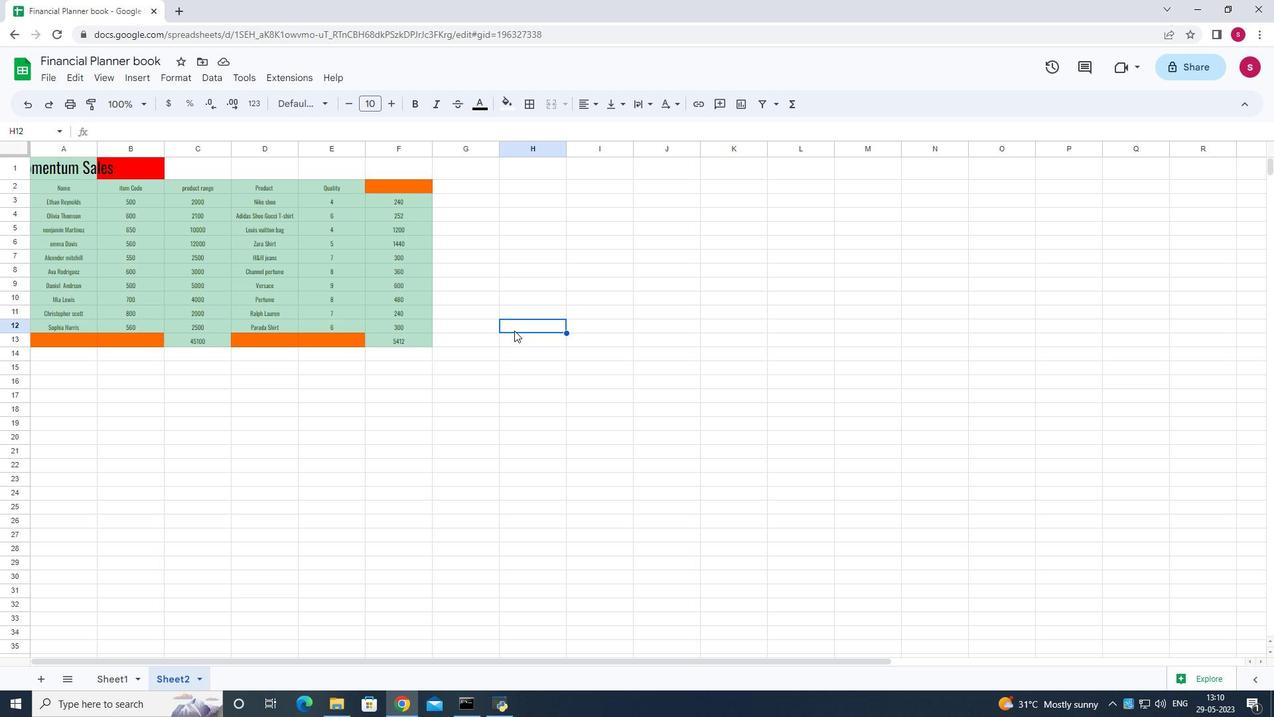 
Action: Mouse moved to (495, 308)
Screenshot: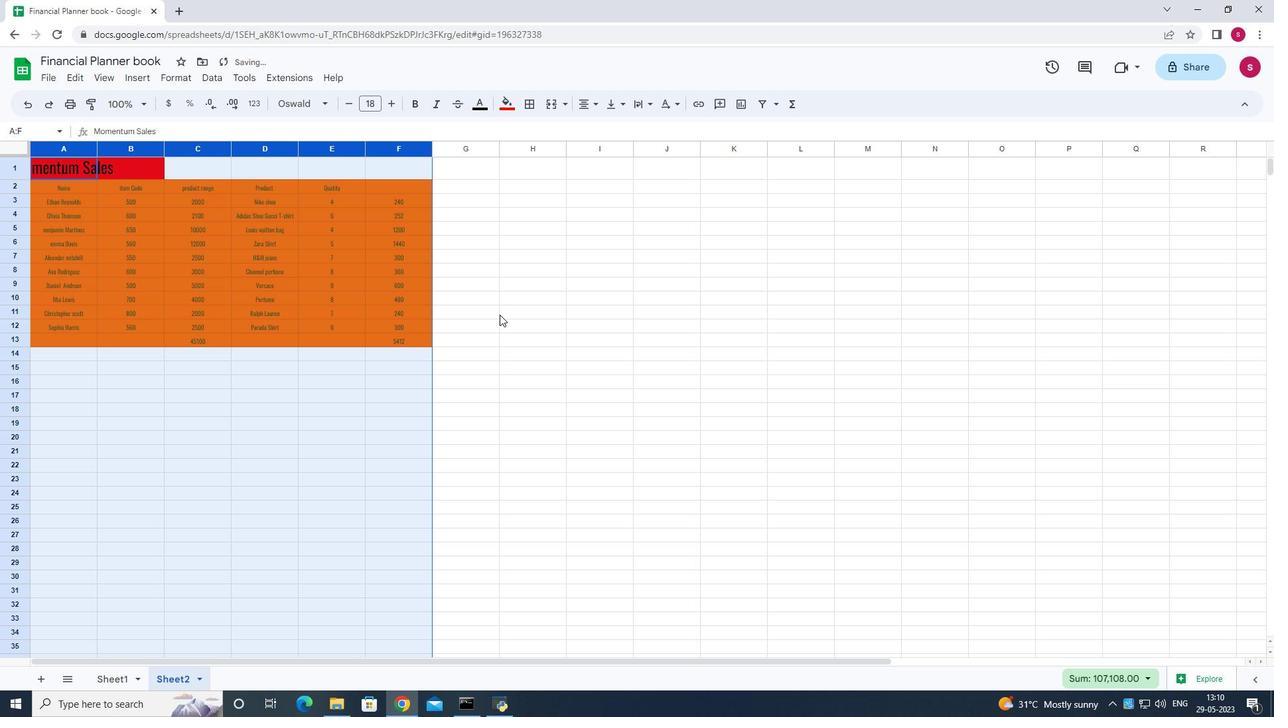 
Action: Mouse pressed left at (495, 308)
Screenshot: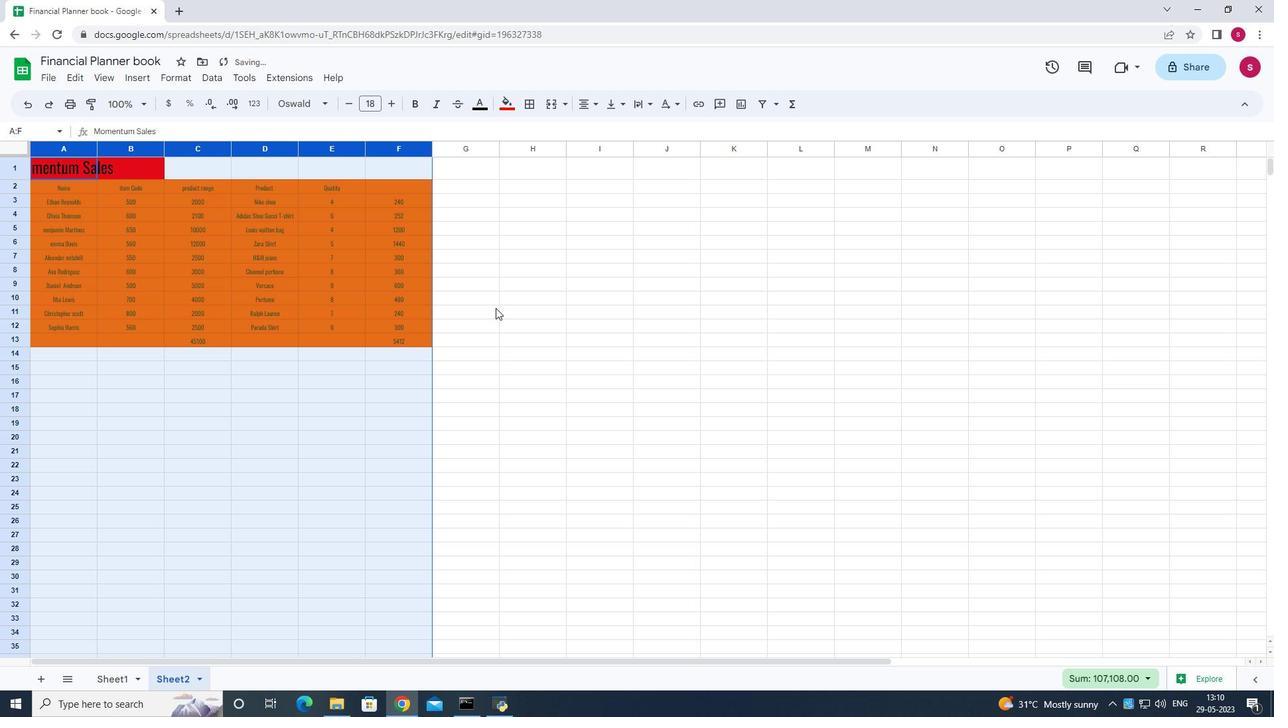 
Action: Mouse moved to (176, 82)
Screenshot: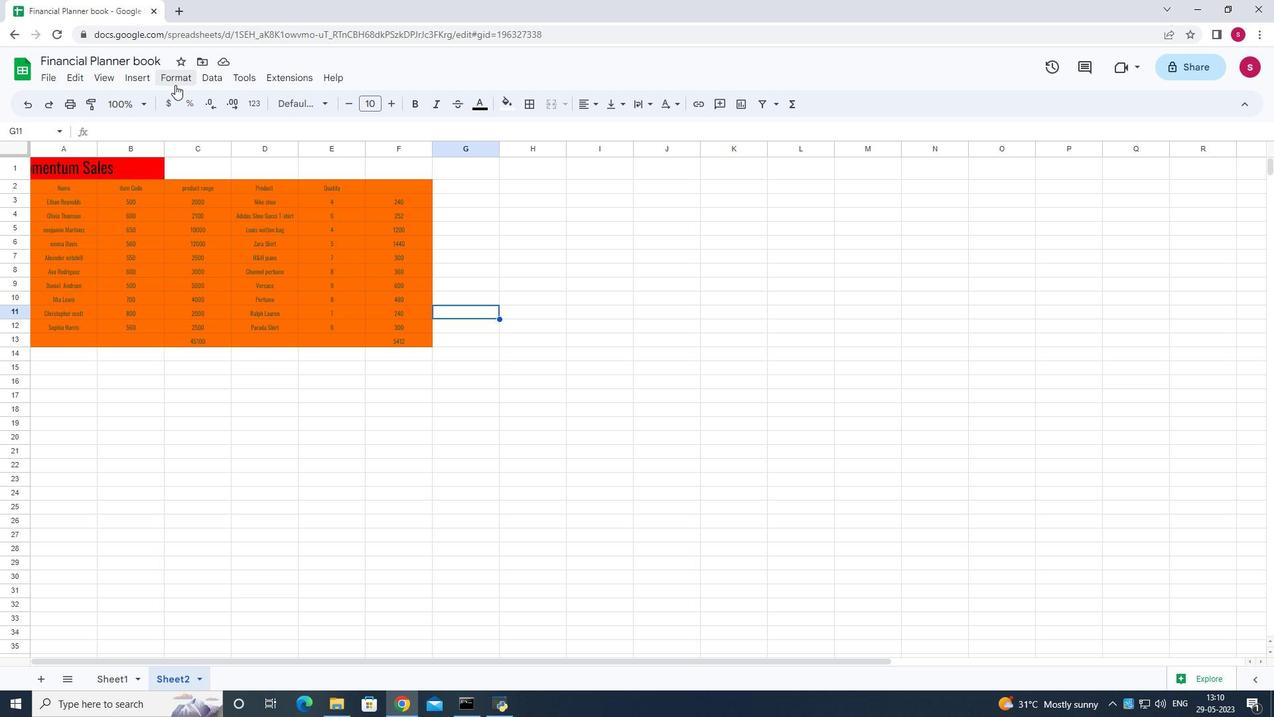 
Action: Mouse pressed left at (176, 82)
Screenshot: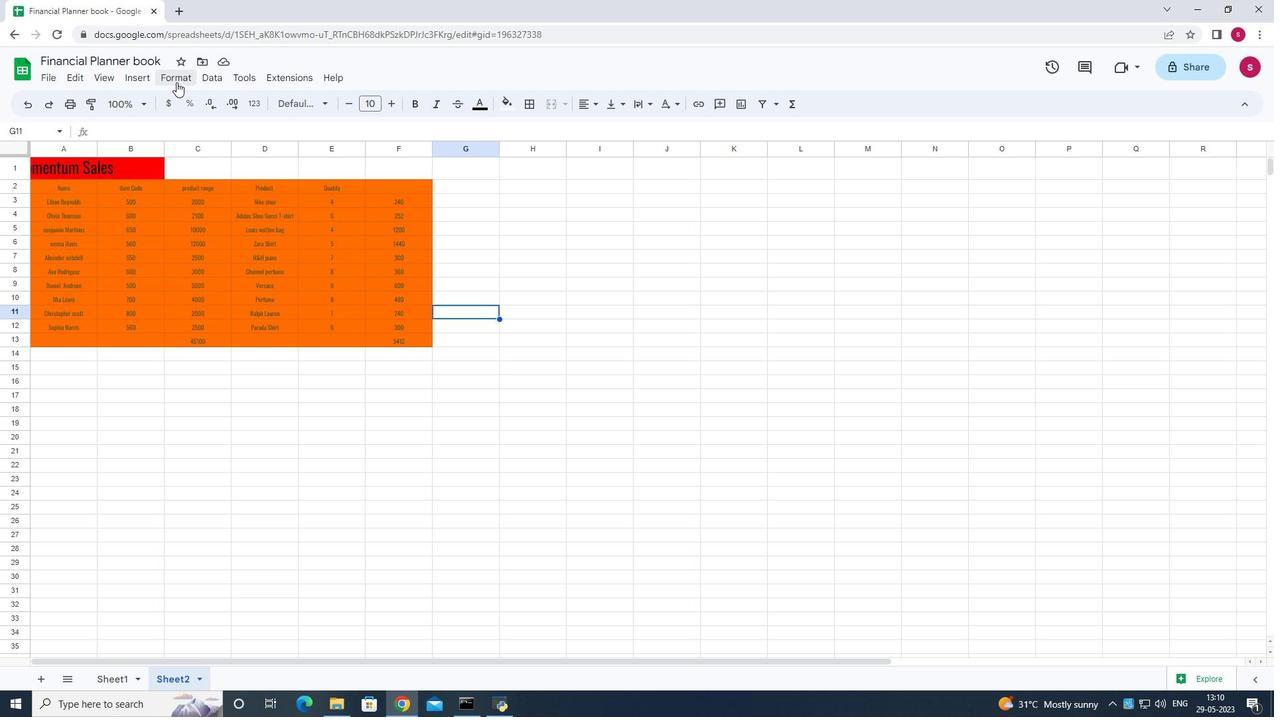 
Action: Mouse moved to (77, 167)
Screenshot: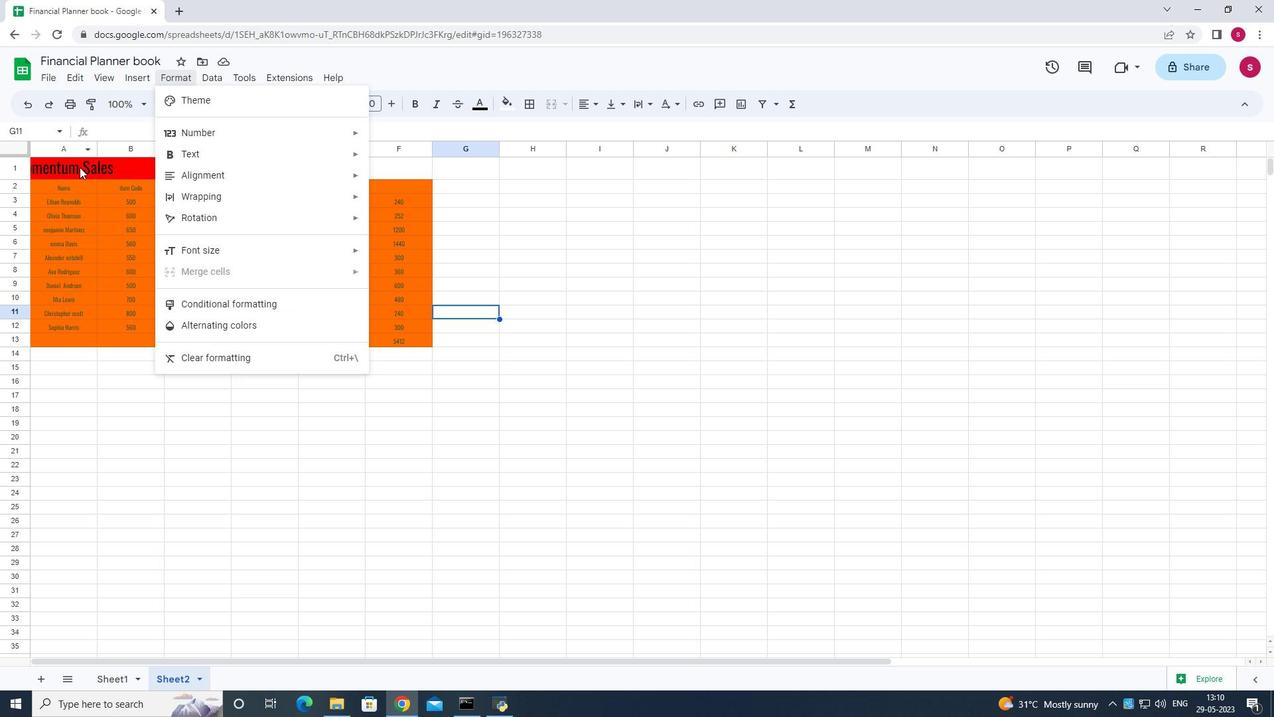 
Action: Mouse pressed left at (77, 167)
Screenshot: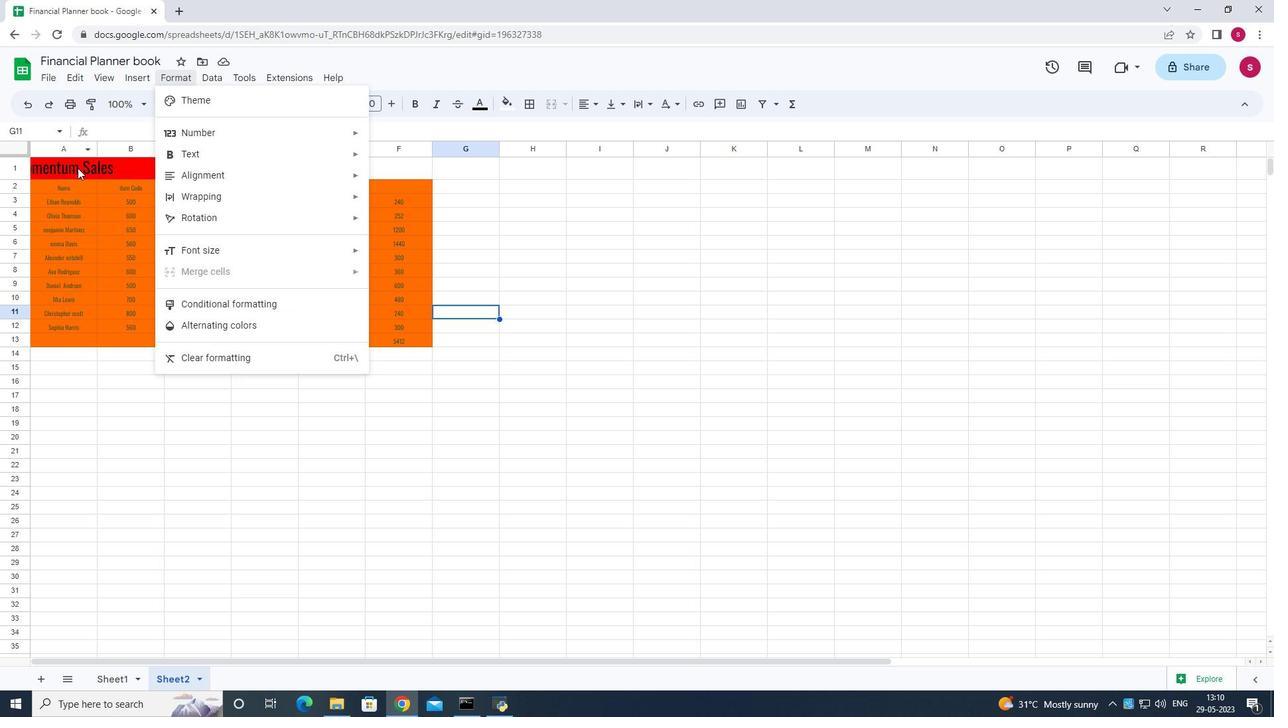 
Action: Mouse moved to (77, 167)
Screenshot: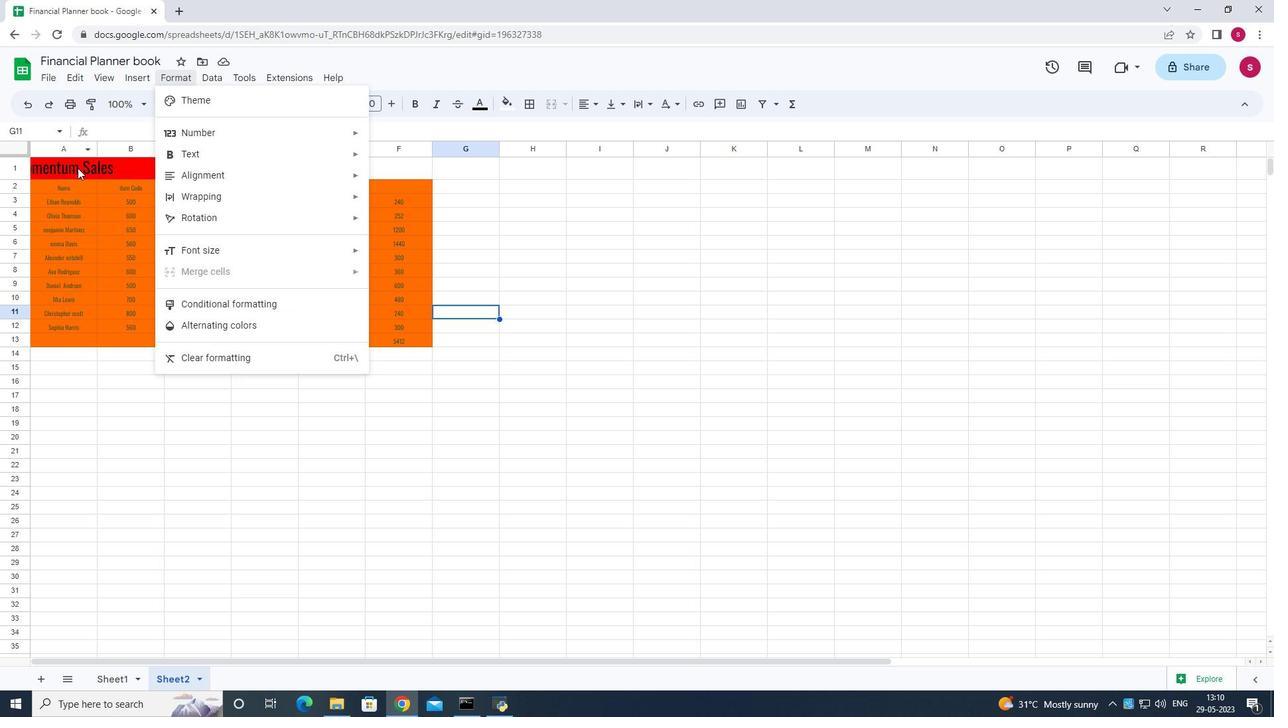 
Action: Mouse pressed left at (77, 167)
Screenshot: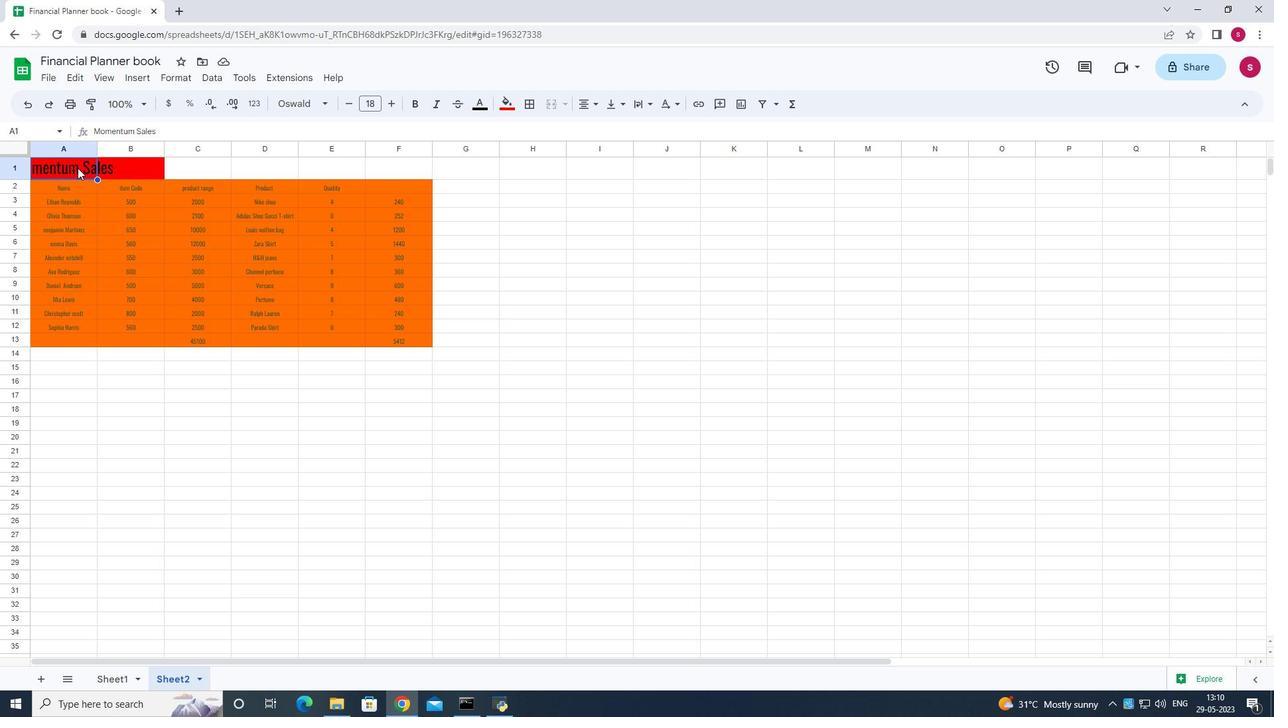 
Action: Mouse moved to (170, 79)
Screenshot: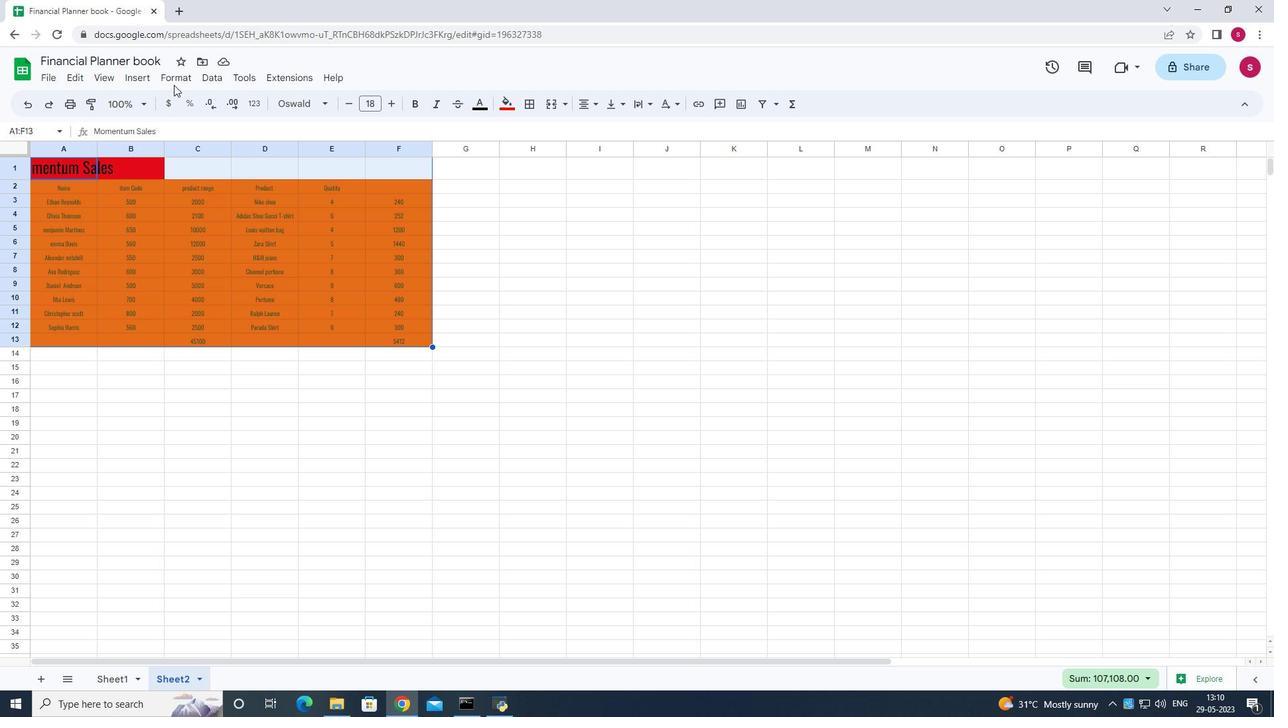 
Action: Mouse pressed left at (170, 79)
Screenshot: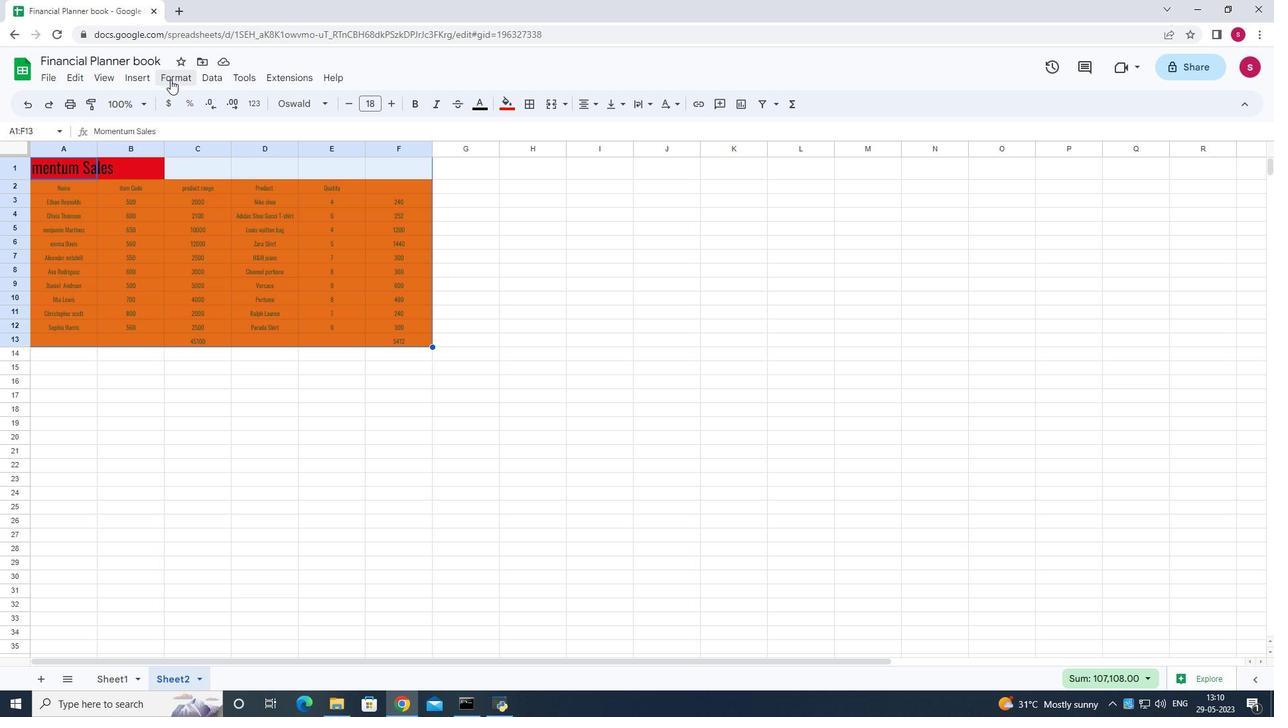 
Action: Mouse moved to (242, 329)
Screenshot: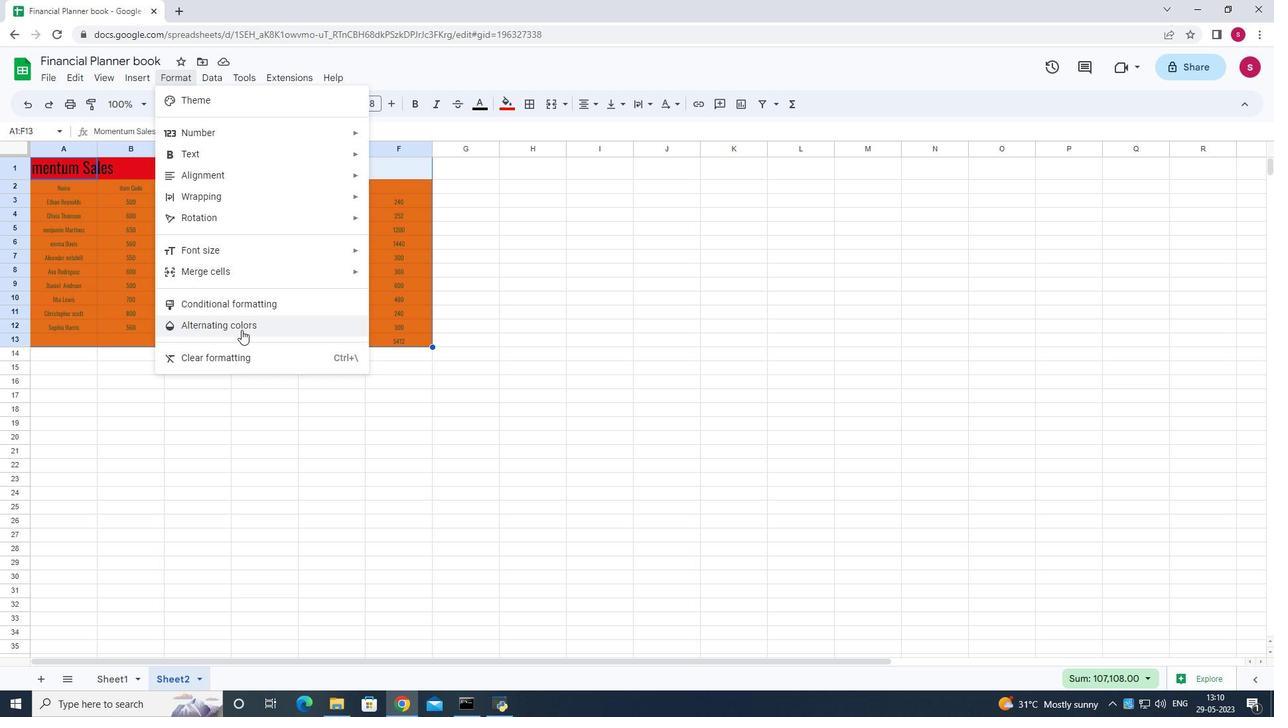 
Action: Mouse pressed left at (242, 329)
Screenshot: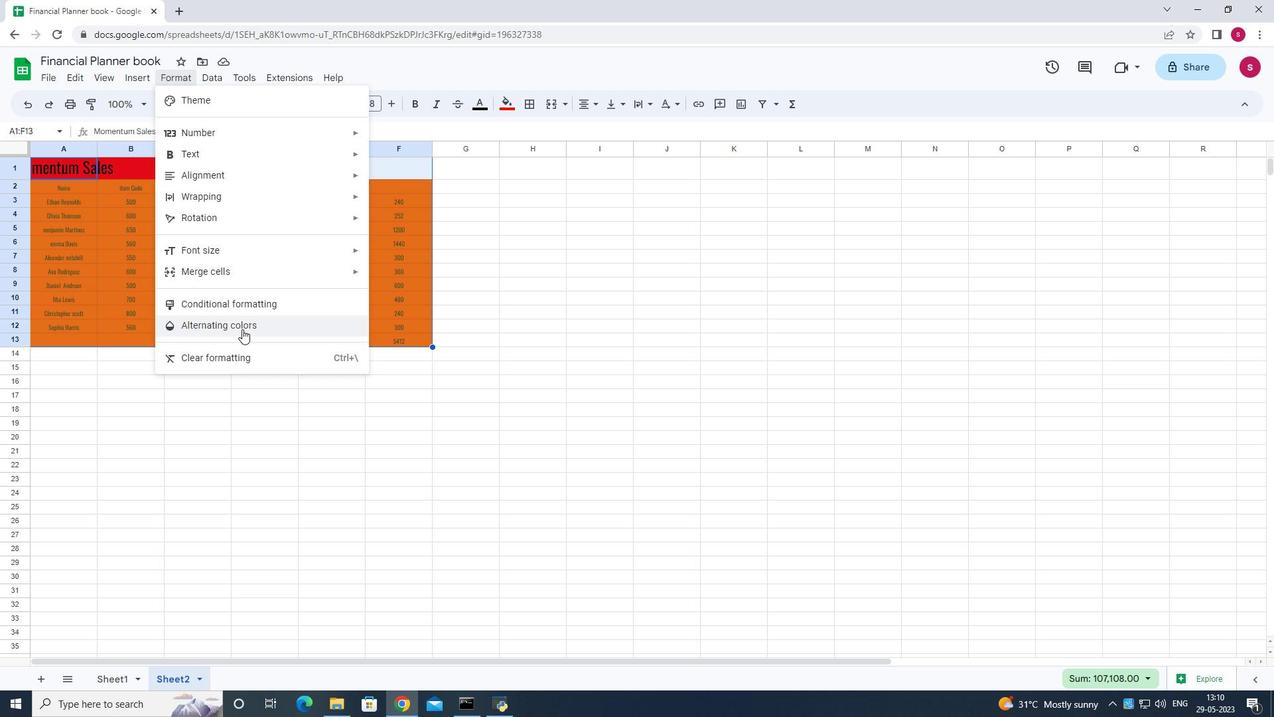 
Action: Mouse moved to (1203, 420)
Screenshot: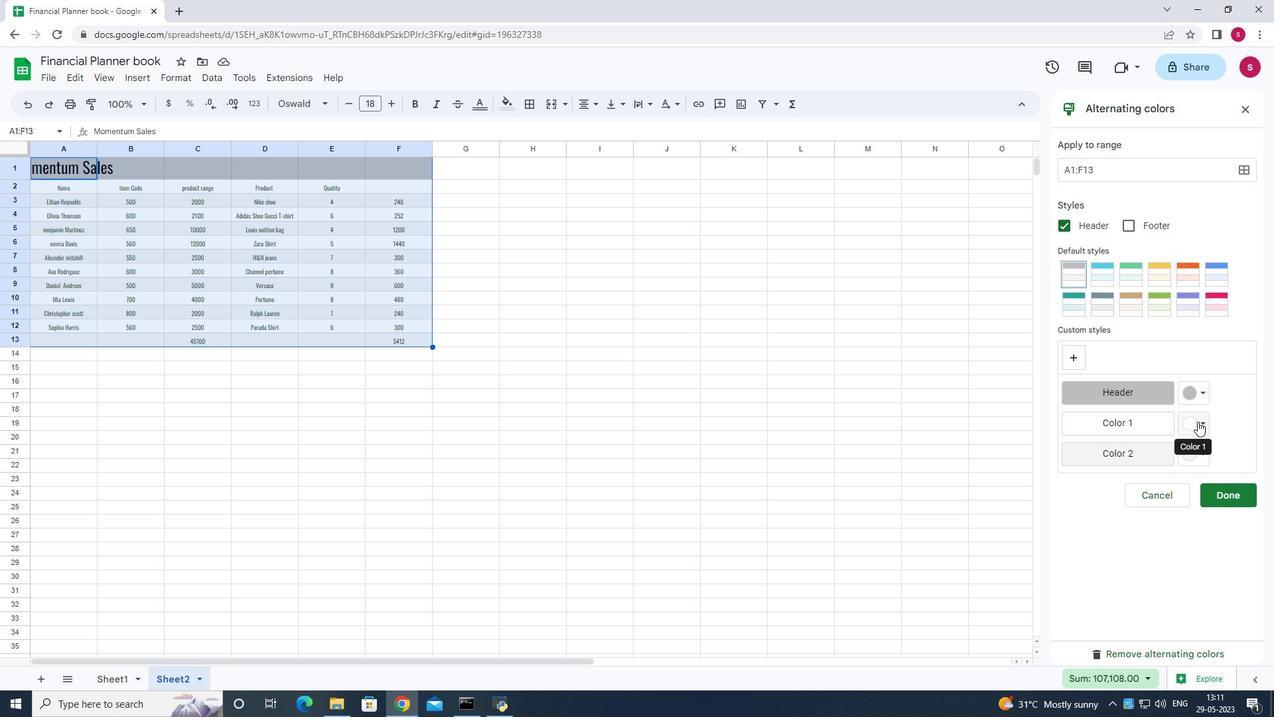 
Action: Mouse pressed left at (1203, 420)
Screenshot: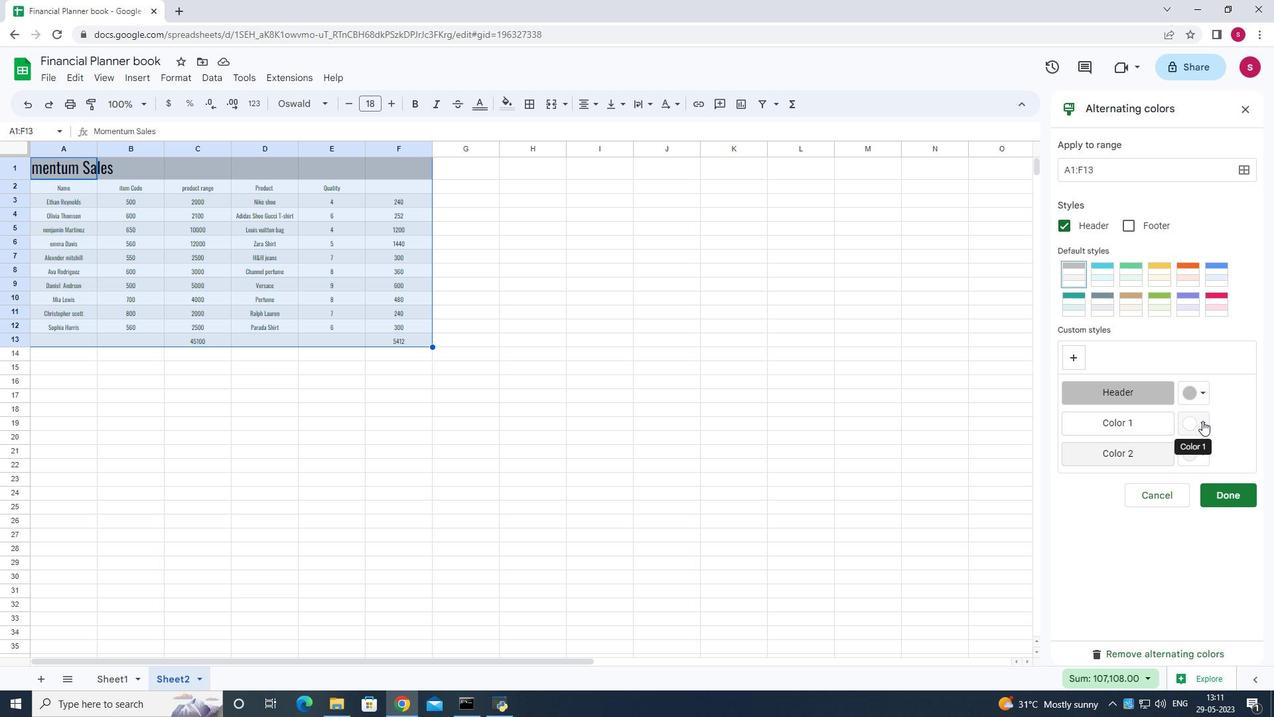 
Action: Mouse moved to (1122, 525)
Screenshot: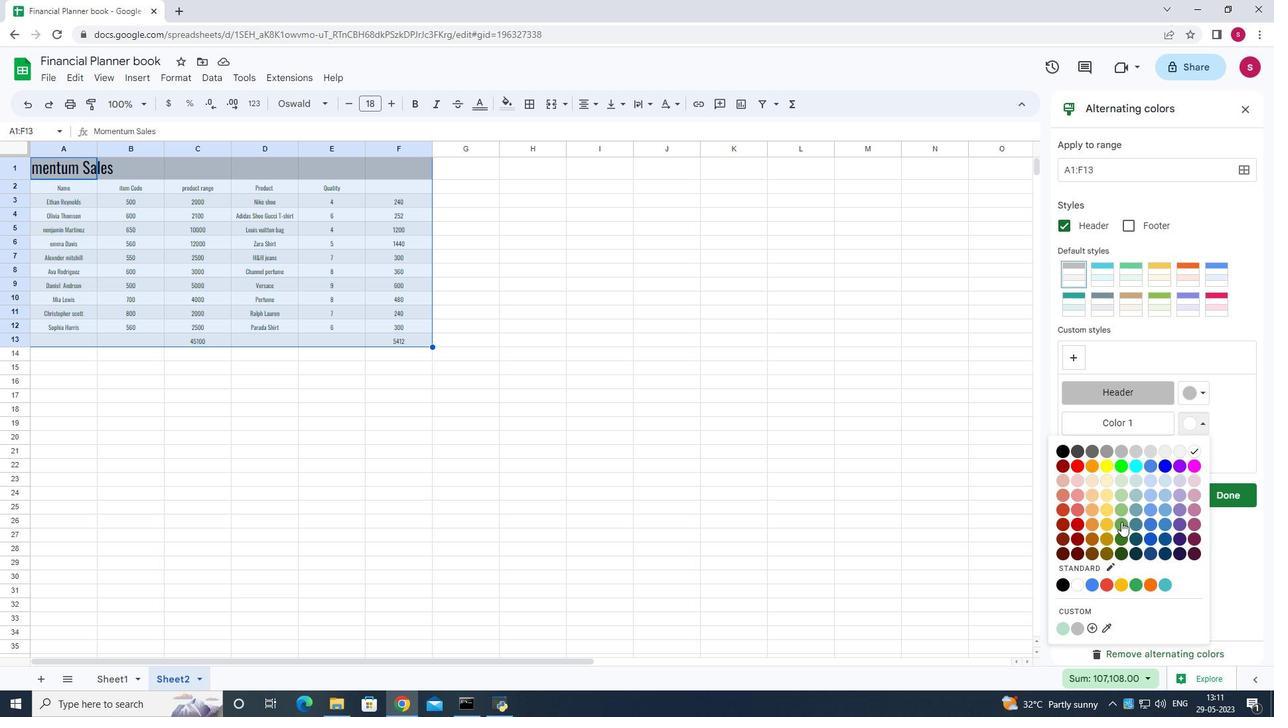 
Action: Mouse pressed left at (1122, 525)
Screenshot: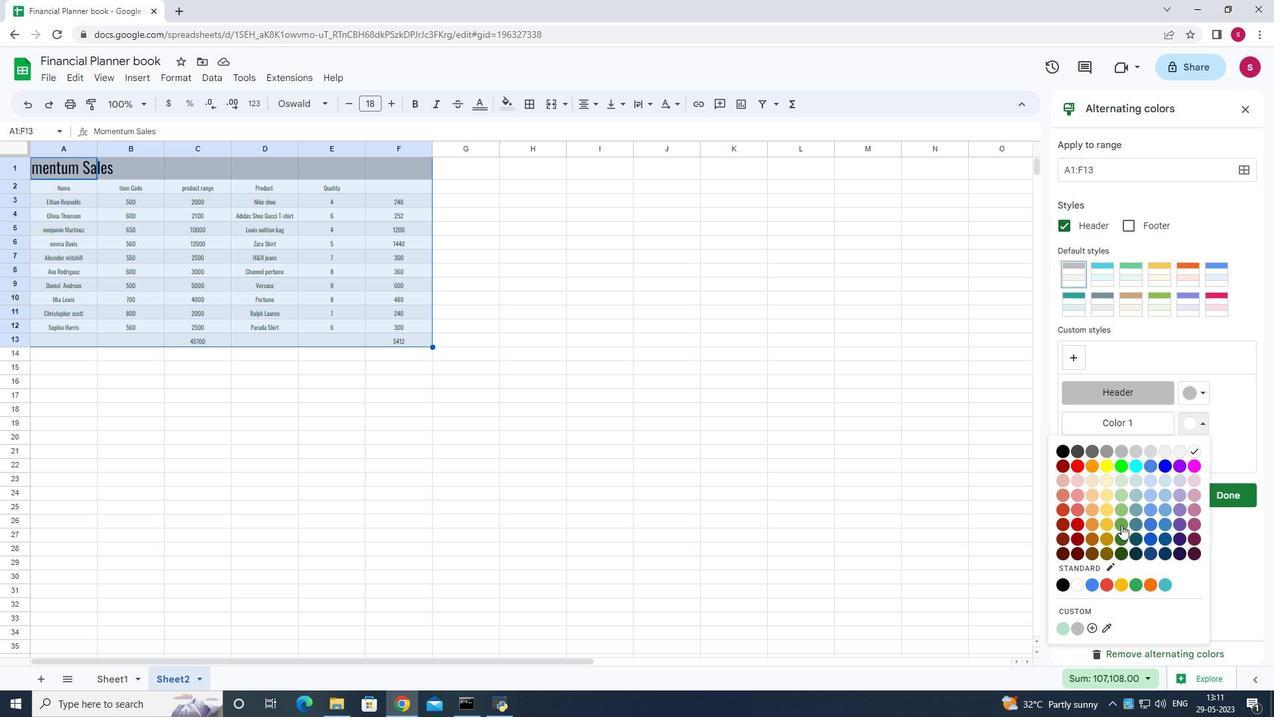 
Action: Mouse moved to (1210, 490)
Screenshot: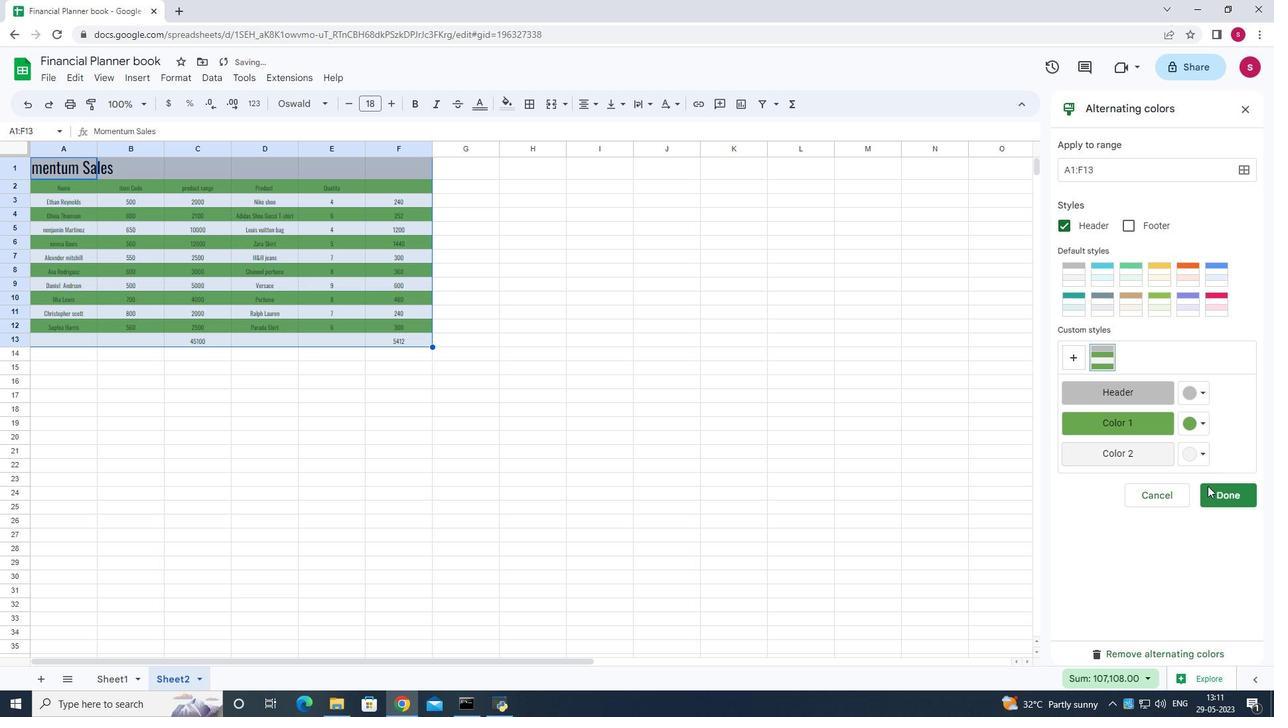 
Action: Mouse pressed left at (1210, 490)
Screenshot: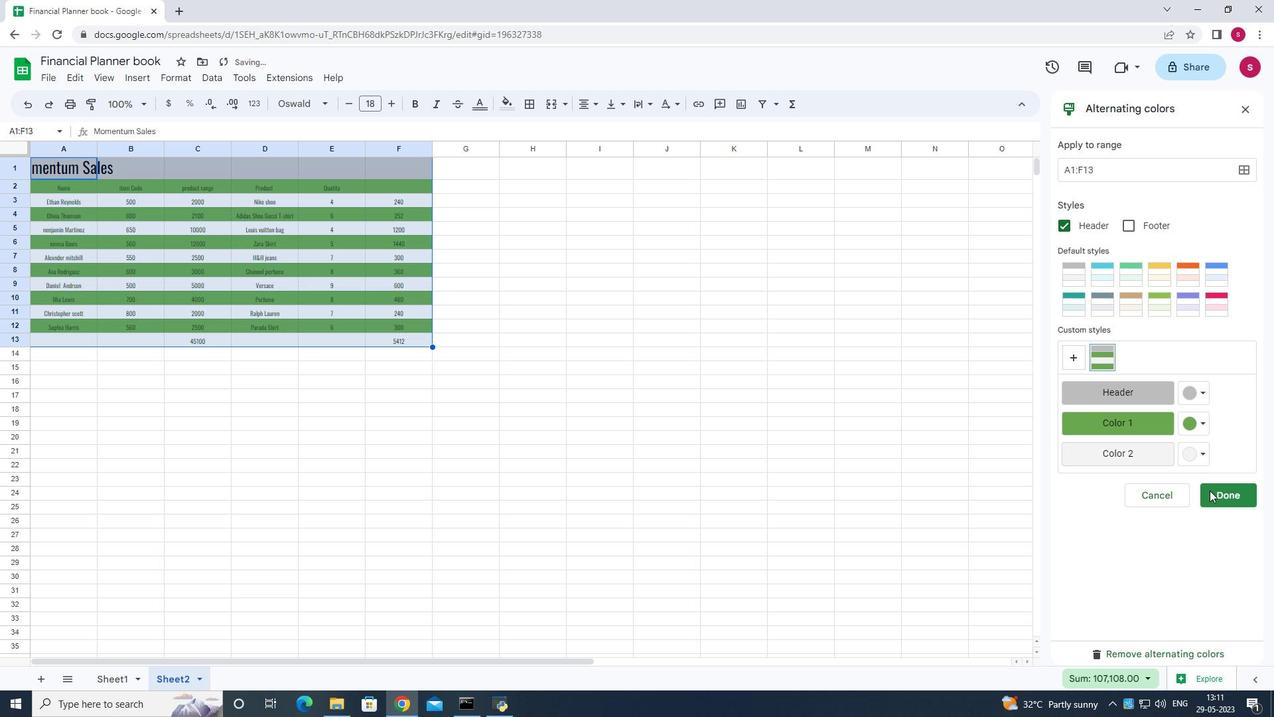 
Action: Mouse moved to (138, 79)
Screenshot: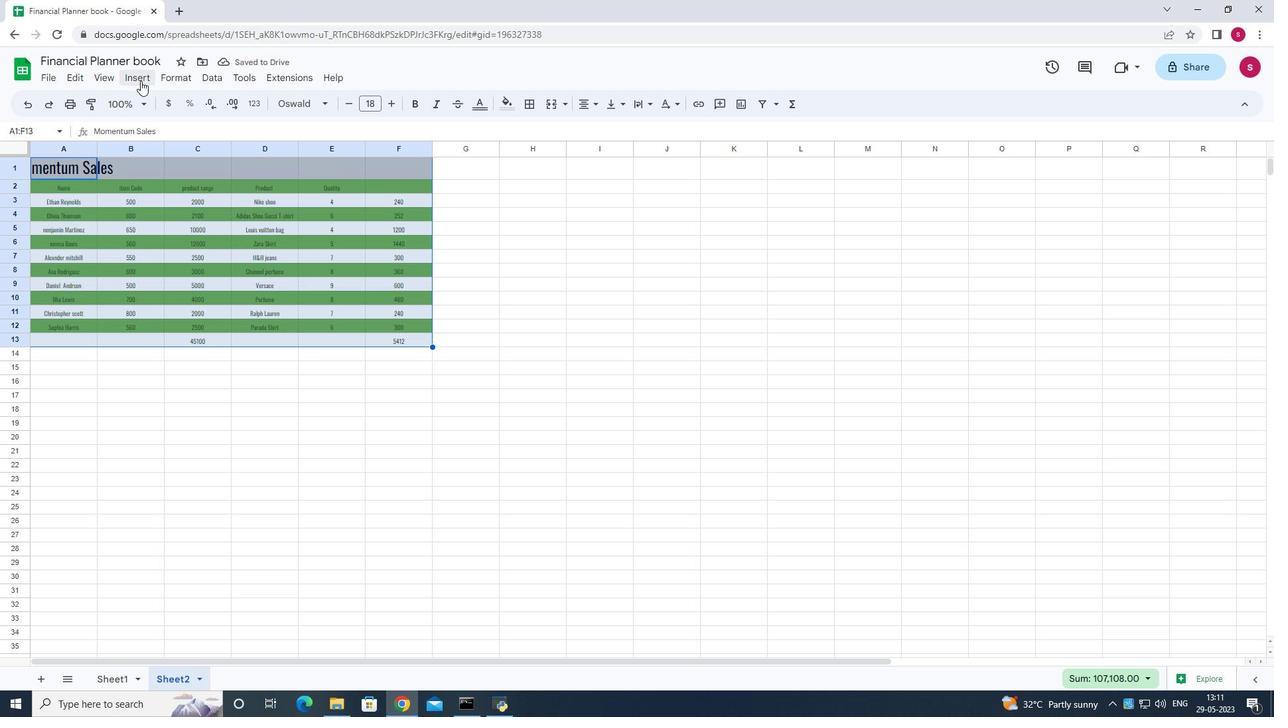 
Action: Mouse pressed left at (138, 79)
Screenshot: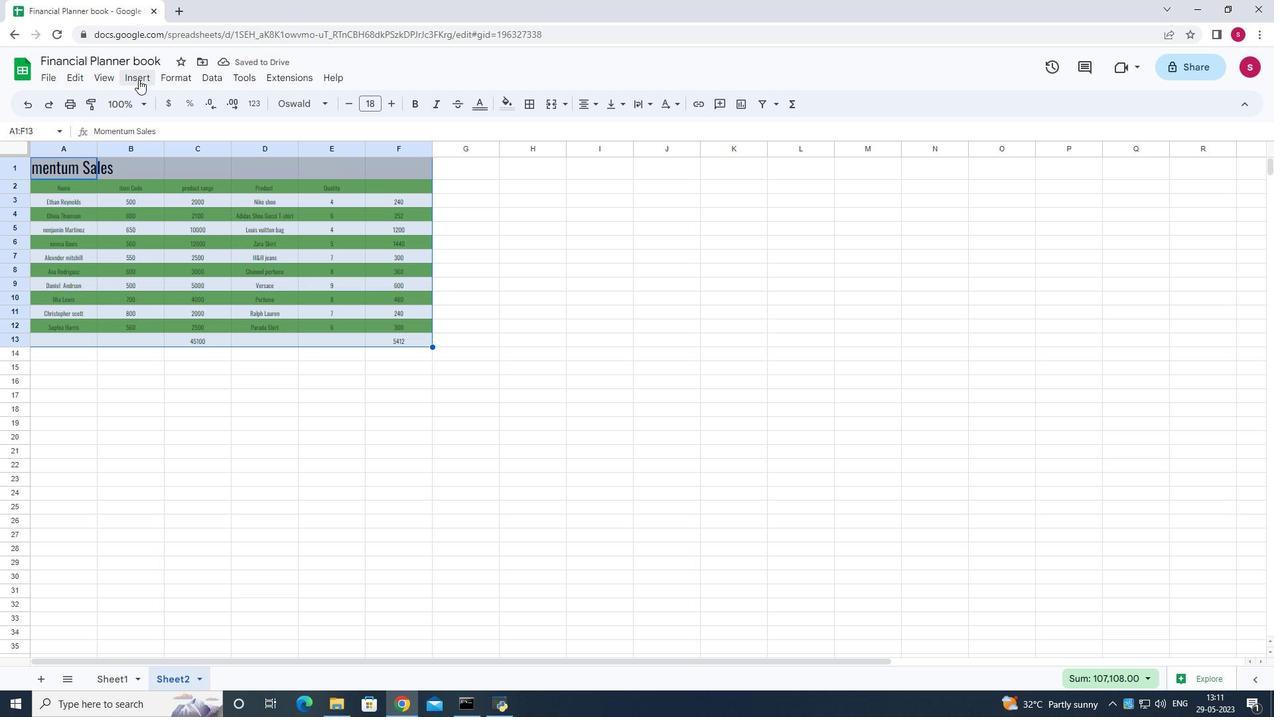 
Action: Mouse moved to (165, 77)
Screenshot: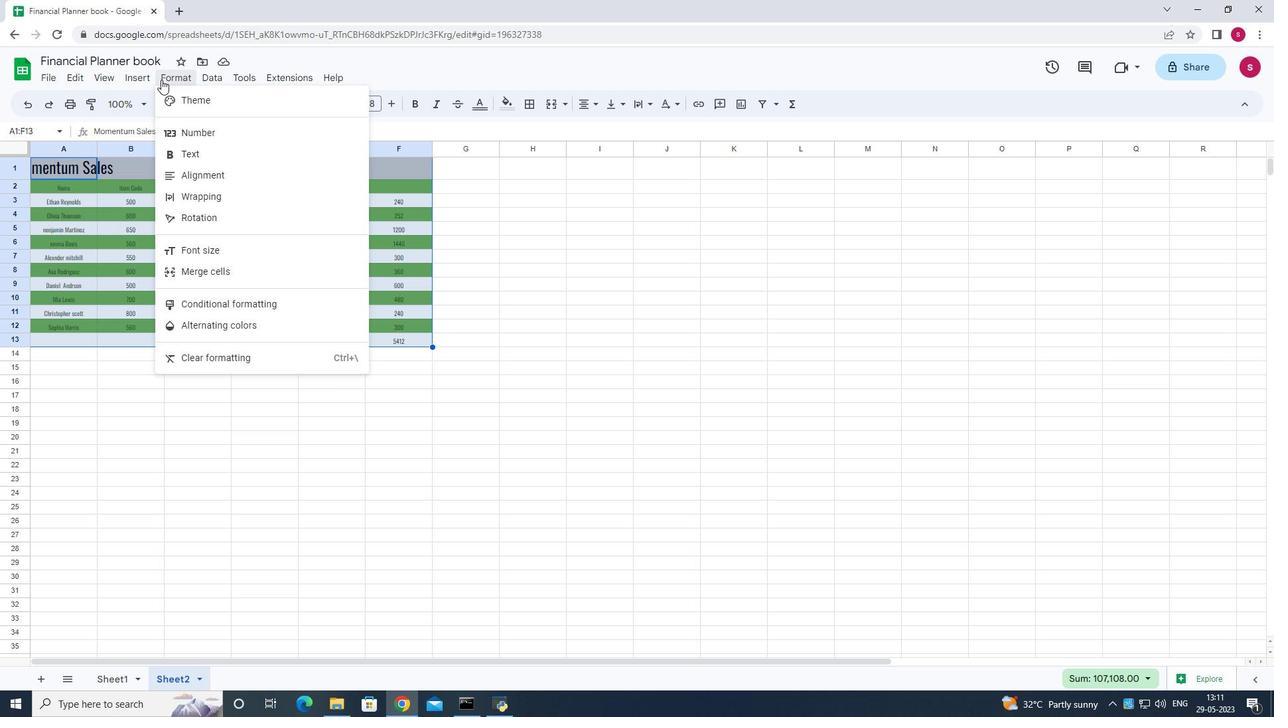 
Action: Mouse pressed left at (165, 77)
Screenshot: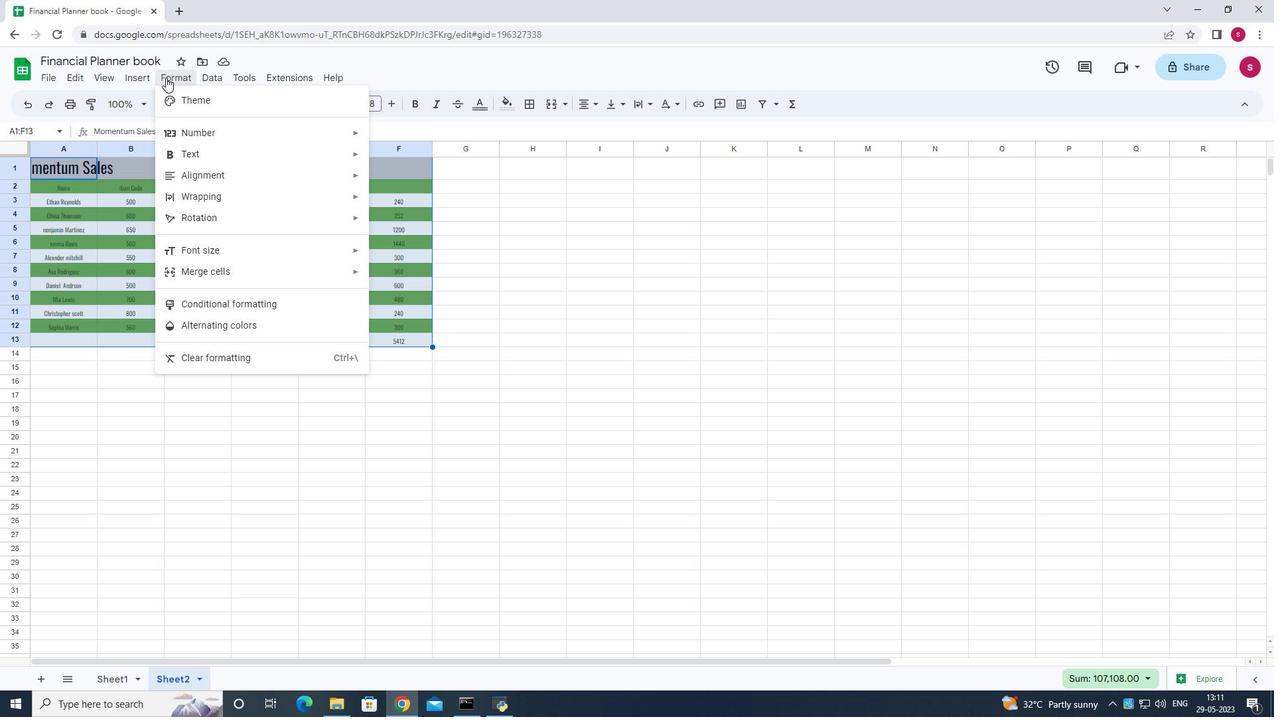 
Action: Mouse pressed left at (165, 77)
Screenshot: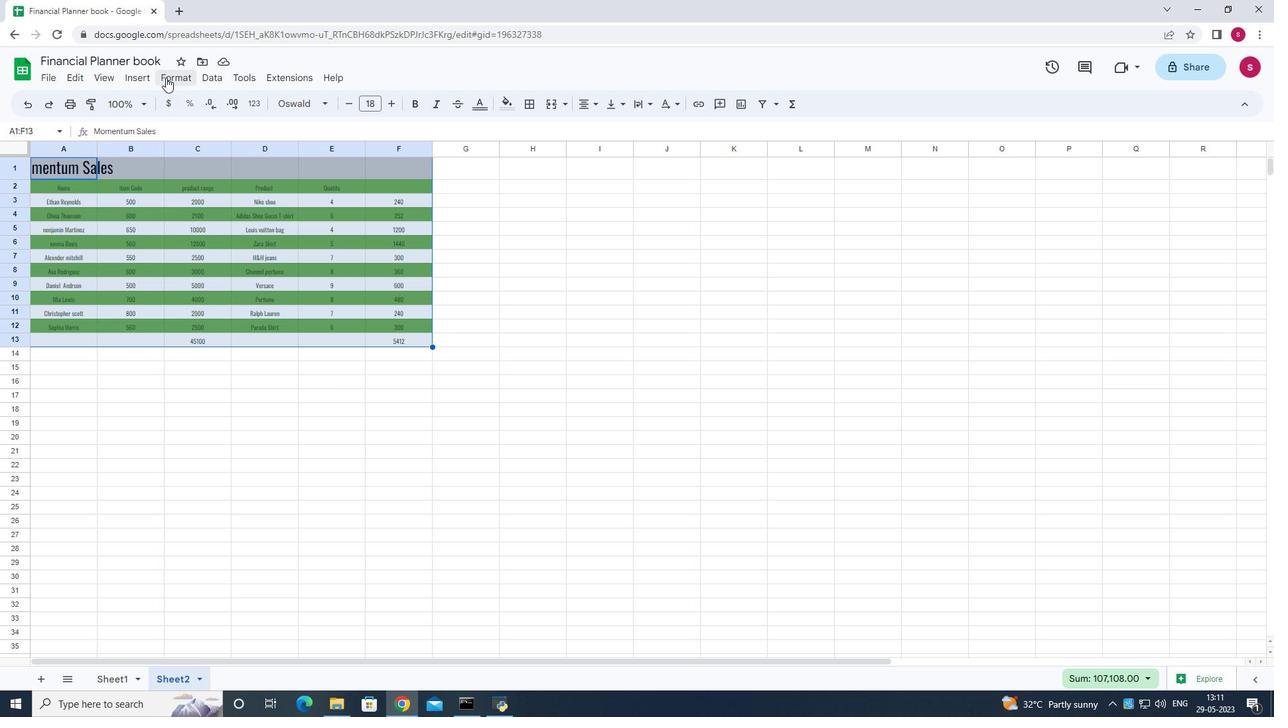
Action: Mouse moved to (242, 304)
Screenshot: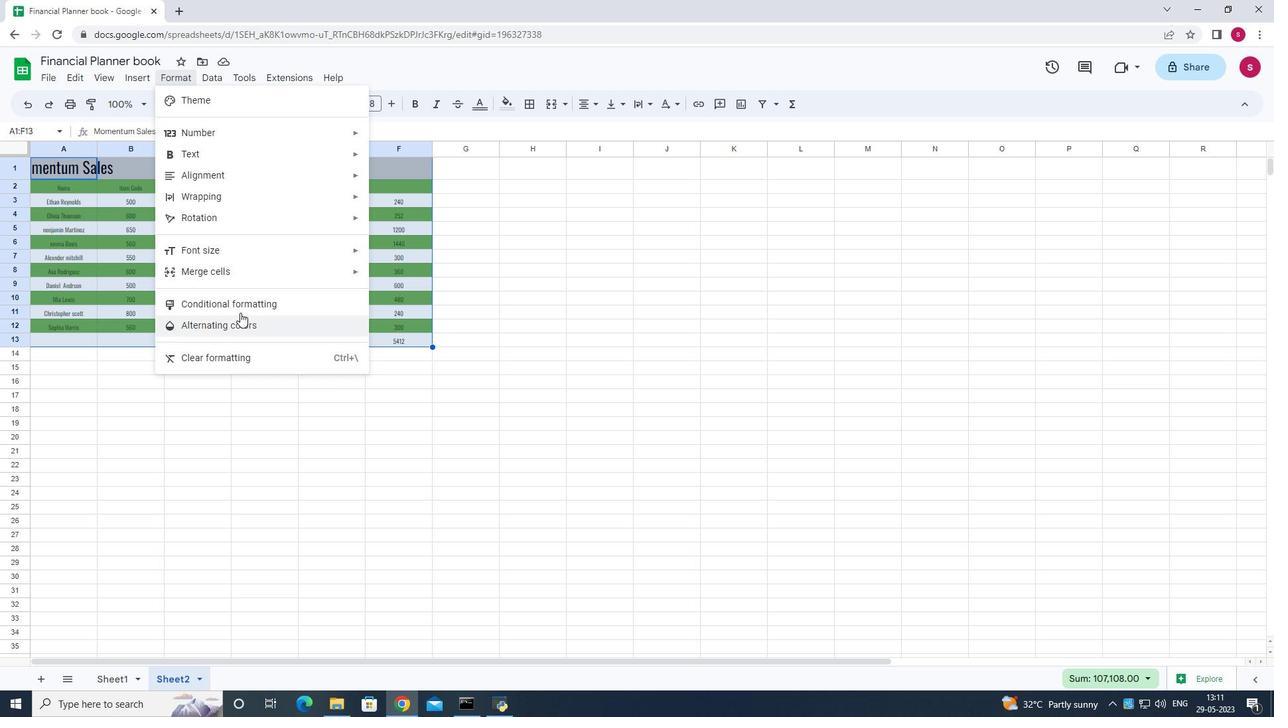 
Action: Mouse pressed left at (242, 304)
Screenshot: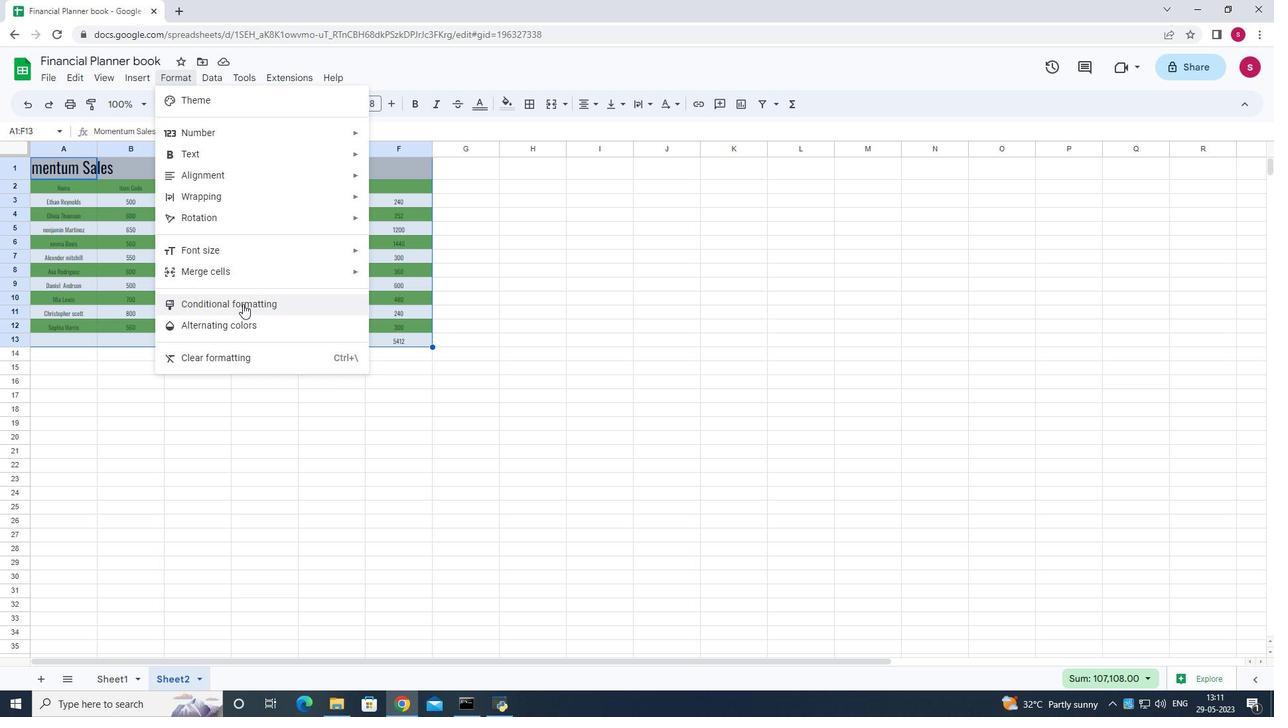 
Action: Mouse moved to (1153, 282)
Screenshot: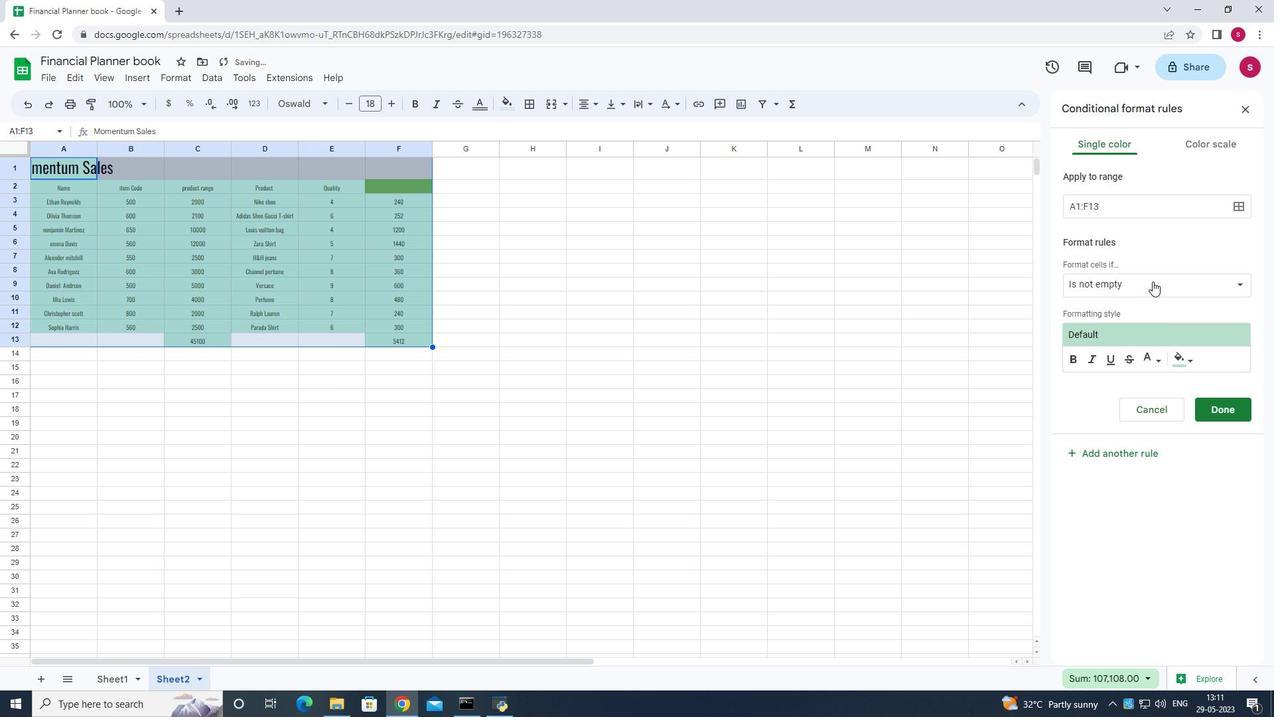 
Action: Mouse pressed left at (1153, 282)
Screenshot: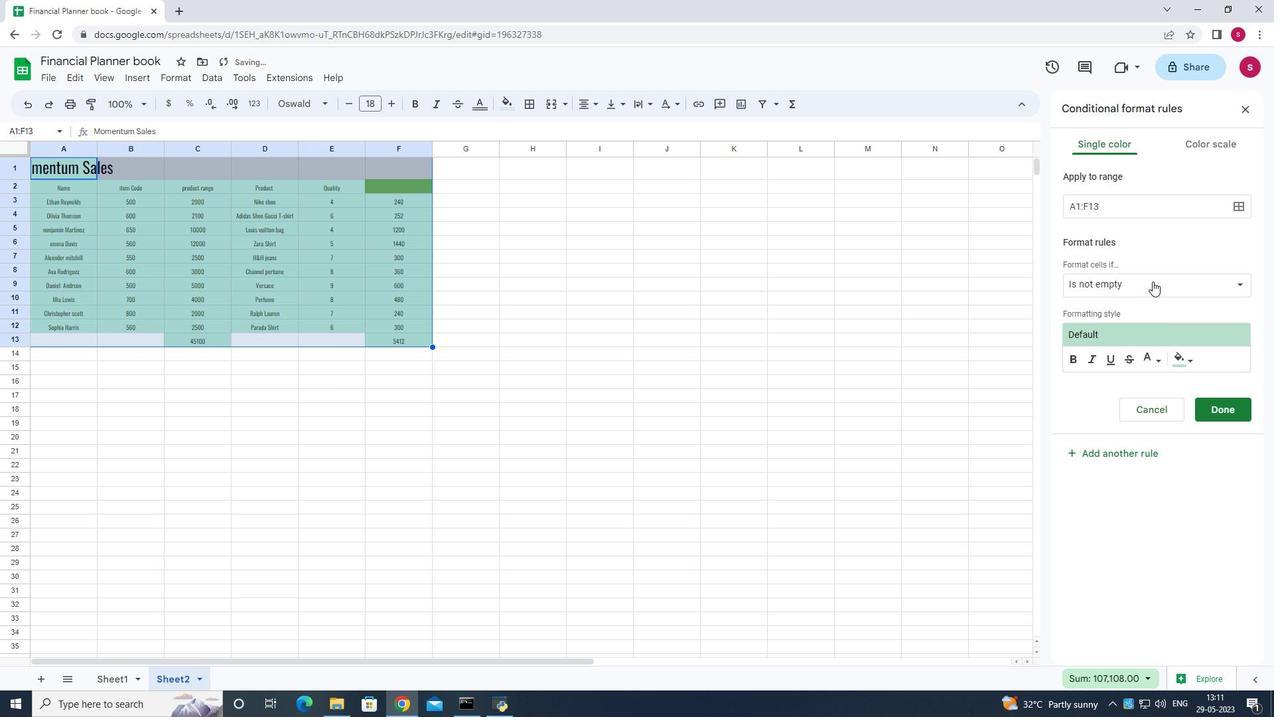 
Action: Mouse moved to (1140, 494)
Screenshot: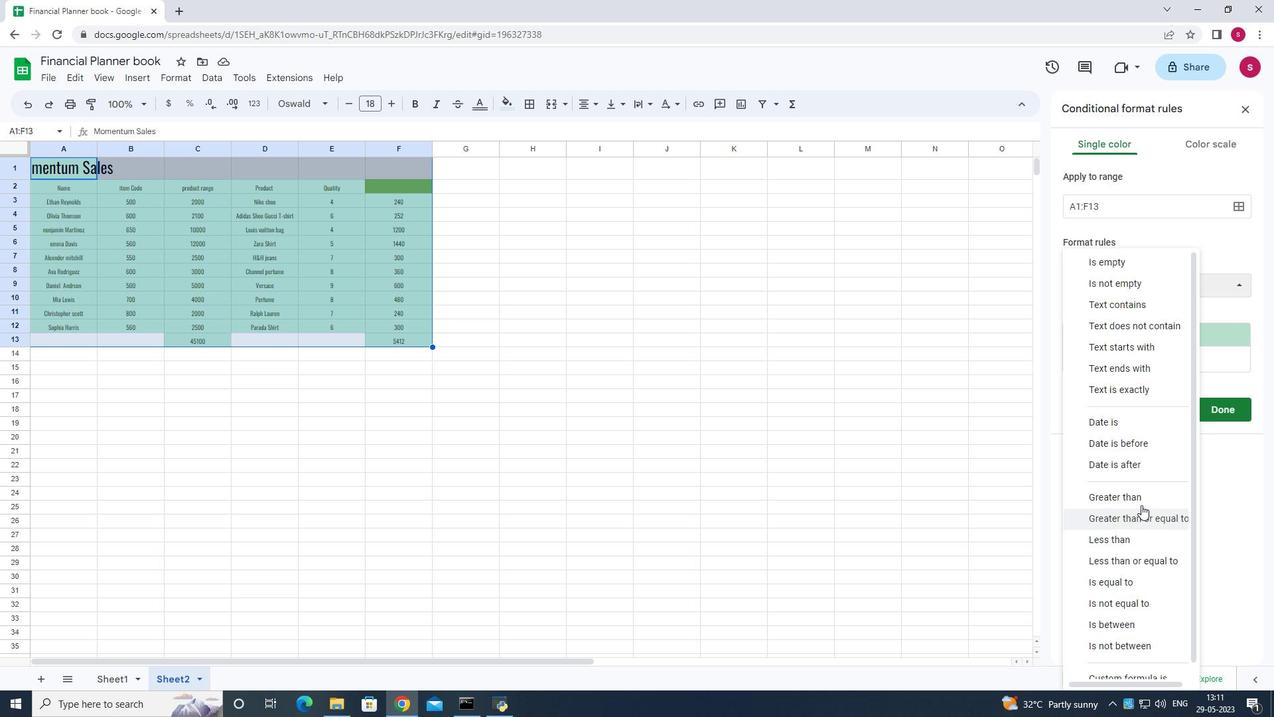 
Action: Mouse pressed left at (1140, 494)
Screenshot: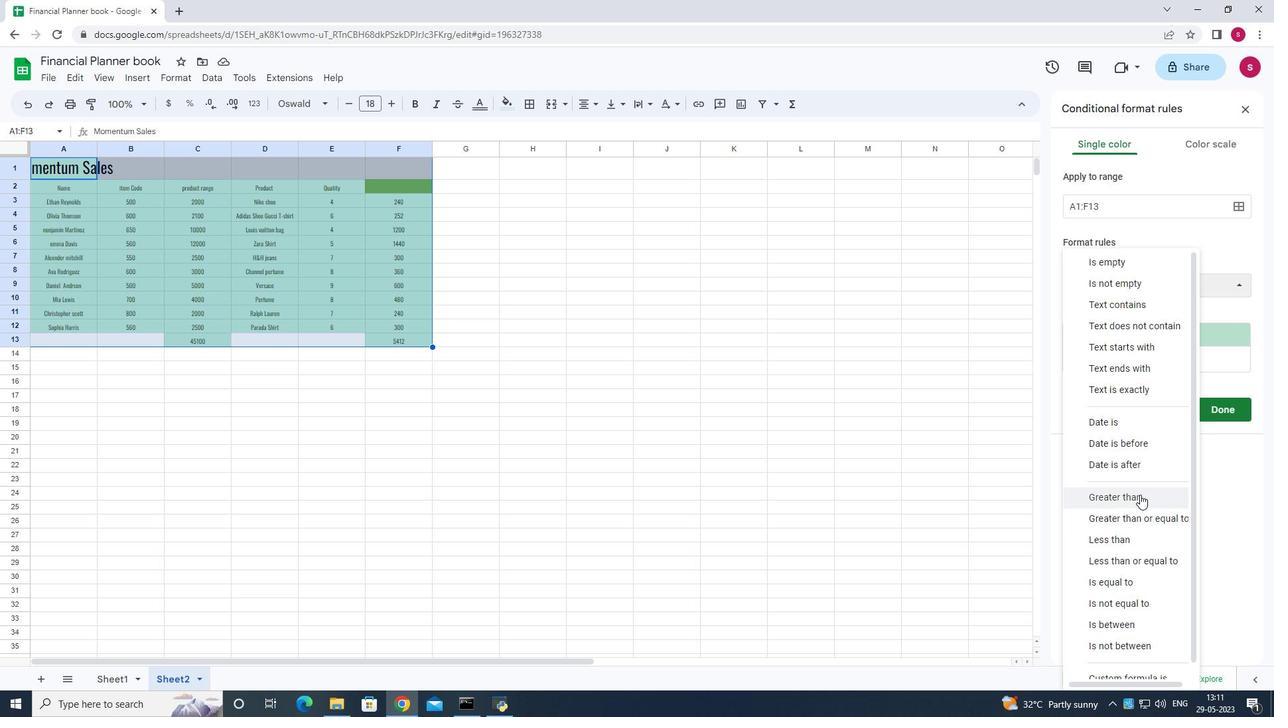 
Action: Mouse moved to (1148, 314)
Screenshot: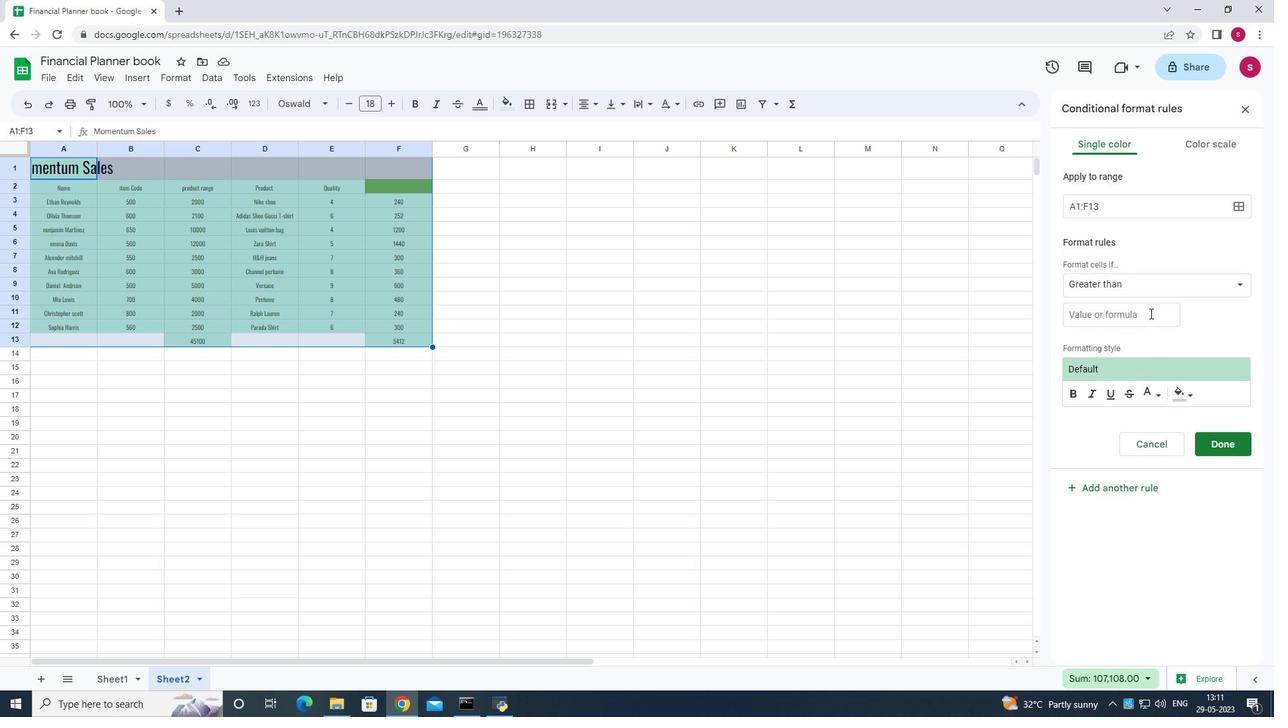 
Action: Mouse pressed left at (1148, 314)
Screenshot: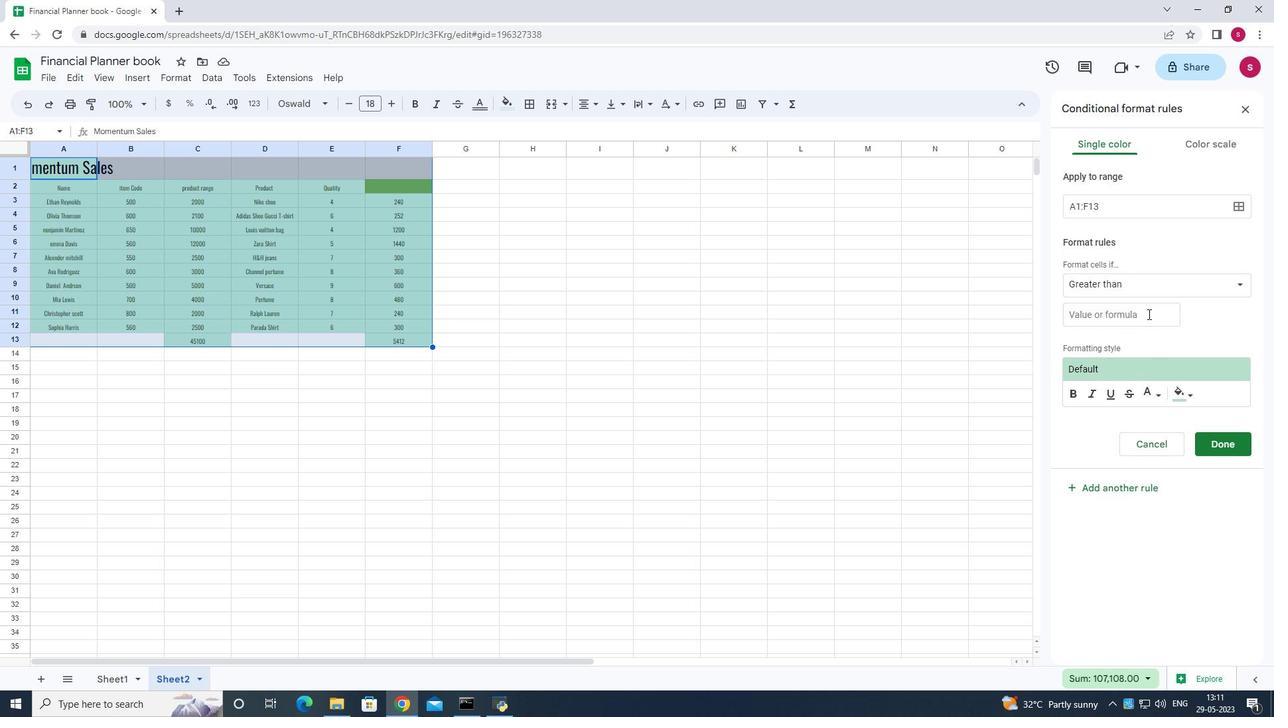 
Action: Mouse moved to (1148, 314)
Screenshot: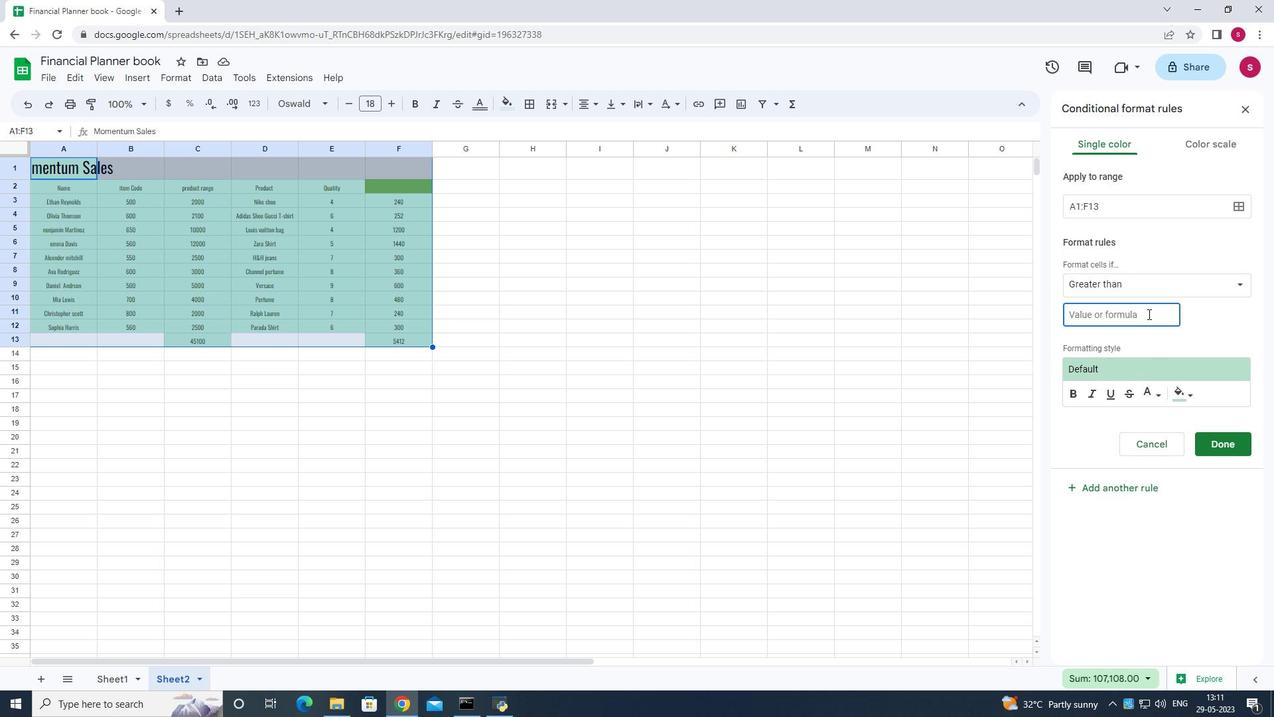 
Action: Key pressed 5
Screenshot: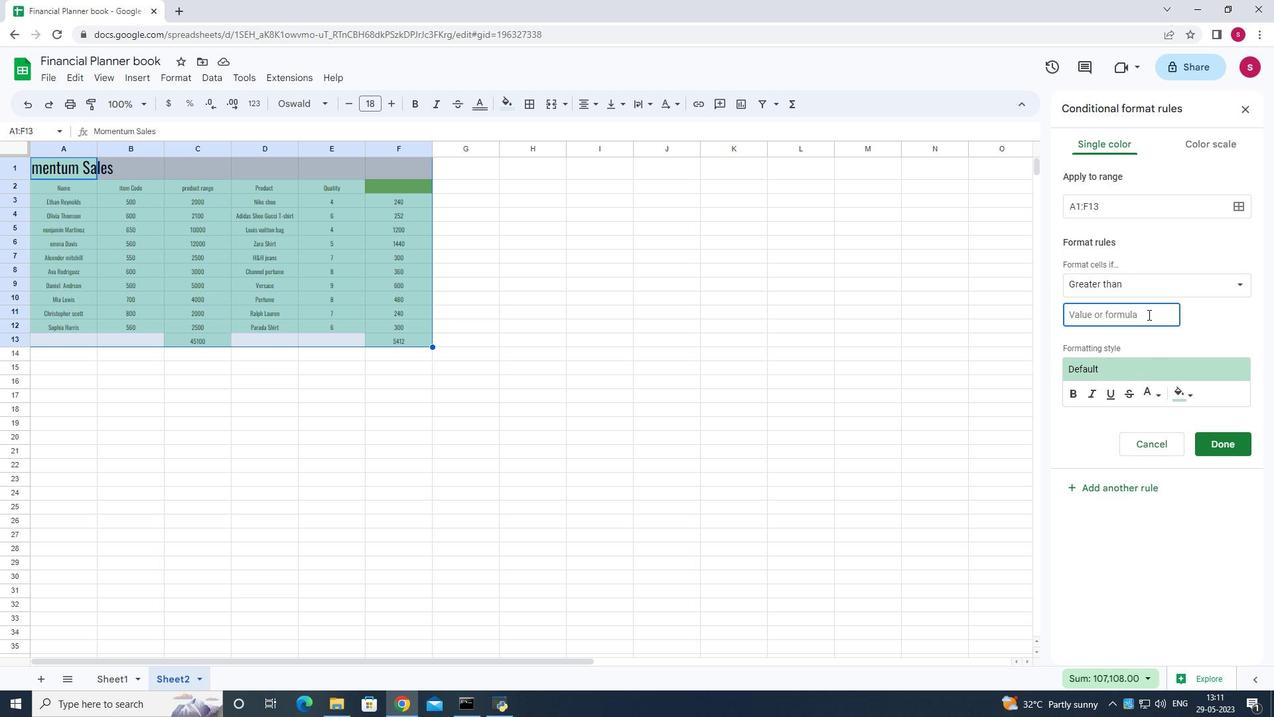 
Action: Mouse moved to (1158, 395)
Screenshot: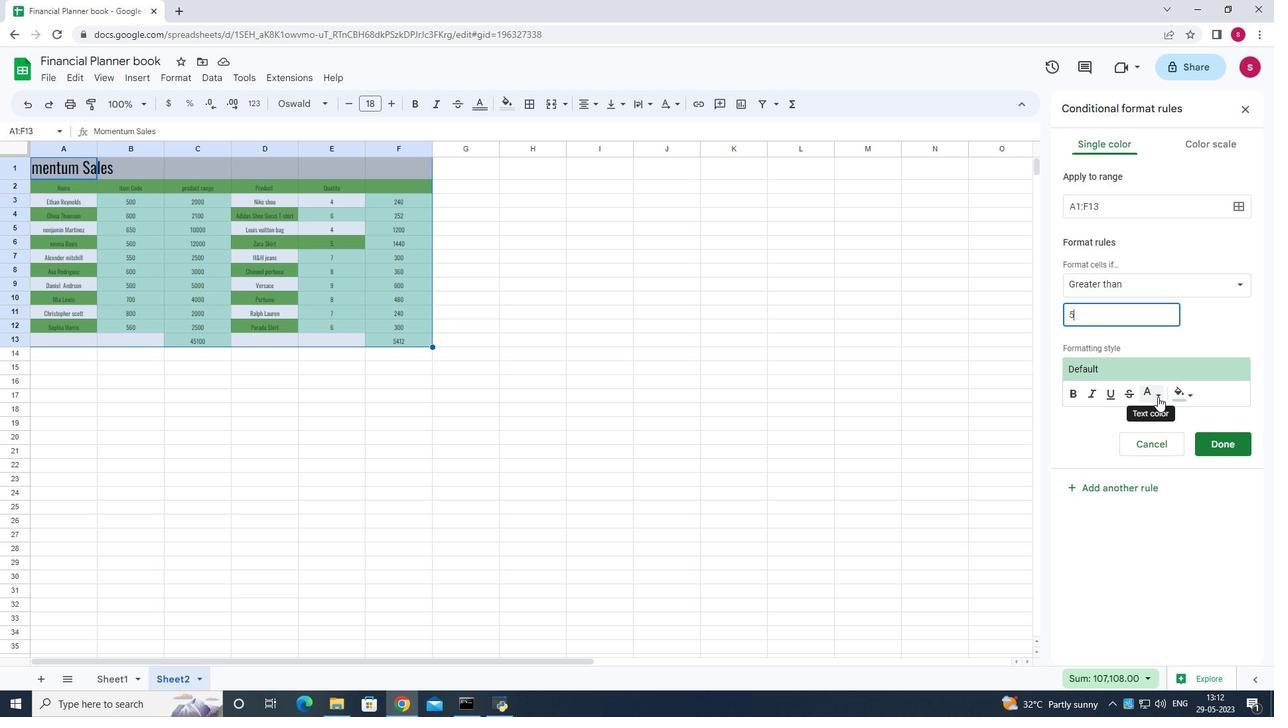 
Action: Mouse pressed left at (1158, 395)
Screenshot: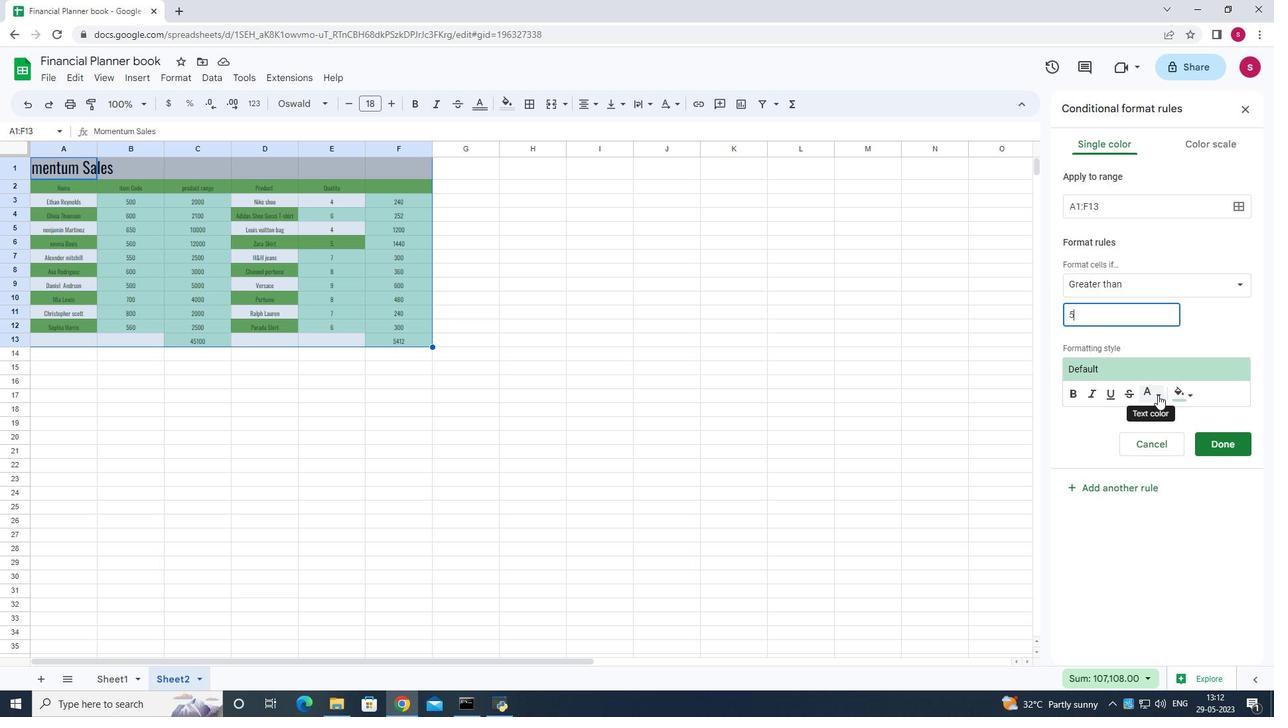 
Action: Mouse moved to (1190, 398)
Screenshot: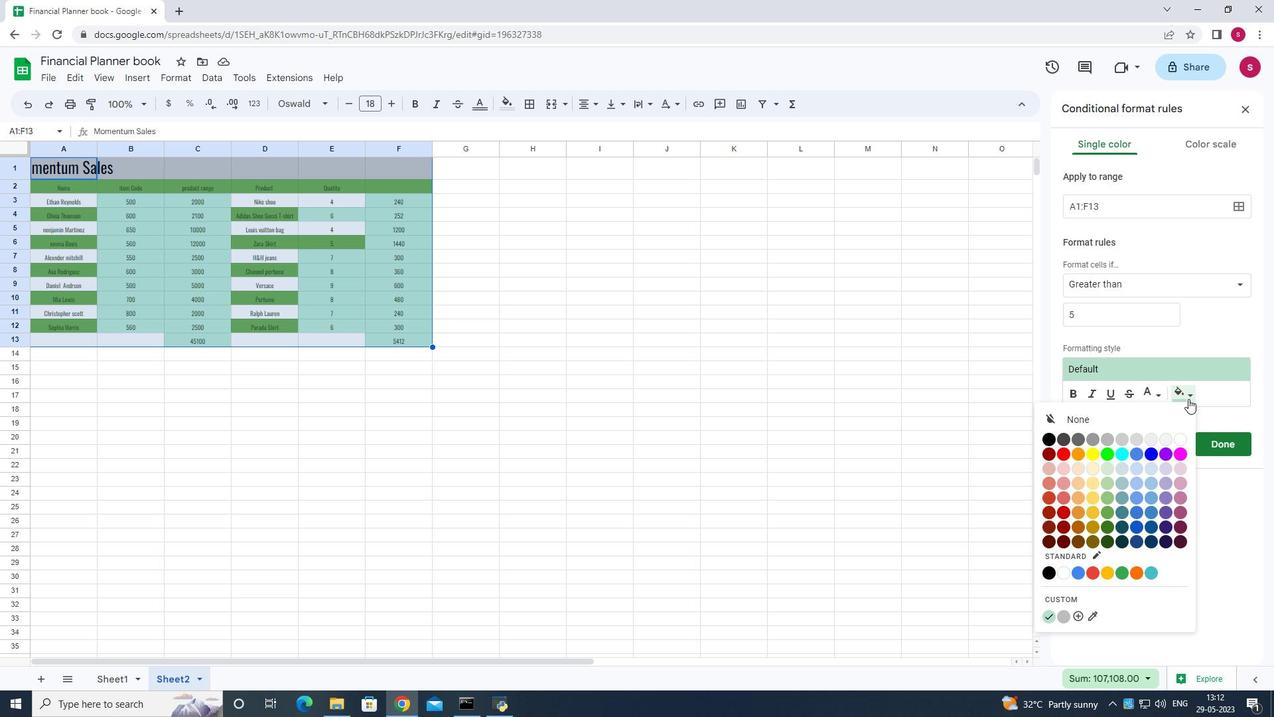 
Action: Mouse pressed left at (1190, 398)
Screenshot: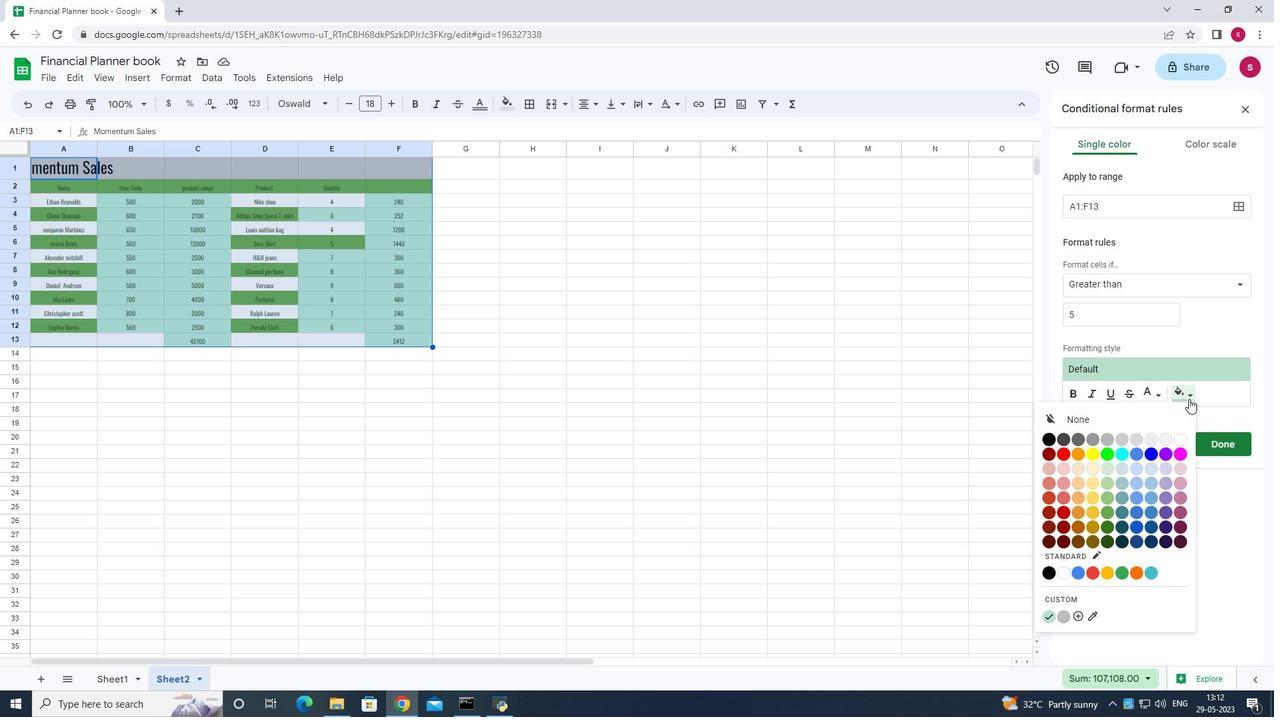 
Action: Mouse moved to (1192, 398)
Screenshot: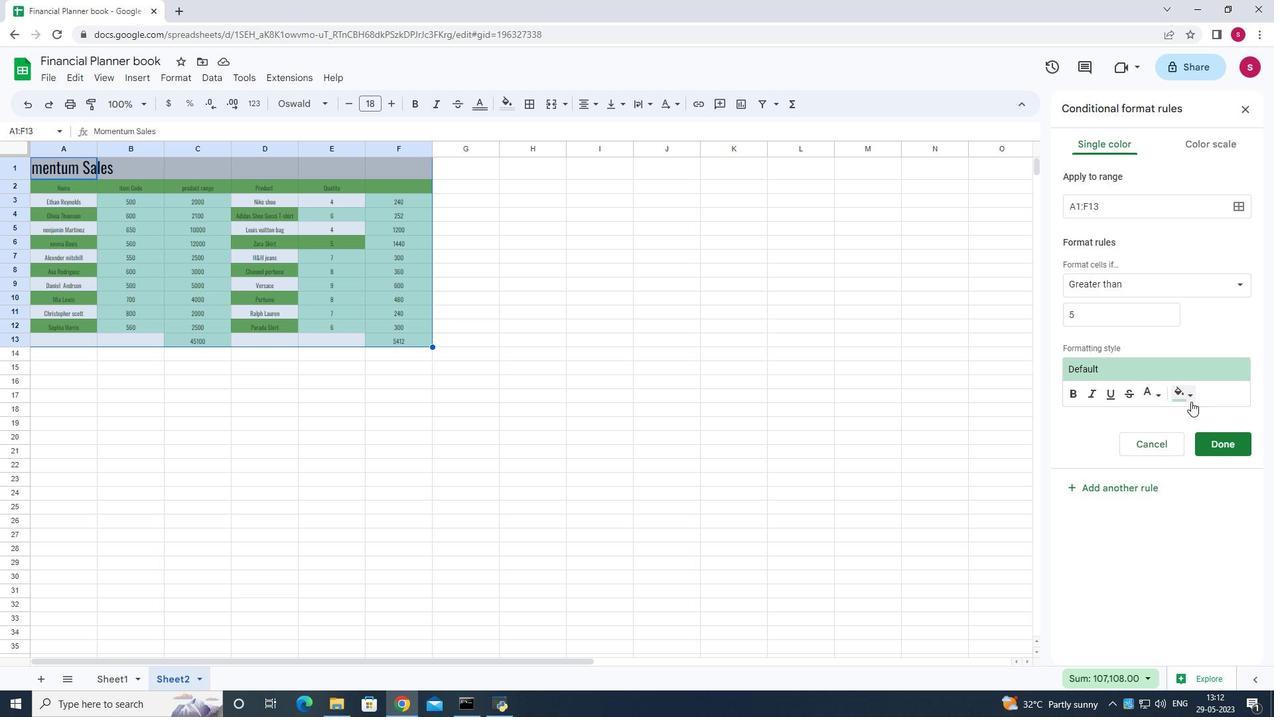 
Action: Mouse pressed left at (1192, 398)
Screenshot: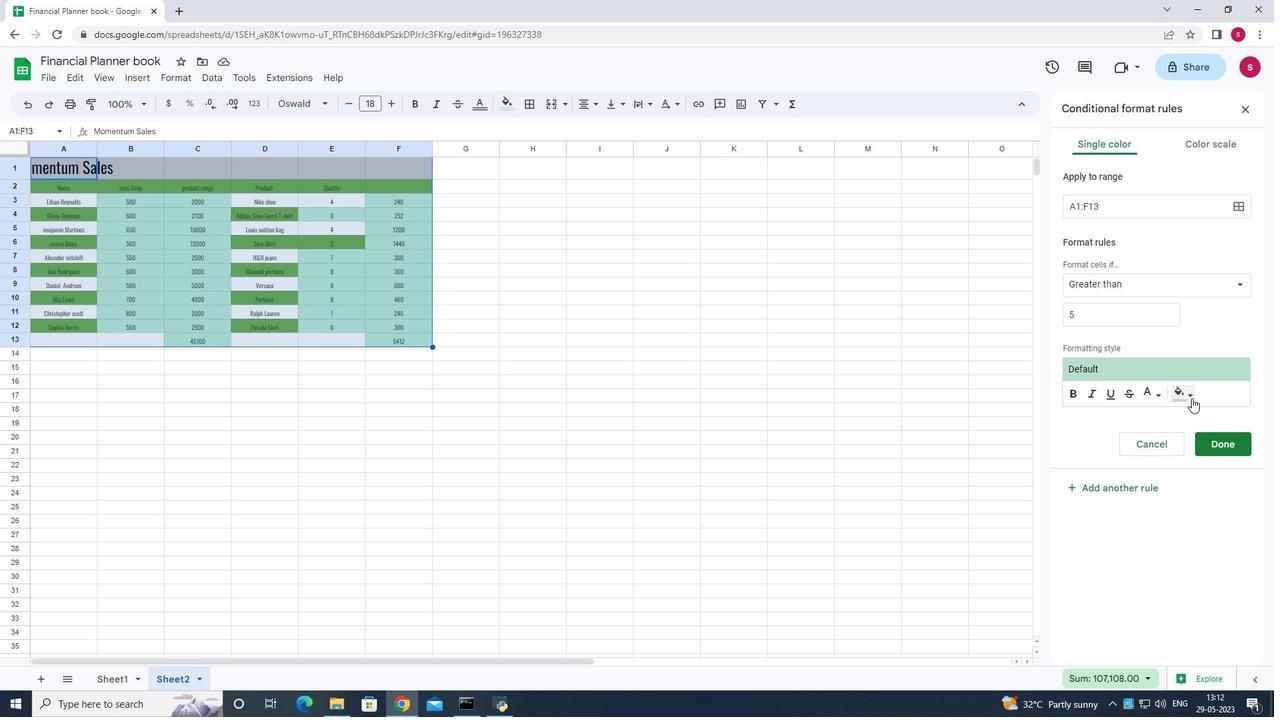 
Action: Mouse moved to (1106, 511)
Screenshot: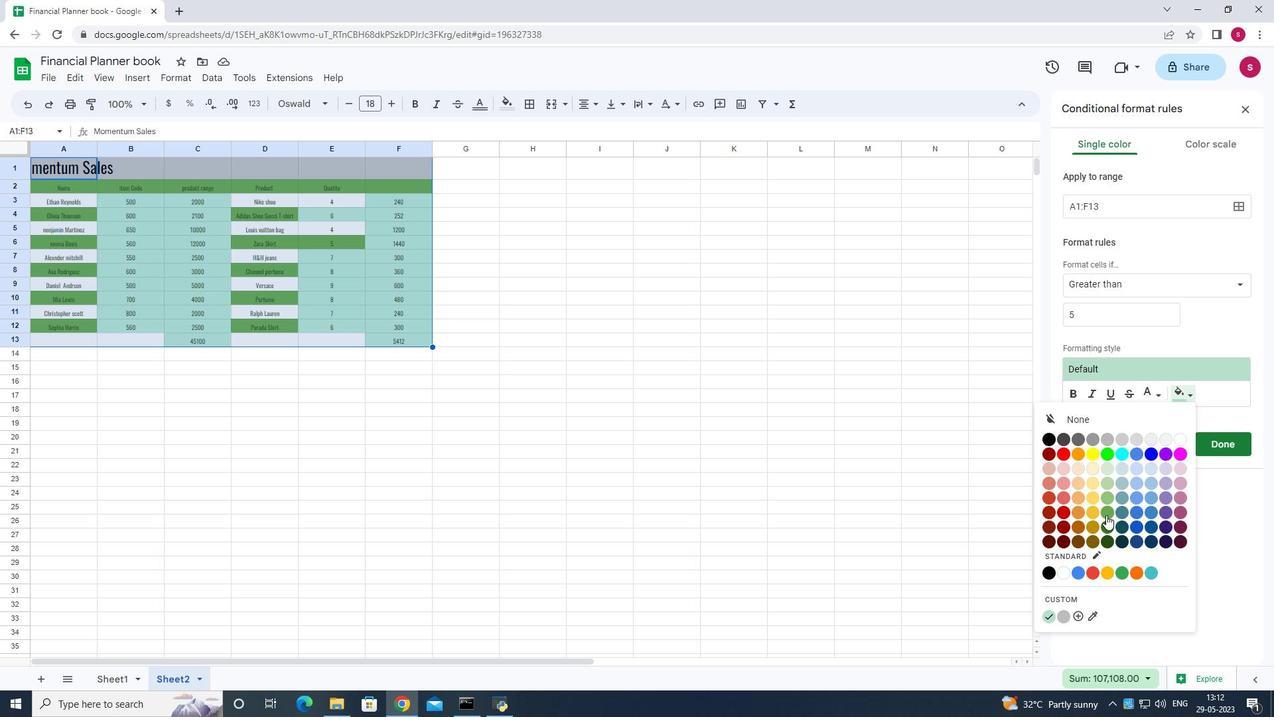 
Action: Mouse pressed left at (1106, 511)
Screenshot: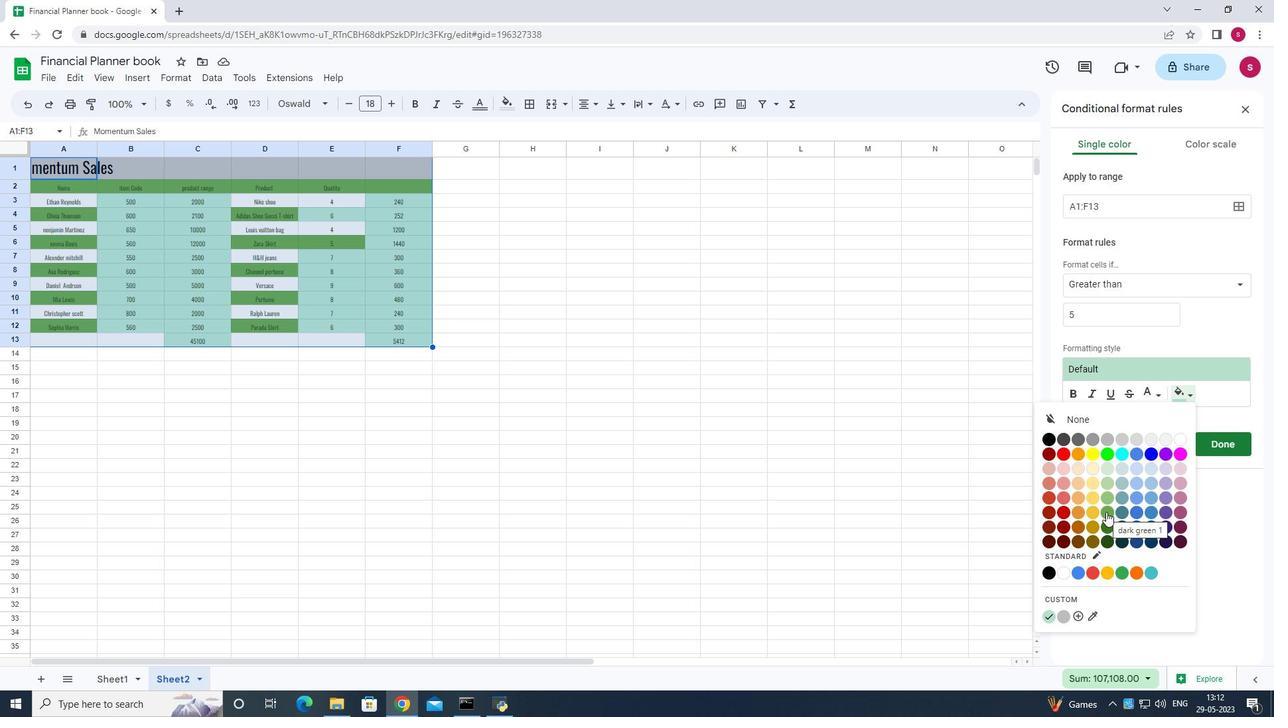 
Action: Mouse moved to (1213, 445)
Screenshot: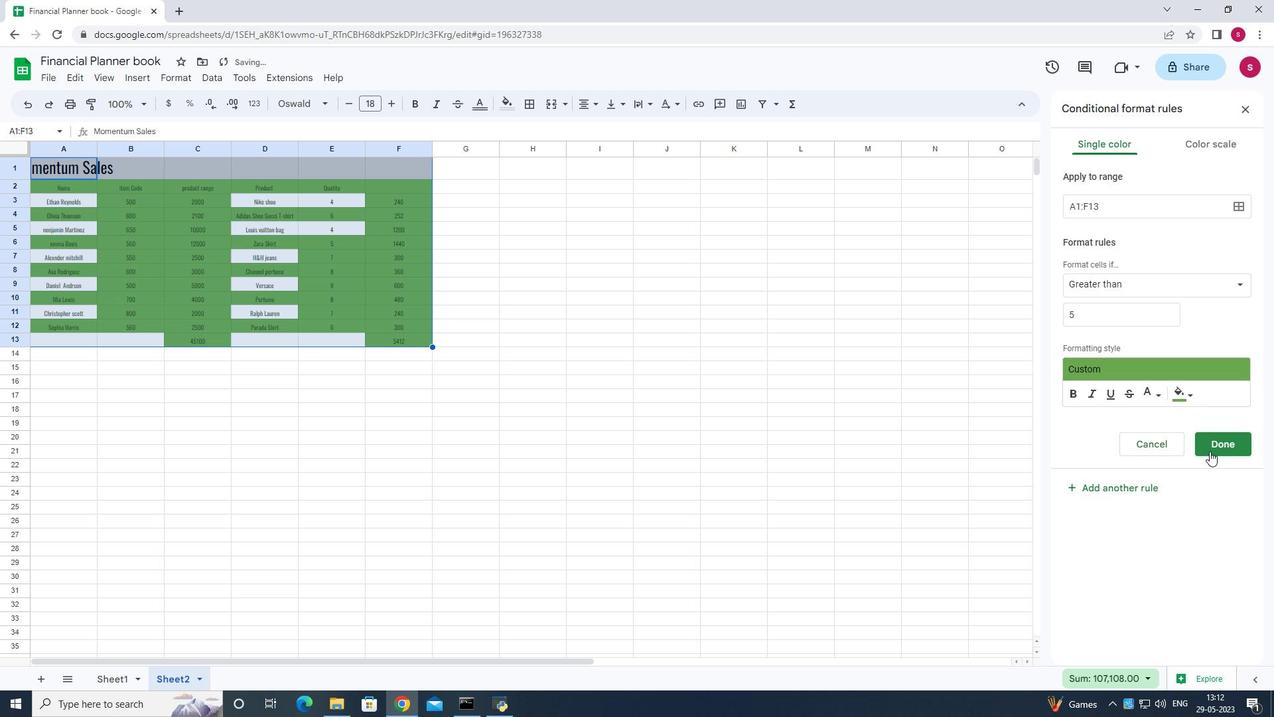 
Action: Mouse pressed left at (1213, 445)
Screenshot: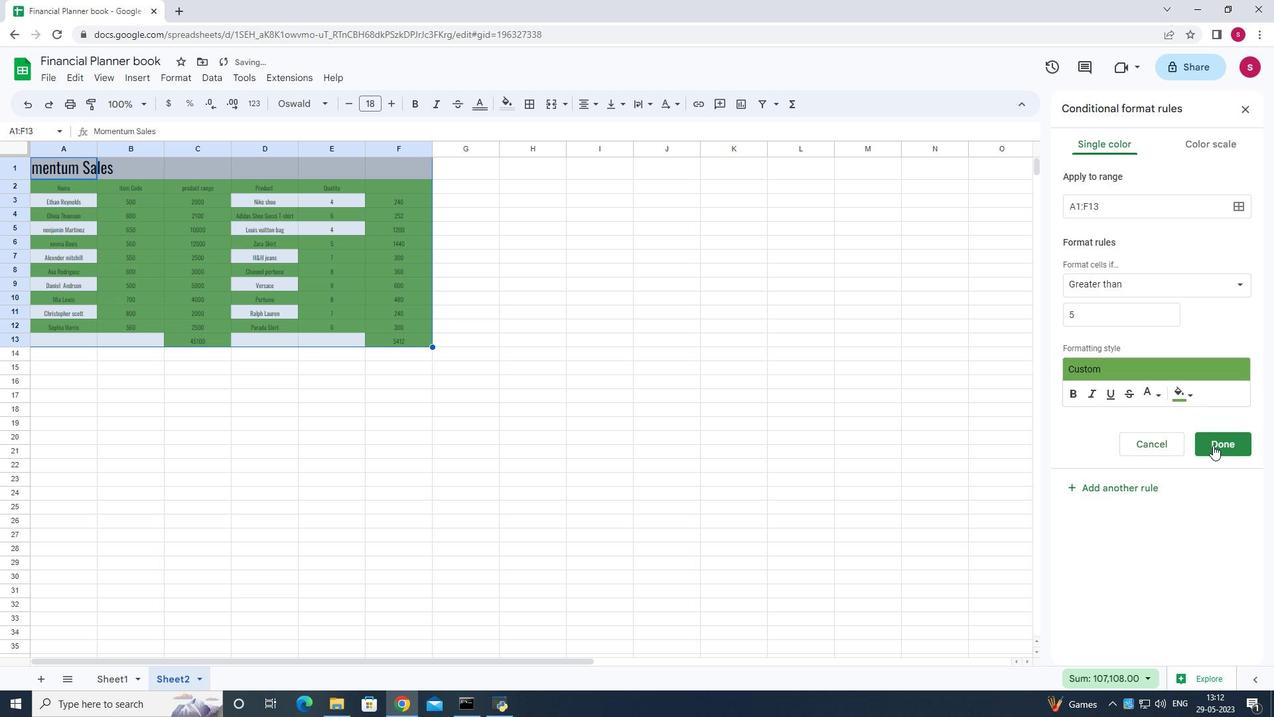 
Action: Mouse moved to (142, 105)
Screenshot: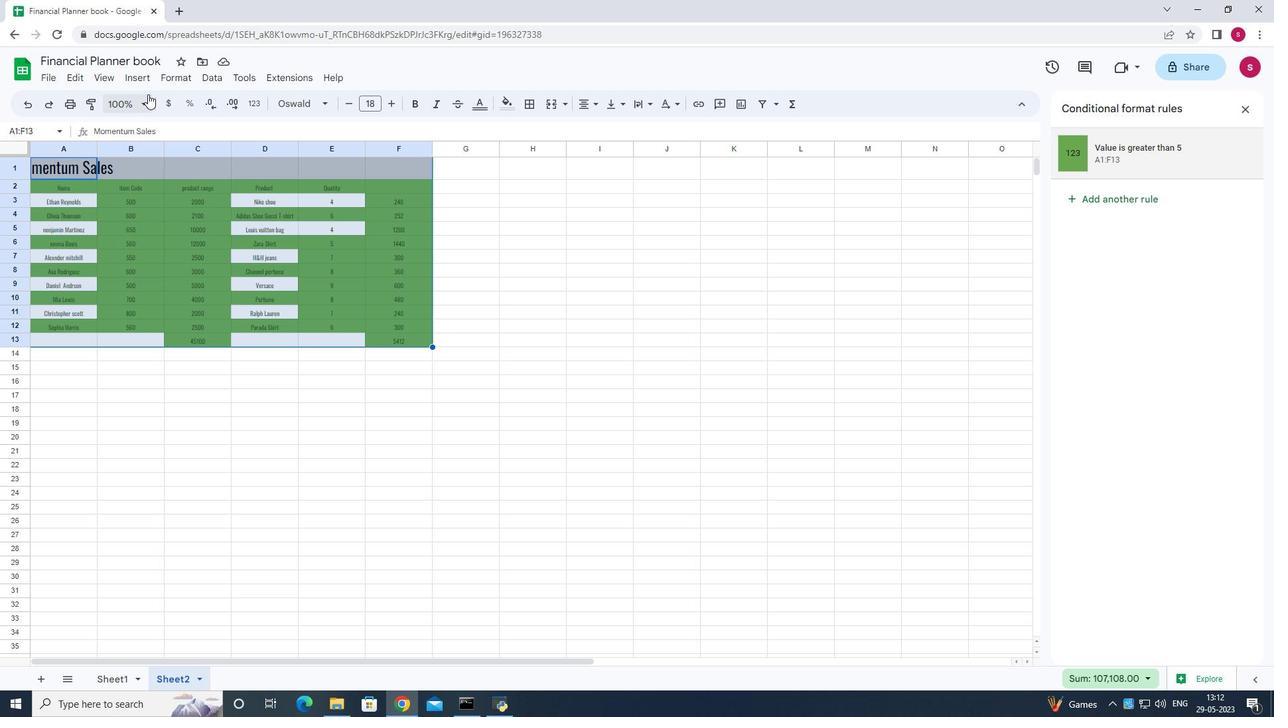 
Action: Mouse pressed left at (142, 105)
Screenshot: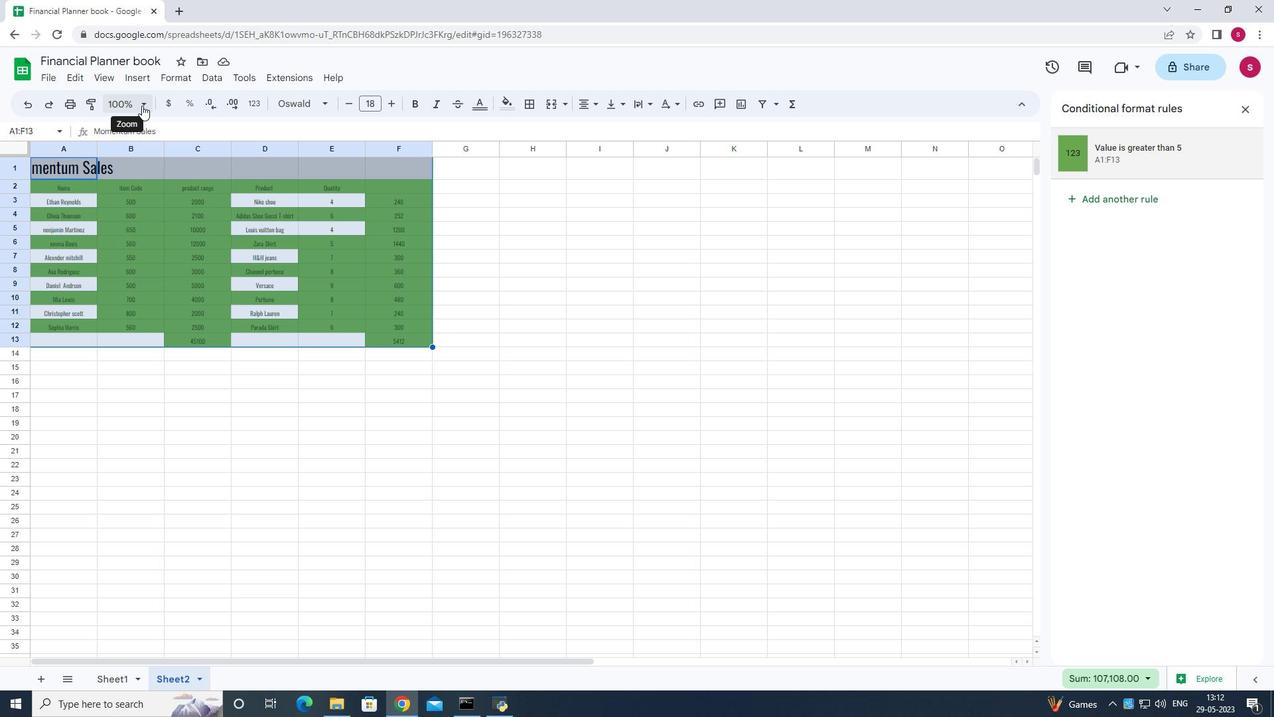 
Action: Mouse moved to (193, 79)
Screenshot: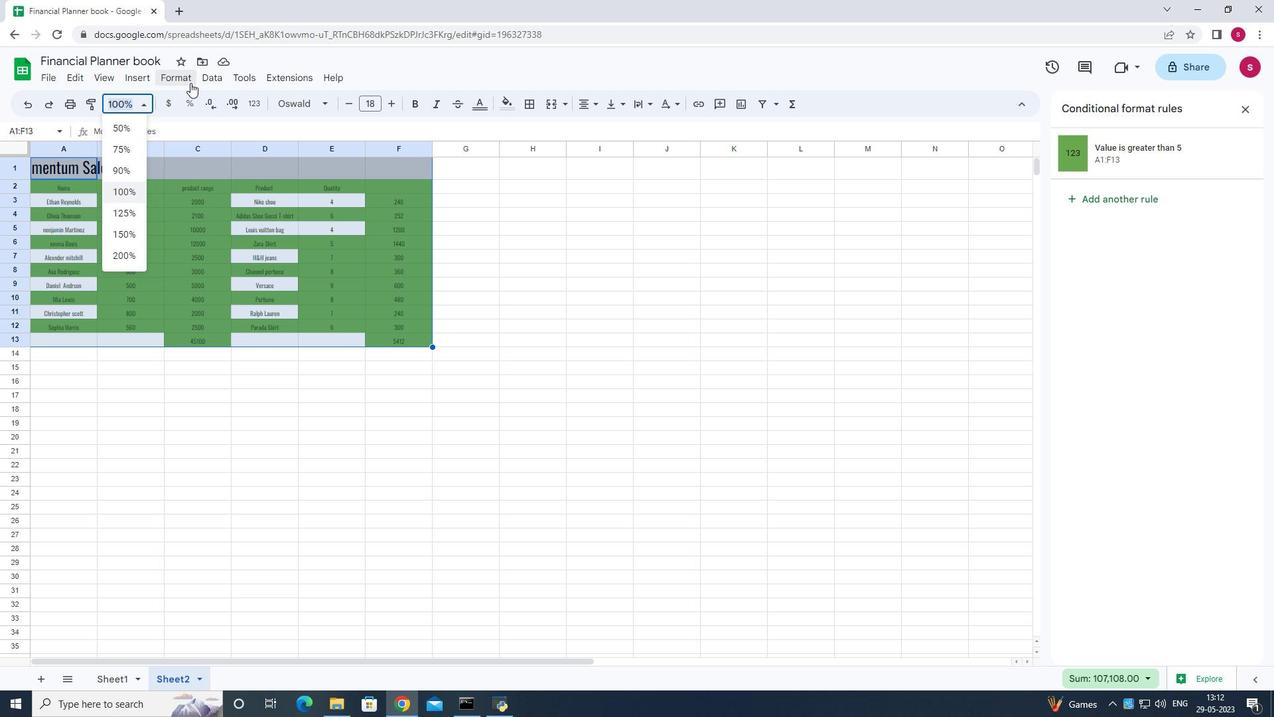 
Action: Mouse pressed left at (193, 79)
Screenshot: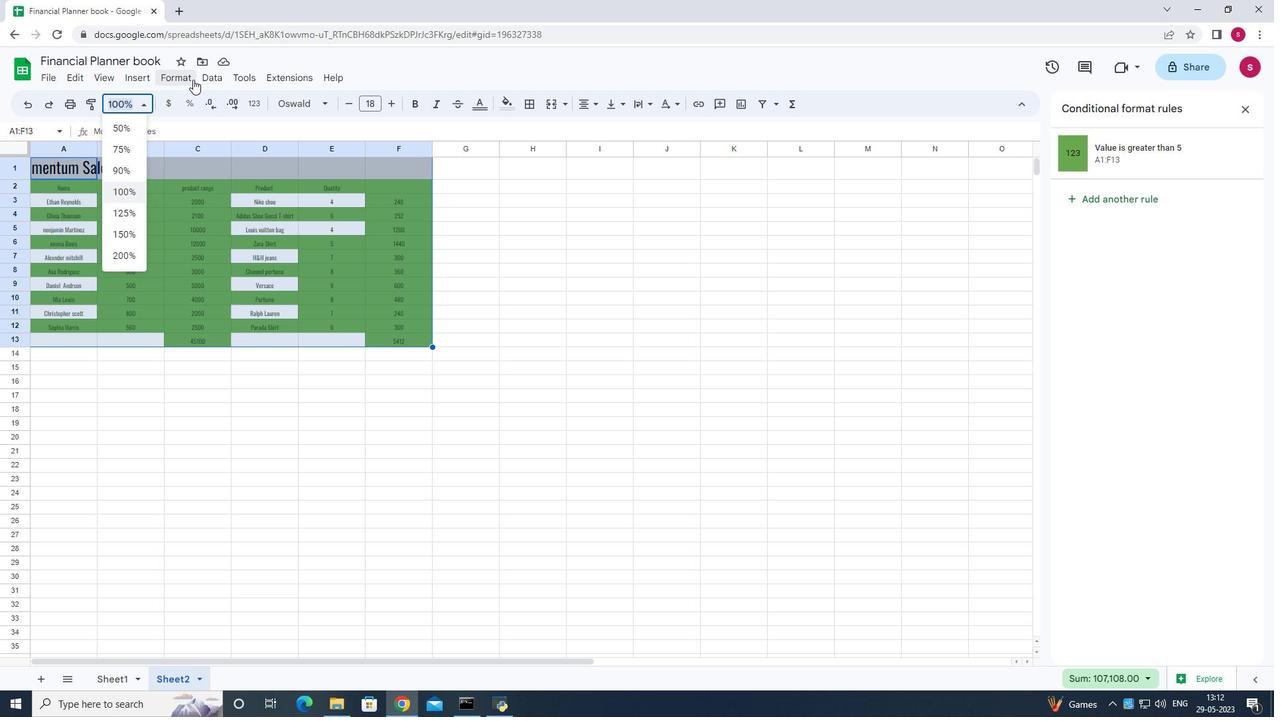
Action: Mouse moved to (587, 215)
Screenshot: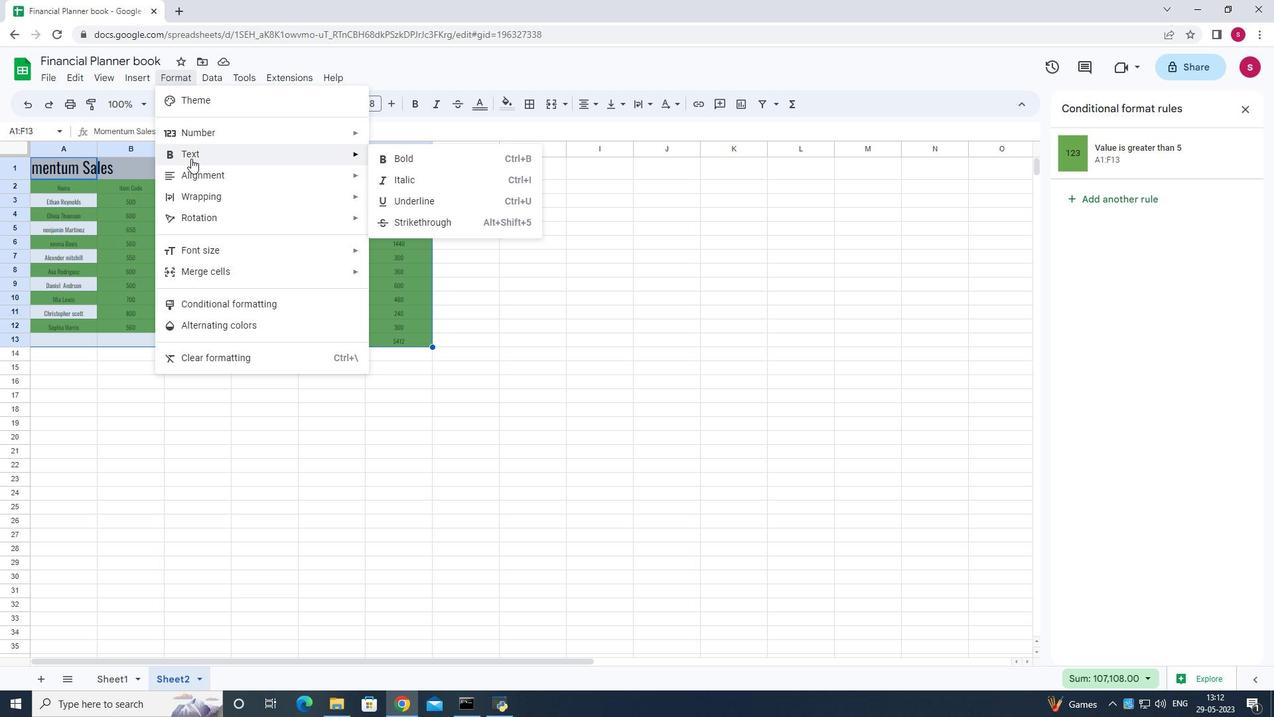 
Action: Mouse pressed left at (587, 215)
Screenshot: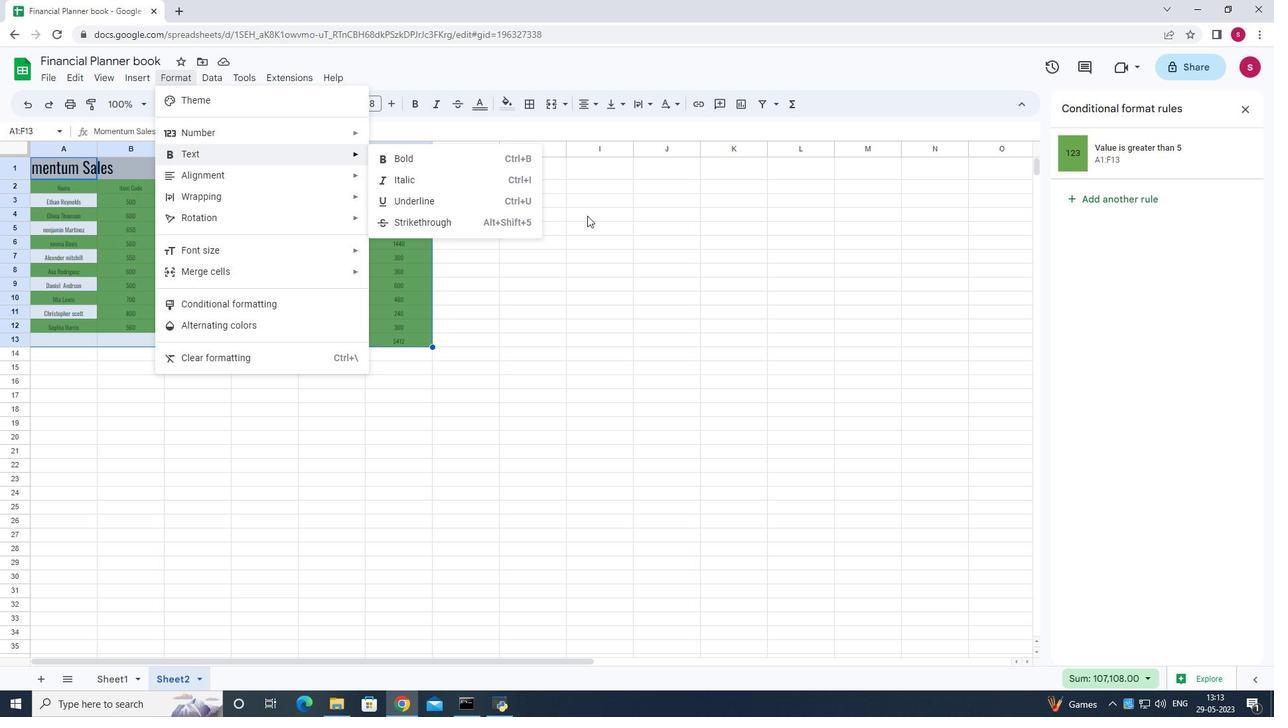 
Action: Mouse moved to (249, 79)
Screenshot: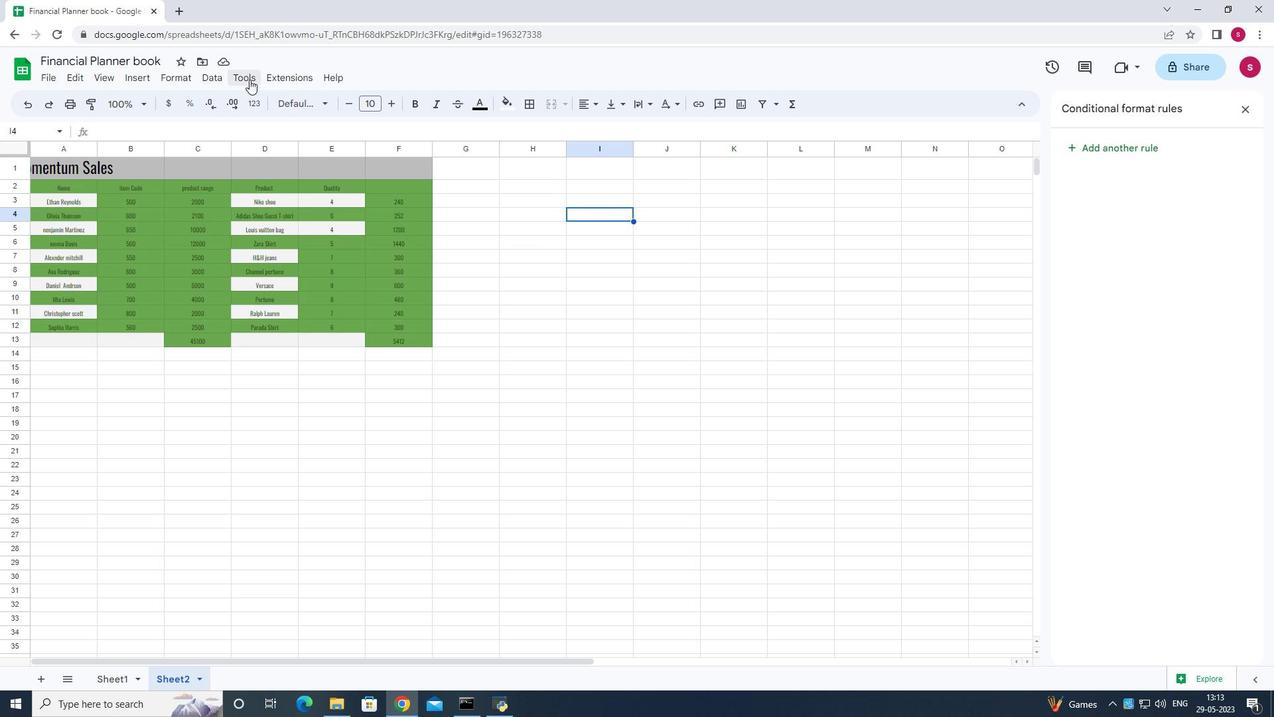 
Action: Mouse pressed left at (249, 79)
Screenshot: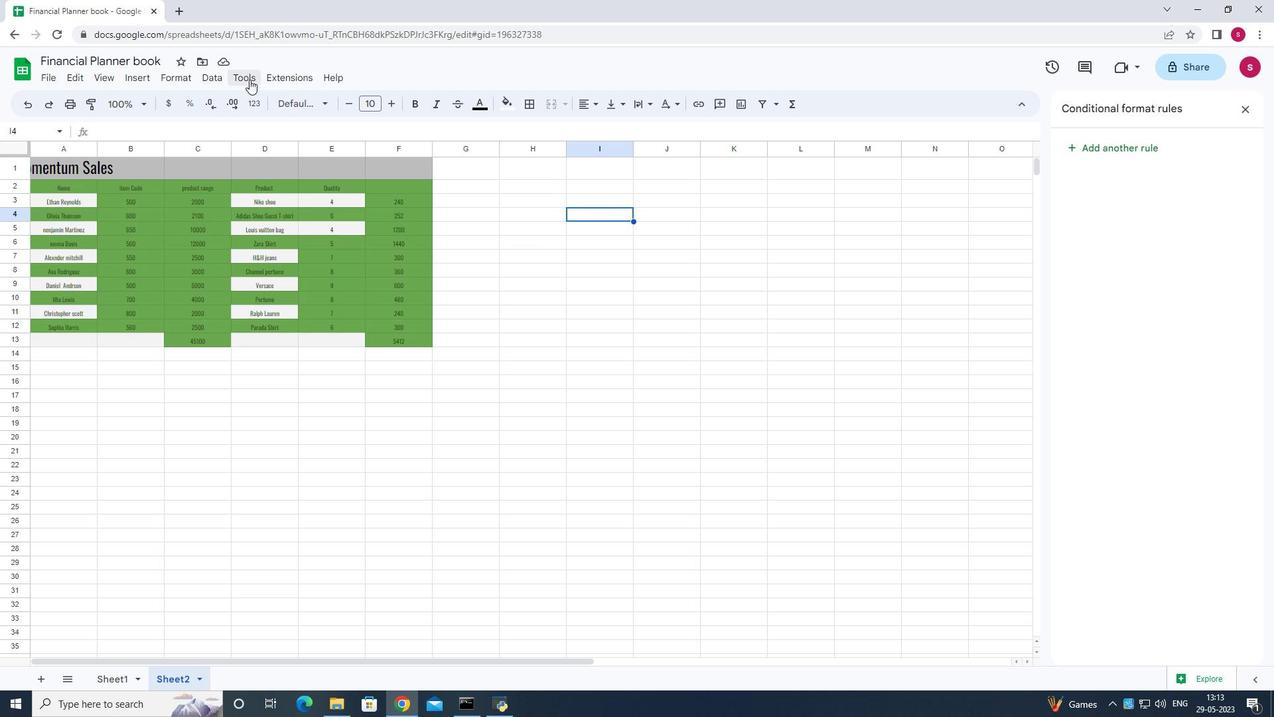 
Action: Mouse moved to (187, 137)
Screenshot: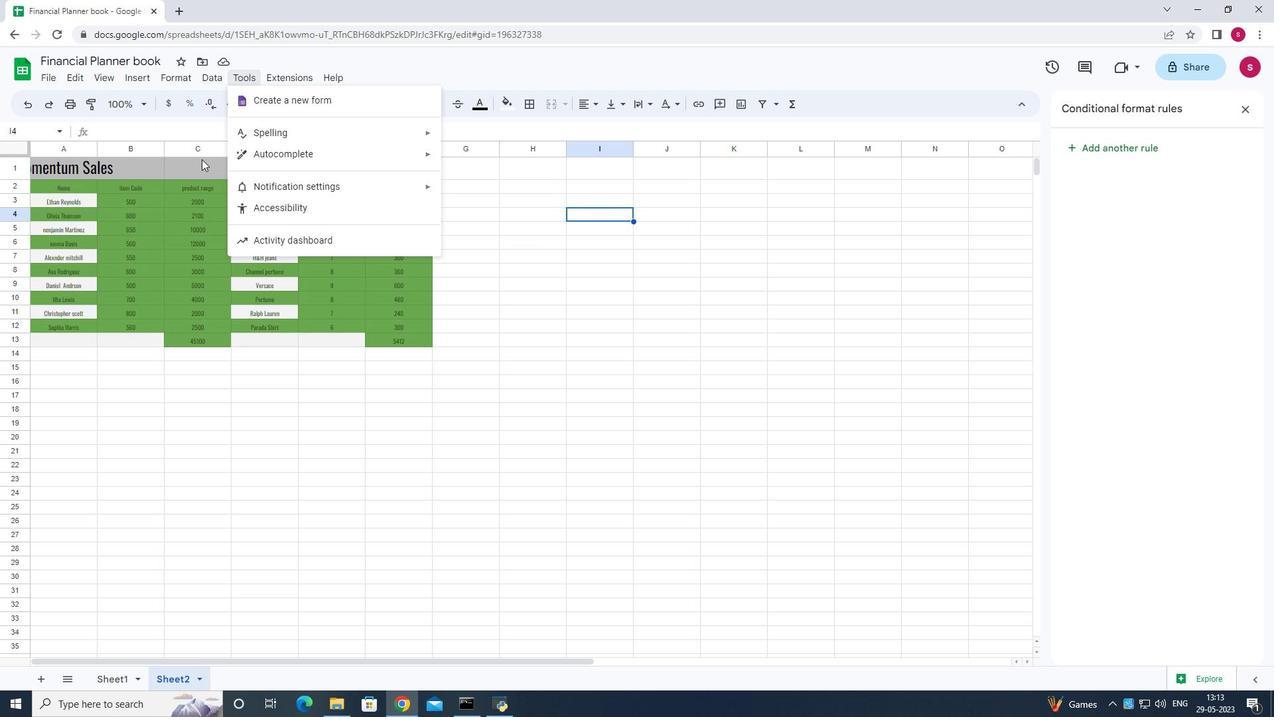 
Action: Mouse pressed left at (187, 137)
Screenshot: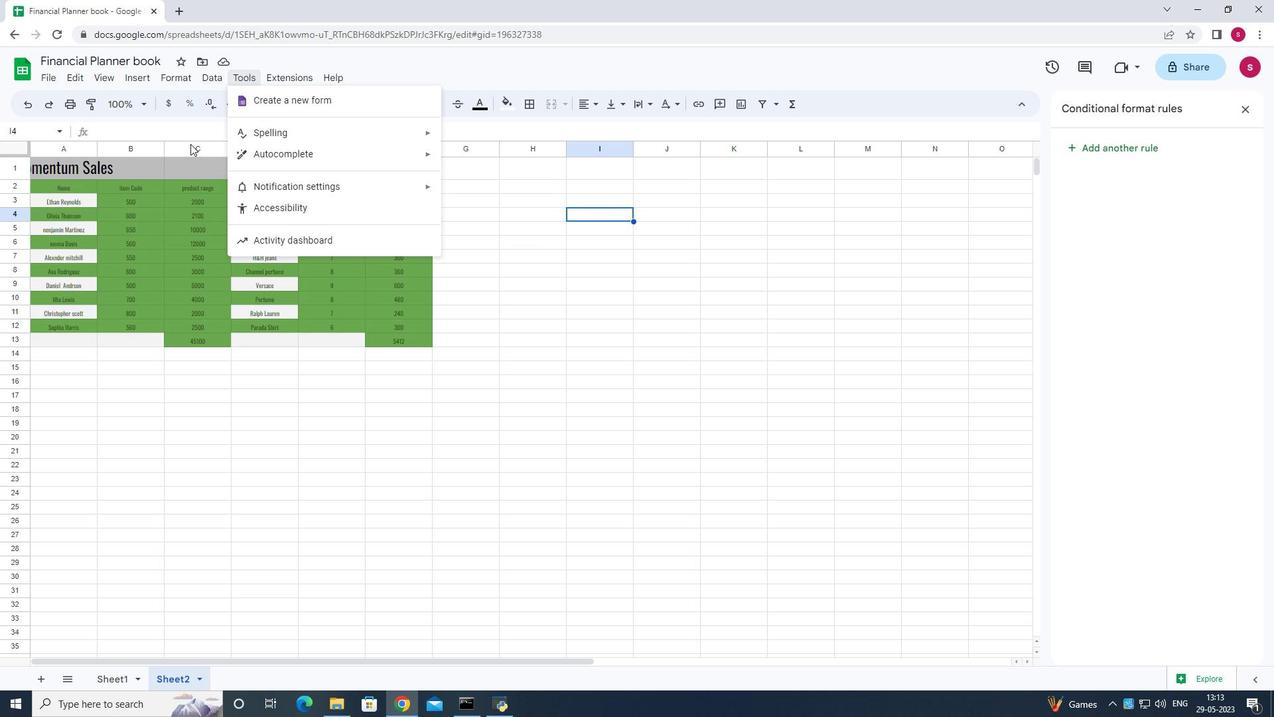 
Action: Mouse moved to (139, 77)
Screenshot: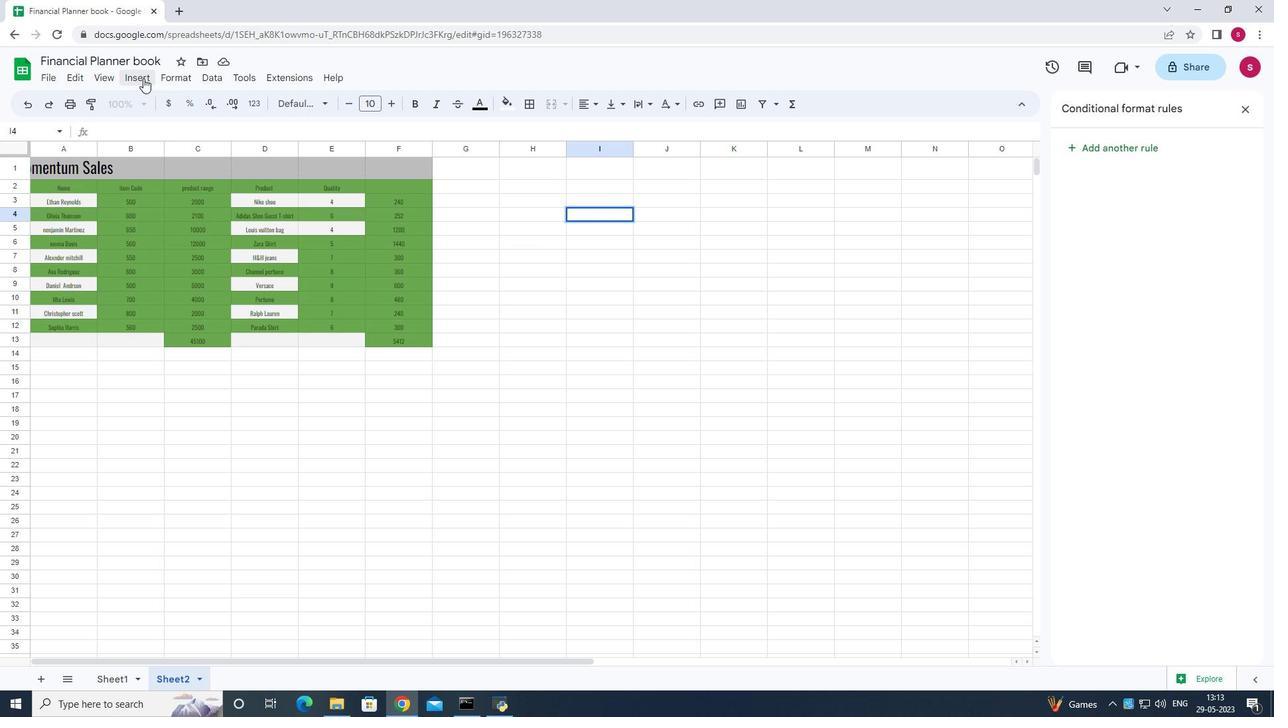 
Action: Mouse pressed left at (139, 77)
Screenshot: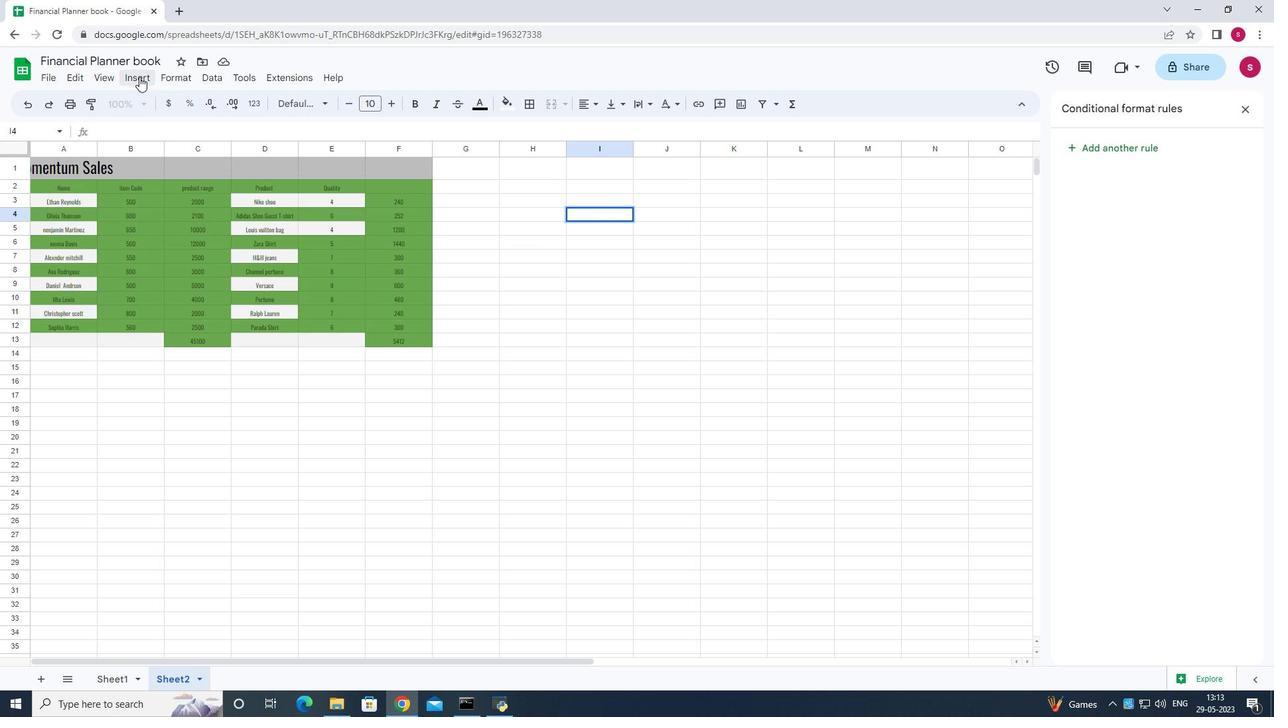
Action: Mouse moved to (202, 373)
Screenshot: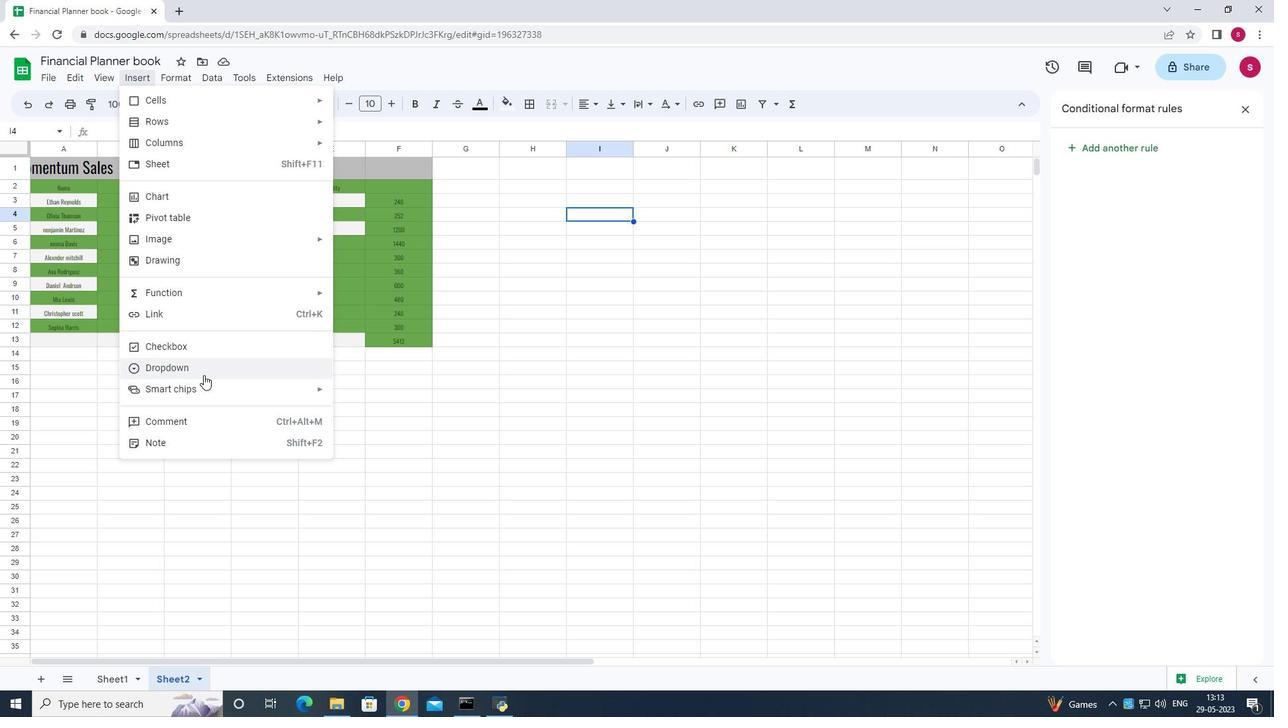 
Action: Mouse scrolled (202, 373) with delta (0, 0)
Screenshot: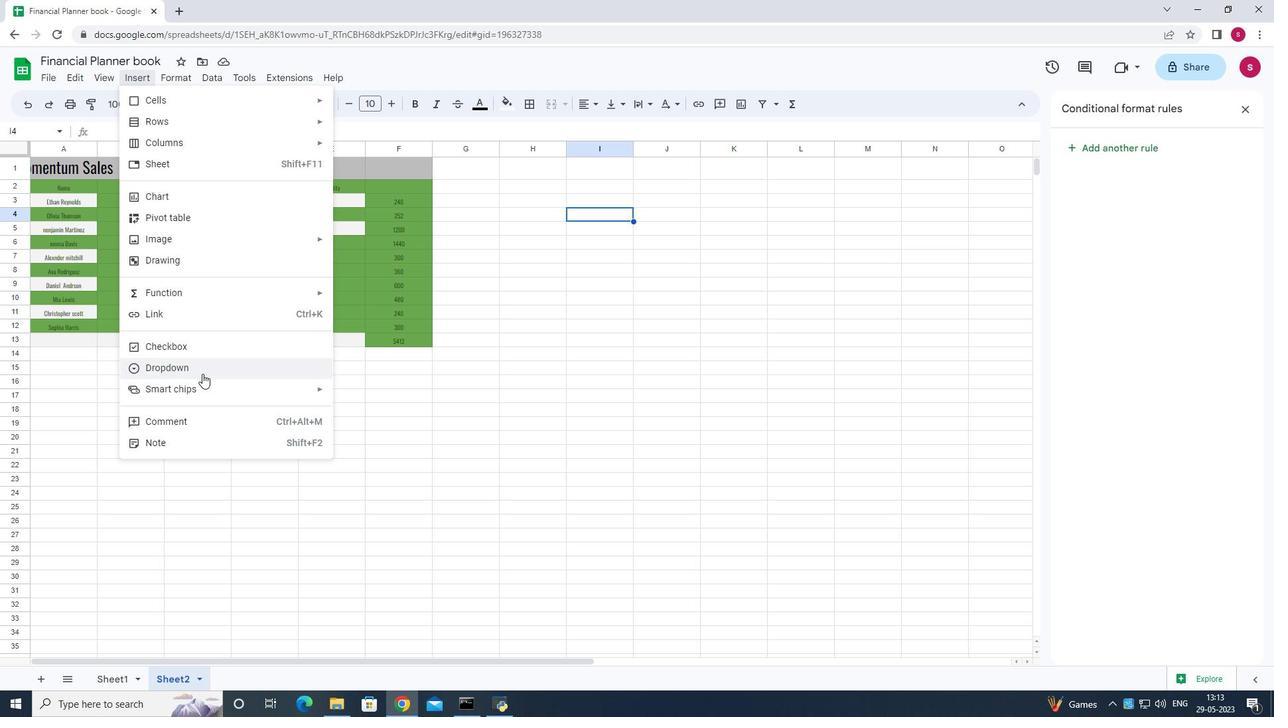 
Action: Mouse scrolled (202, 373) with delta (0, 0)
Screenshot: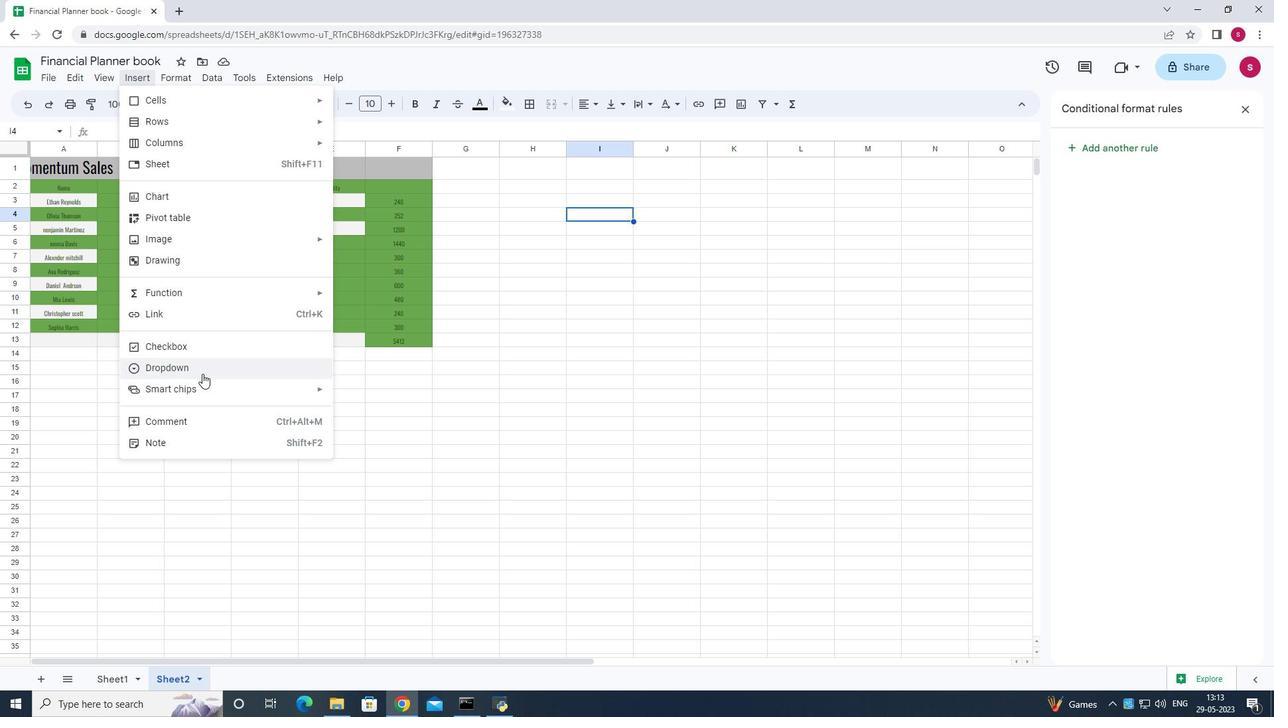 
Action: Mouse scrolled (202, 373) with delta (0, 0)
Screenshot: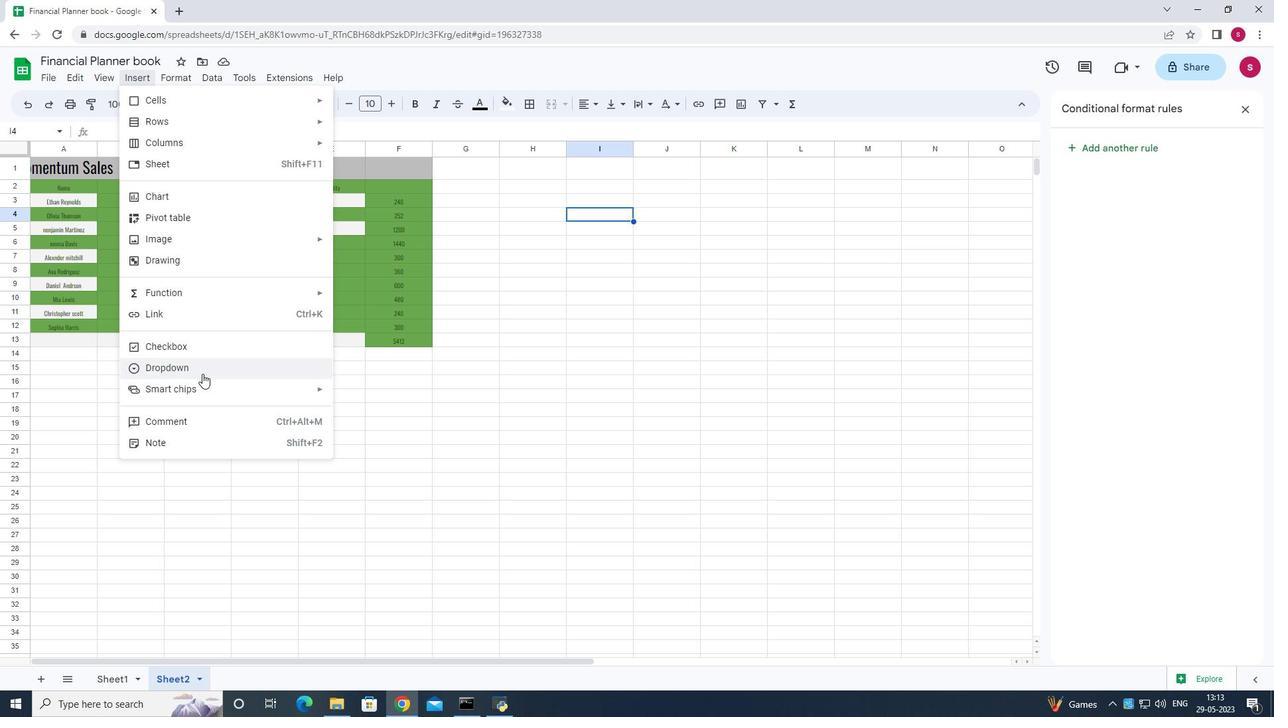 
Action: Mouse scrolled (202, 373) with delta (0, 0)
Screenshot: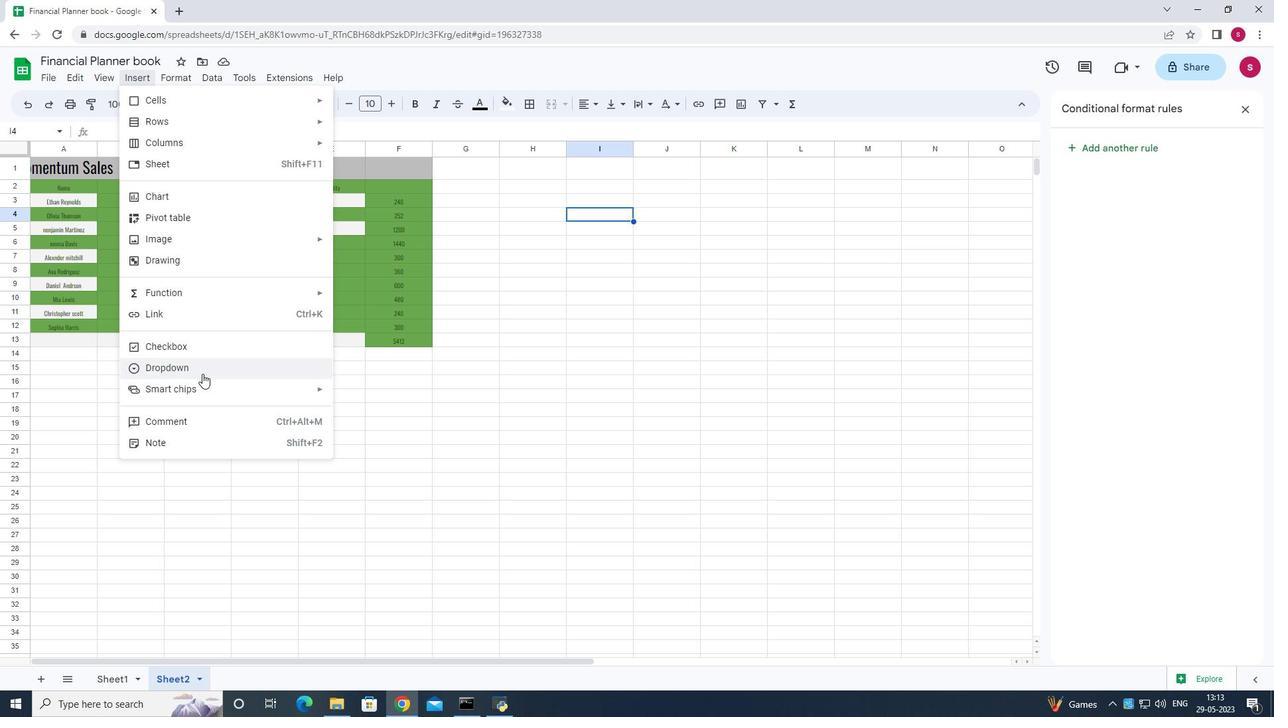 
Action: Mouse scrolled (202, 374) with delta (0, 0)
Screenshot: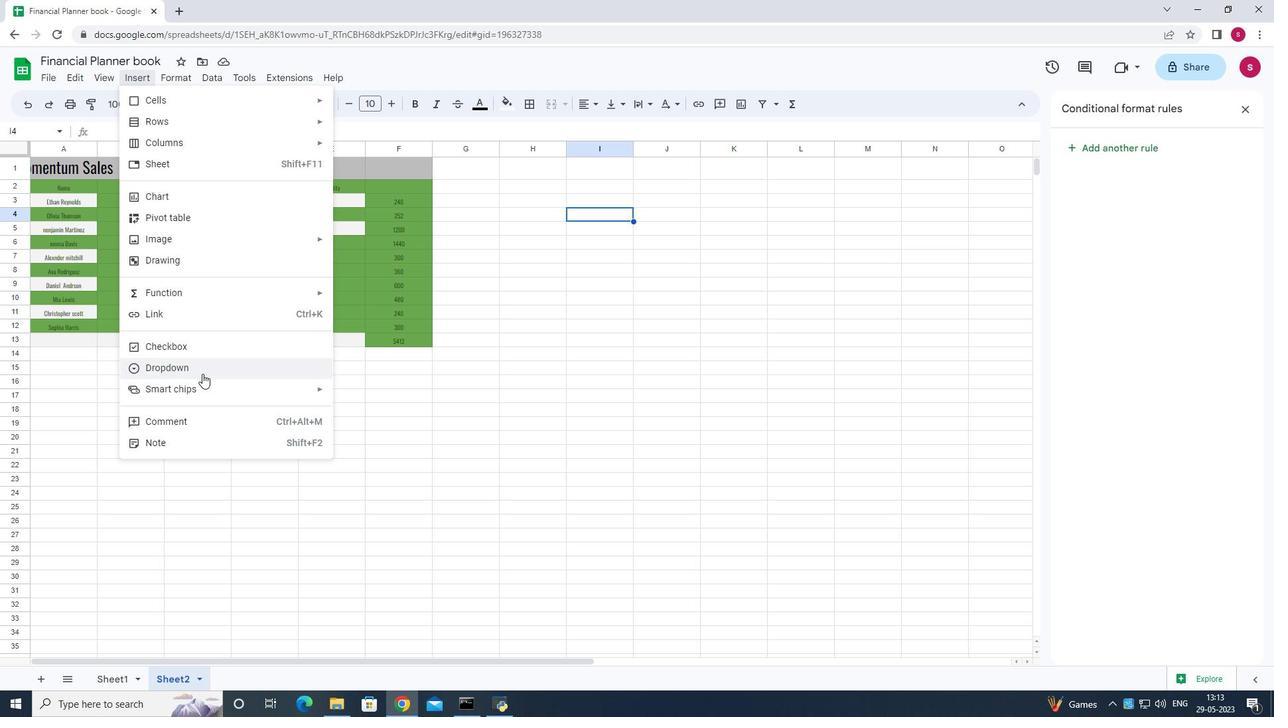 
Action: Mouse scrolled (202, 374) with delta (0, 0)
Screenshot: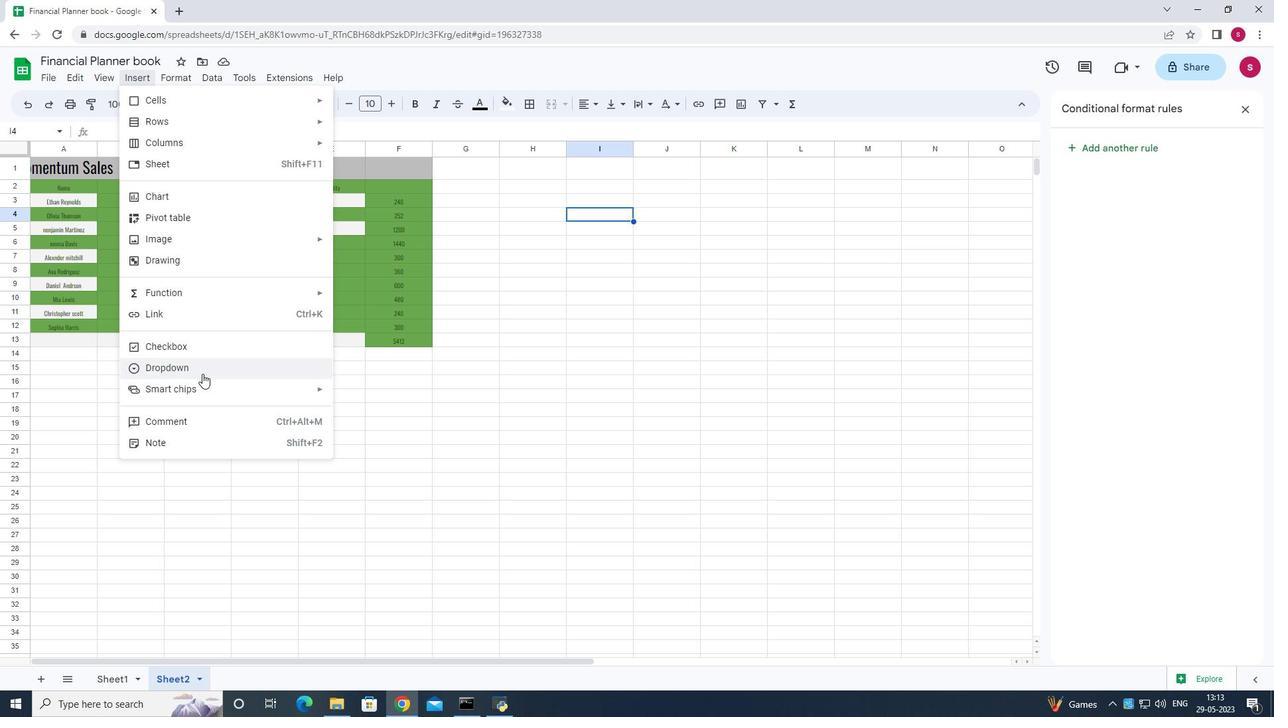 
Action: Mouse scrolled (202, 374) with delta (0, 0)
Screenshot: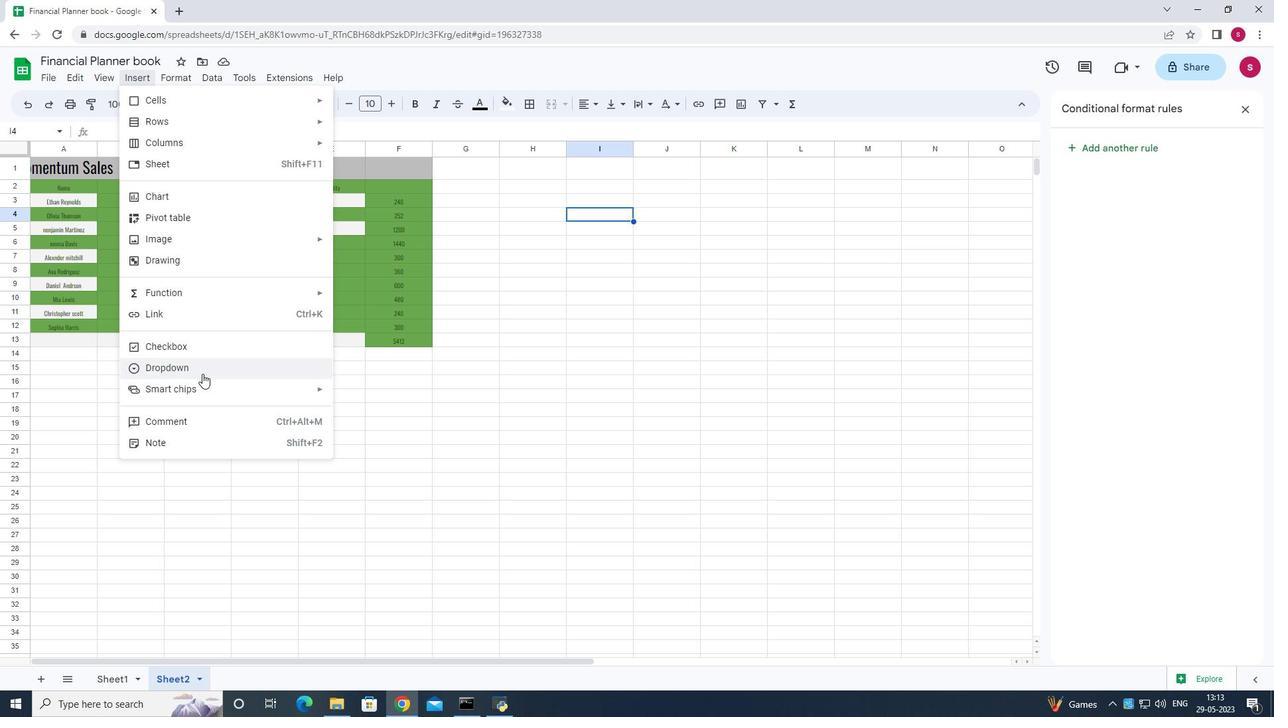 
Action: Mouse moved to (192, 192)
Screenshot: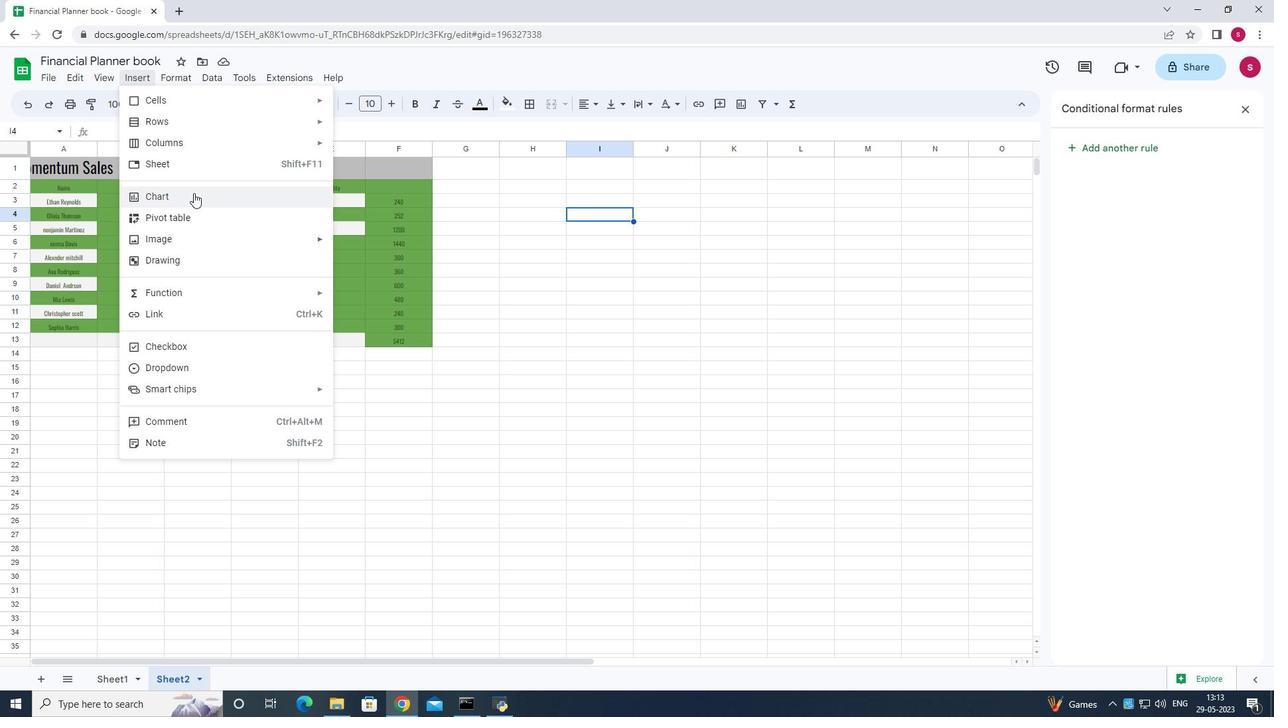
Action: Mouse pressed left at (192, 192)
Screenshot: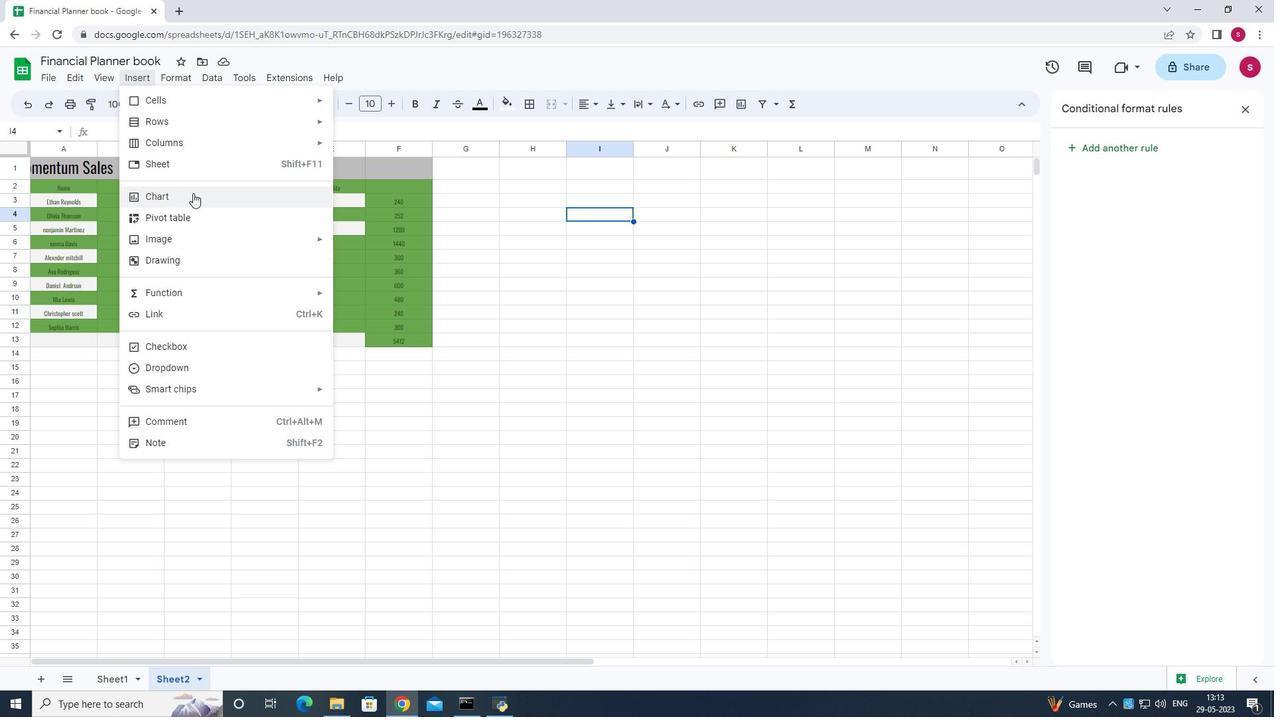
Action: Mouse moved to (467, 280)
Screenshot: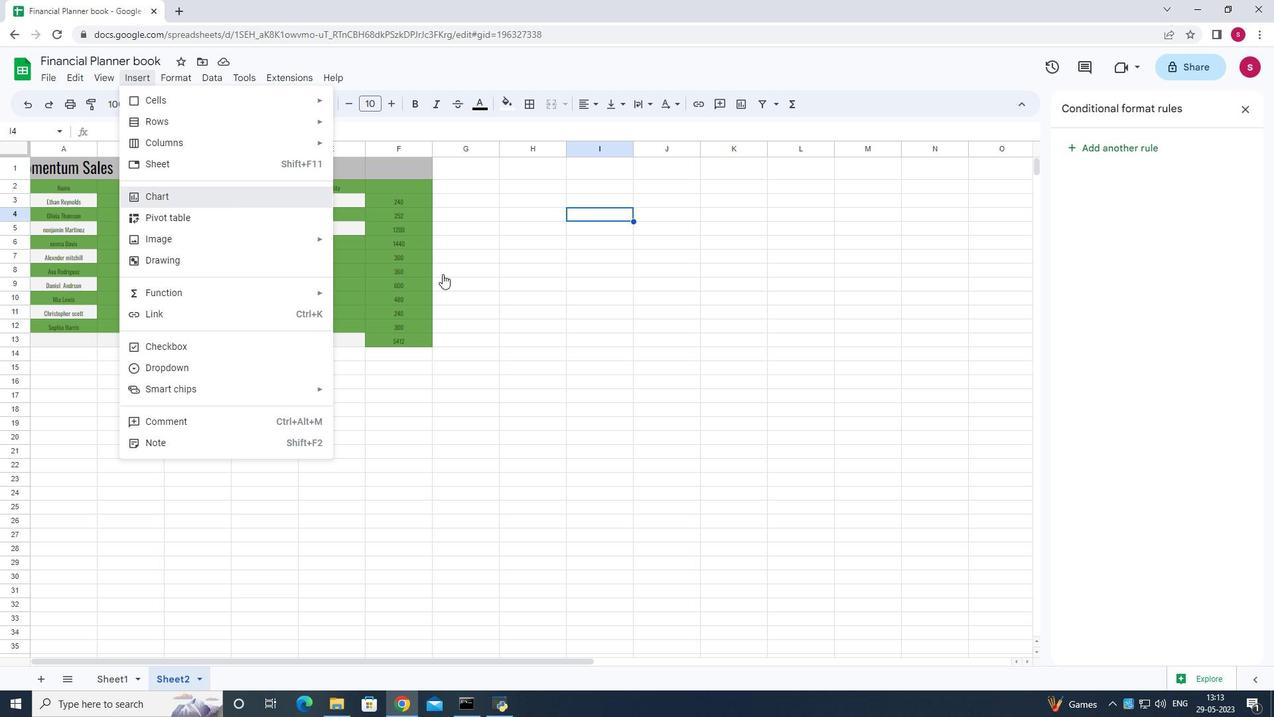 
Action: Mouse pressed left at (467, 280)
Screenshot: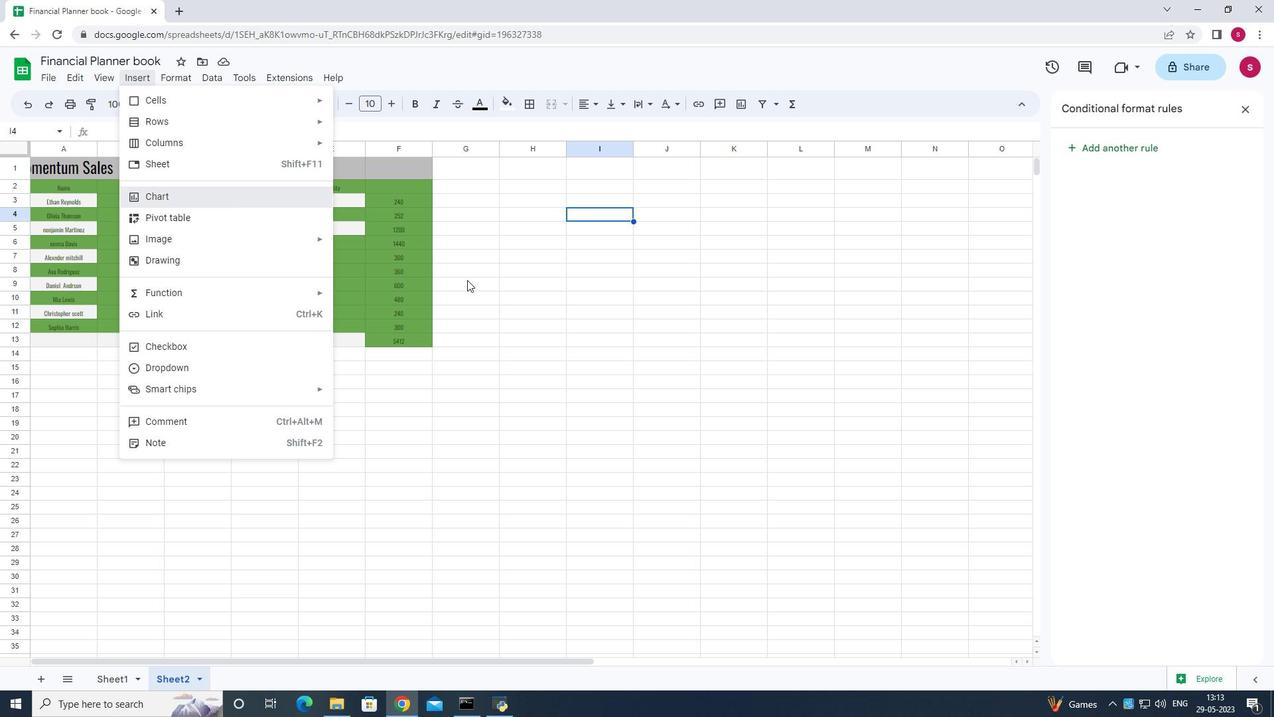 
Action: Mouse moved to (672, 289)
Screenshot: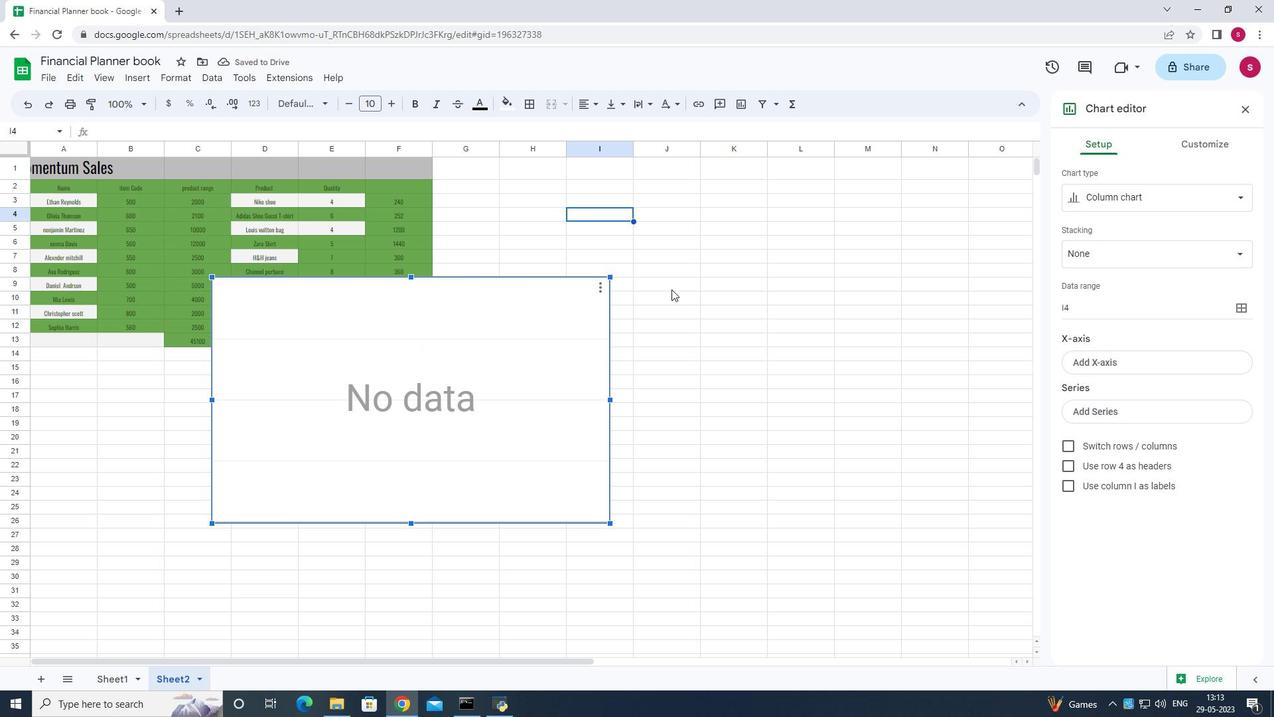 
Action: Mouse pressed left at (672, 289)
Screenshot: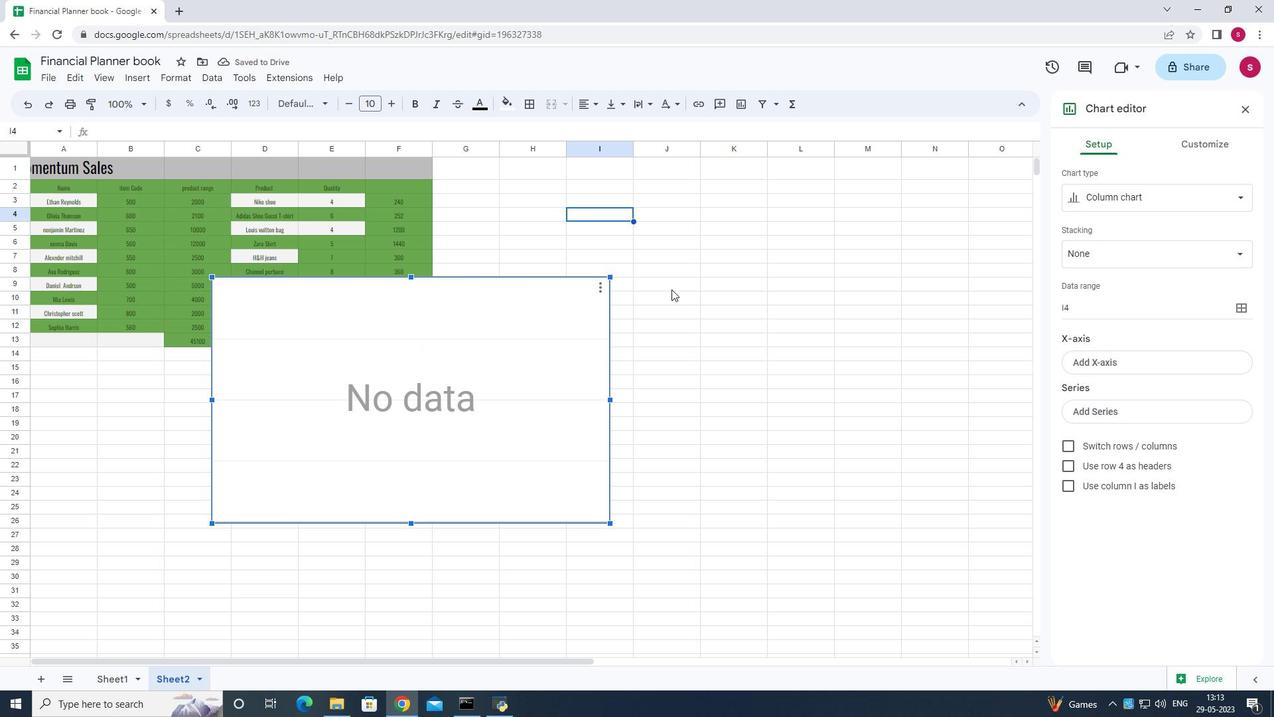
Action: Mouse moved to (1244, 106)
Screenshot: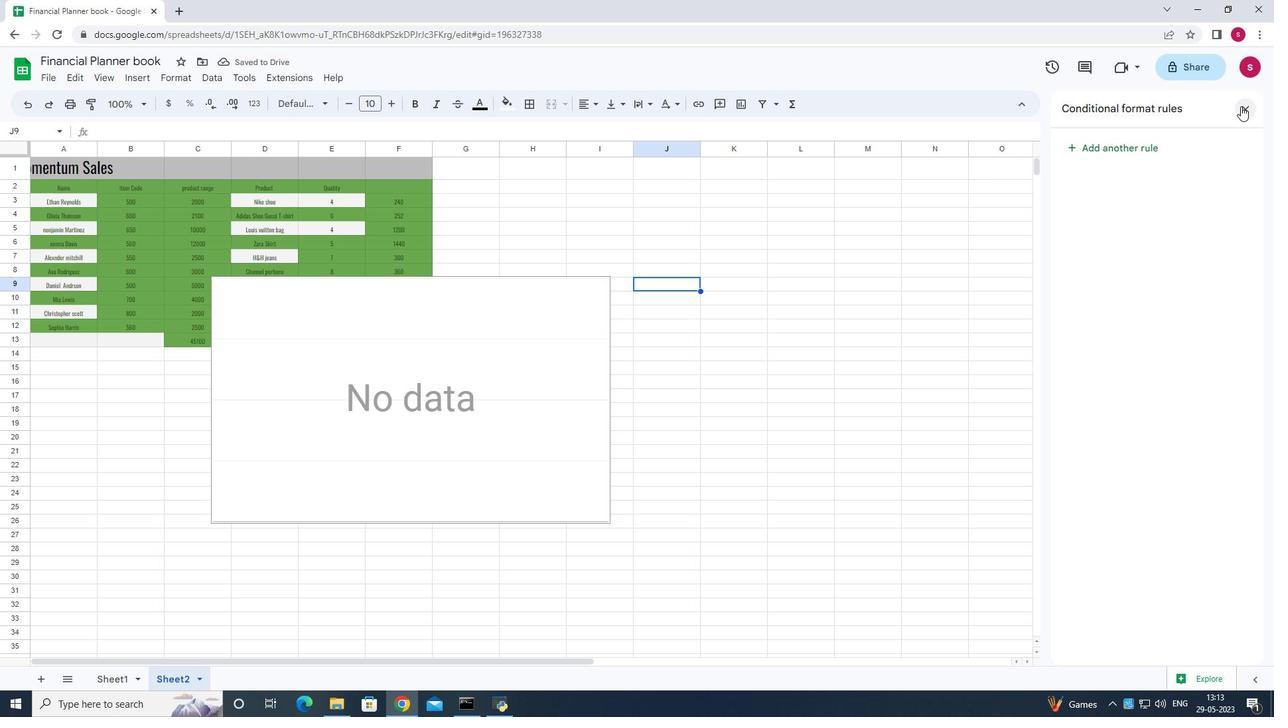
Action: Mouse pressed left at (1244, 106)
Screenshot: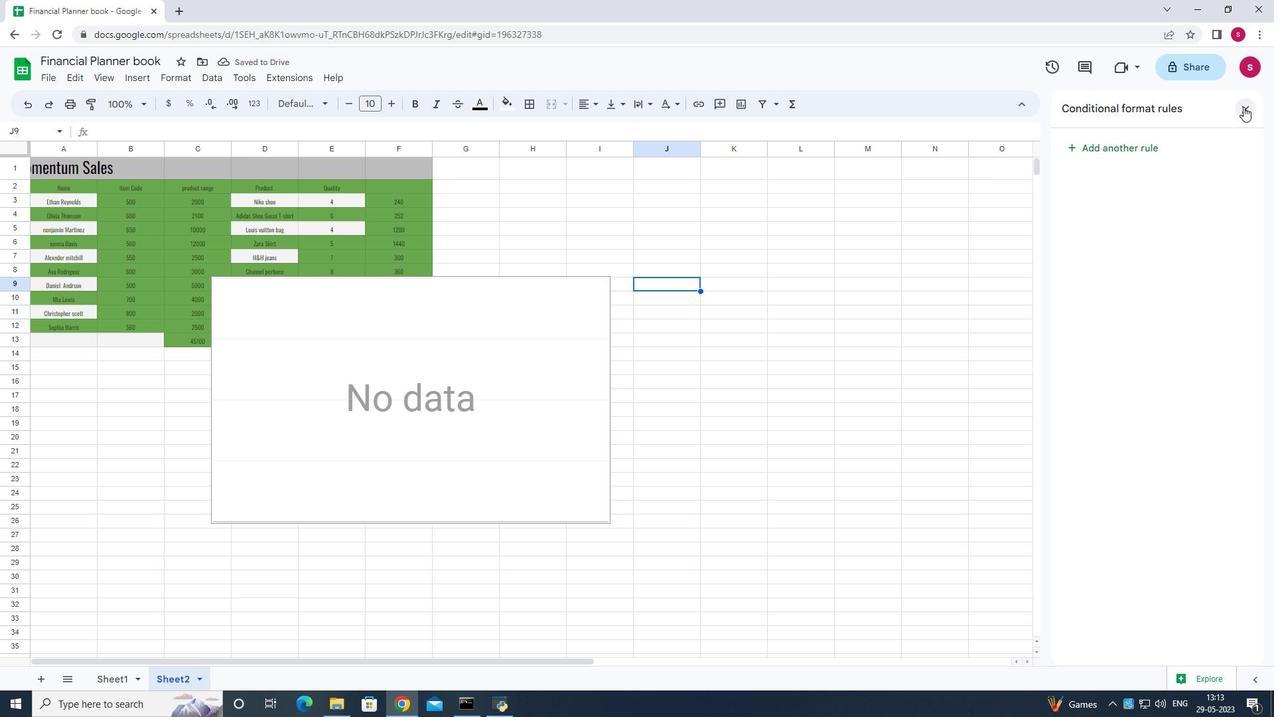 
Action: Mouse moved to (748, 242)
Screenshot: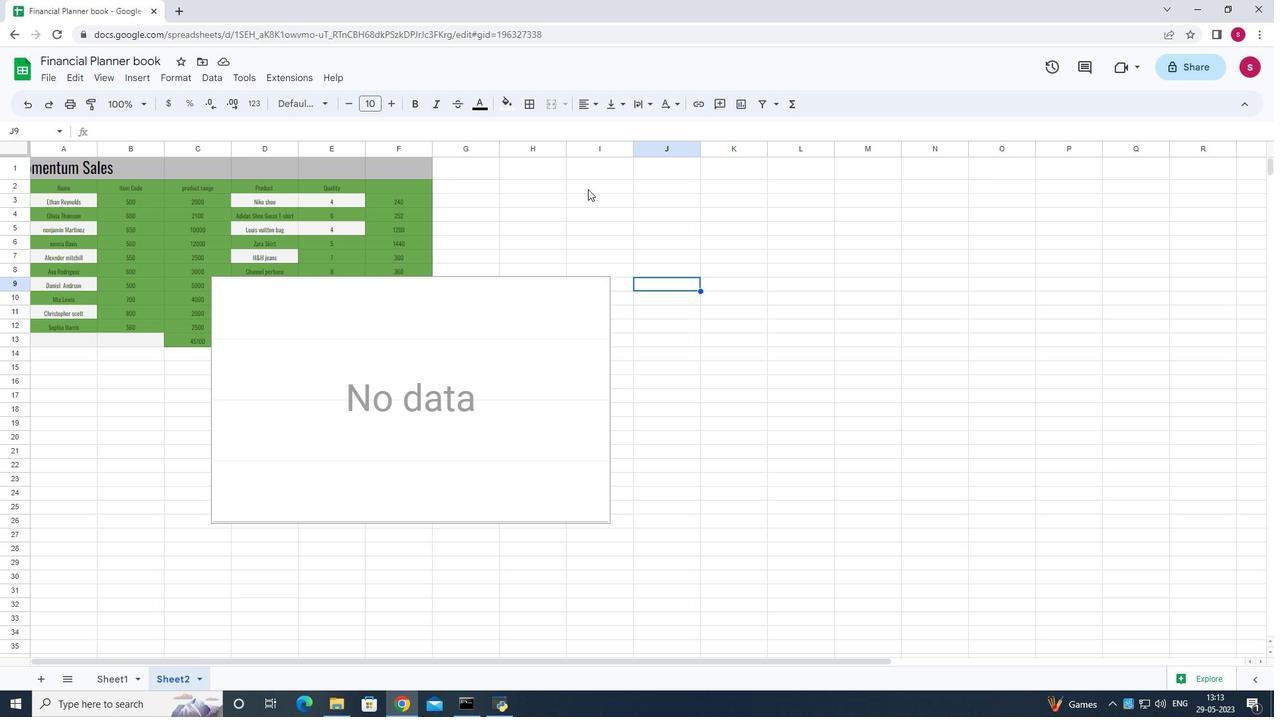 
Action: Mouse pressed left at (748, 242)
Screenshot: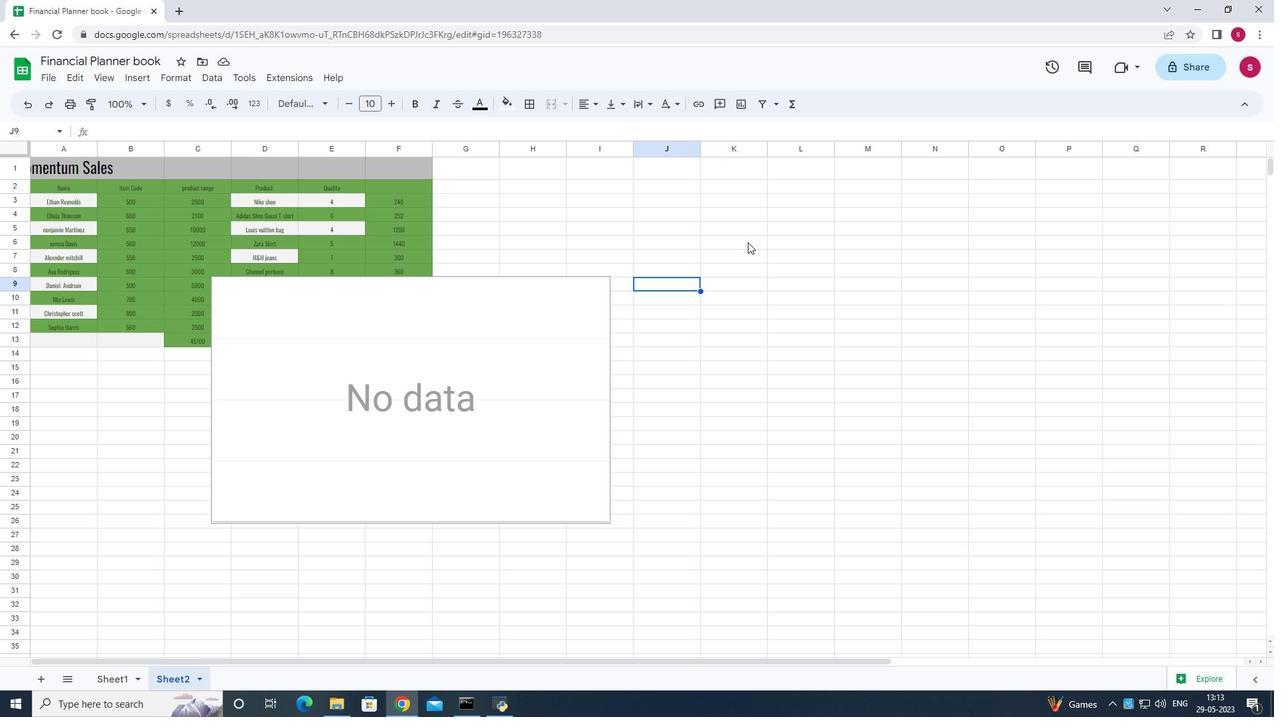 
Action: Mouse moved to (684, 279)
Screenshot: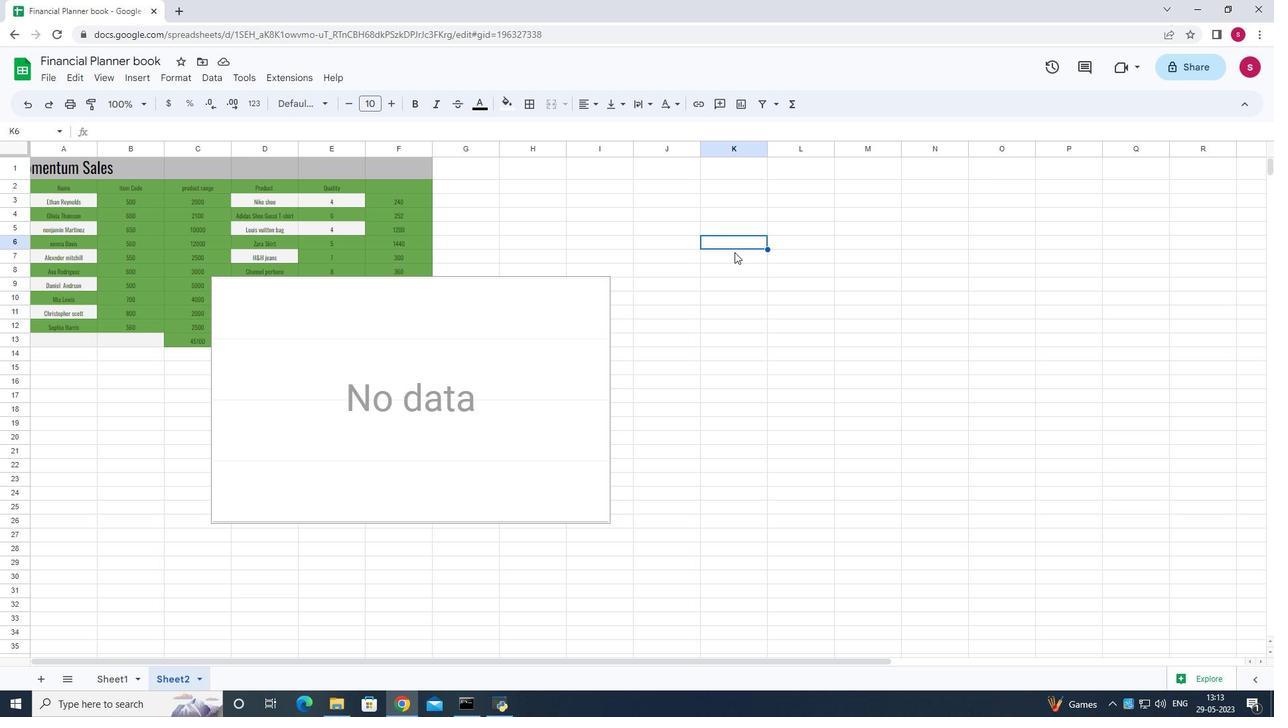 
Action: Mouse pressed left at (684, 279)
Screenshot: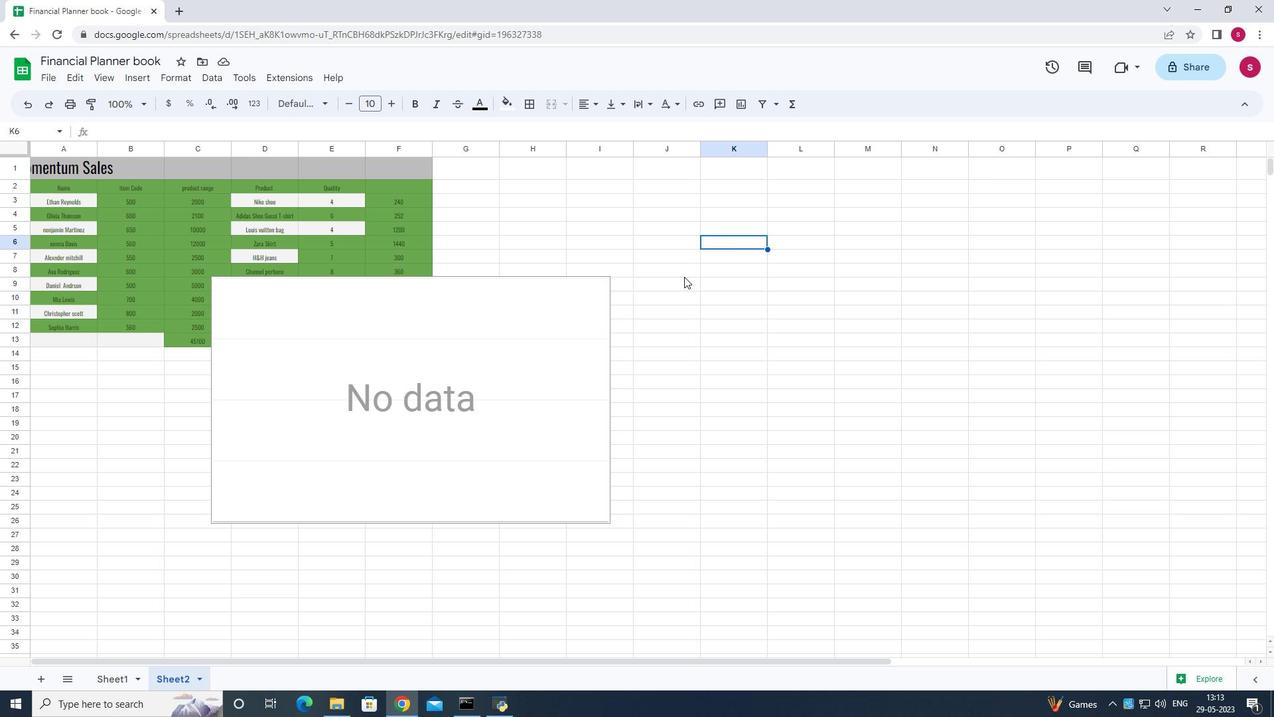 
Action: Mouse moved to (667, 309)
Screenshot: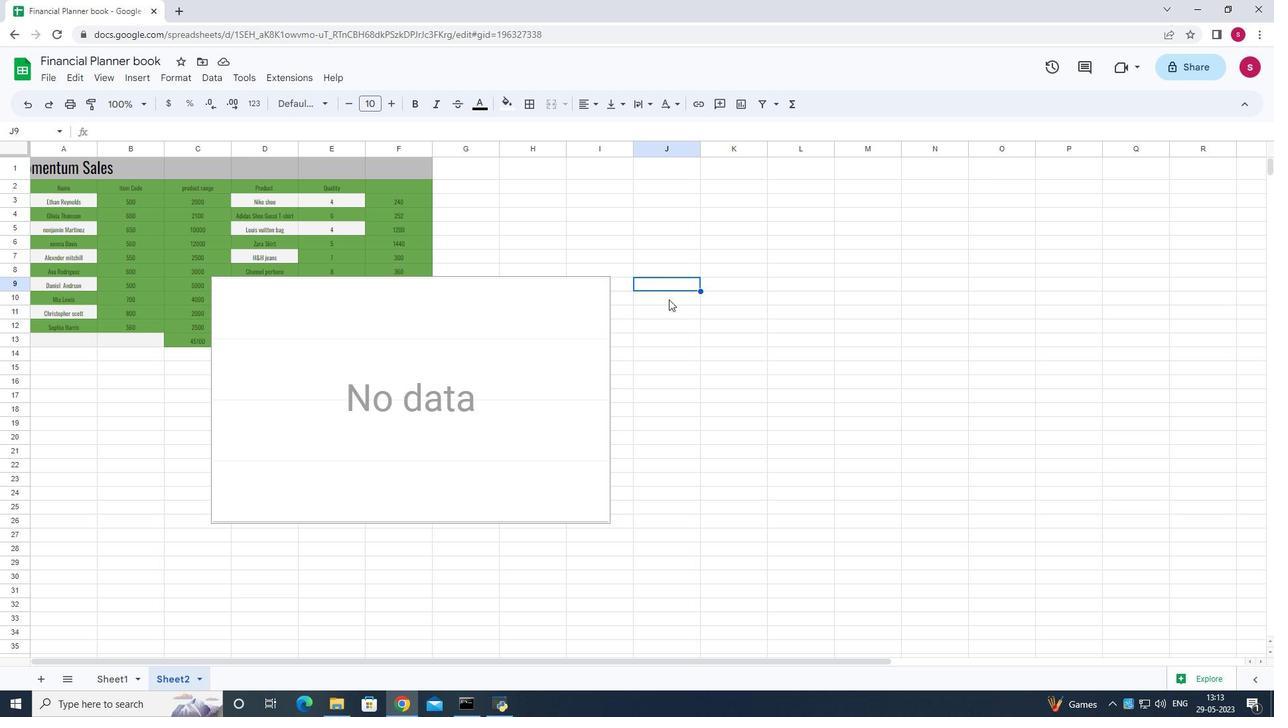 
Action: Mouse pressed left at (667, 309)
Screenshot: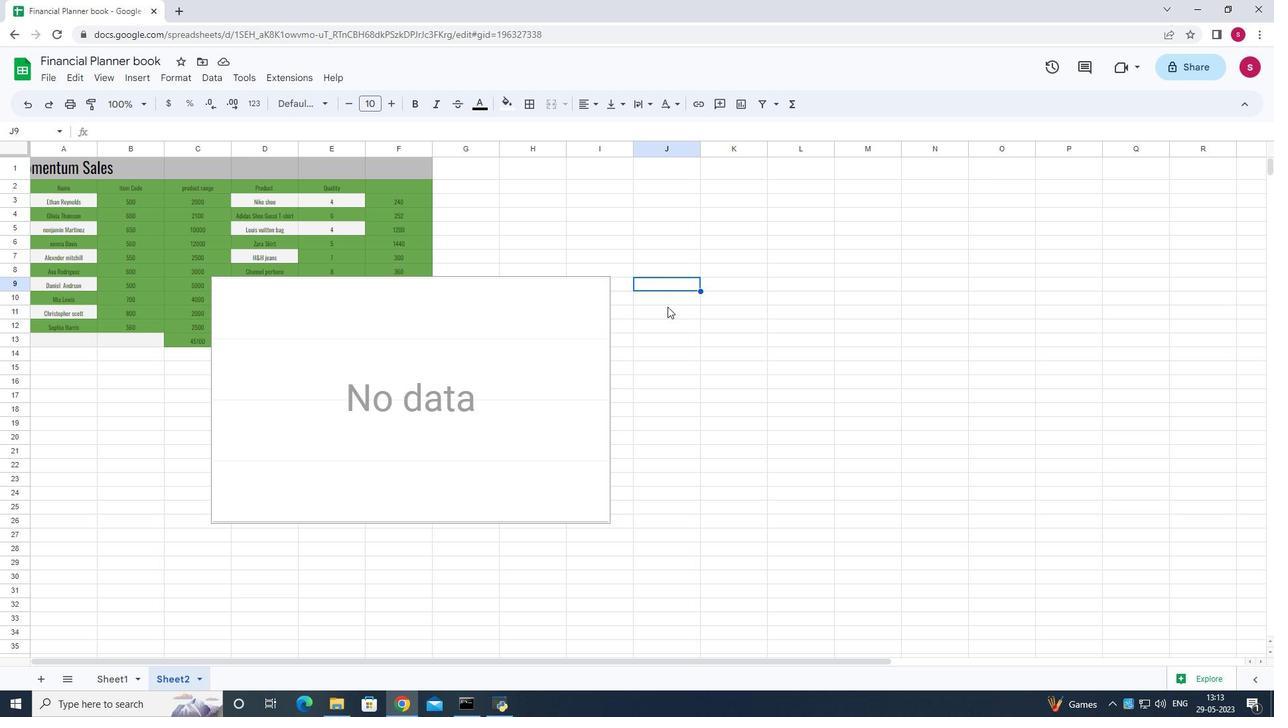 
Action: Mouse moved to (568, 364)
Screenshot: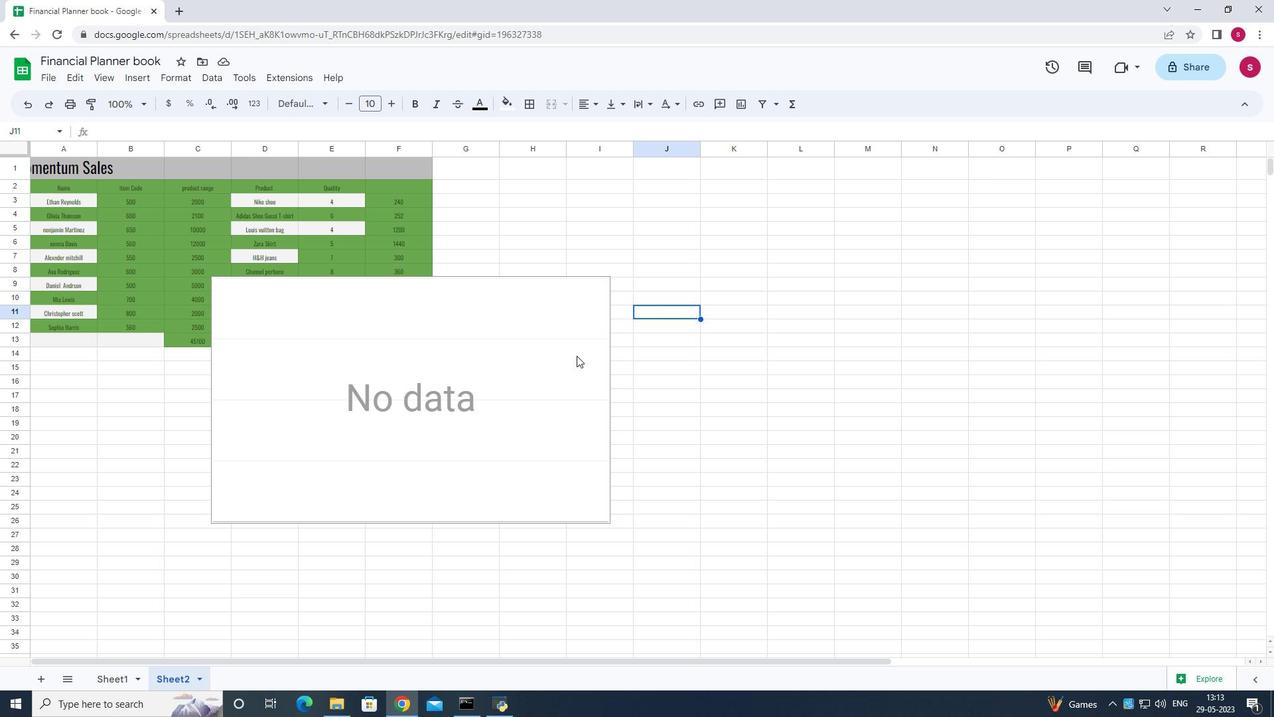 
Action: Mouse pressed left at (568, 364)
Screenshot: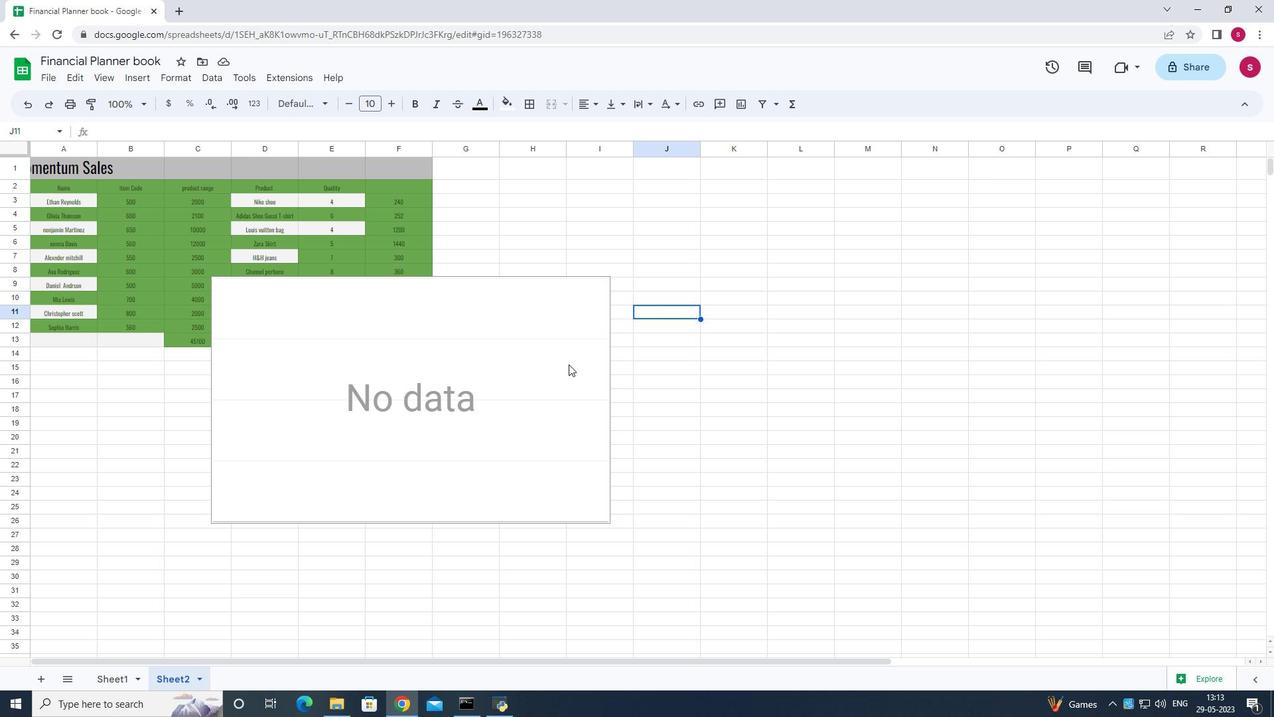 
Action: Mouse moved to (579, 371)
Screenshot: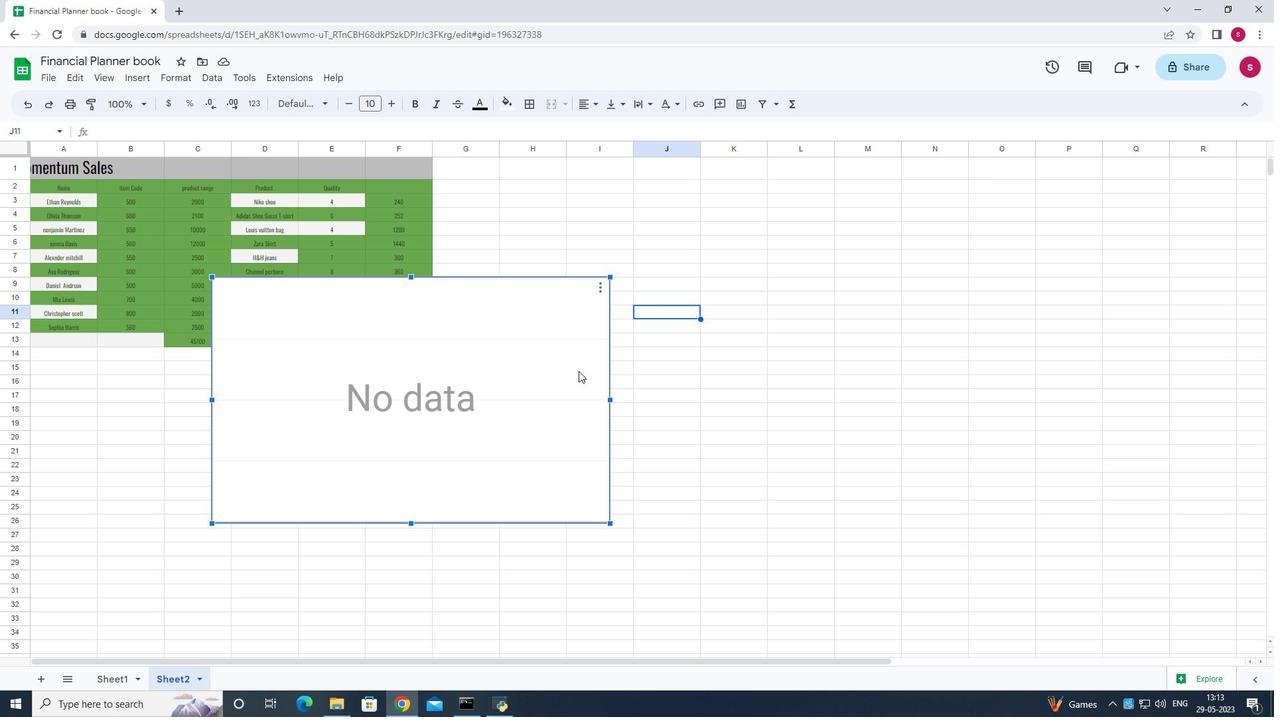 
Action: Key pressed <Key.delete>
Screenshot: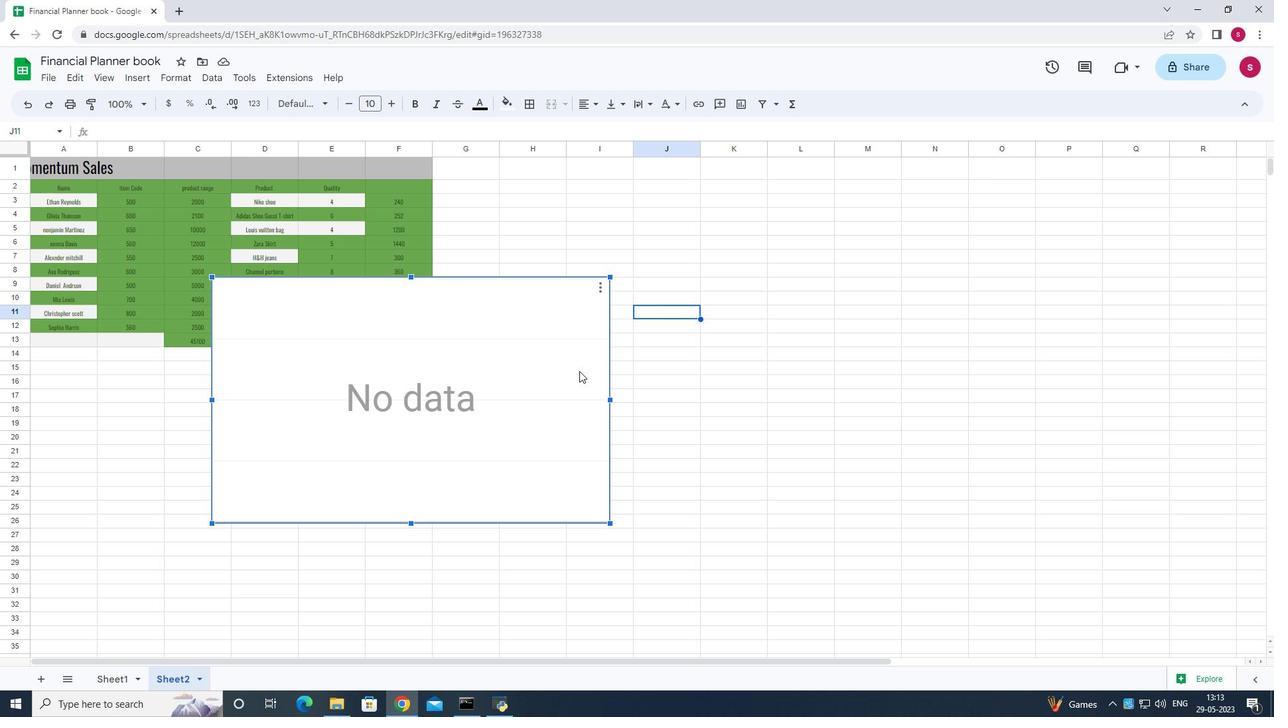 
Action: Mouse pressed left at (579, 371)
Screenshot: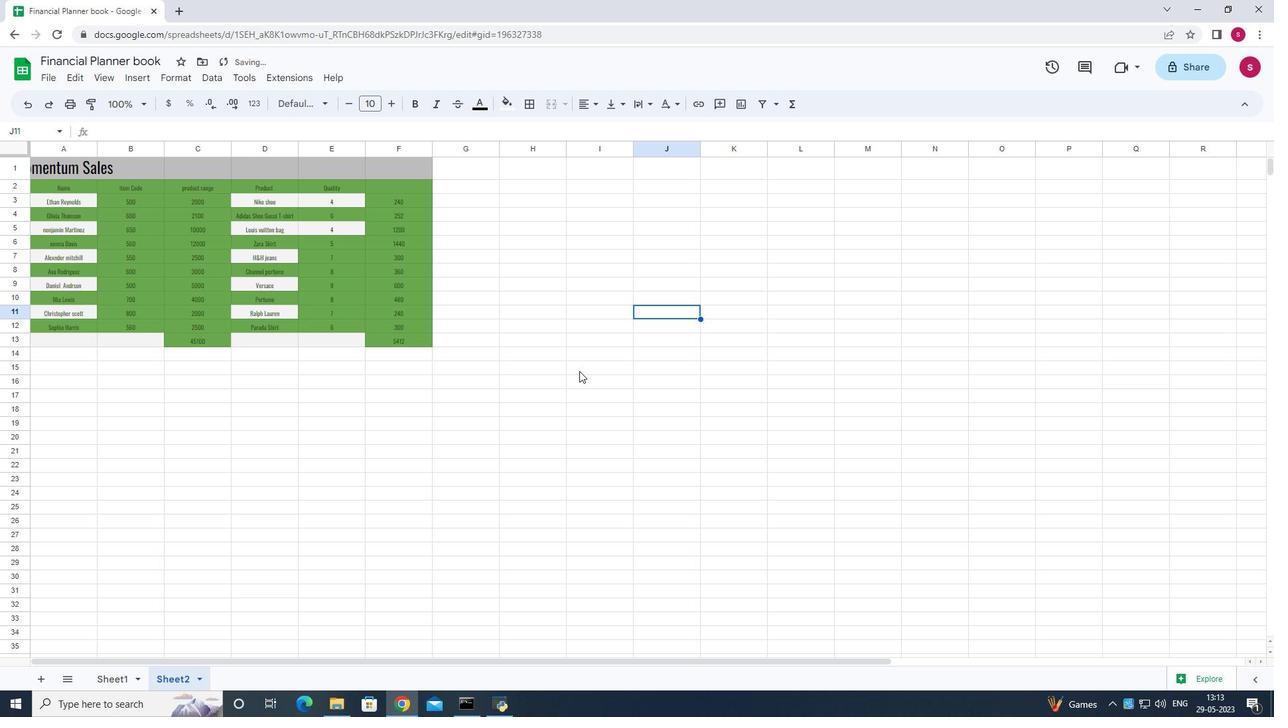 
Action: Mouse moved to (324, 107)
Screenshot: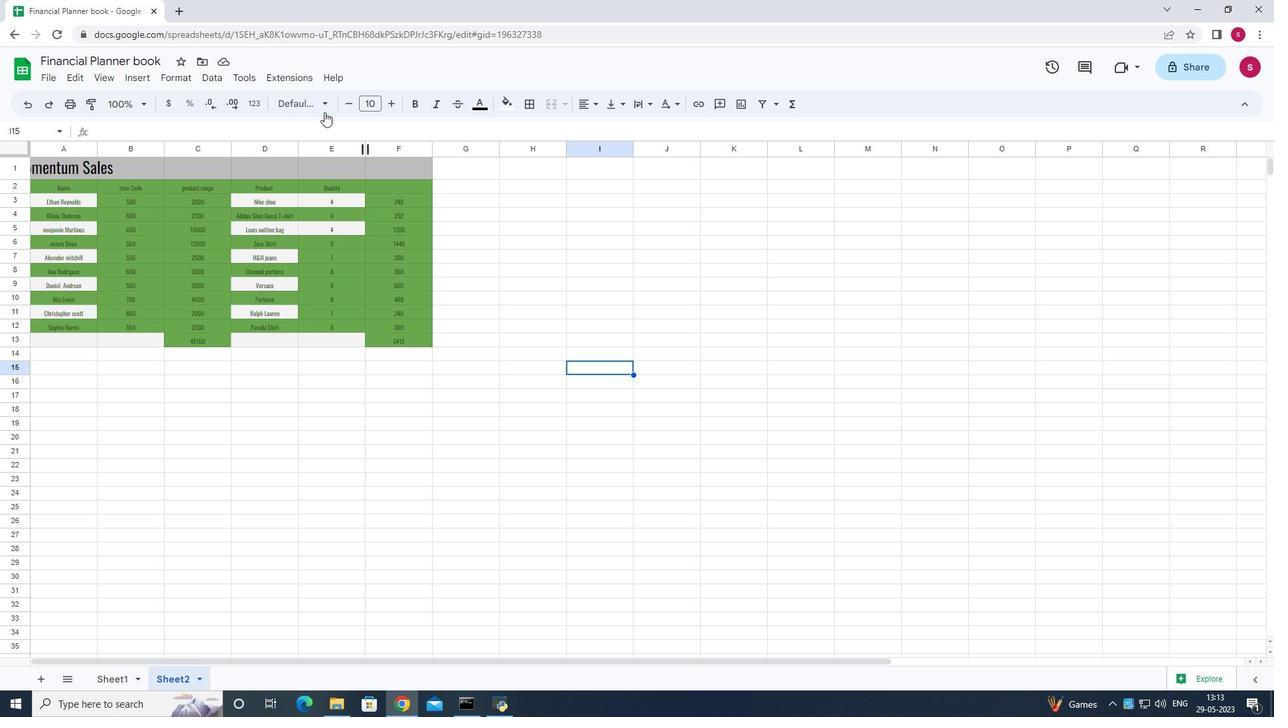 
Action: Mouse pressed left at (324, 107)
Screenshot: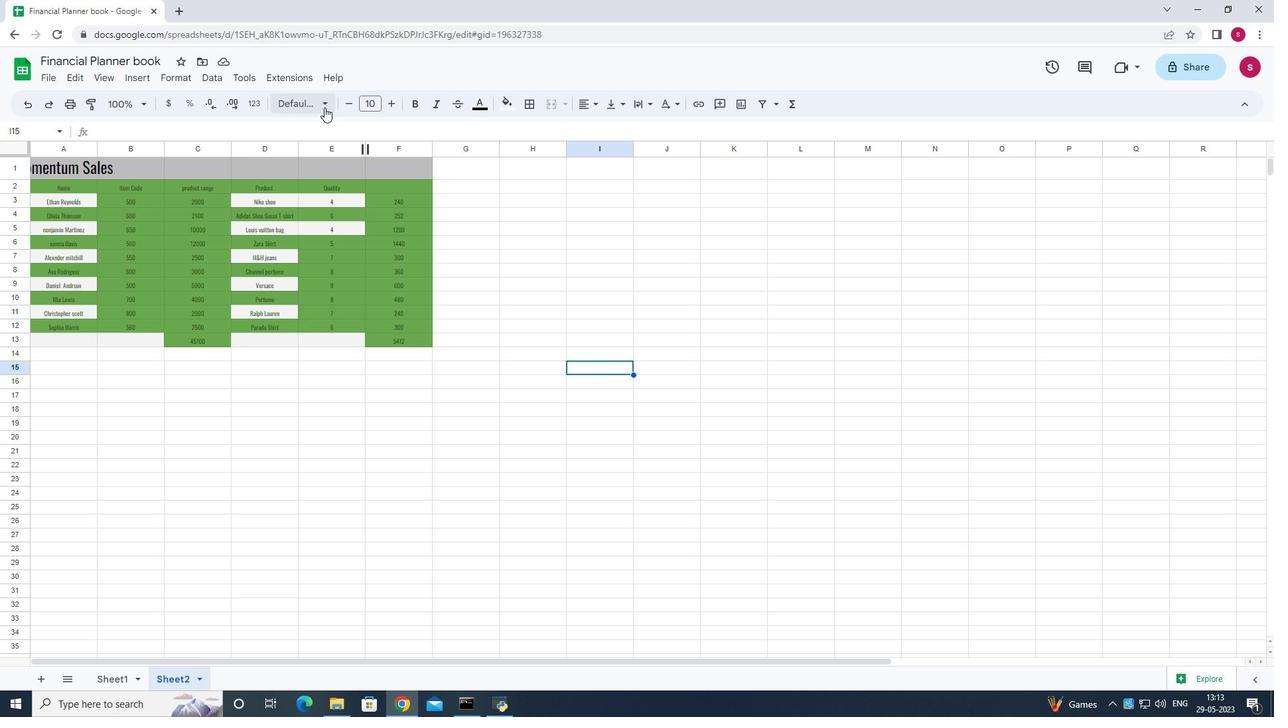 
Action: Mouse moved to (329, 198)
Screenshot: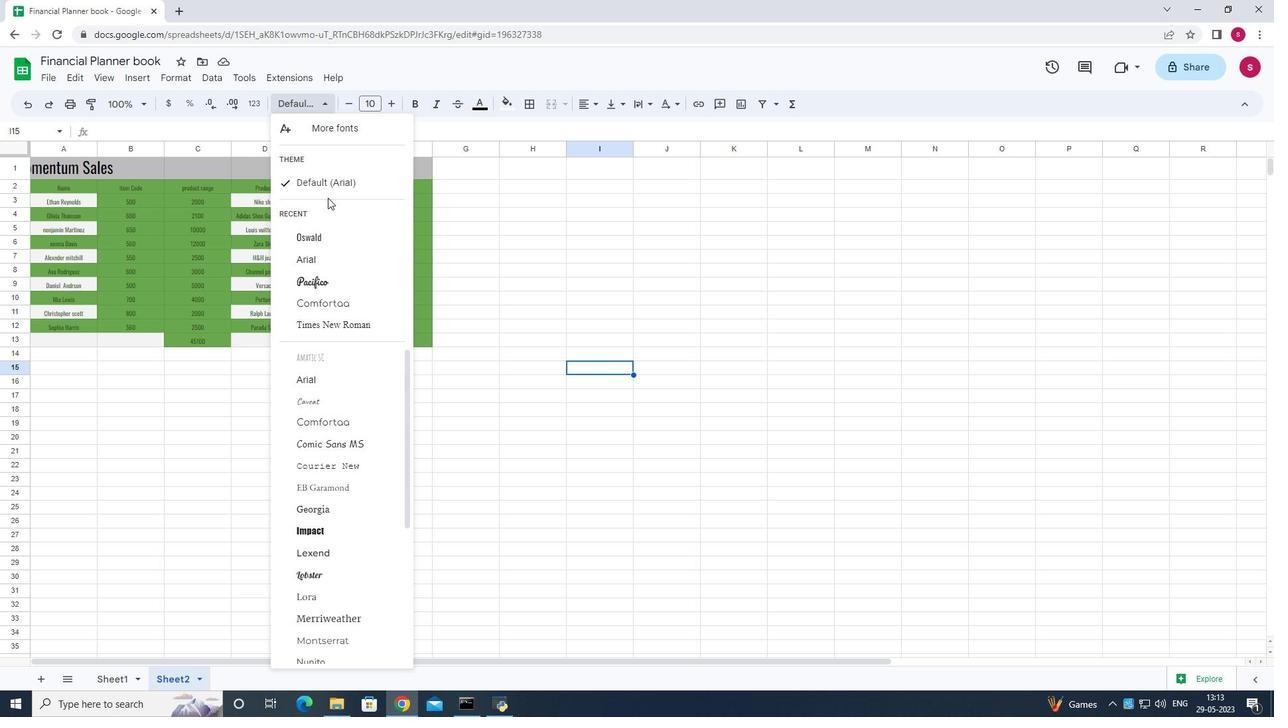 
Action: Mouse scrolled (329, 197) with delta (0, 0)
Screenshot: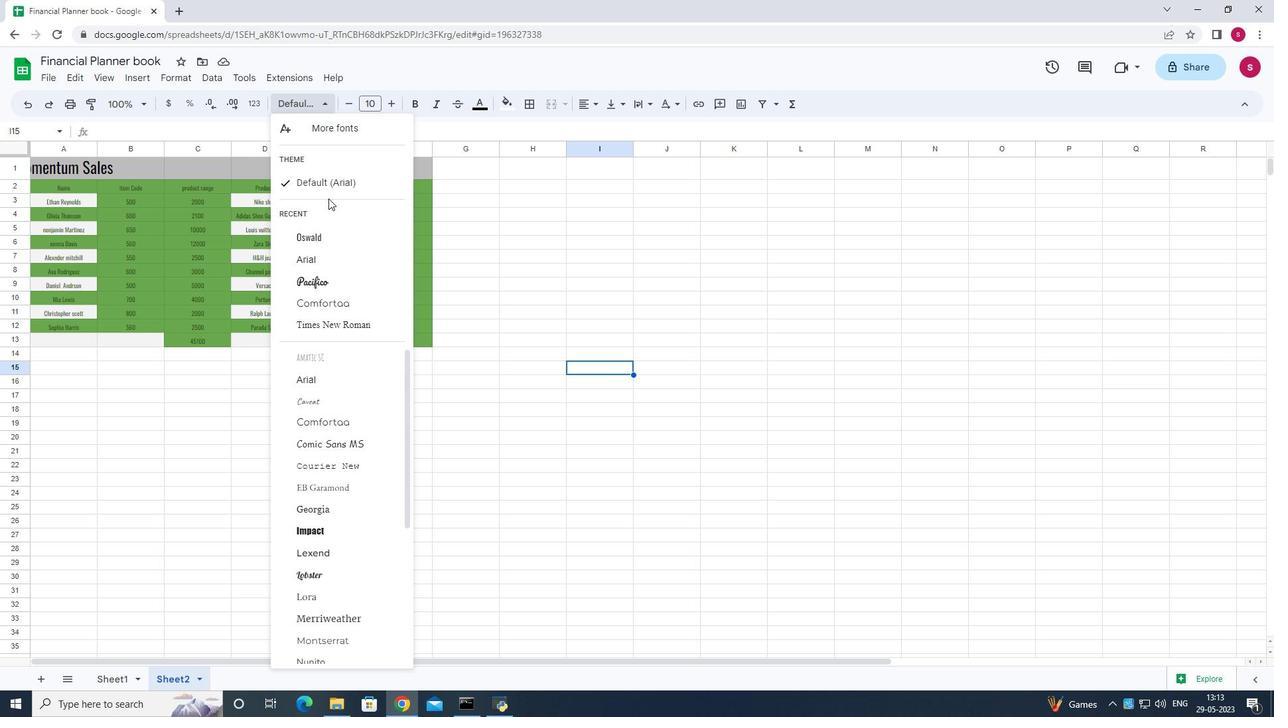 
Action: Mouse moved to (329, 199)
Screenshot: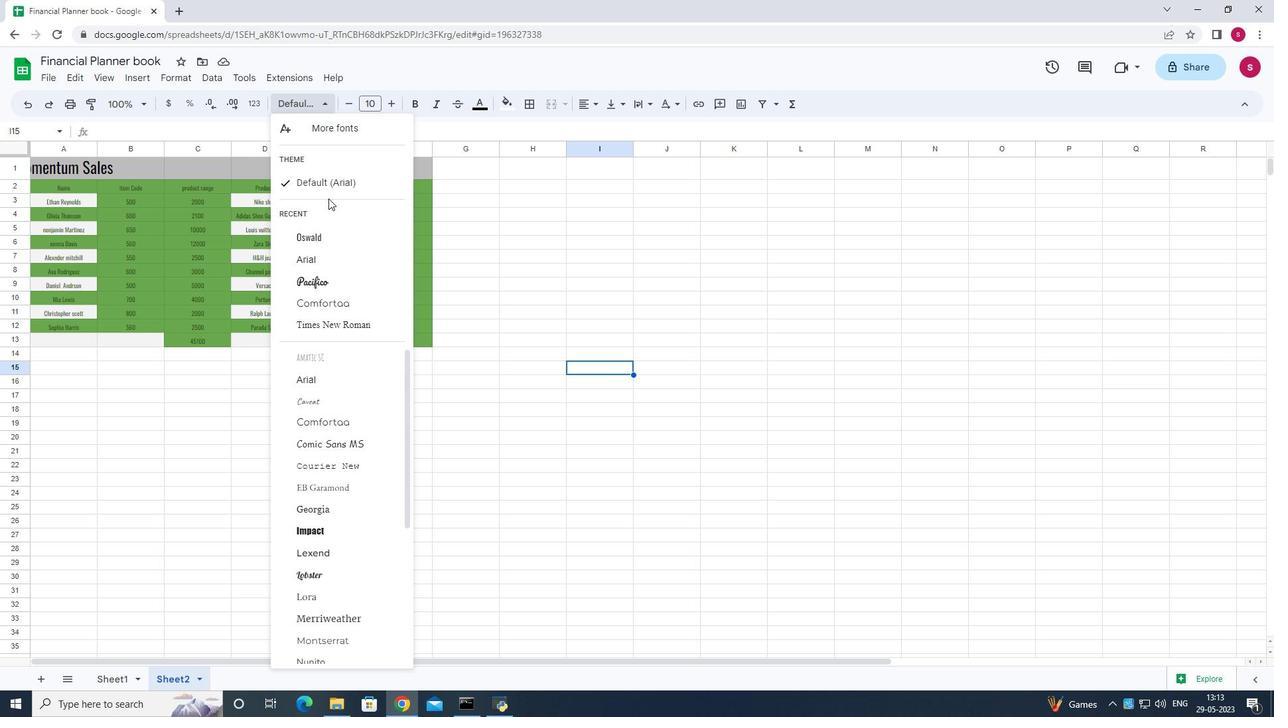 
Action: Mouse scrolled (329, 198) with delta (0, 0)
Screenshot: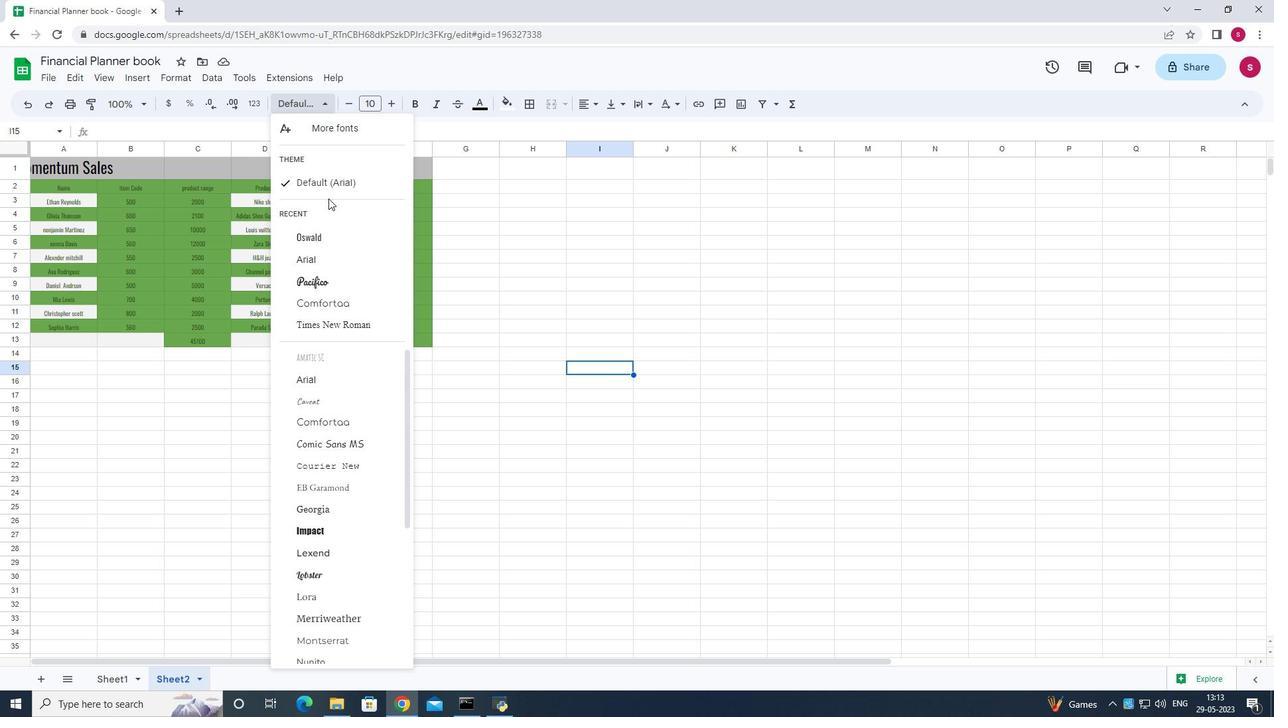 
Action: Mouse scrolled (329, 198) with delta (0, 0)
Screenshot: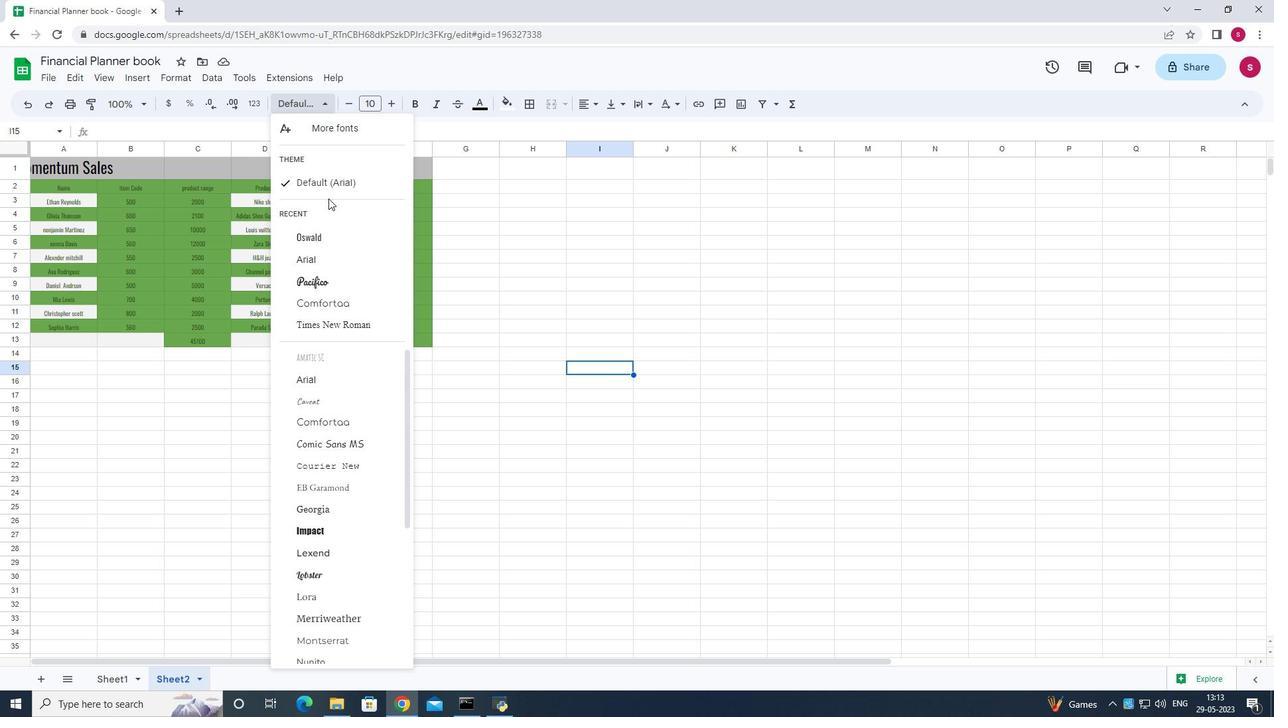 
Action: Mouse scrolled (329, 198) with delta (0, 0)
Screenshot: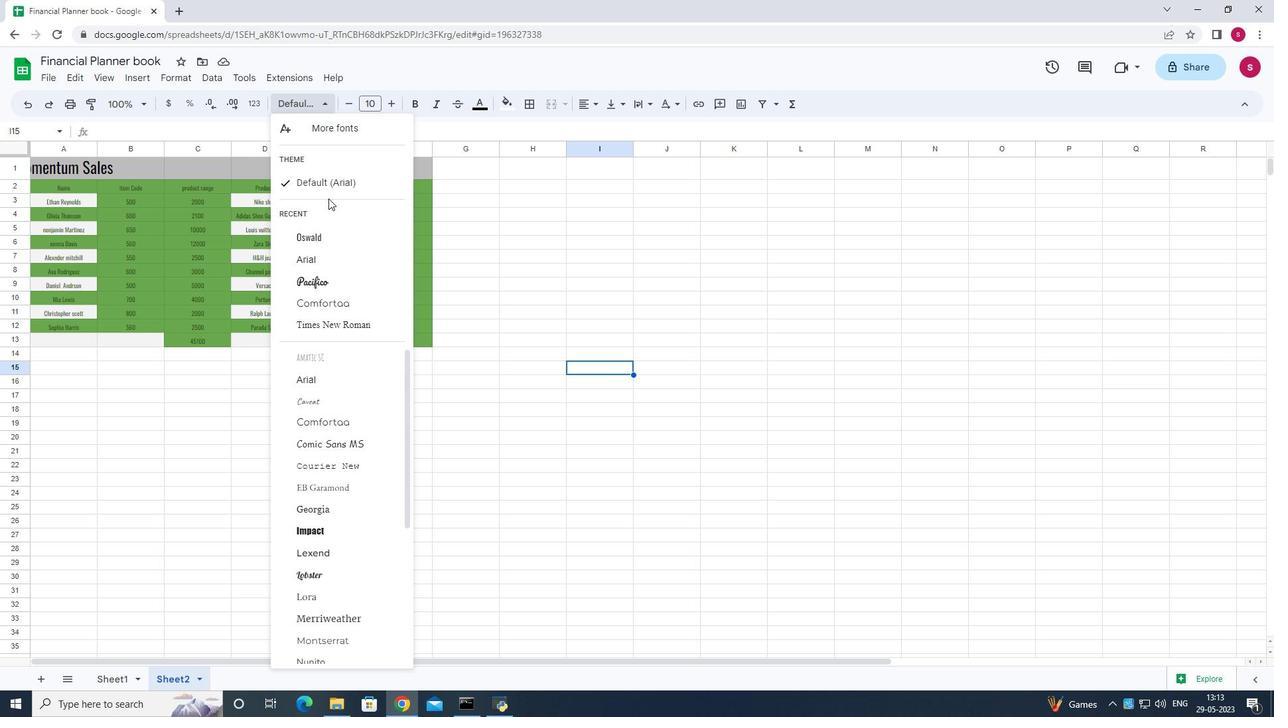 
Action: Mouse scrolled (329, 198) with delta (0, 0)
Screenshot: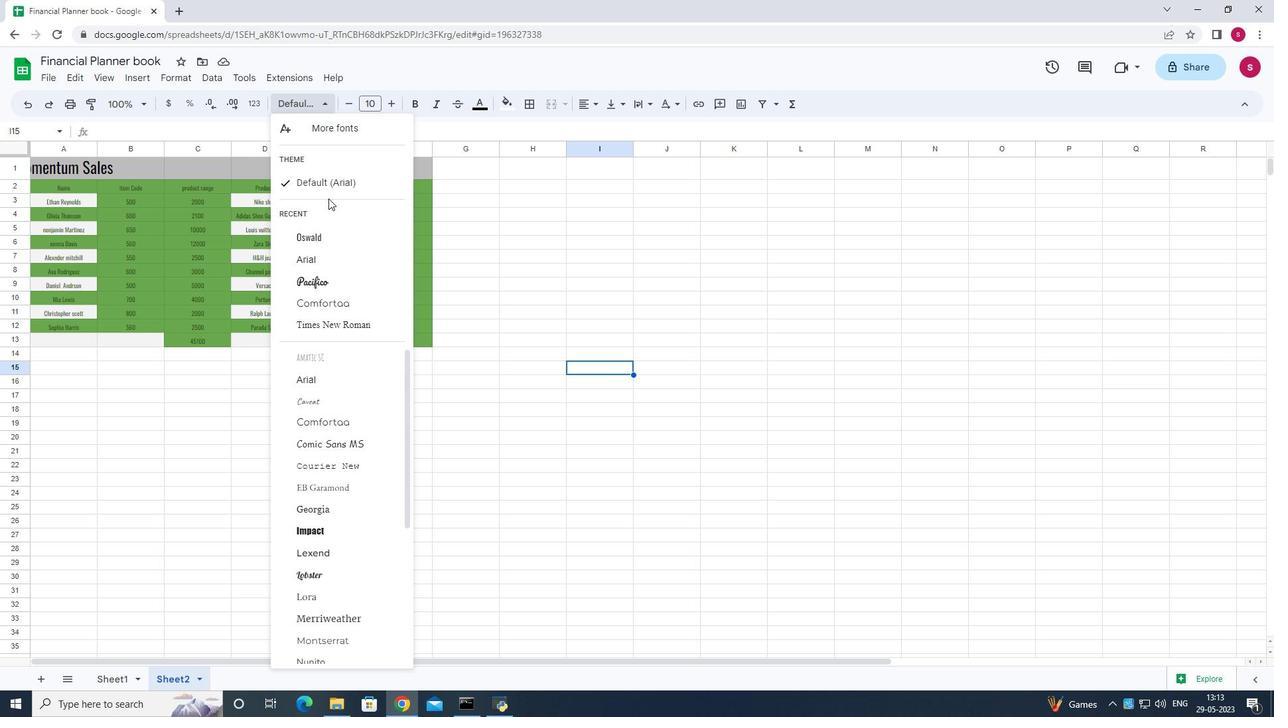 
Action: Mouse scrolled (329, 198) with delta (0, 0)
Screenshot: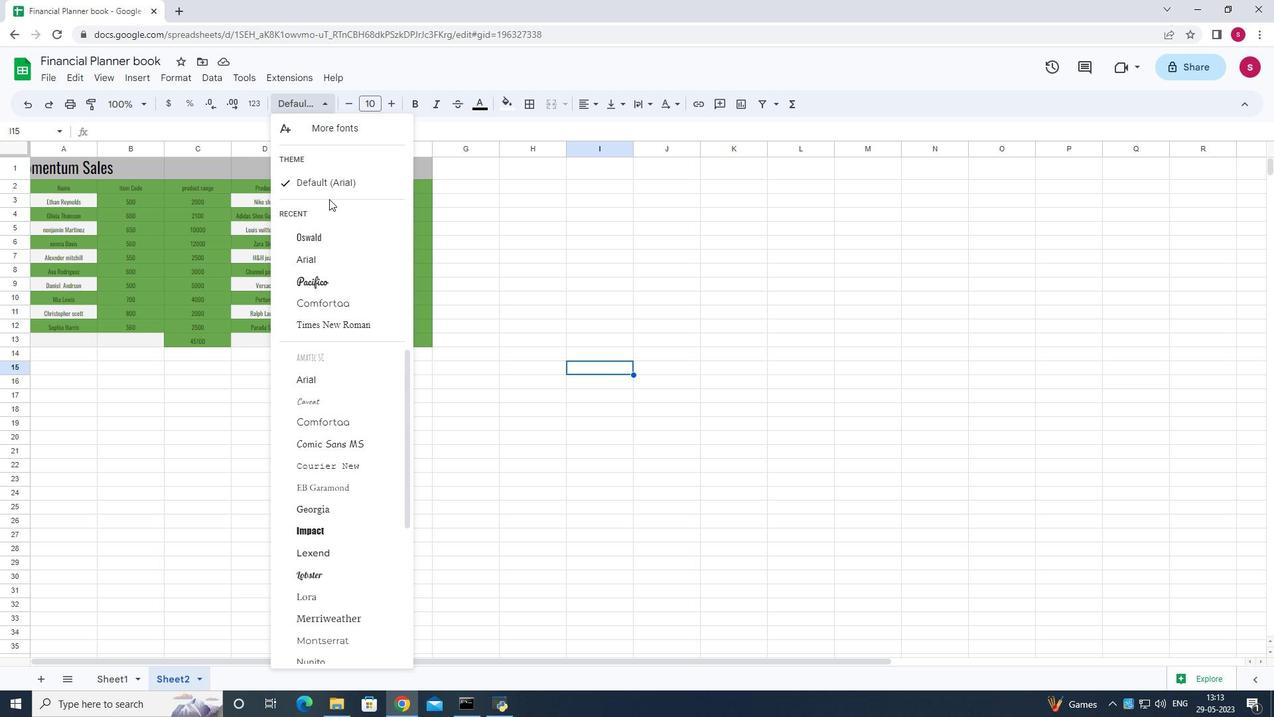 
Action: Mouse scrolled (329, 198) with delta (0, 0)
Screenshot: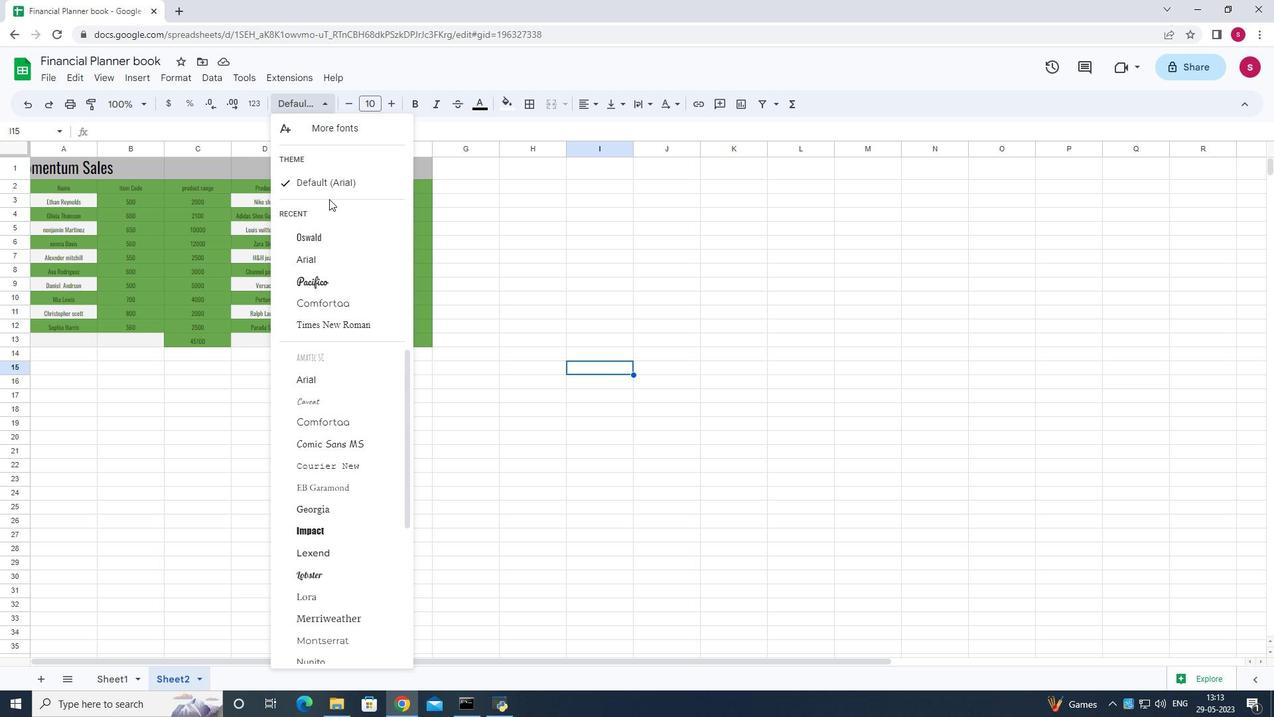 
Action: Mouse scrolled (329, 198) with delta (0, 0)
Screenshot: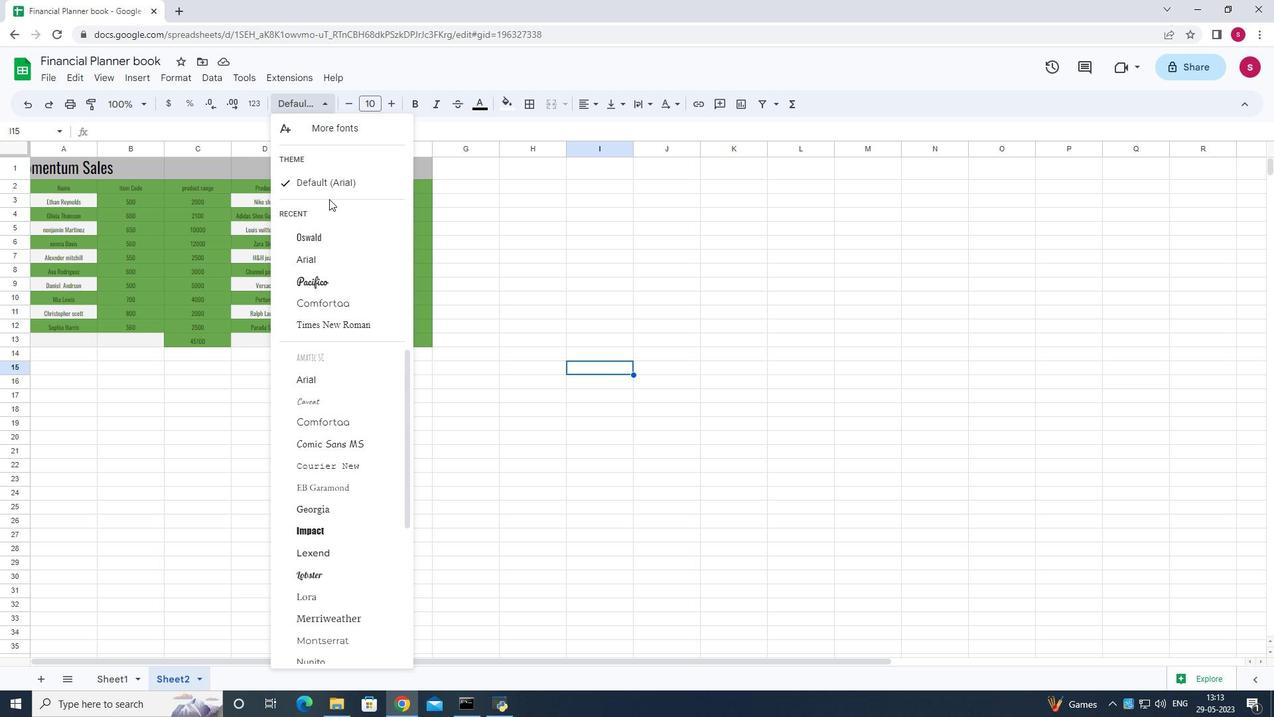 
Action: Mouse scrolled (329, 198) with delta (0, 0)
Screenshot: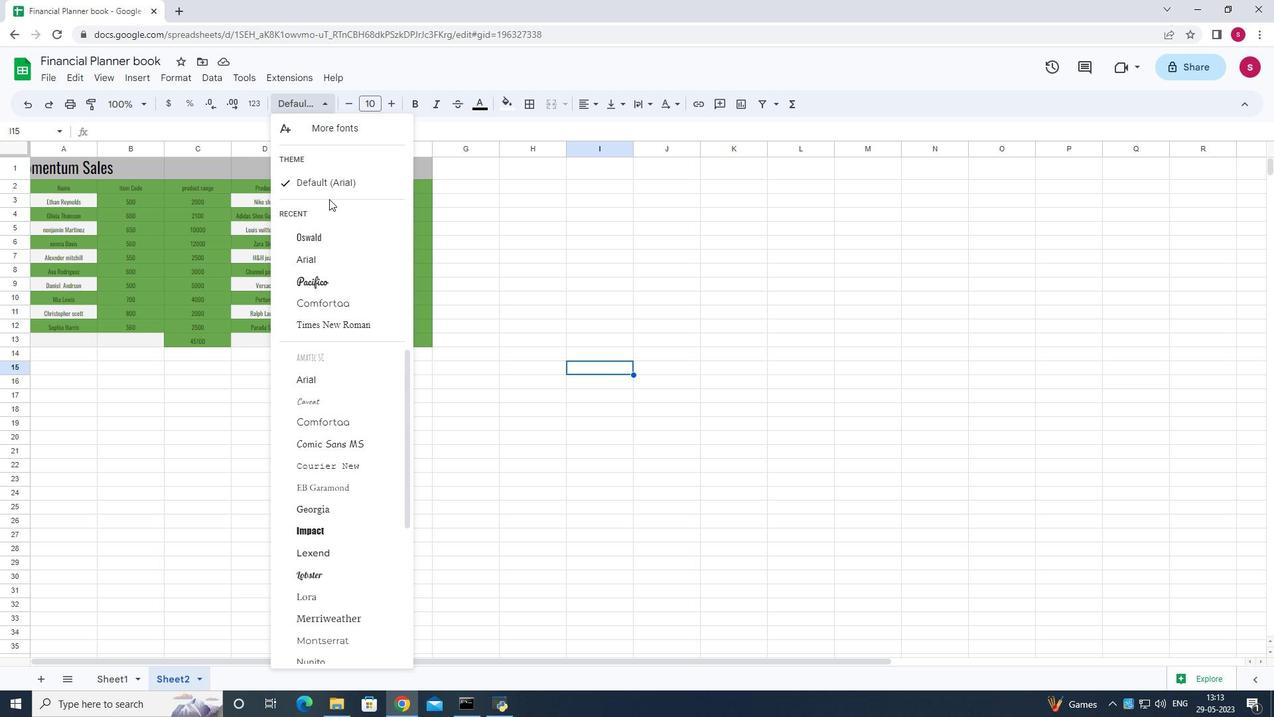 
Action: Mouse moved to (495, 221)
Screenshot: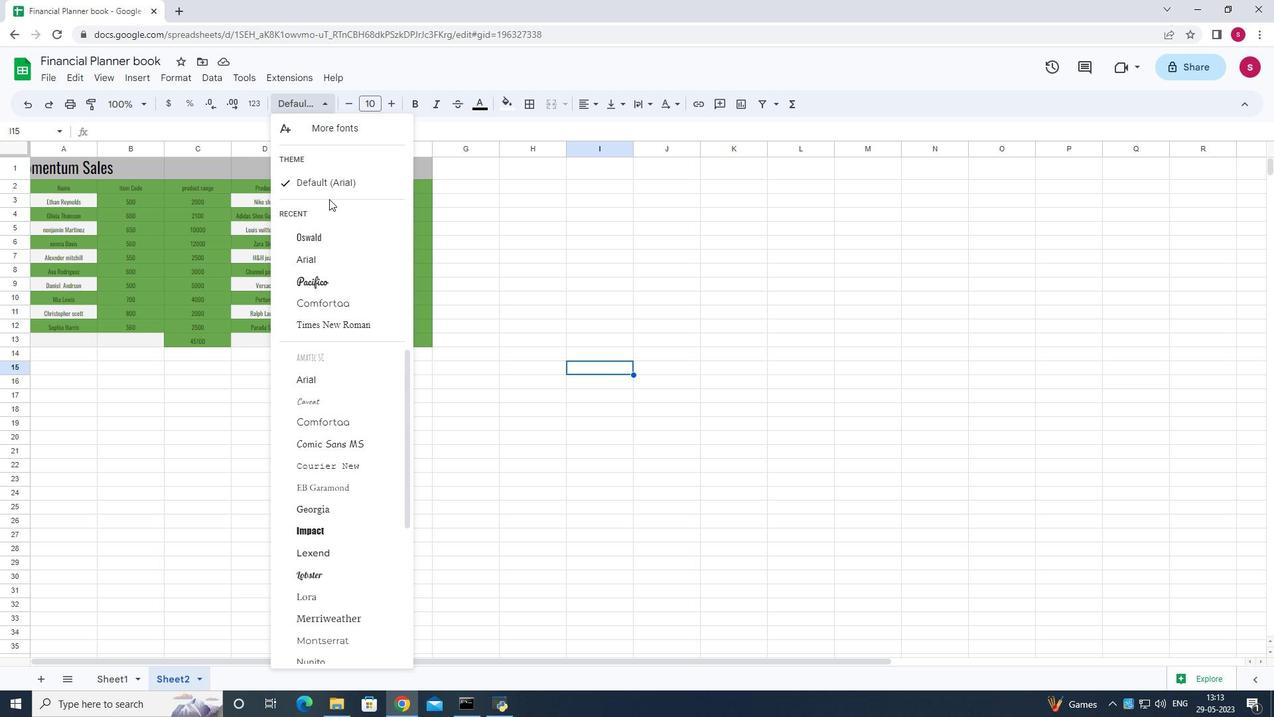 
Action: Mouse pressed left at (495, 221)
Screenshot: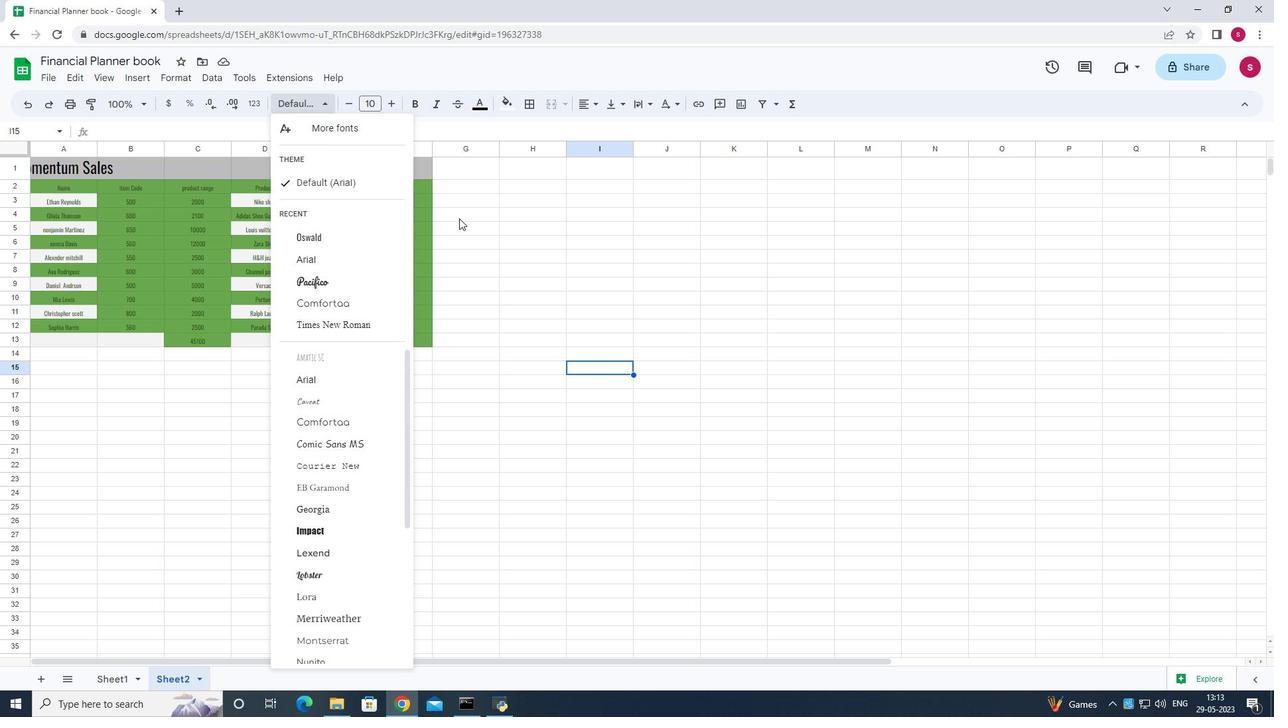 
Action: Mouse moved to (213, 81)
Screenshot: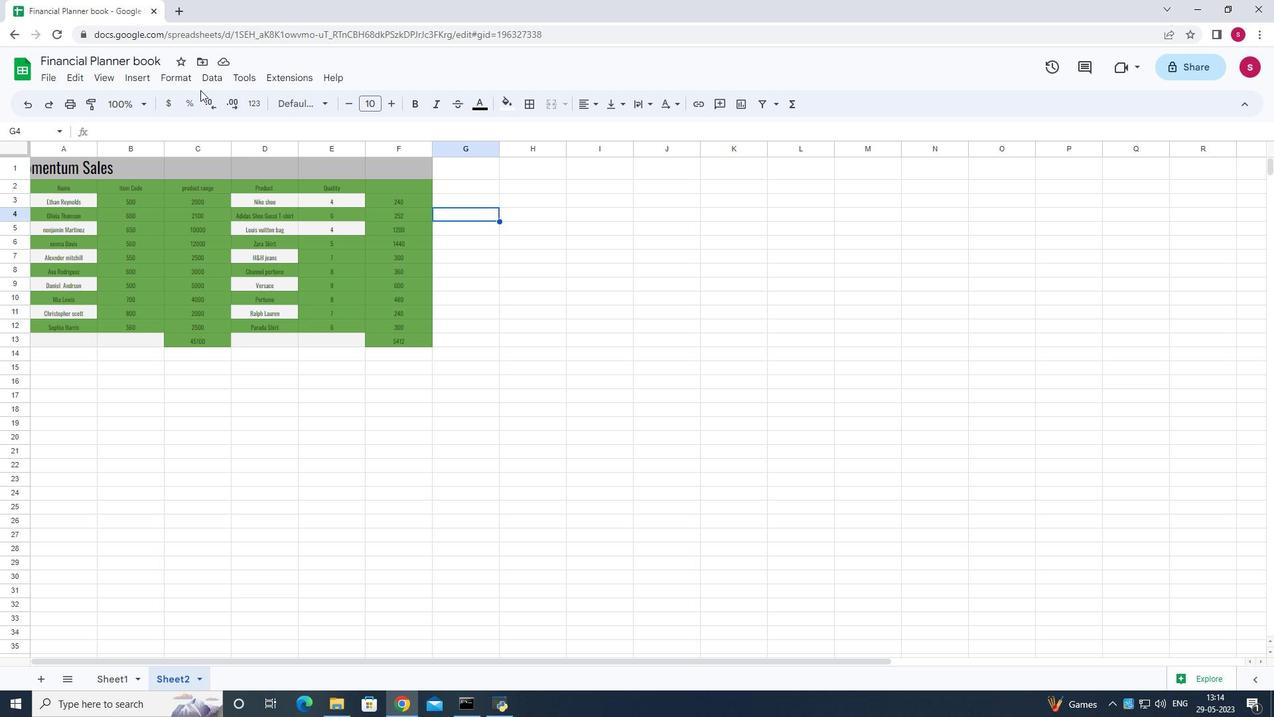 
Action: Mouse pressed left at (213, 81)
Screenshot: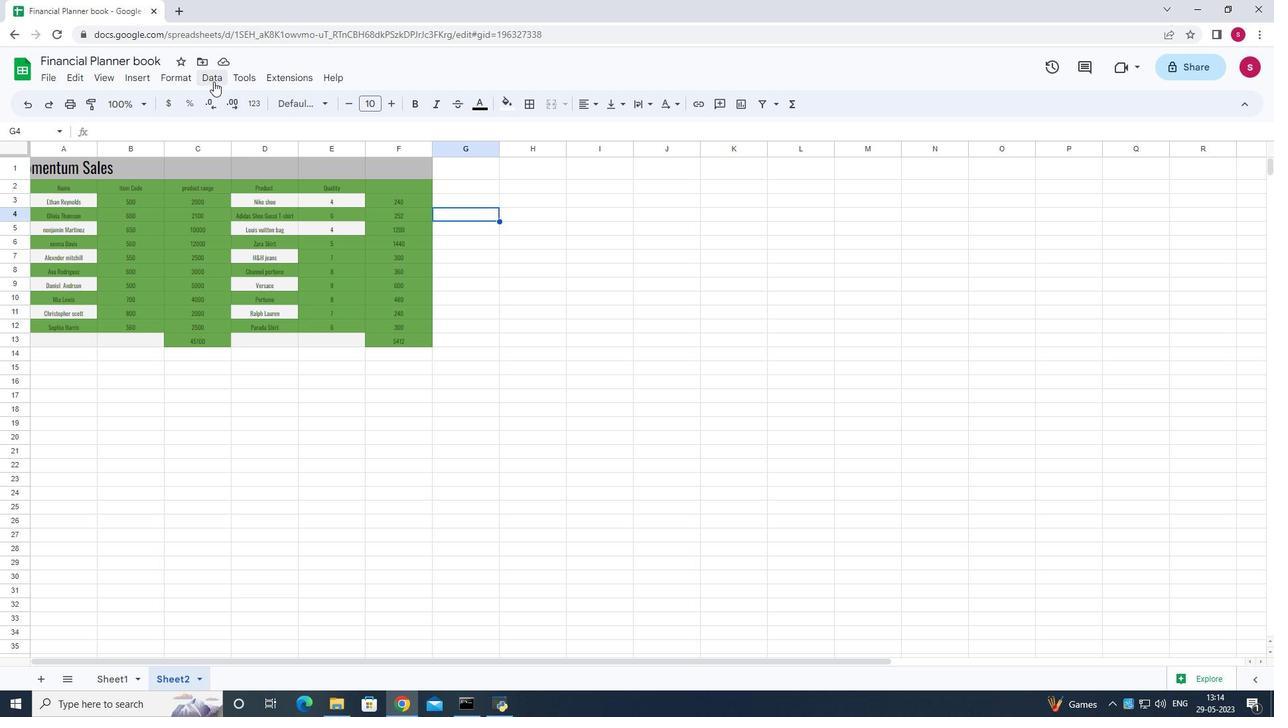 
Action: Mouse moved to (244, 405)
Screenshot: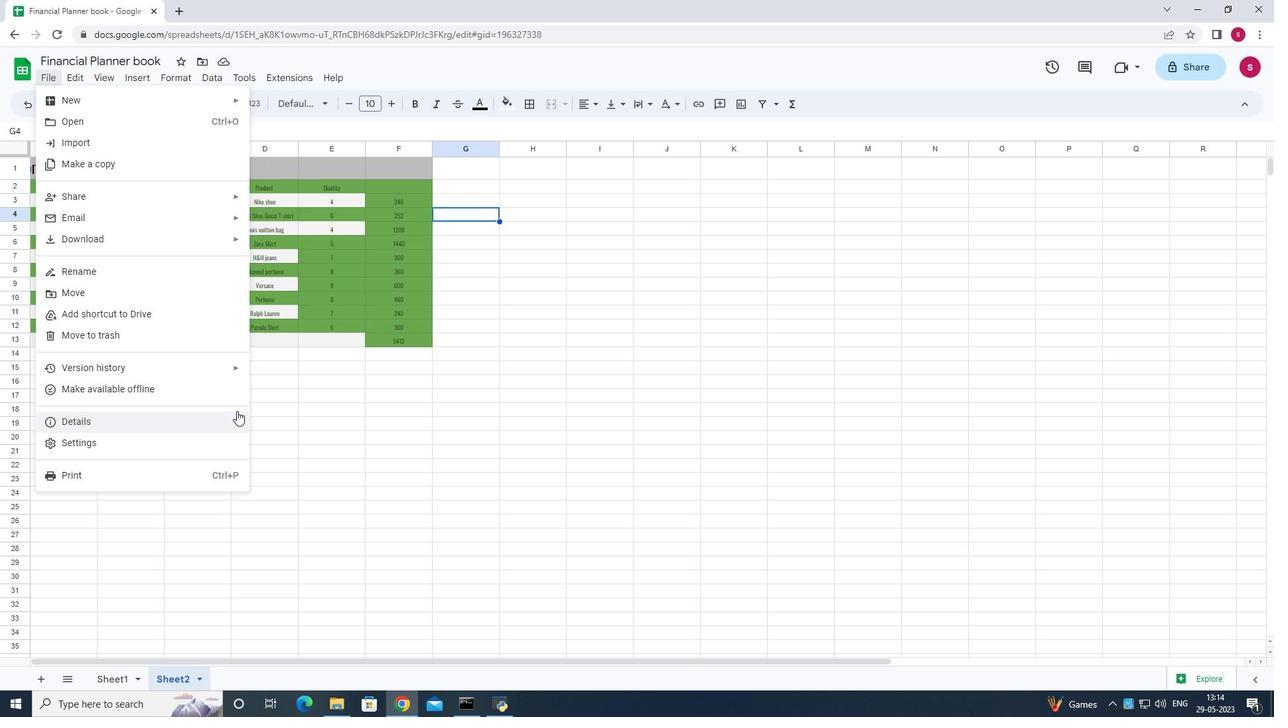 
Action: Mouse pressed left at (244, 405)
Screenshot: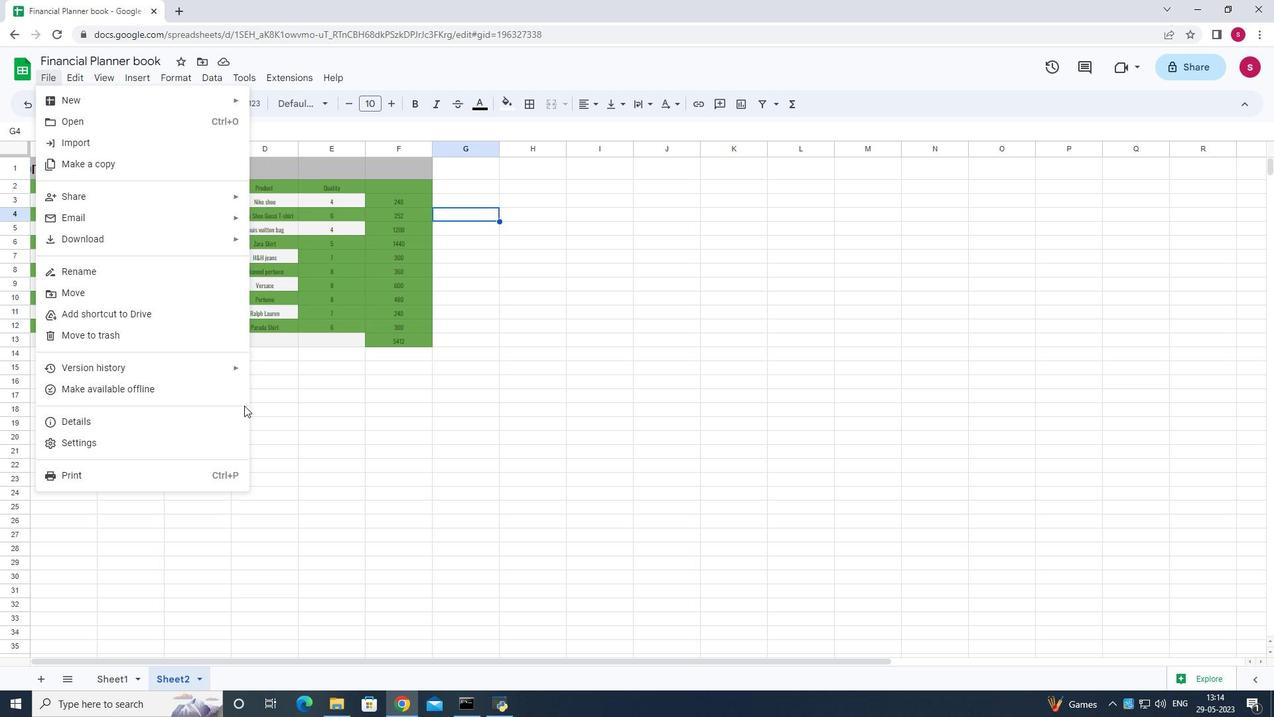 
Action: Mouse moved to (265, 393)
Screenshot: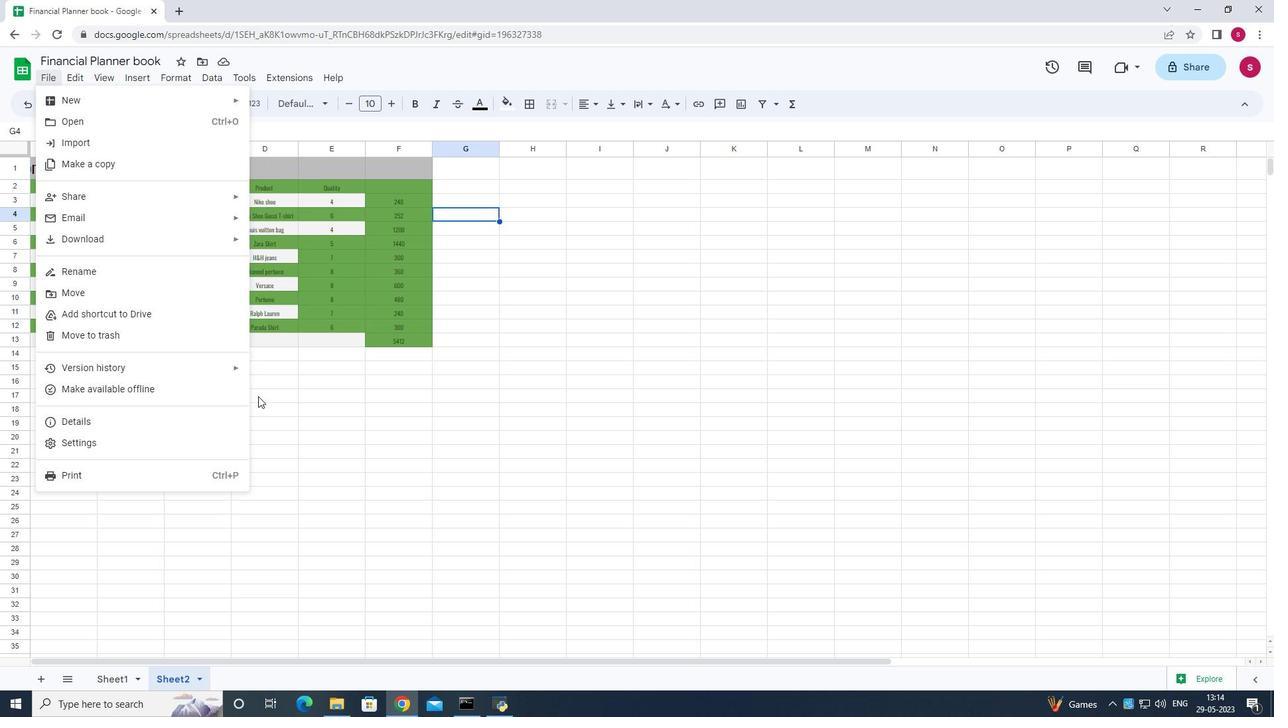 
Action: Mouse pressed left at (265, 393)
Screenshot: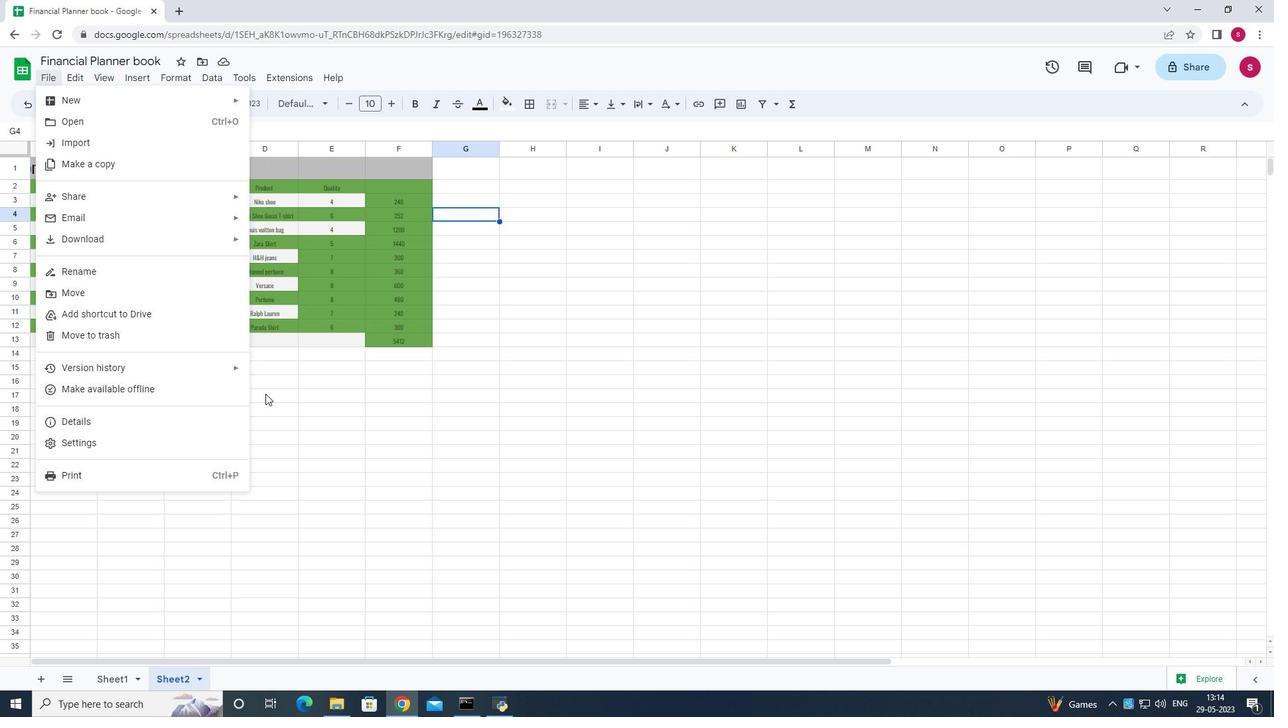 
Action: Mouse moved to (542, 255)
Screenshot: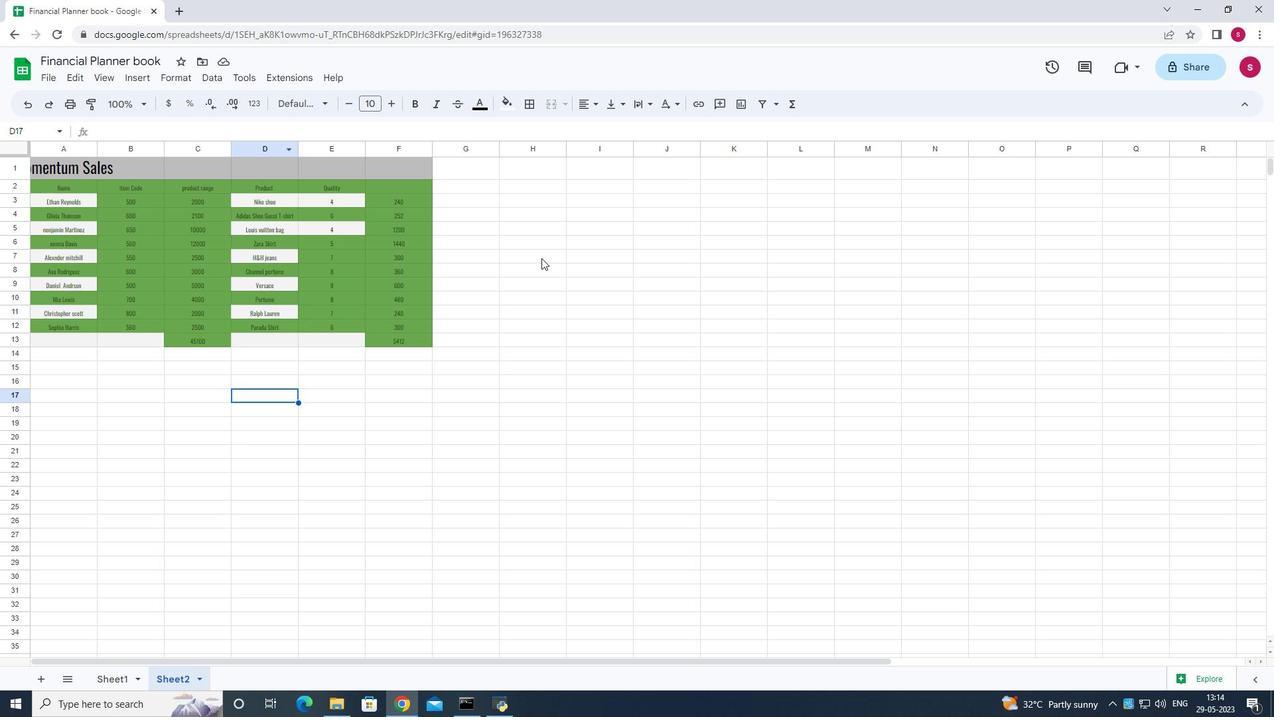
Action: Mouse pressed left at (542, 255)
Screenshot: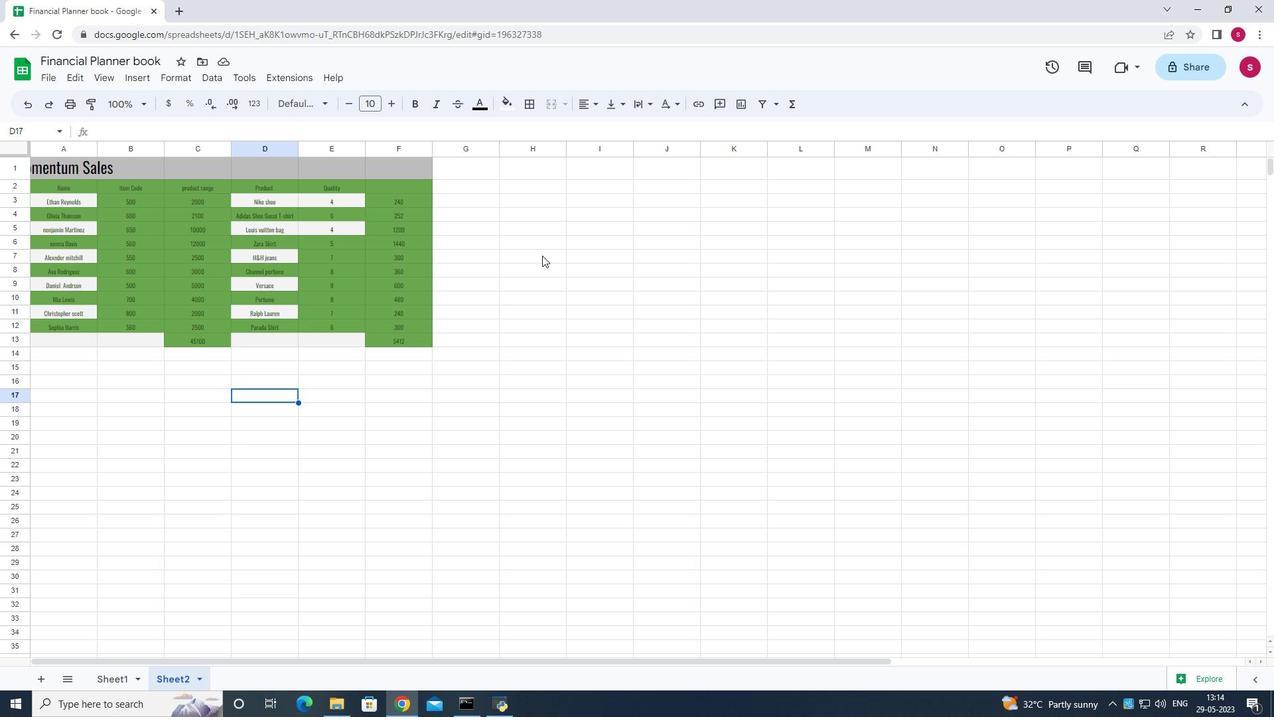 
Action: Mouse moved to (465, 281)
Screenshot: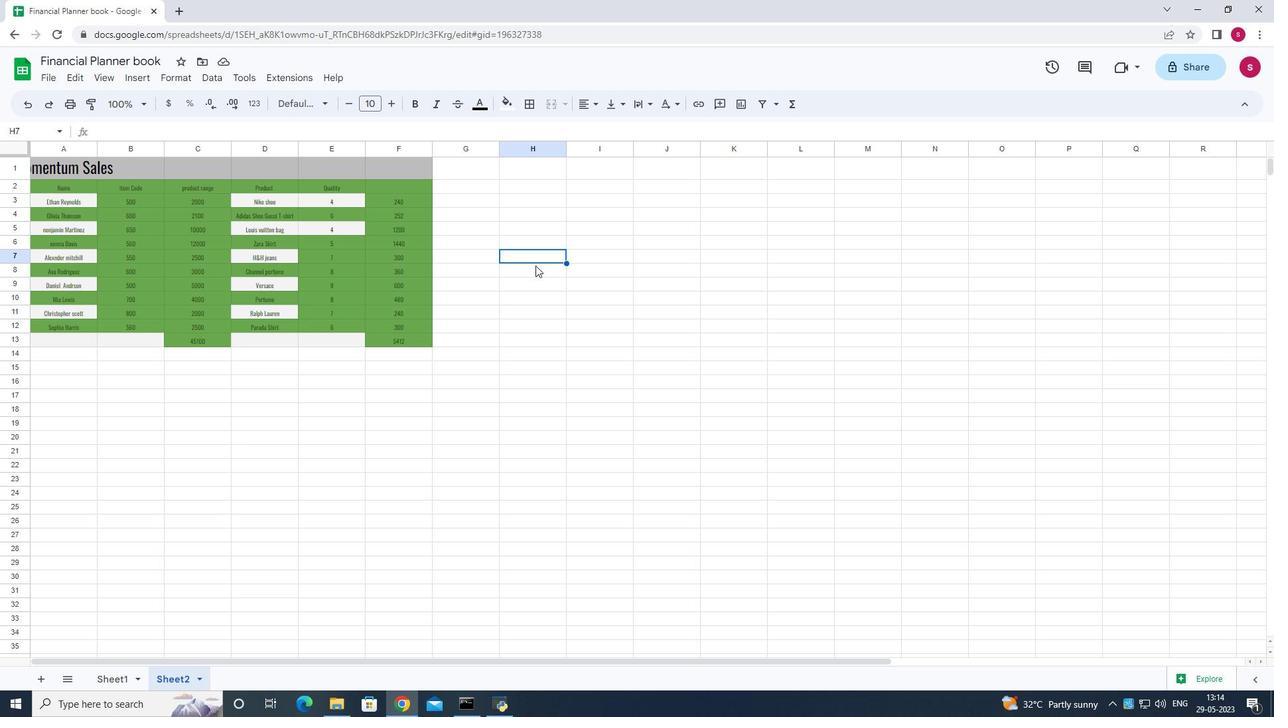
Action: Mouse pressed left at (465, 281)
Screenshot: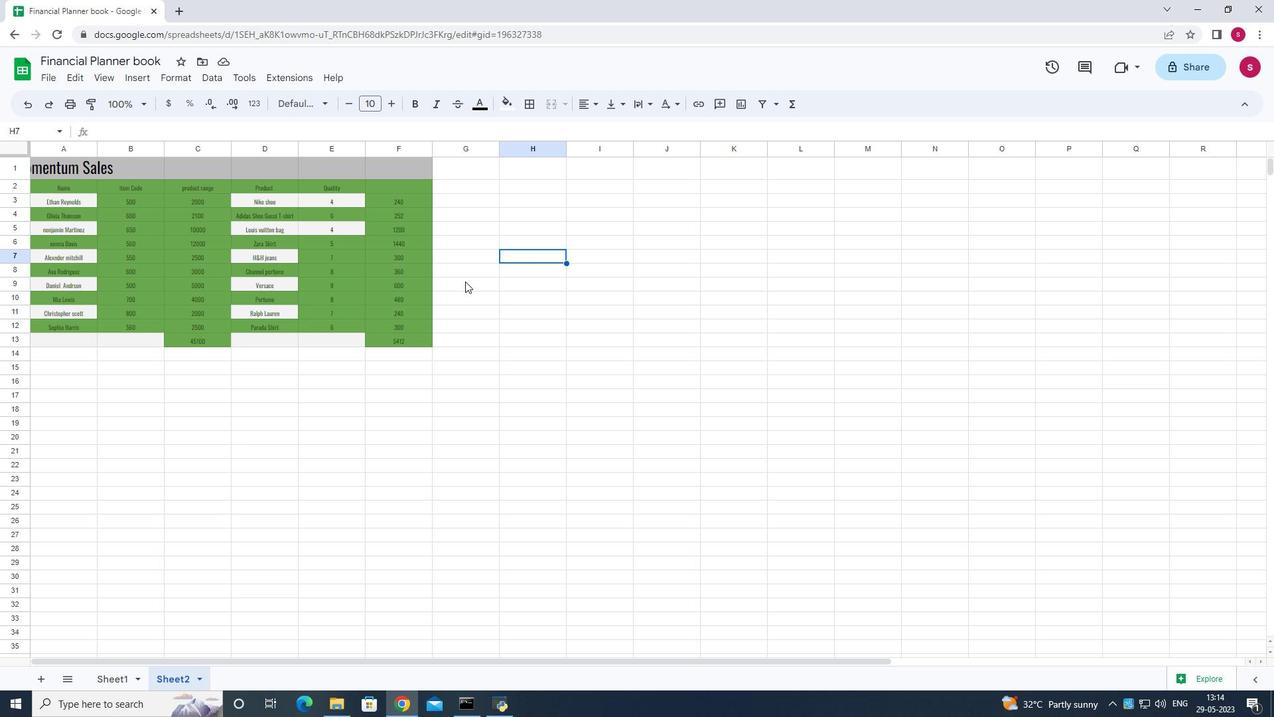 
Action: Mouse pressed left at (465, 281)
Screenshot: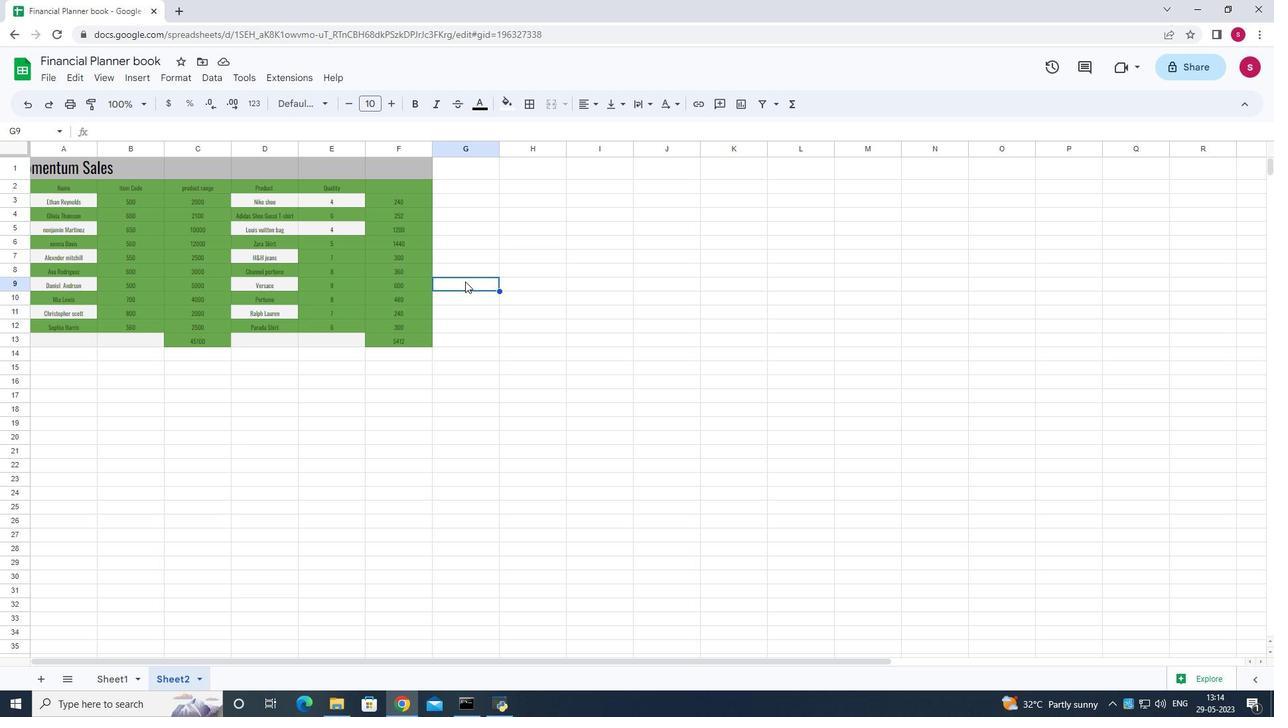 
Action: Mouse pressed left at (465, 281)
